 Task: Add a timeline in the project AgileBazaar for the epic 'Event Management Process Improvement' from 2024/02/11 to 2024/11/04. Add a timeline in the project AgileBazaar for the epic 'Access Management Process Improvement' from 2023/04/05 to 2025/09/16. Add a timeline in the project AgileBazaar for the epic 'Continual Service Improvement (CSI) Implementation' from 2023/05/26 to 2024/09/19
Action: Mouse moved to (233, 67)
Screenshot: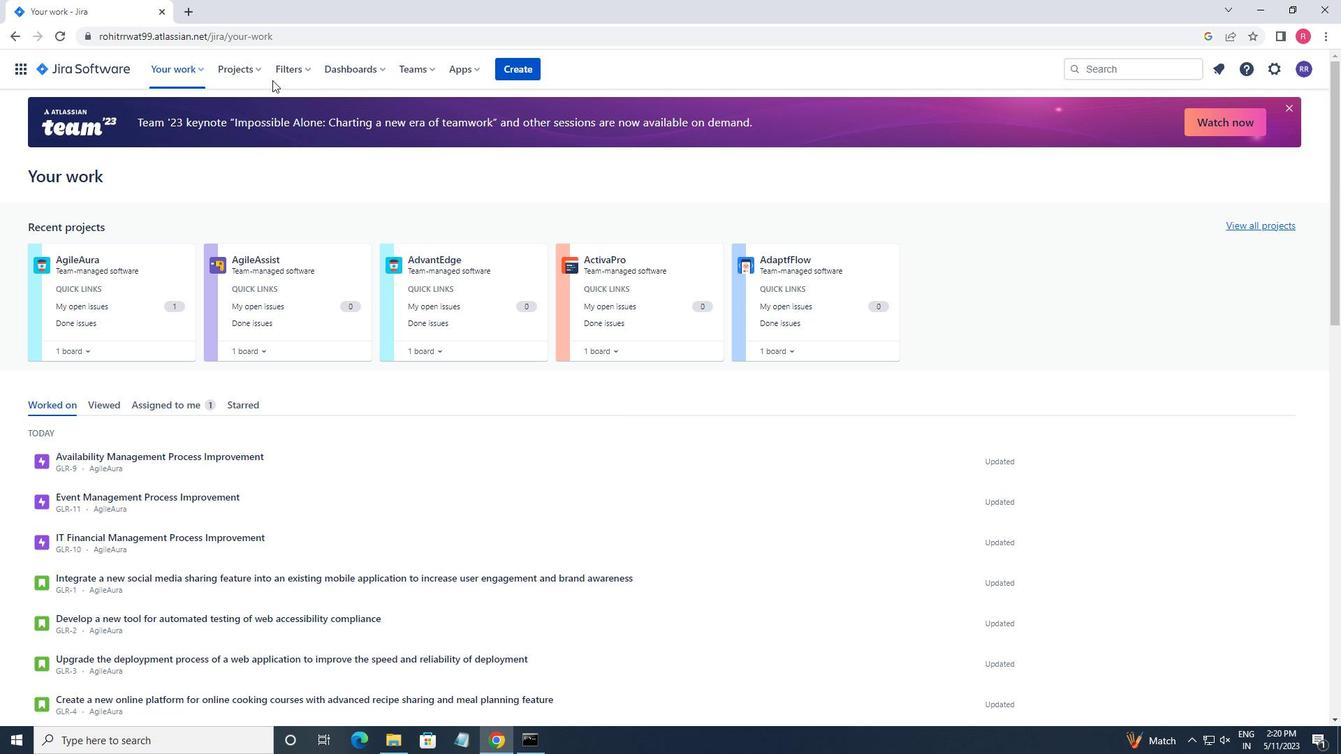 
Action: Mouse pressed left at (233, 67)
Screenshot: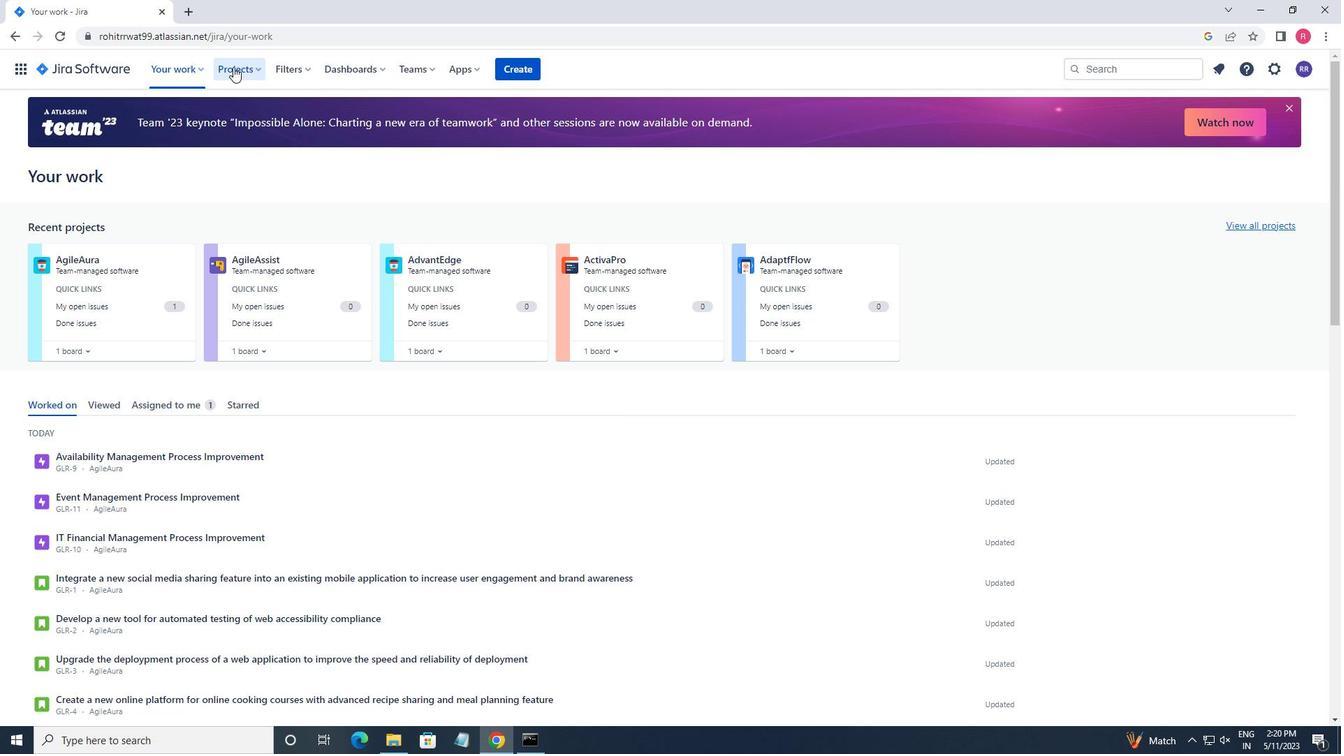
Action: Mouse moved to (271, 141)
Screenshot: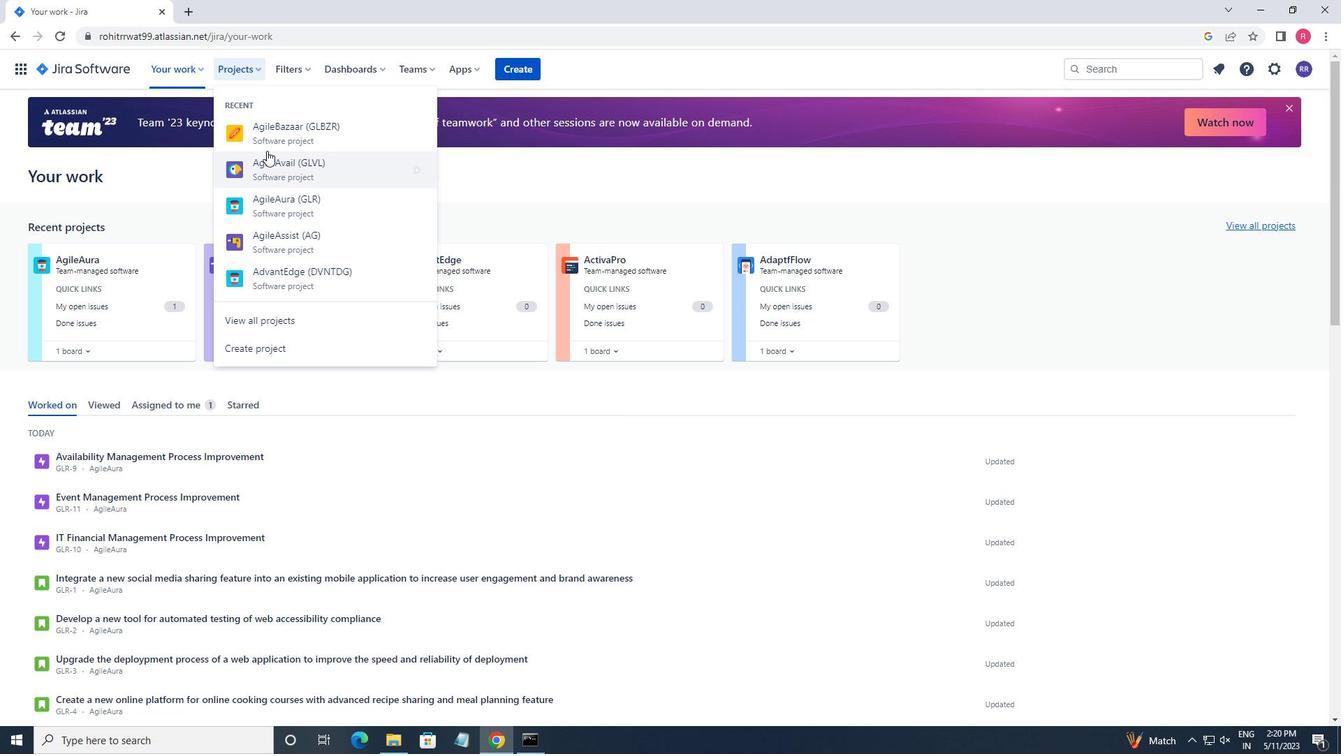 
Action: Mouse pressed left at (271, 141)
Screenshot: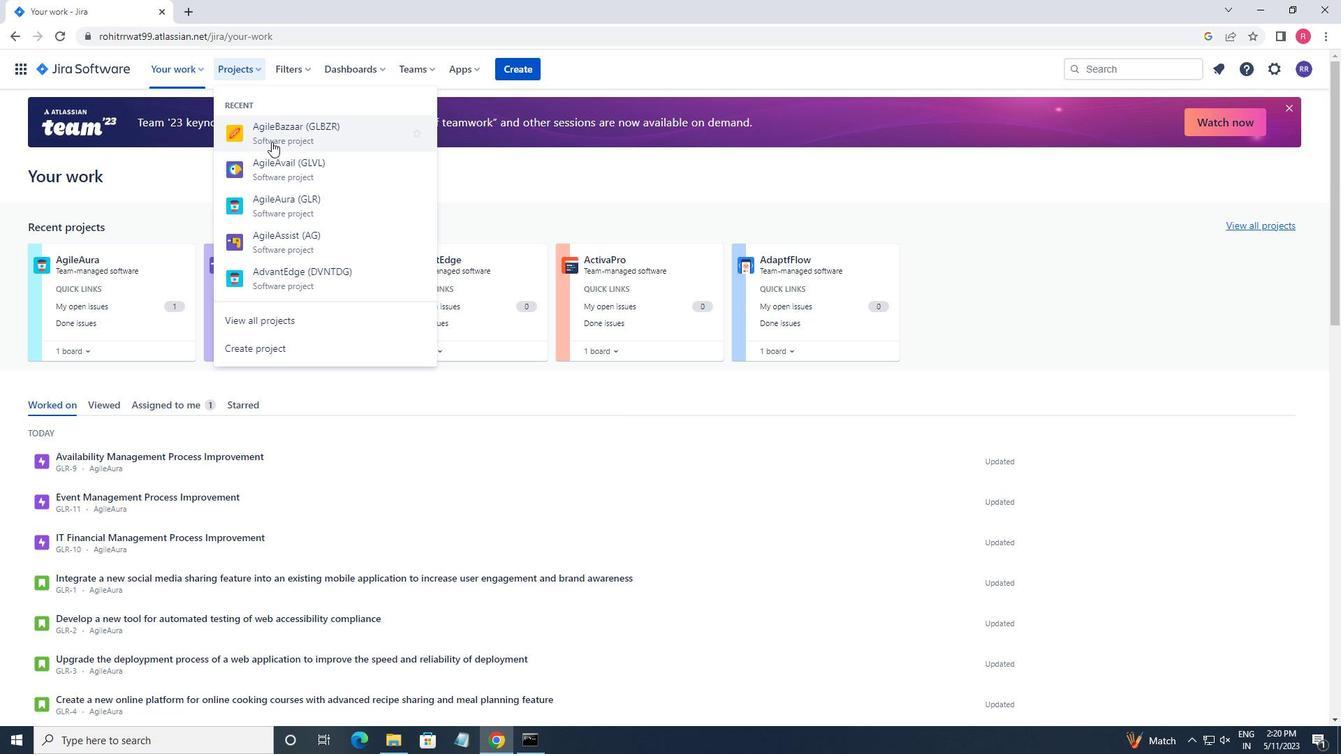 
Action: Mouse moved to (96, 210)
Screenshot: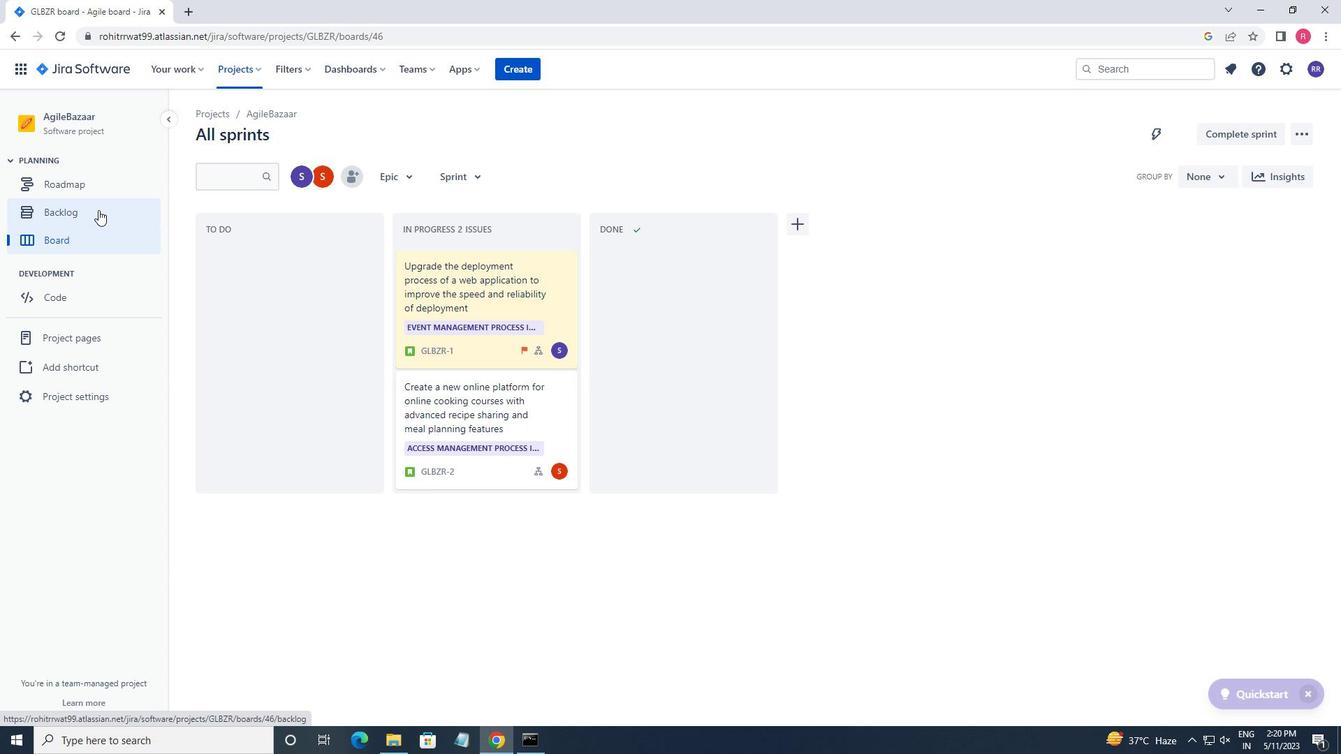 
Action: Mouse pressed left at (96, 210)
Screenshot: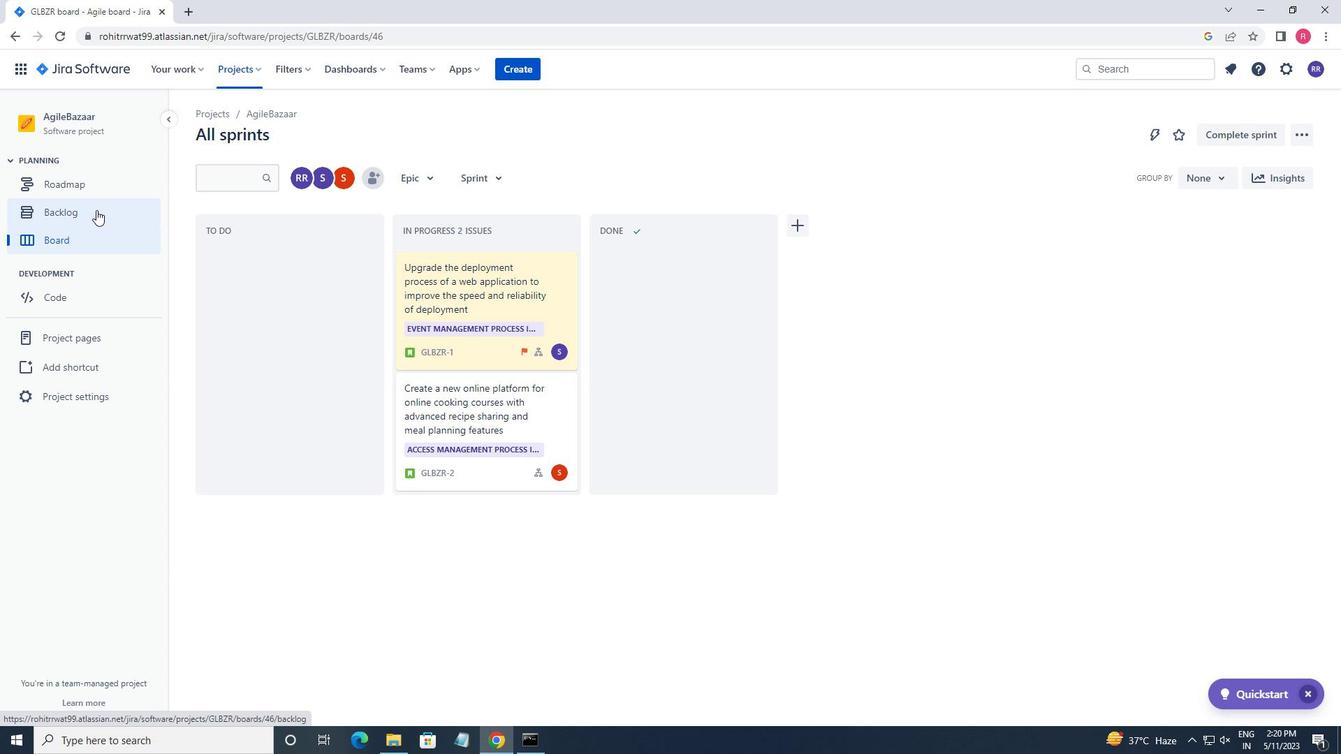 
Action: Mouse moved to (203, 280)
Screenshot: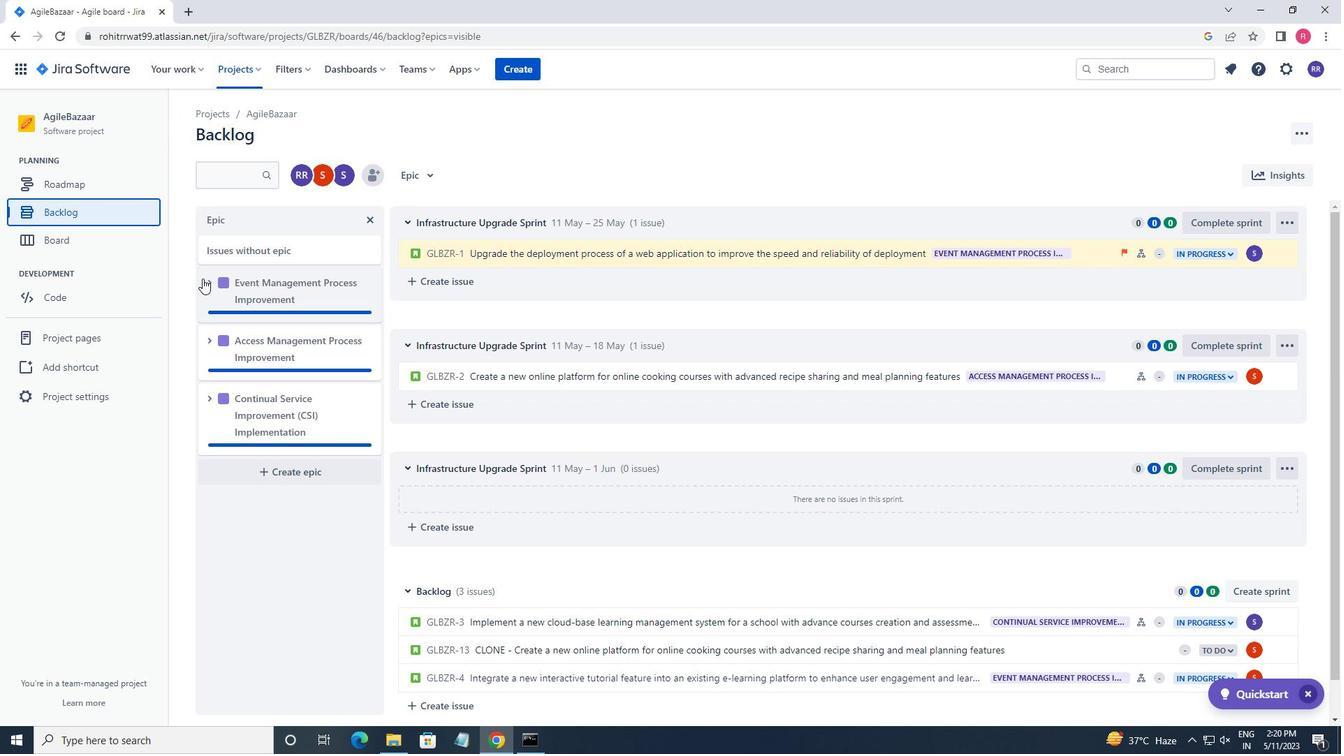 
Action: Mouse pressed left at (203, 280)
Screenshot: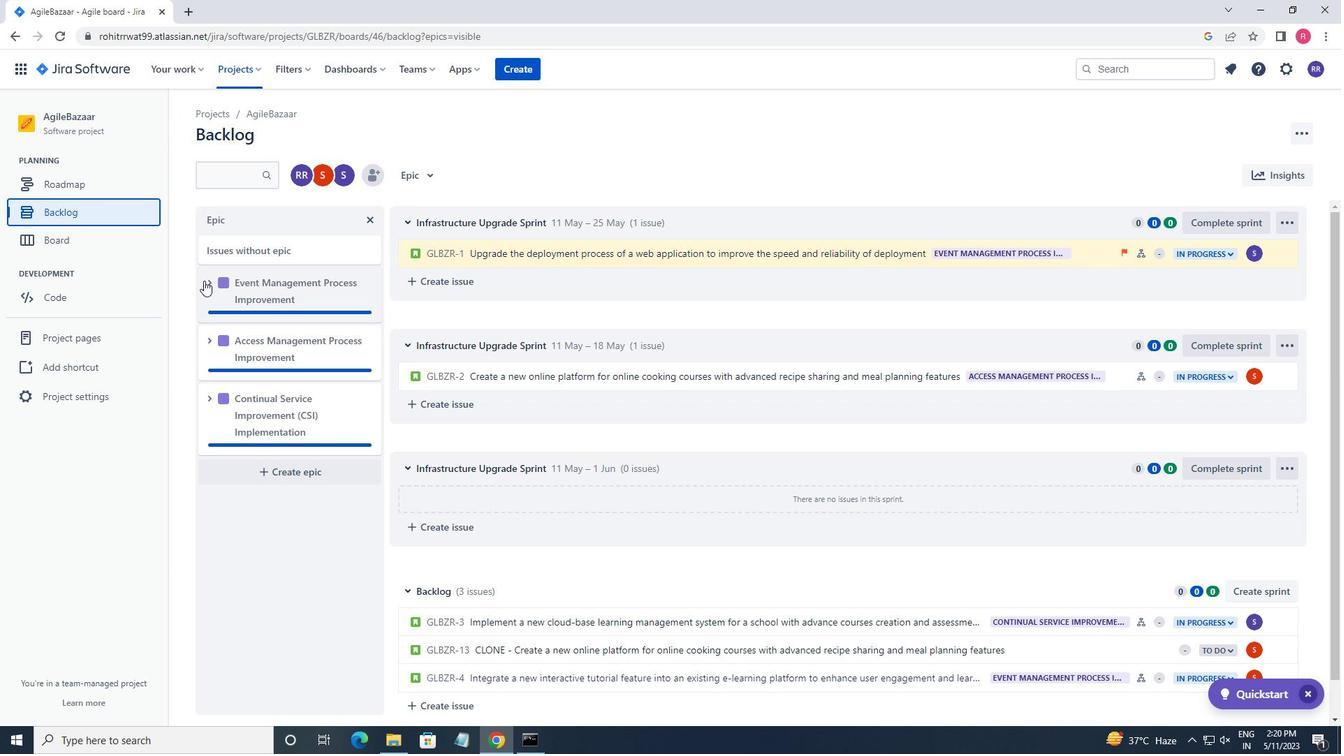 
Action: Mouse moved to (250, 398)
Screenshot: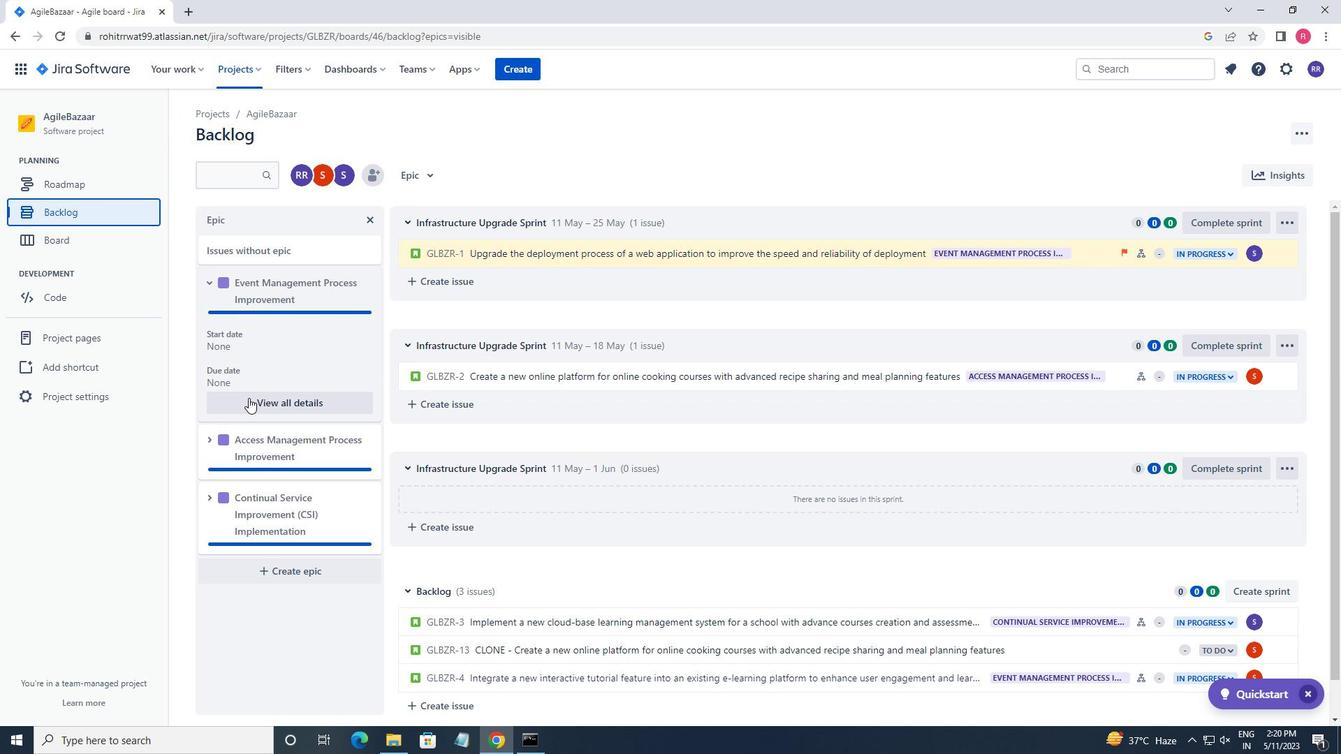 
Action: Mouse pressed left at (250, 398)
Screenshot: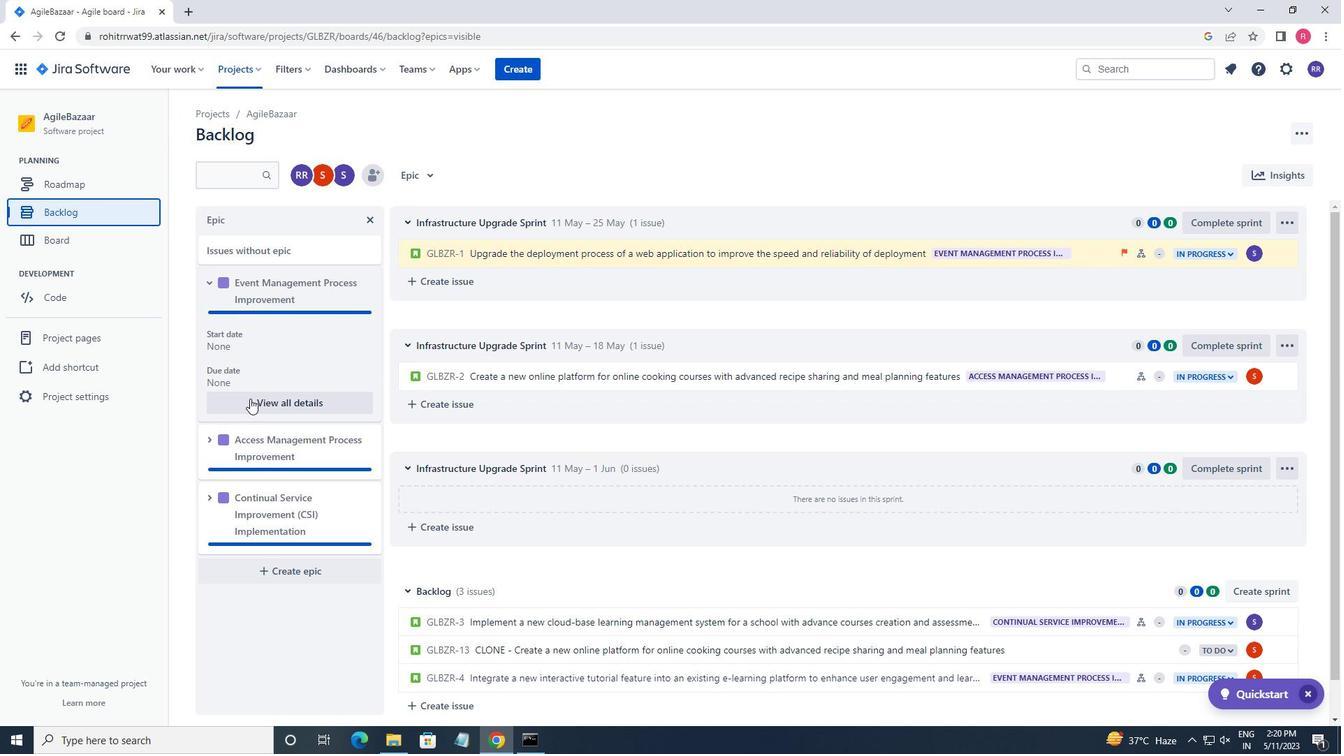 
Action: Mouse moved to (1142, 648)
Screenshot: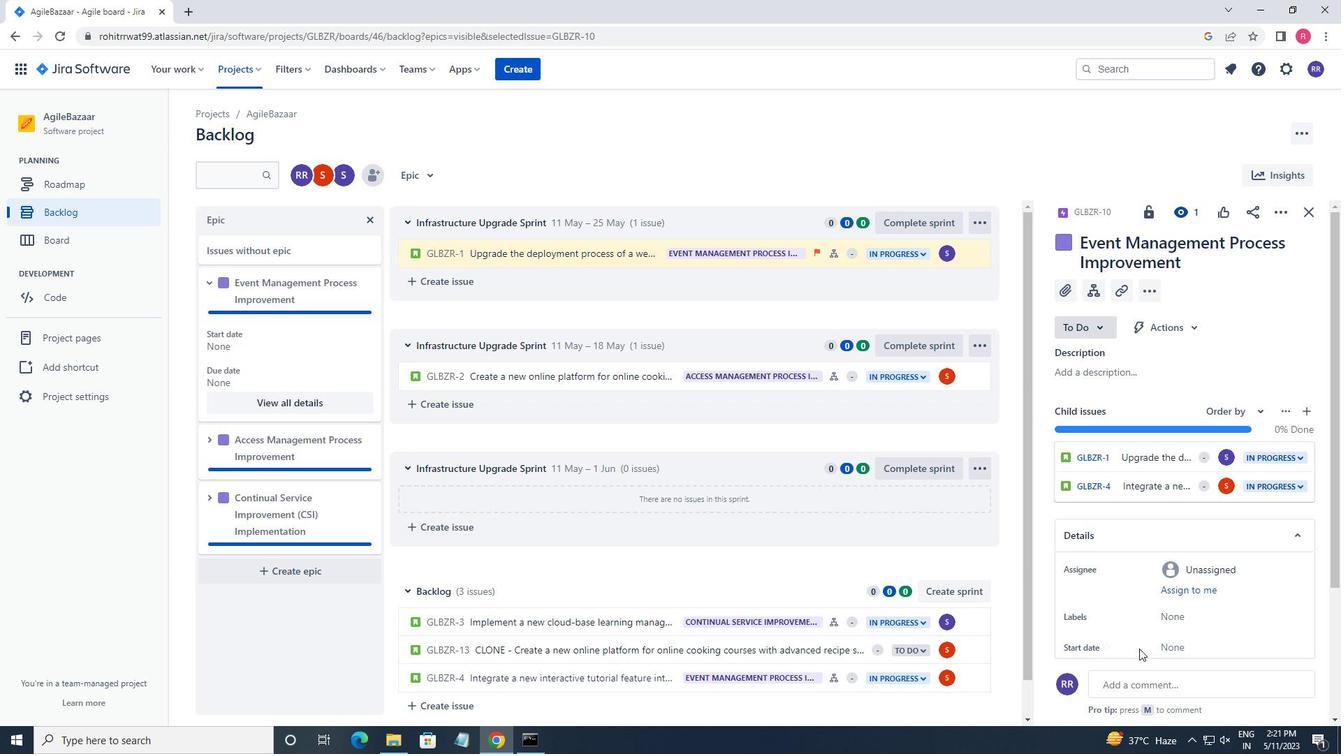 
Action: Mouse scrolled (1142, 648) with delta (0, 0)
Screenshot: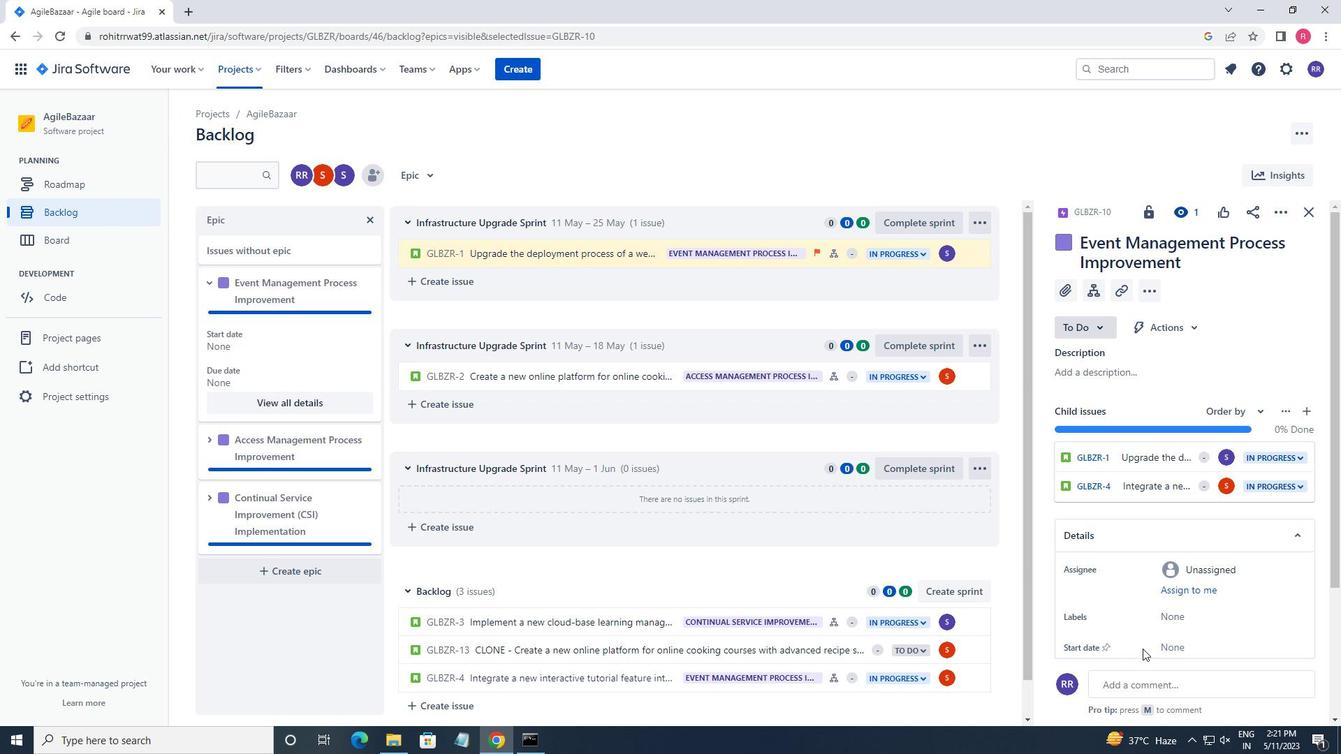 
Action: Mouse moved to (1165, 583)
Screenshot: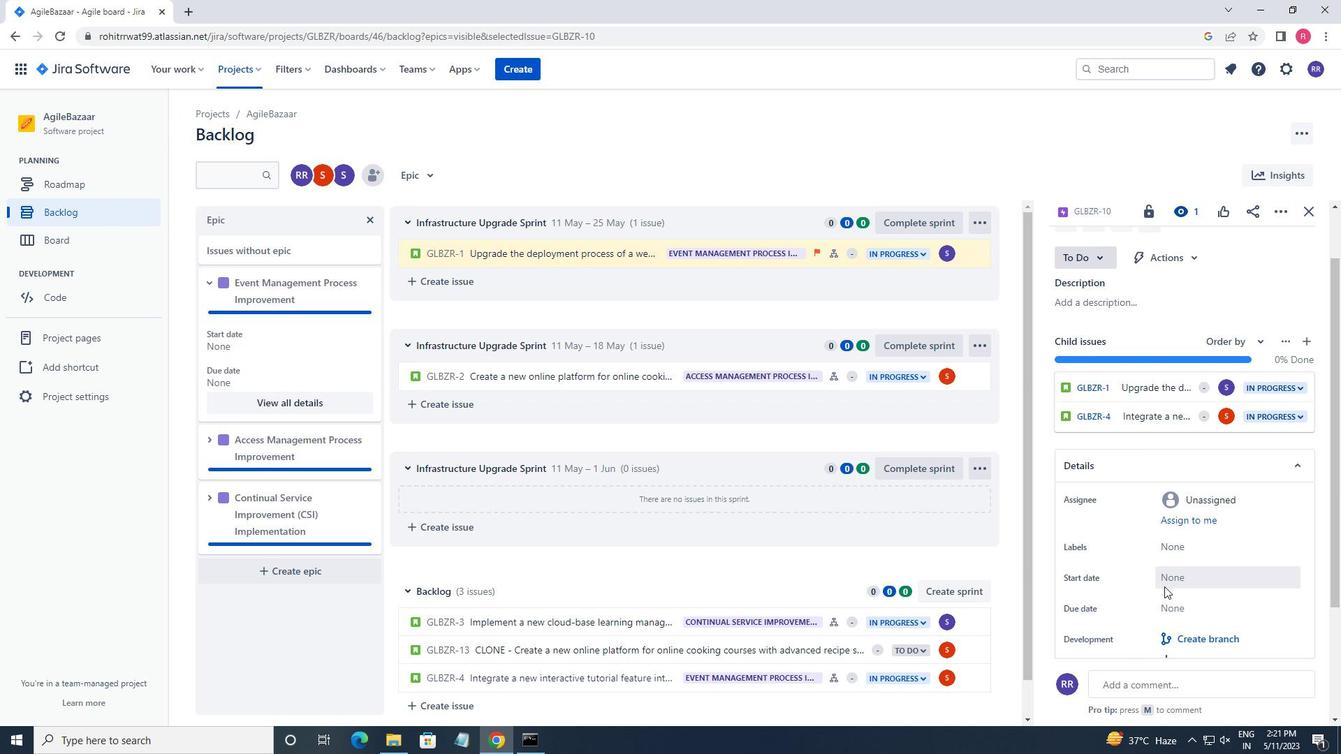 
Action: Mouse pressed left at (1165, 583)
Screenshot: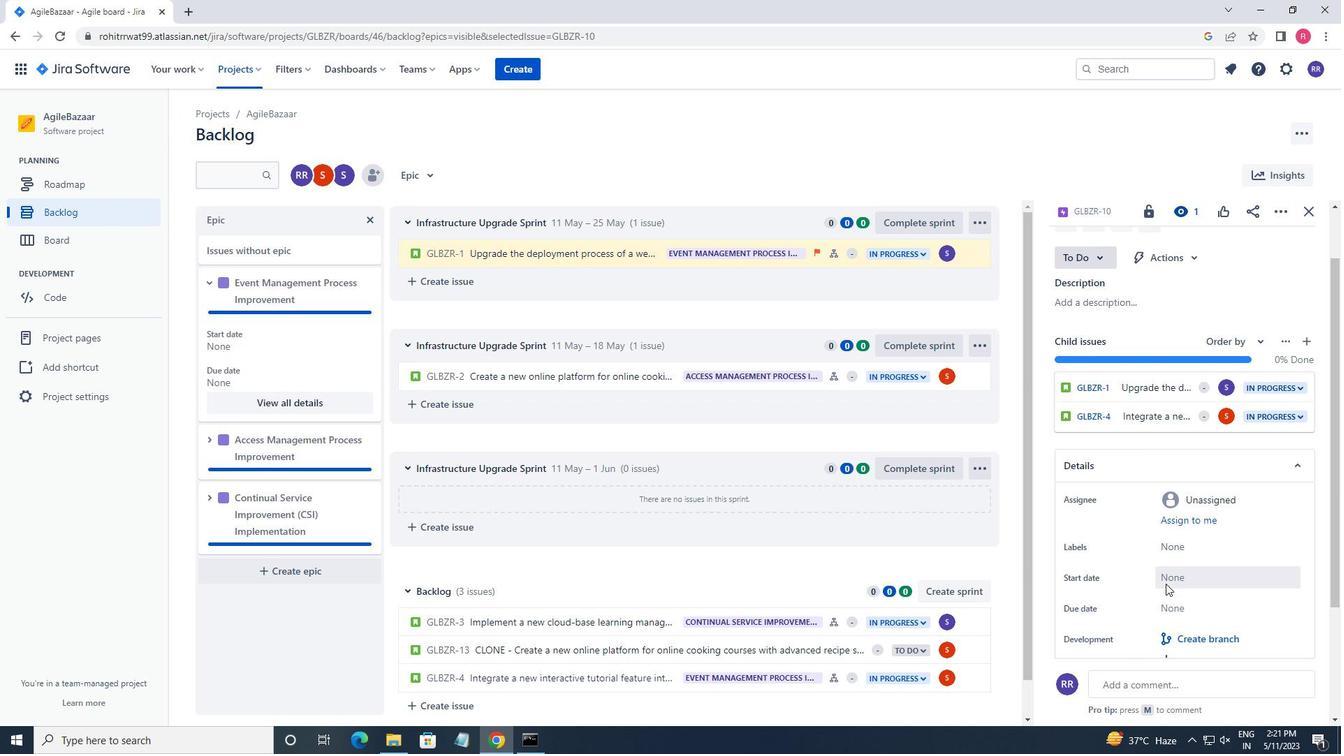 
Action: Mouse moved to (1312, 368)
Screenshot: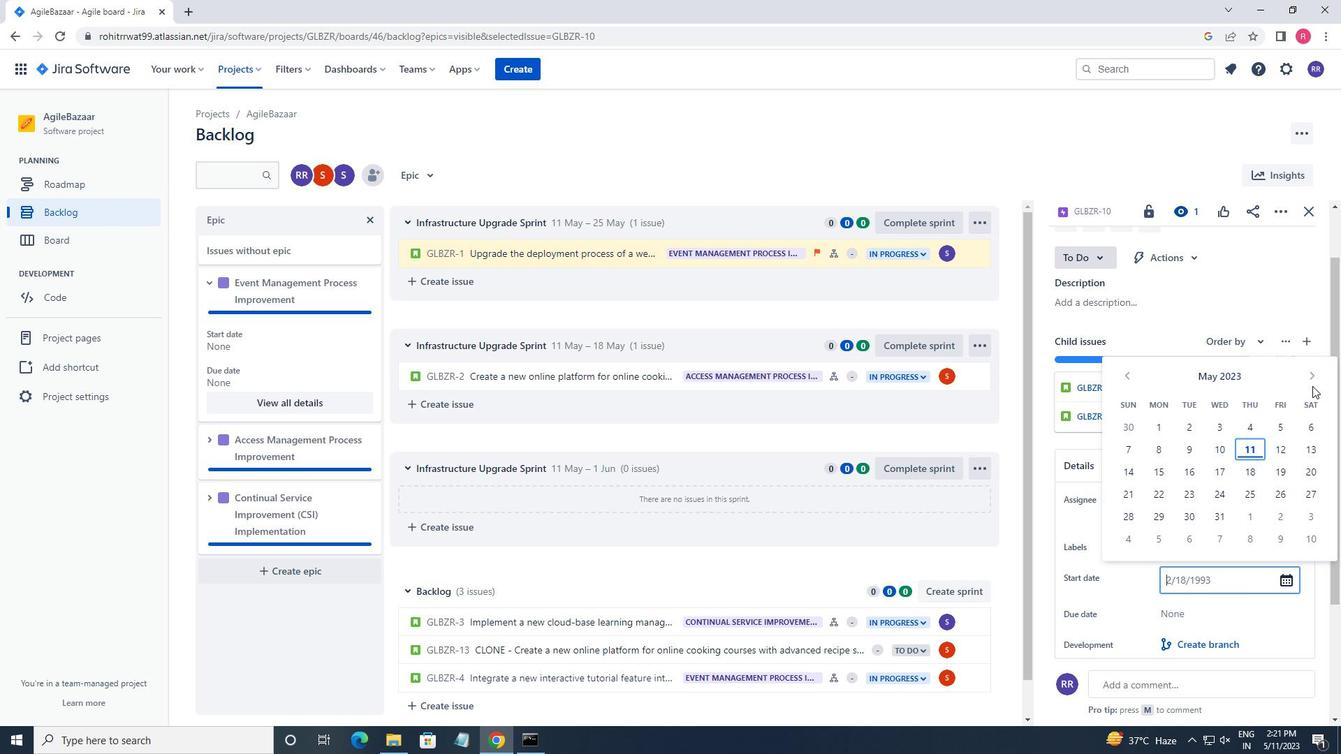 
Action: Mouse pressed left at (1312, 368)
Screenshot: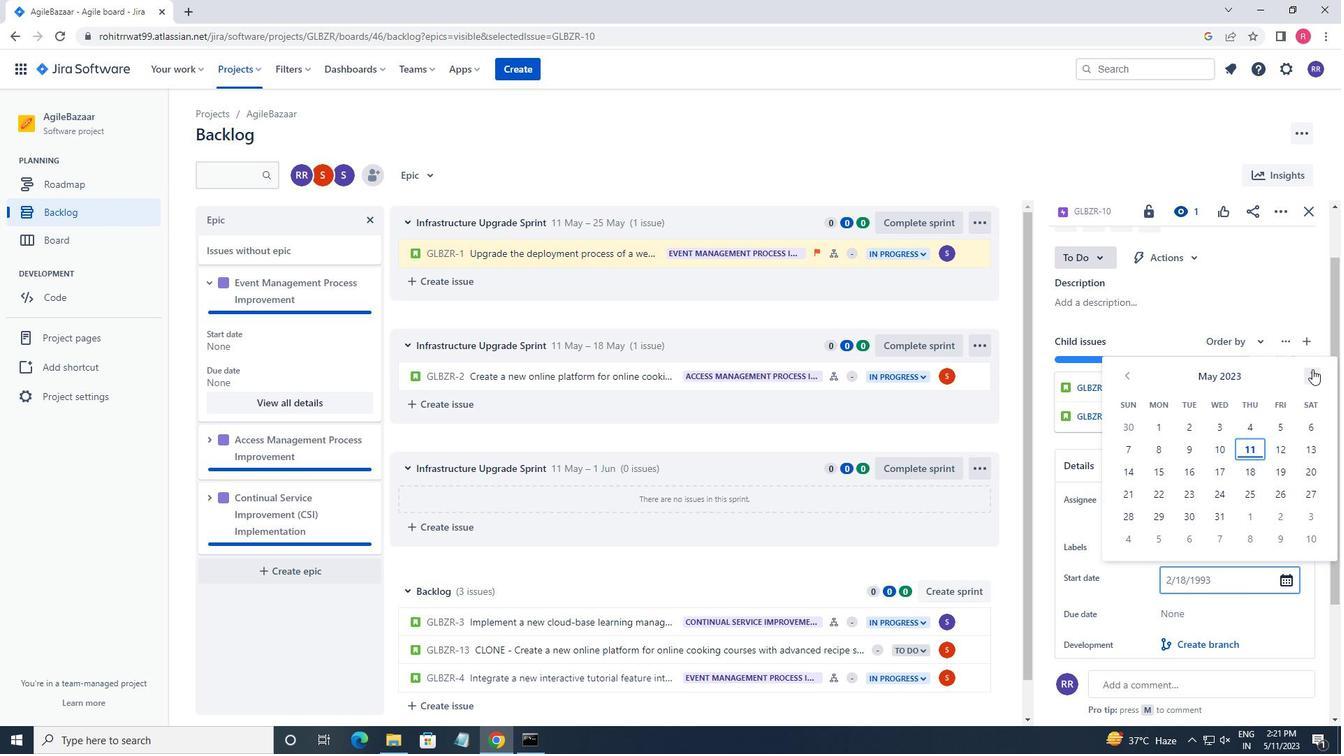 
Action: Mouse pressed left at (1312, 368)
Screenshot: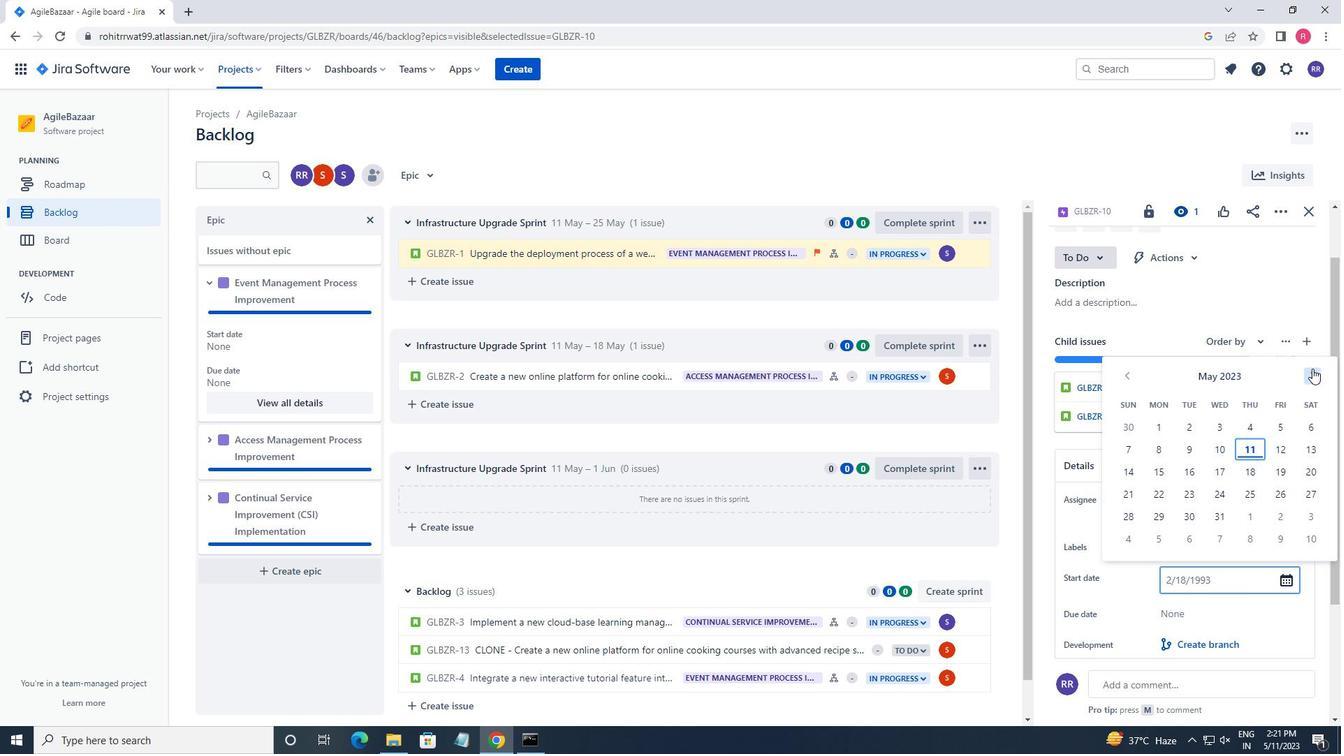 
Action: Mouse pressed left at (1312, 368)
Screenshot: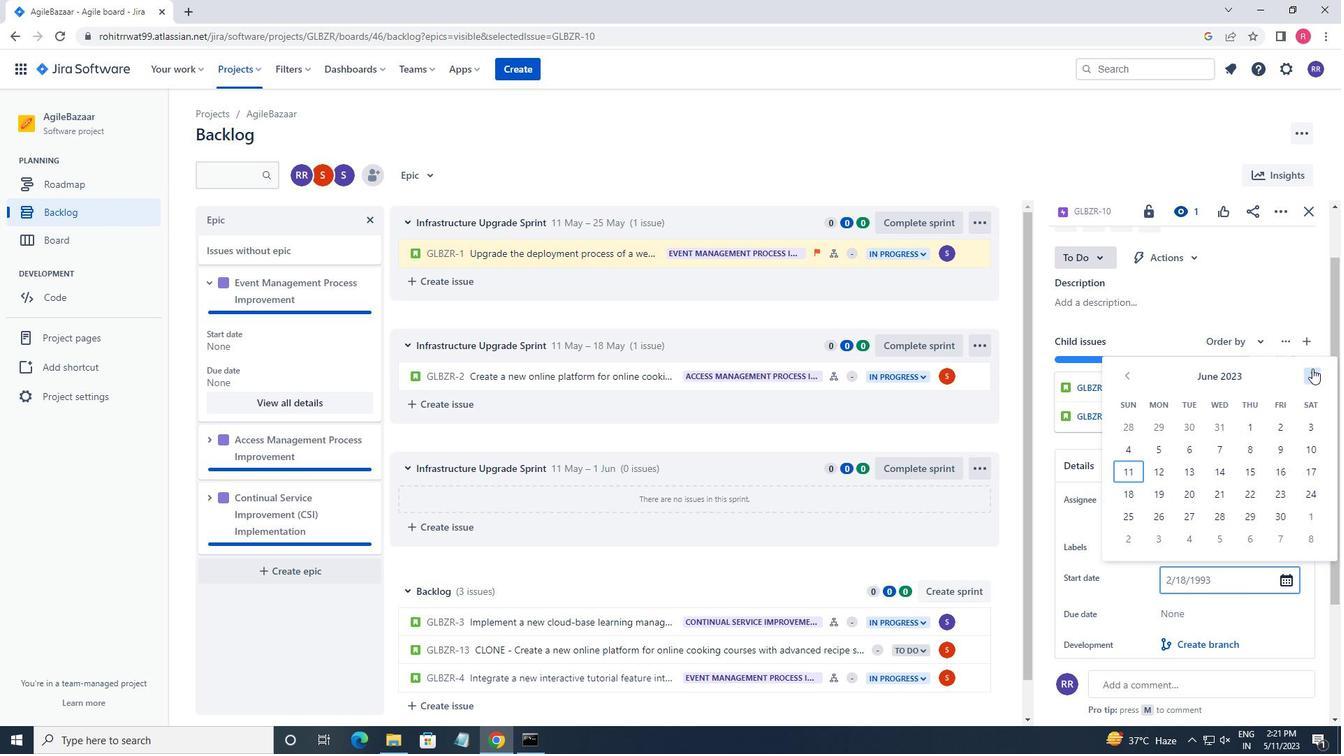 
Action: Mouse pressed left at (1312, 368)
Screenshot: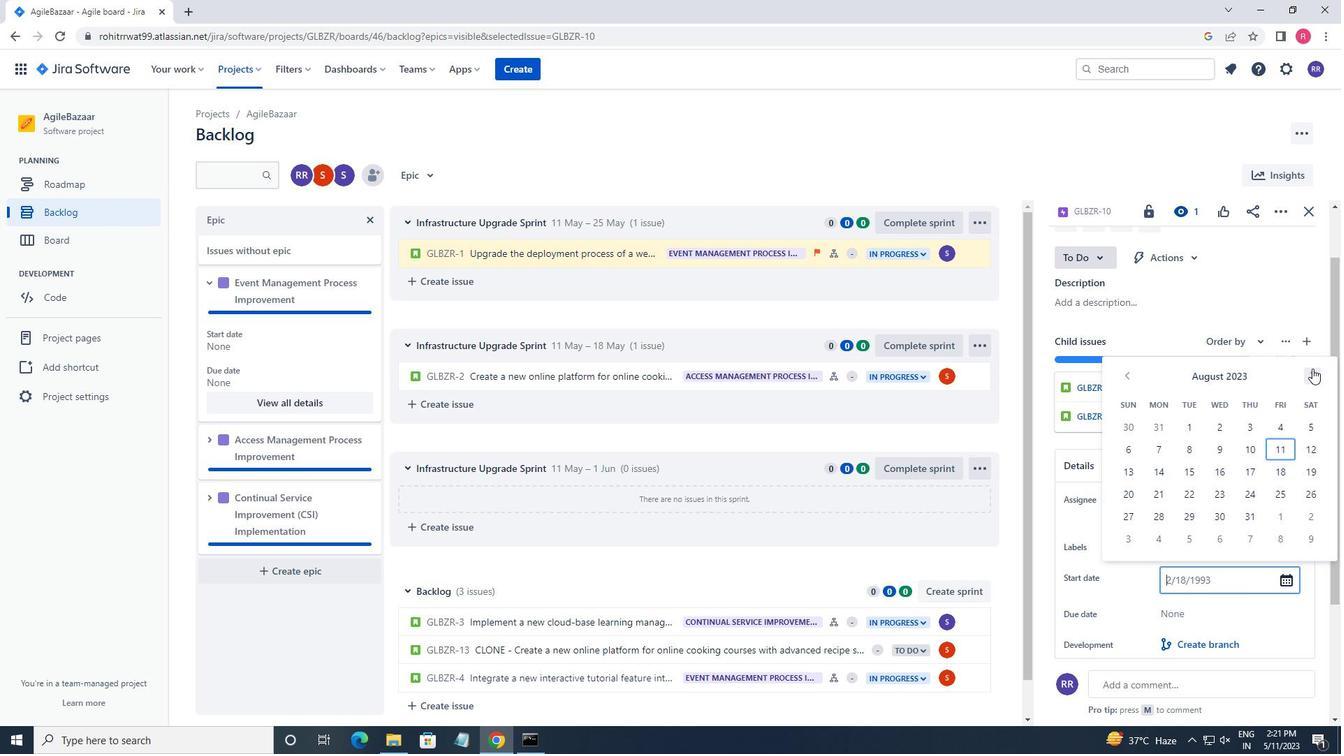 
Action: Mouse pressed left at (1312, 368)
Screenshot: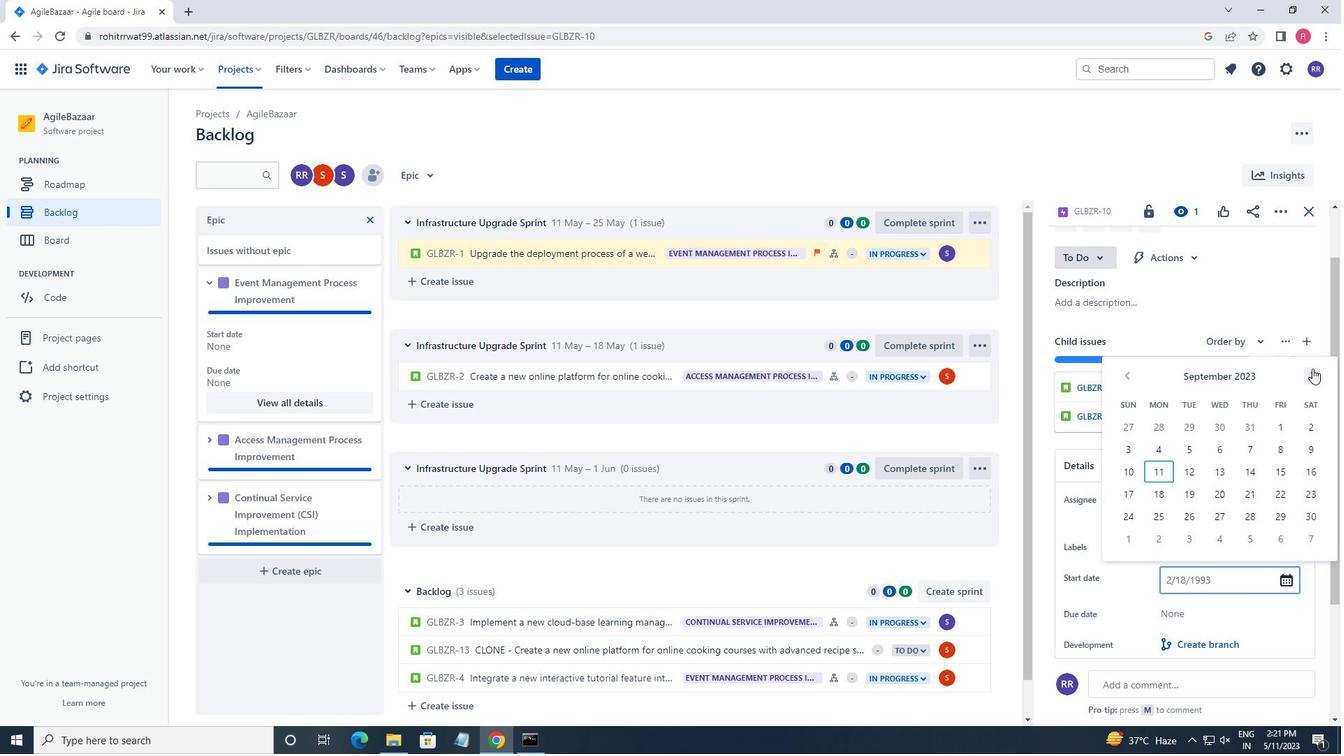 
Action: Mouse pressed left at (1312, 368)
Screenshot: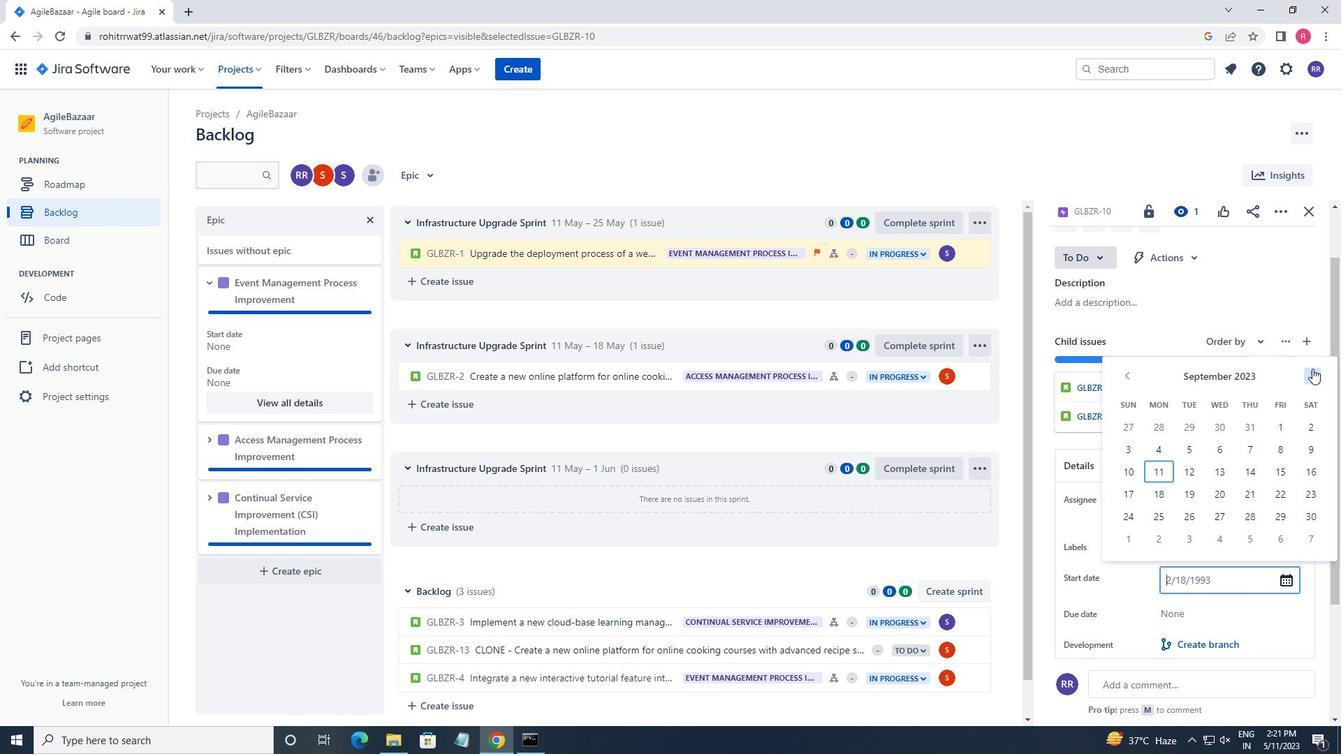 
Action: Mouse pressed left at (1312, 368)
Screenshot: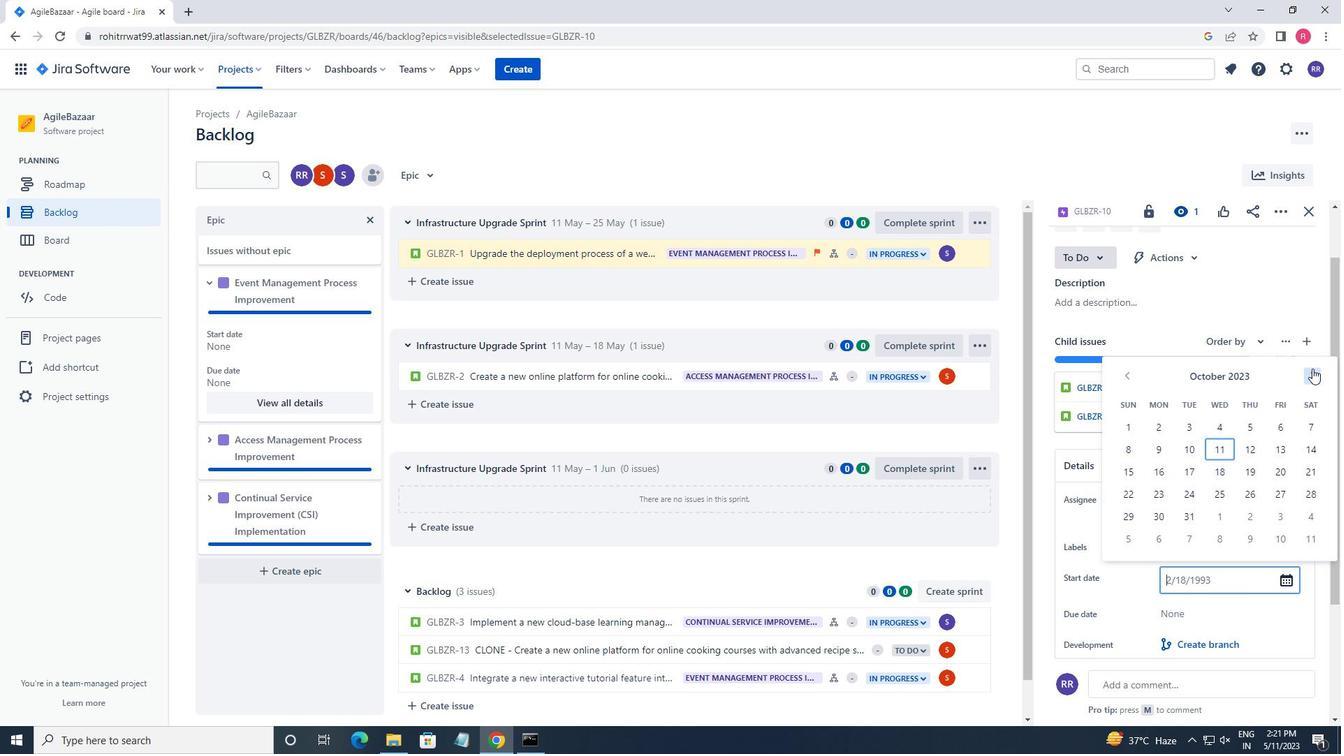 
Action: Mouse pressed left at (1312, 368)
Screenshot: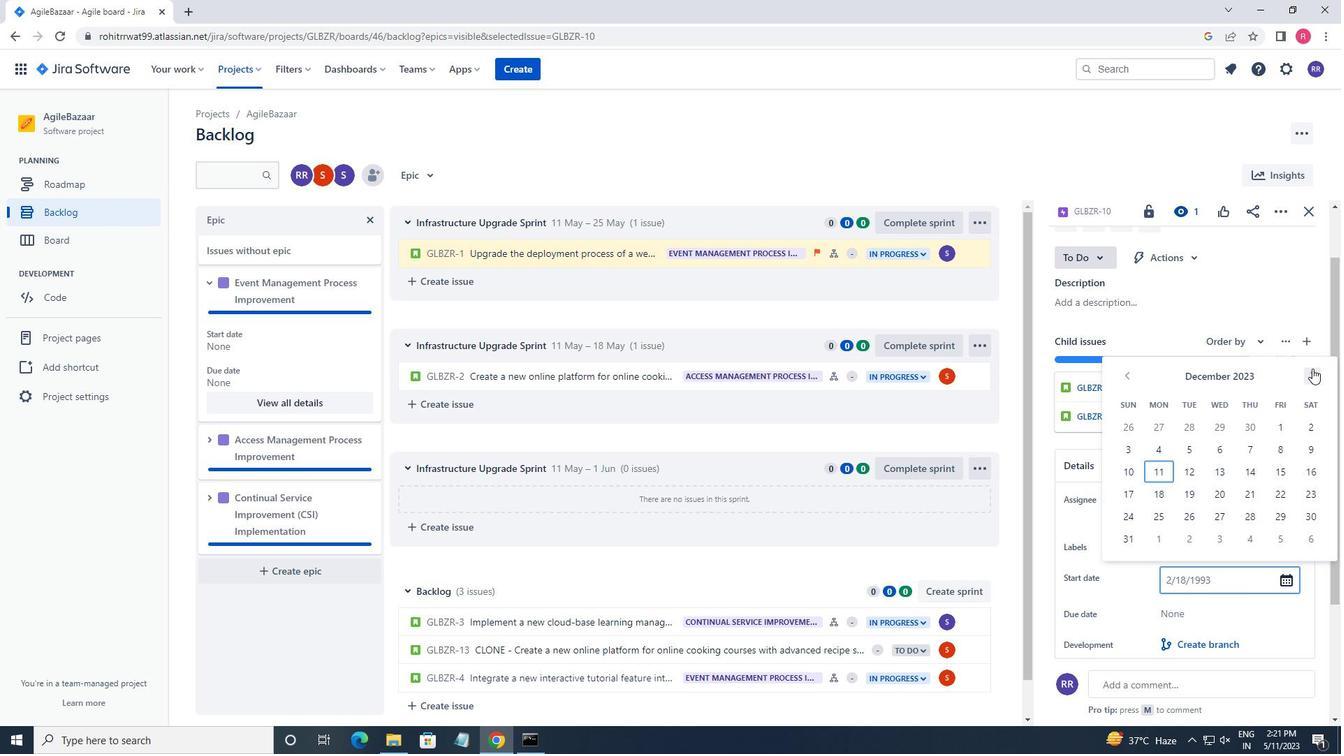 
Action: Mouse pressed left at (1312, 368)
Screenshot: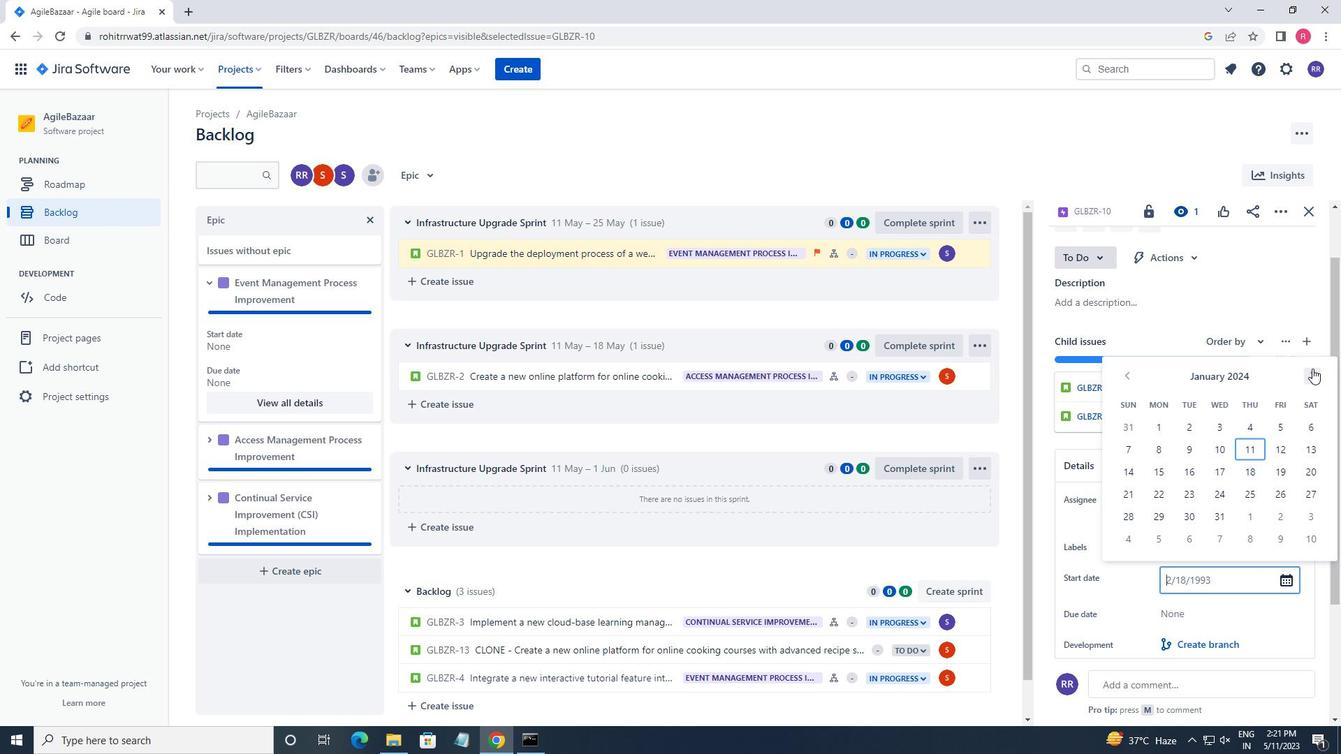 
Action: Mouse moved to (1128, 472)
Screenshot: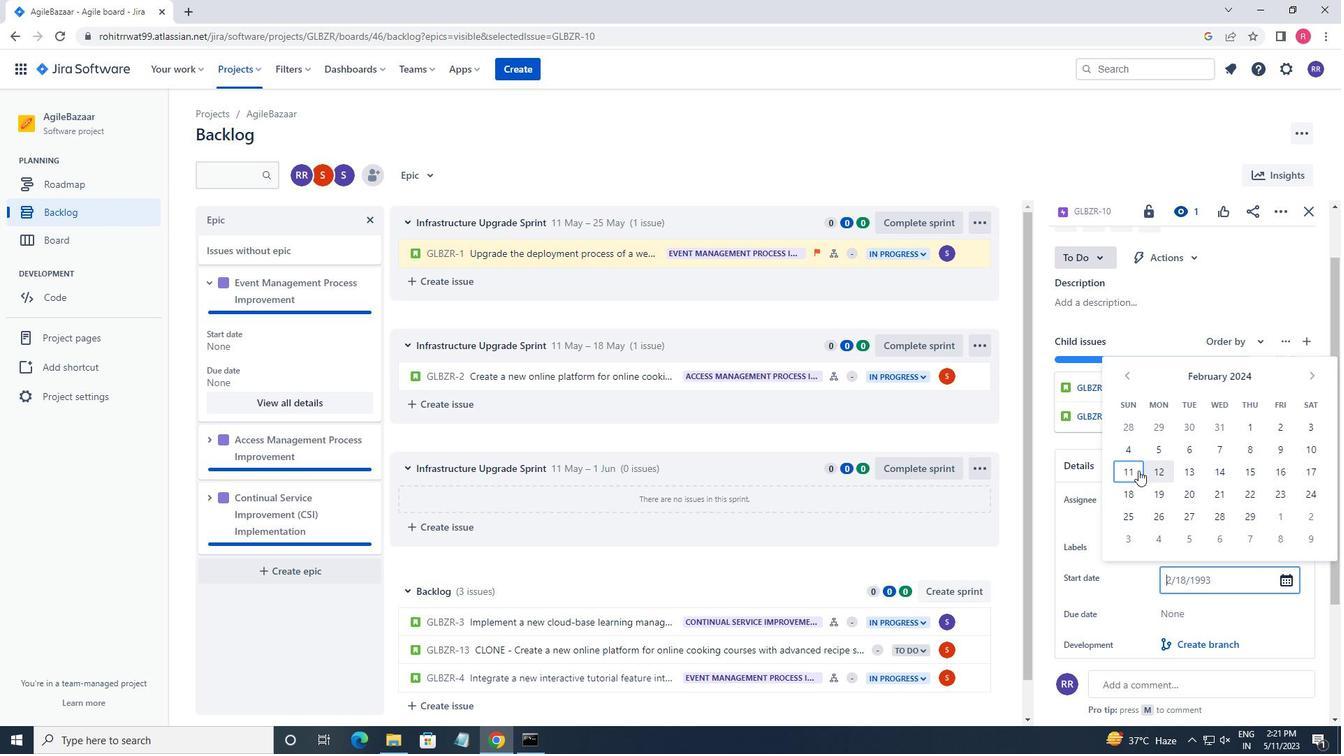 
Action: Mouse pressed left at (1128, 472)
Screenshot: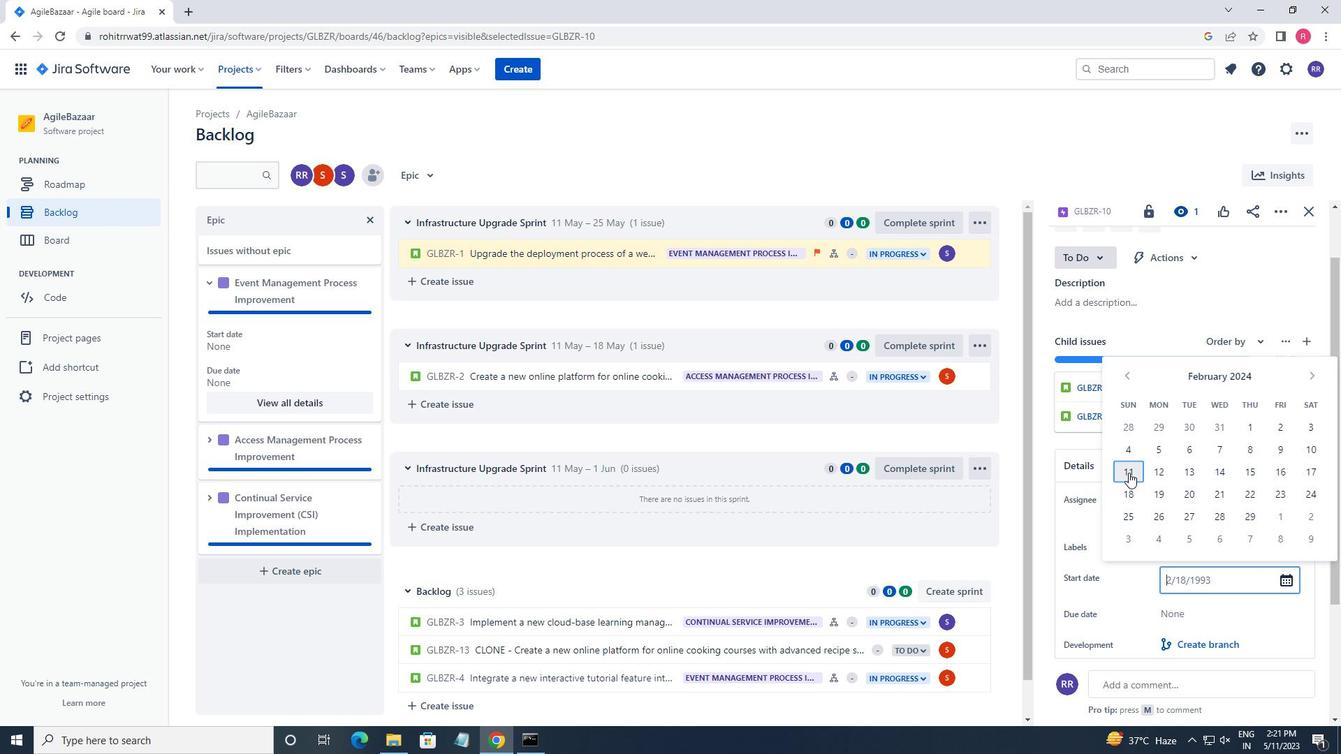 
Action: Mouse moved to (1205, 618)
Screenshot: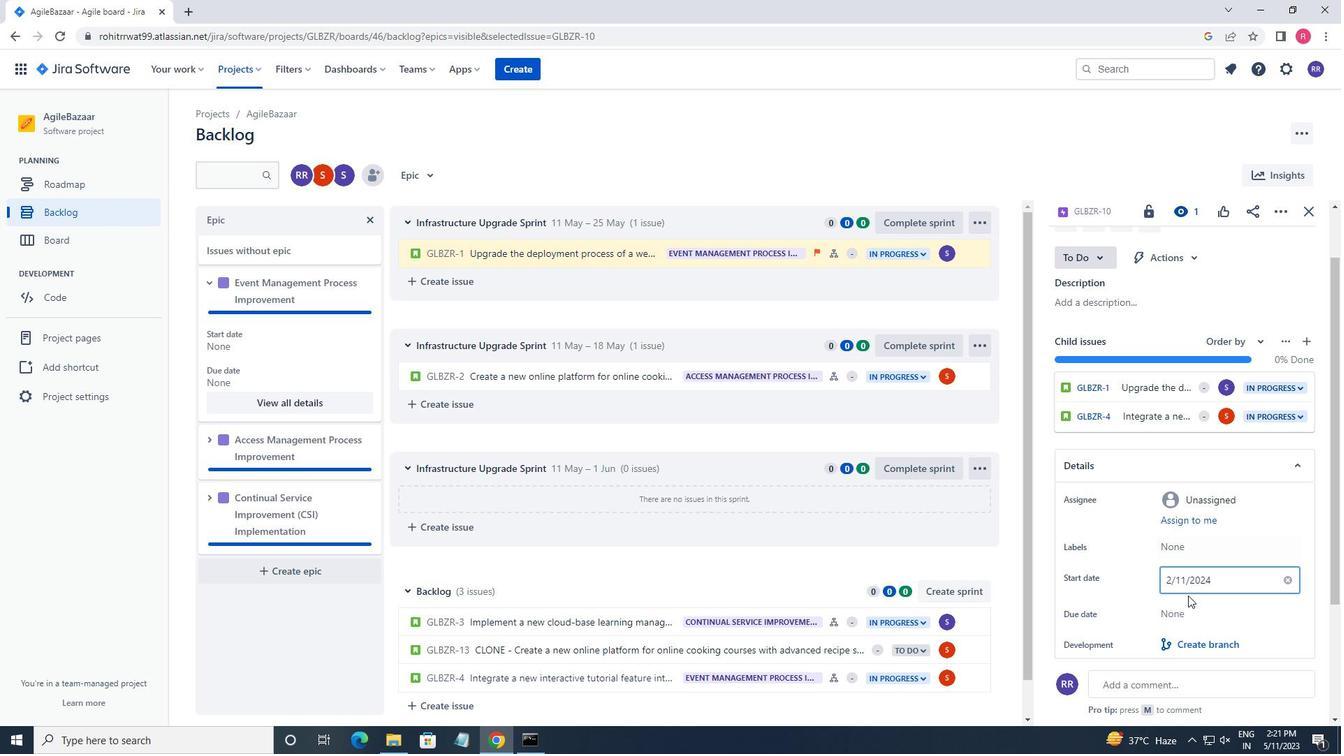 
Action: Mouse pressed left at (1205, 618)
Screenshot: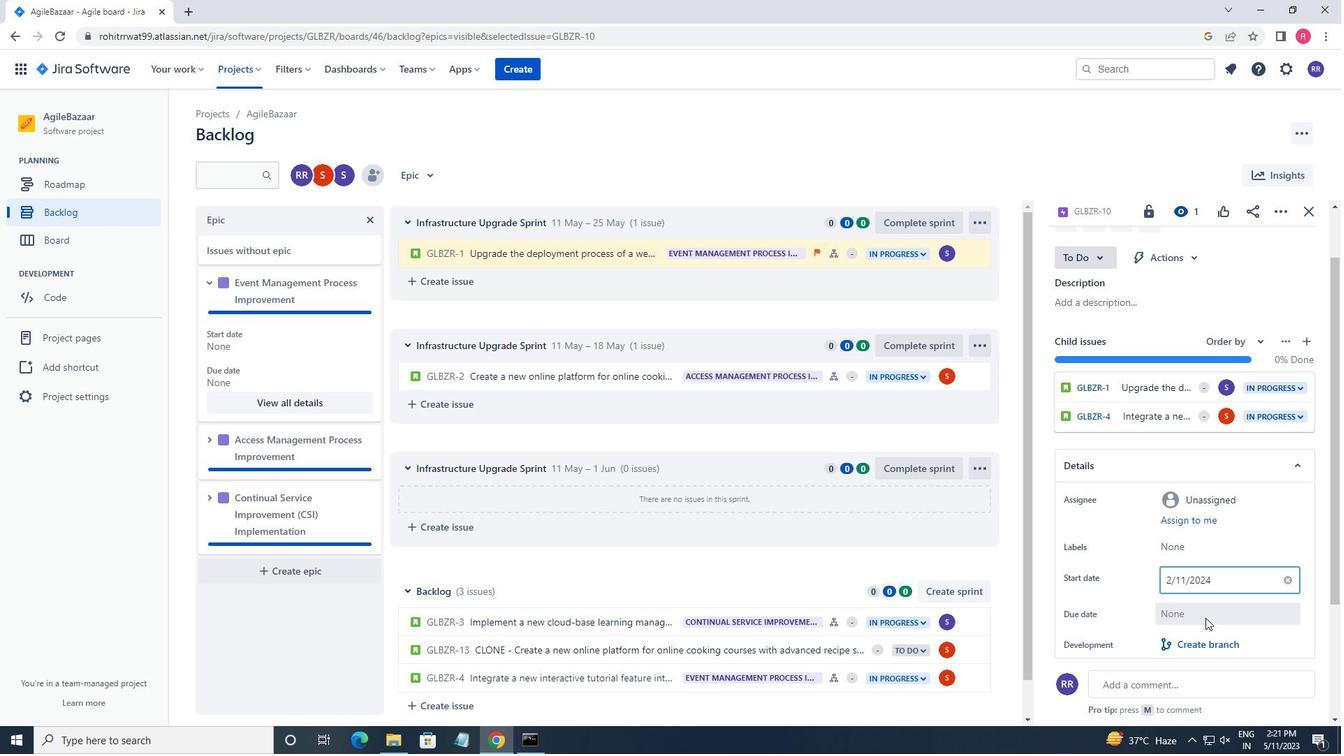 
Action: Mouse moved to (1309, 410)
Screenshot: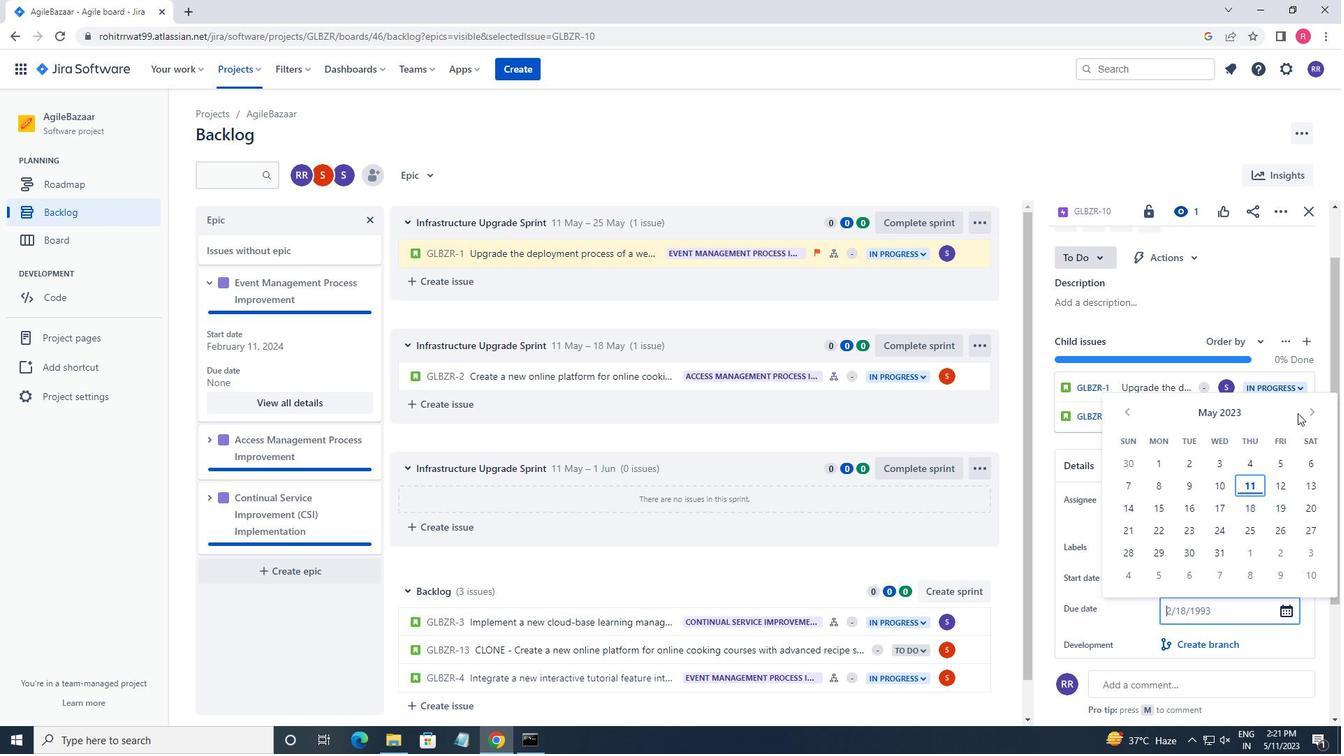 
Action: Mouse pressed left at (1309, 410)
Screenshot: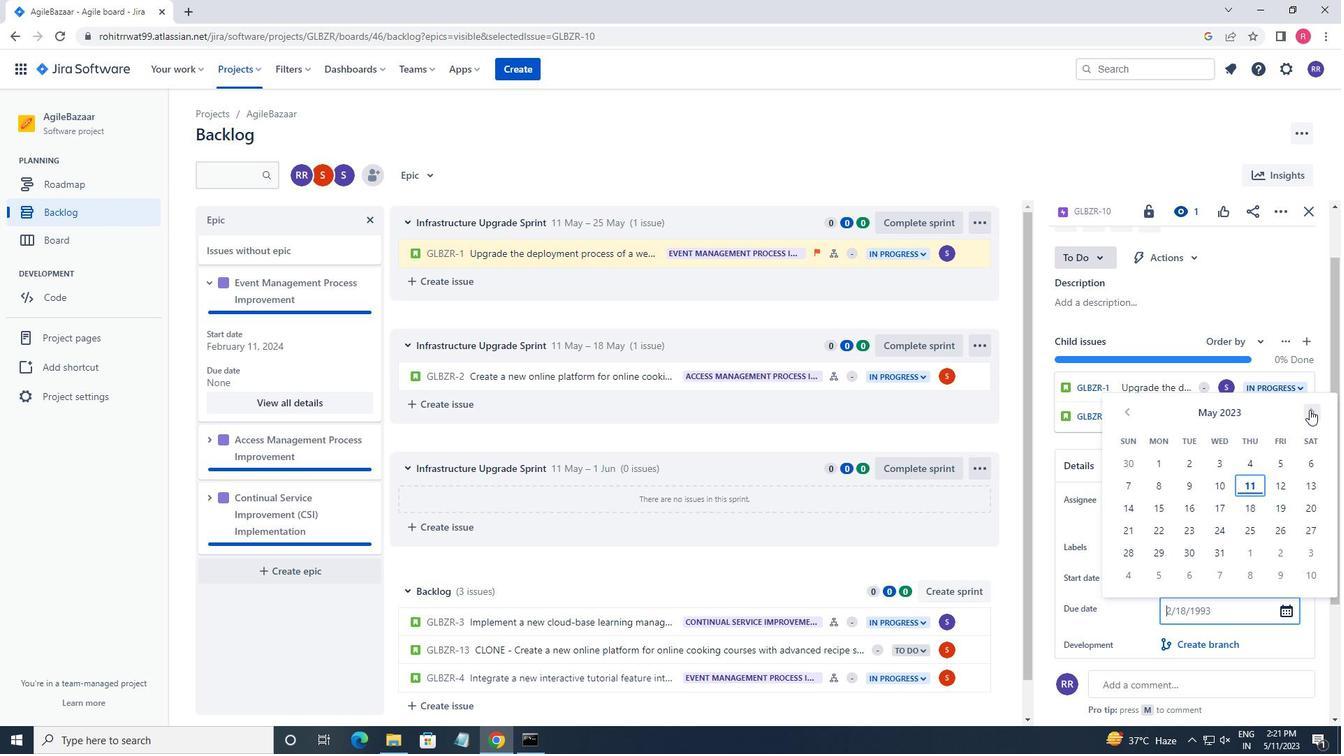 
Action: Mouse pressed left at (1309, 410)
Screenshot: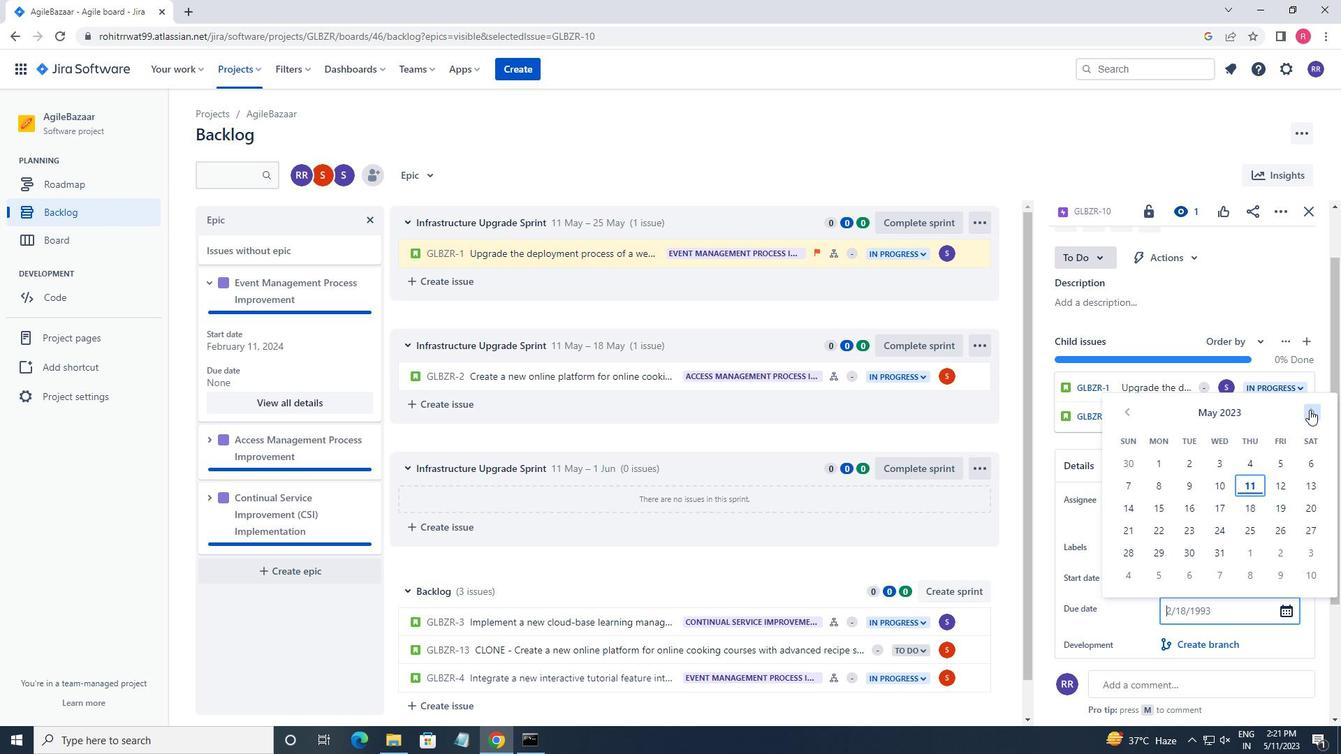
Action: Mouse pressed left at (1309, 410)
Screenshot: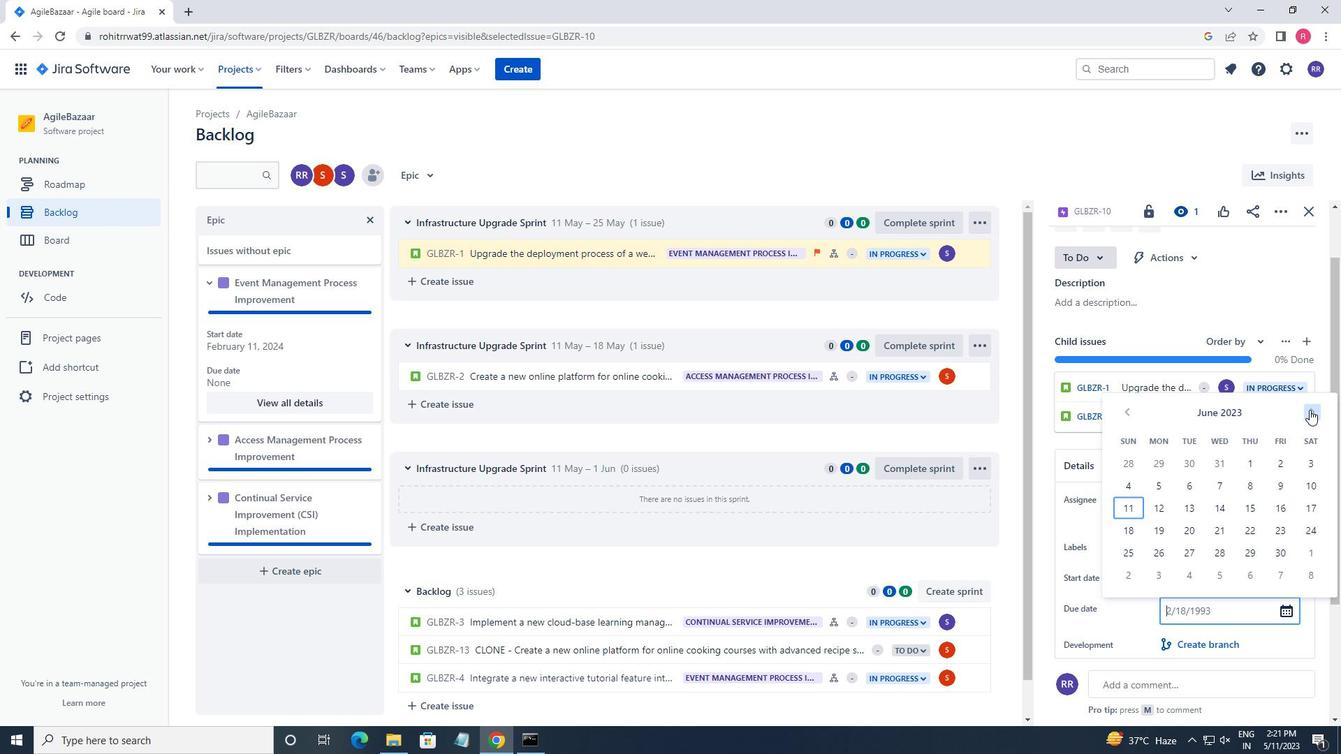 
Action: Mouse pressed left at (1309, 410)
Screenshot: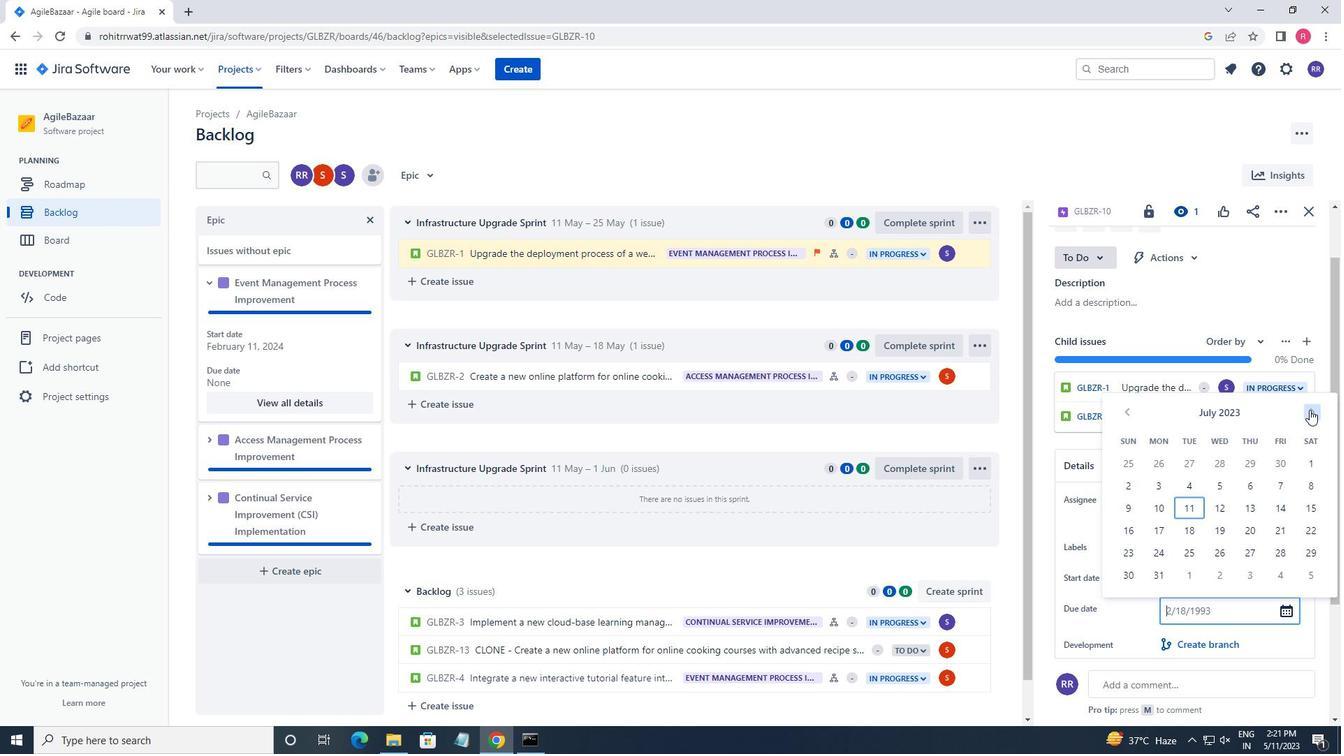 
Action: Mouse pressed left at (1309, 410)
Screenshot: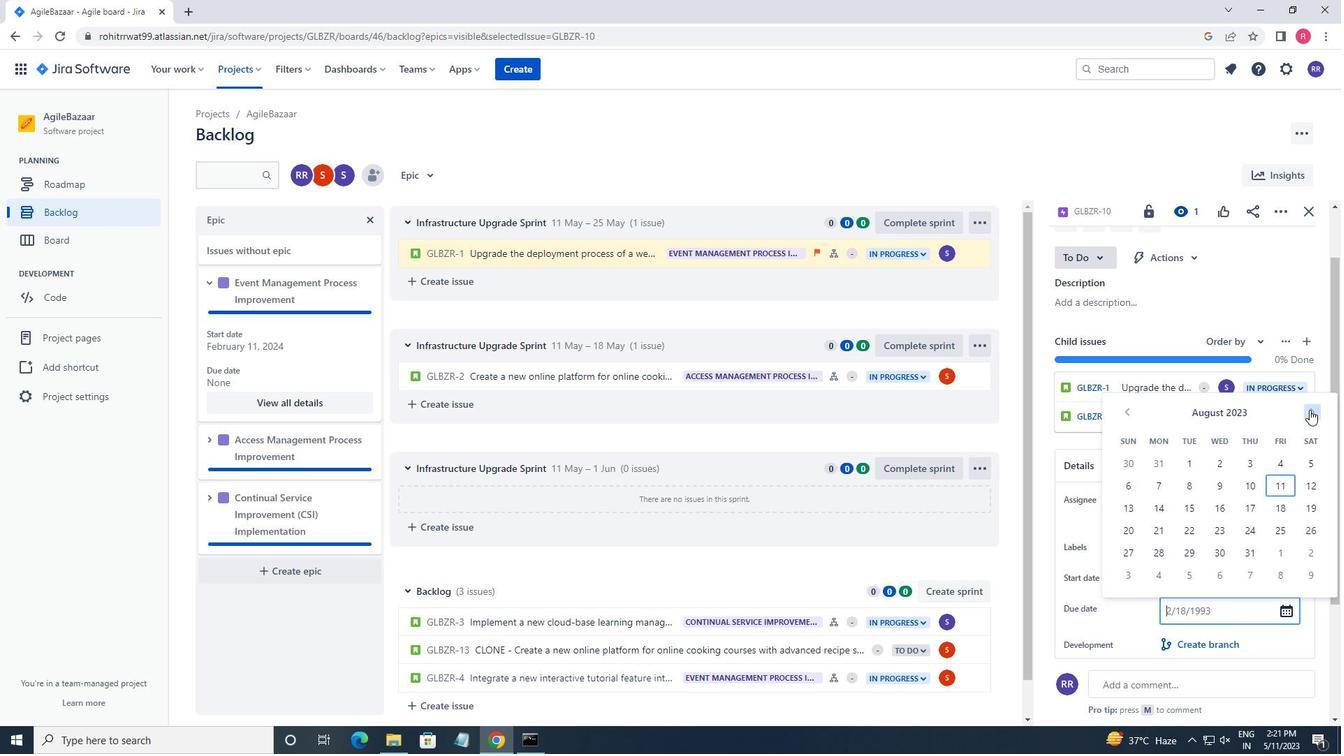 
Action: Mouse pressed left at (1309, 410)
Screenshot: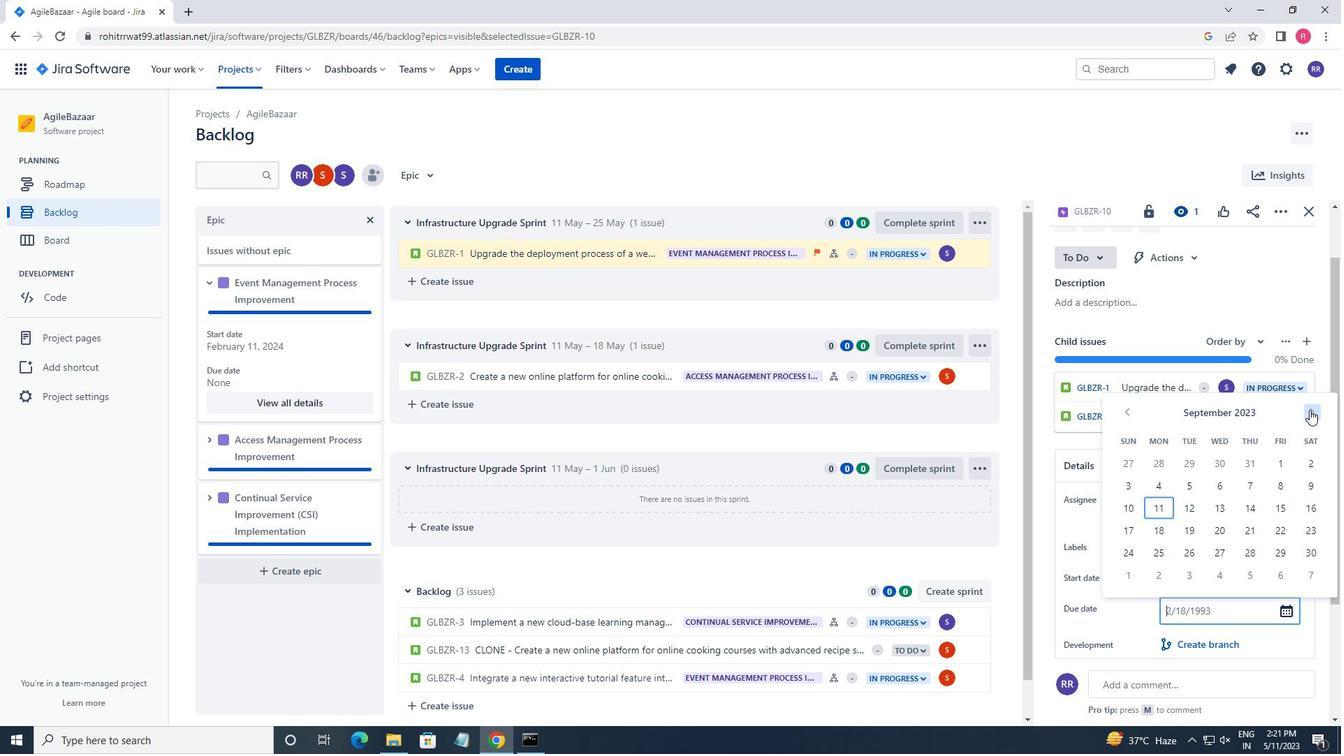 
Action: Mouse pressed left at (1309, 410)
Screenshot: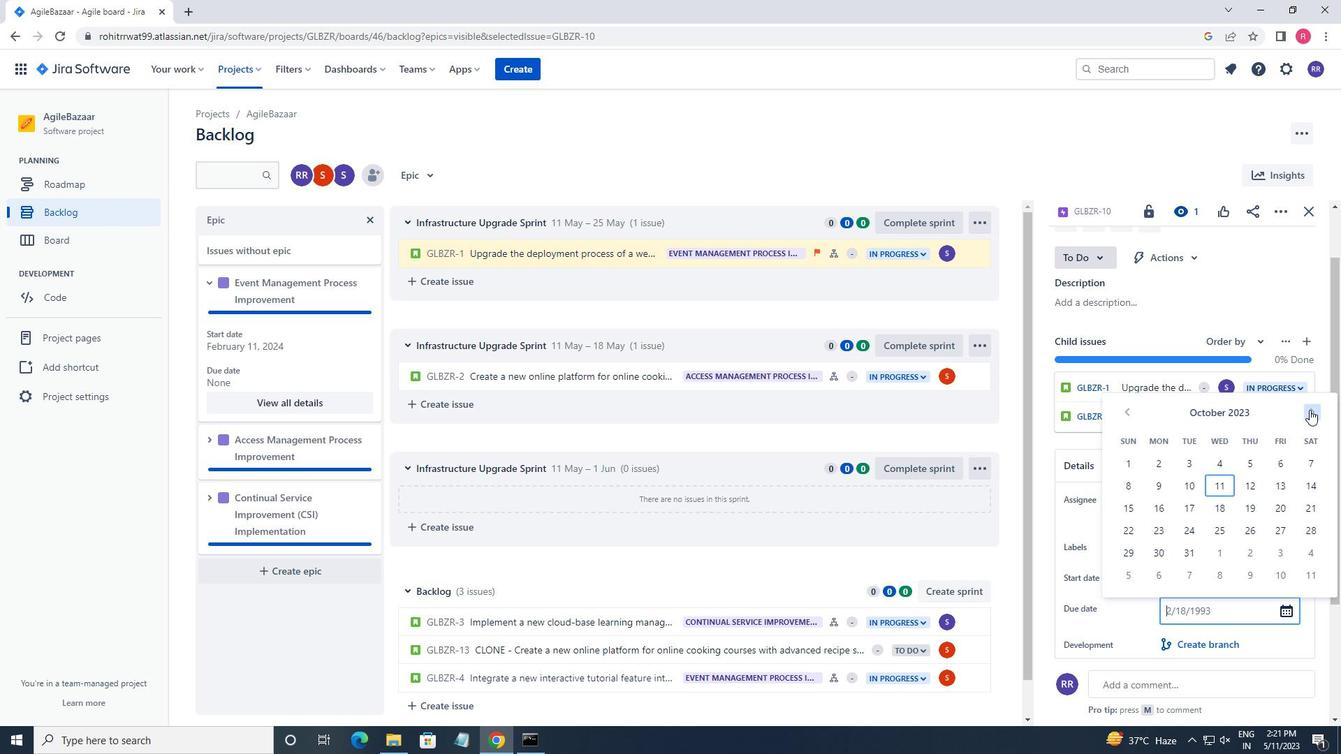 
Action: Mouse pressed left at (1309, 410)
Screenshot: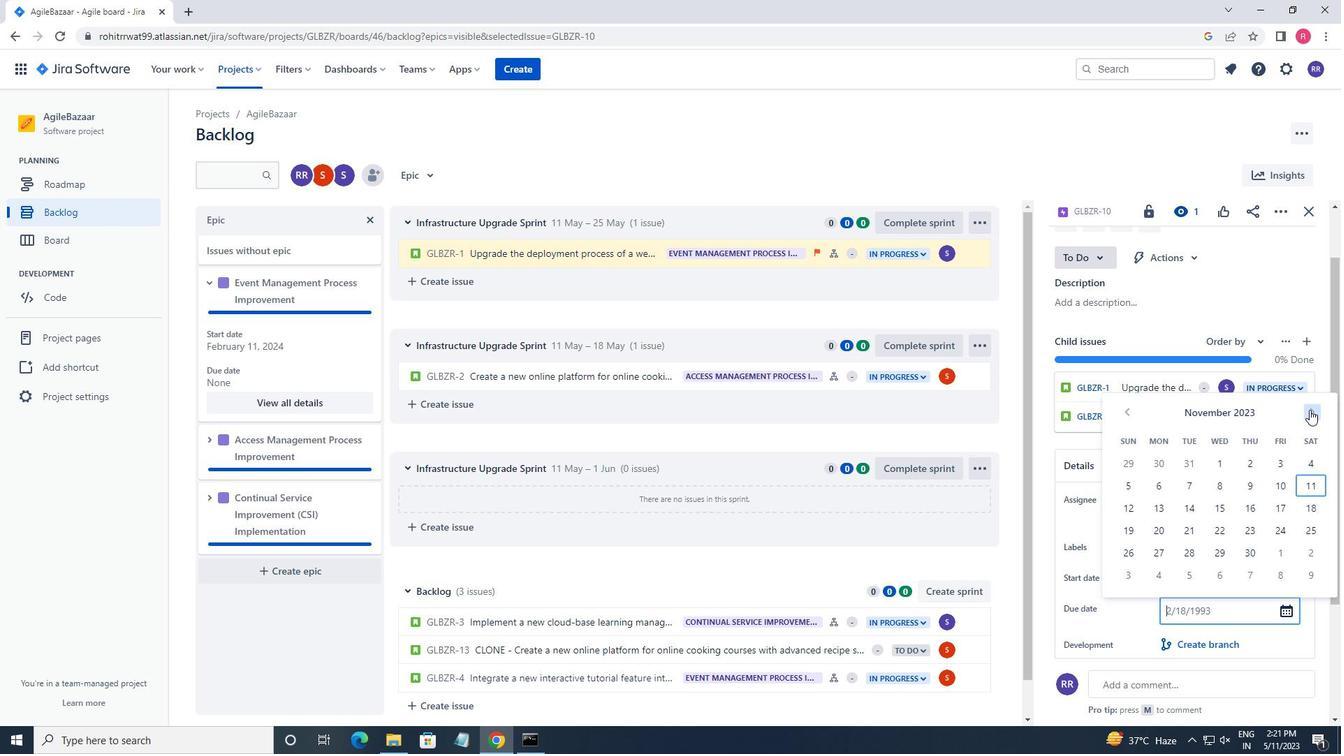
Action: Mouse pressed left at (1309, 410)
Screenshot: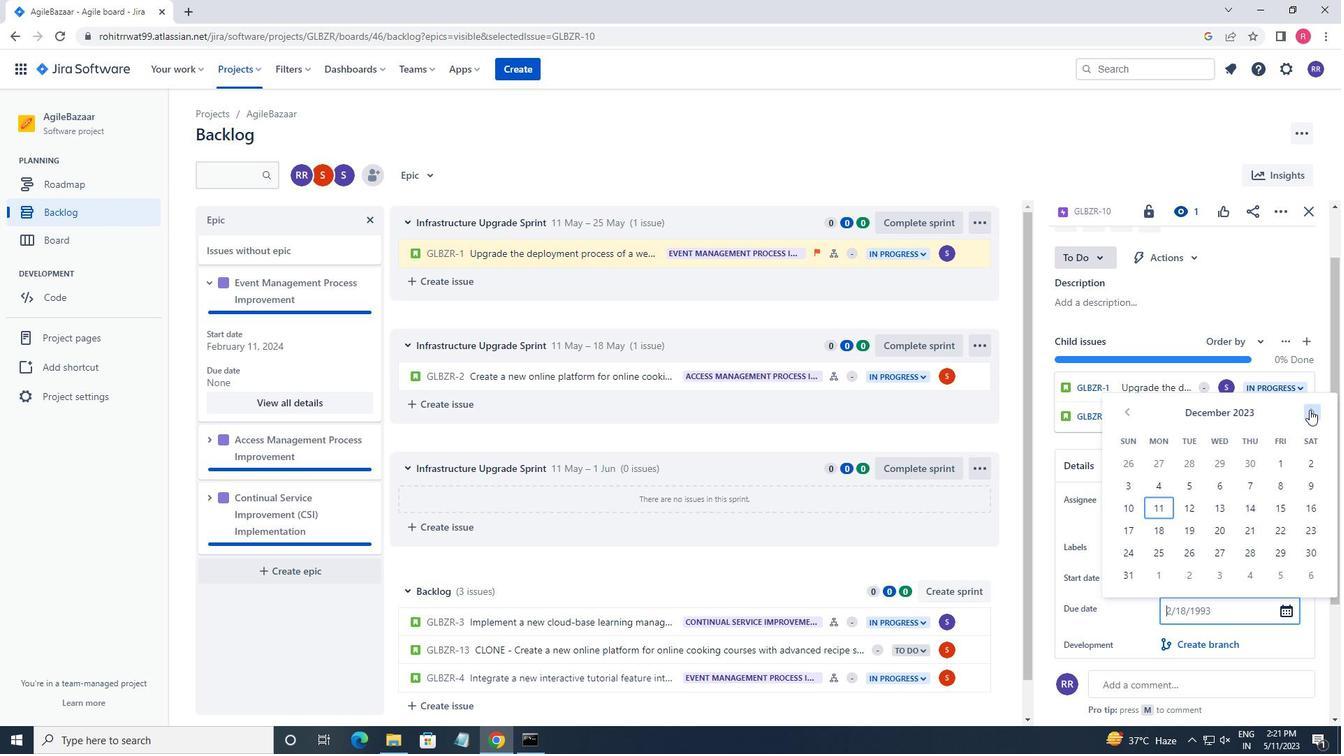 
Action: Mouse pressed left at (1309, 410)
Screenshot: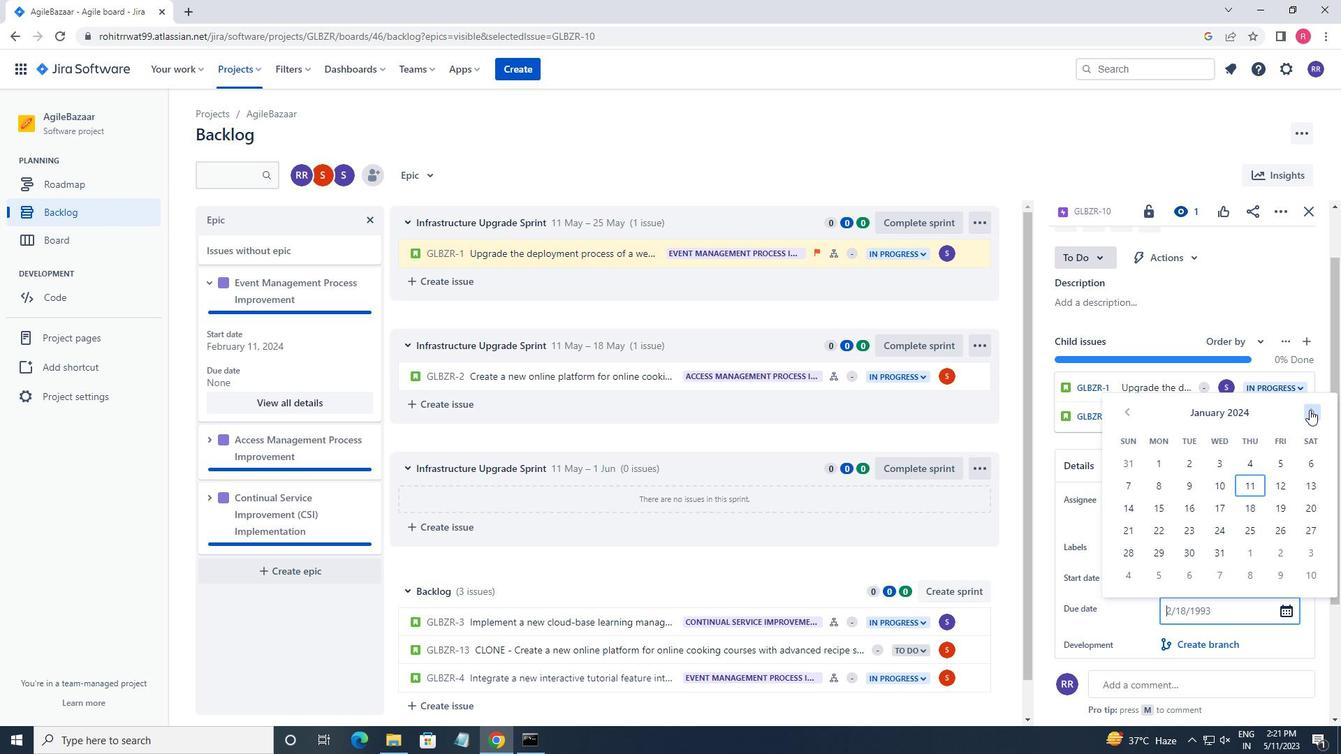 
Action: Mouse pressed left at (1309, 410)
Screenshot: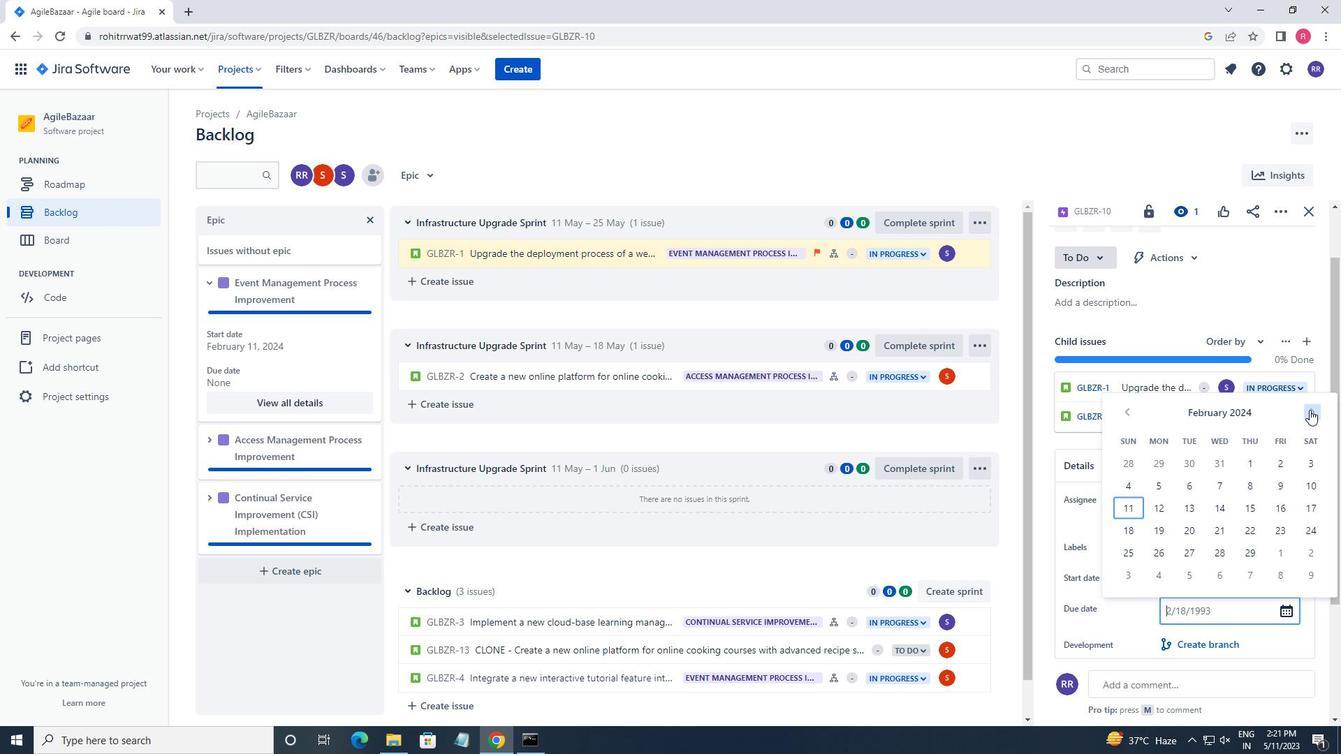 
Action: Mouse pressed left at (1309, 410)
Screenshot: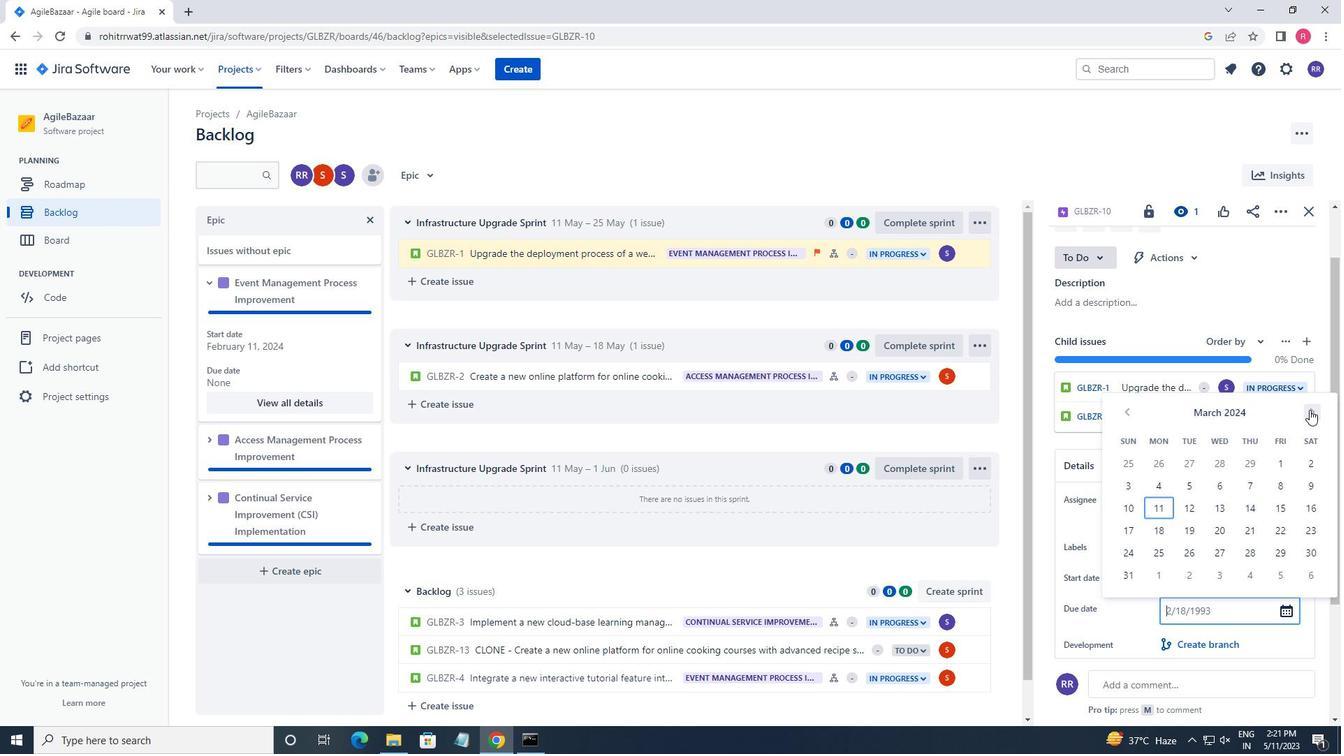 
Action: Mouse pressed left at (1309, 410)
Screenshot: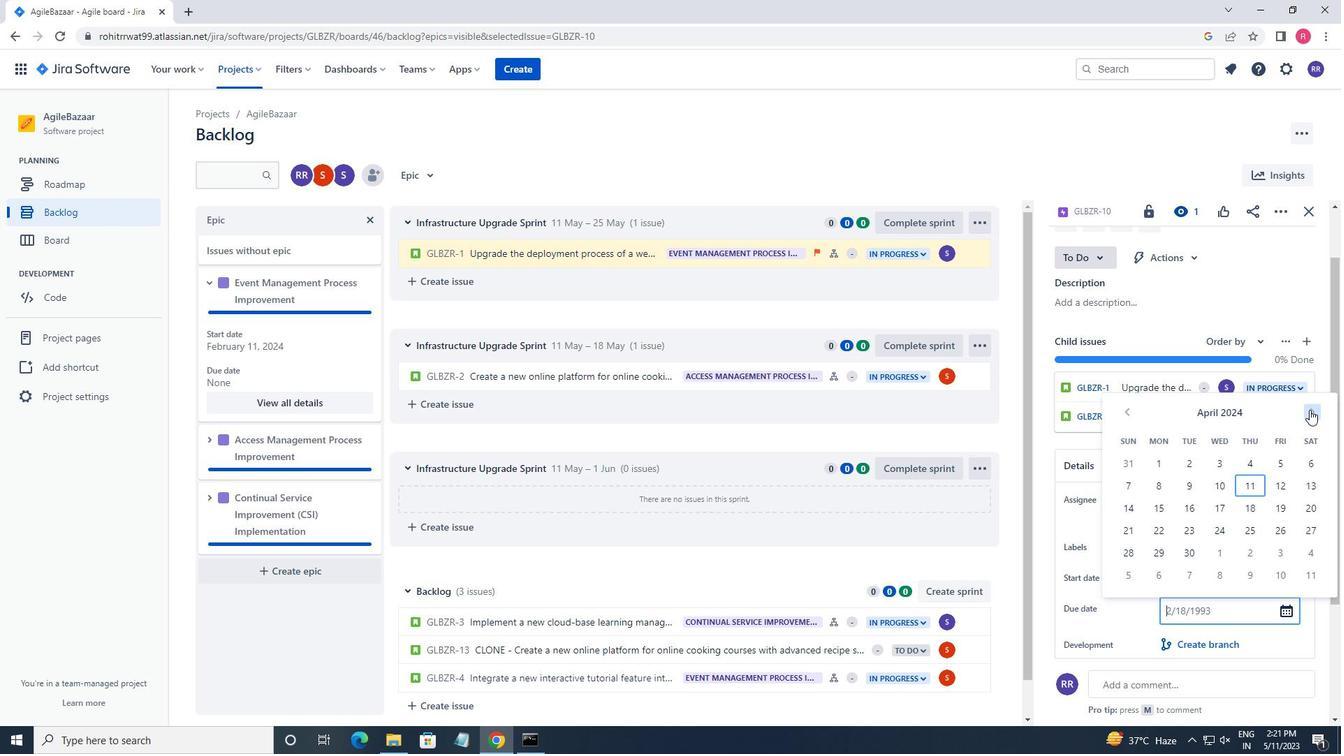 
Action: Mouse pressed left at (1309, 410)
Screenshot: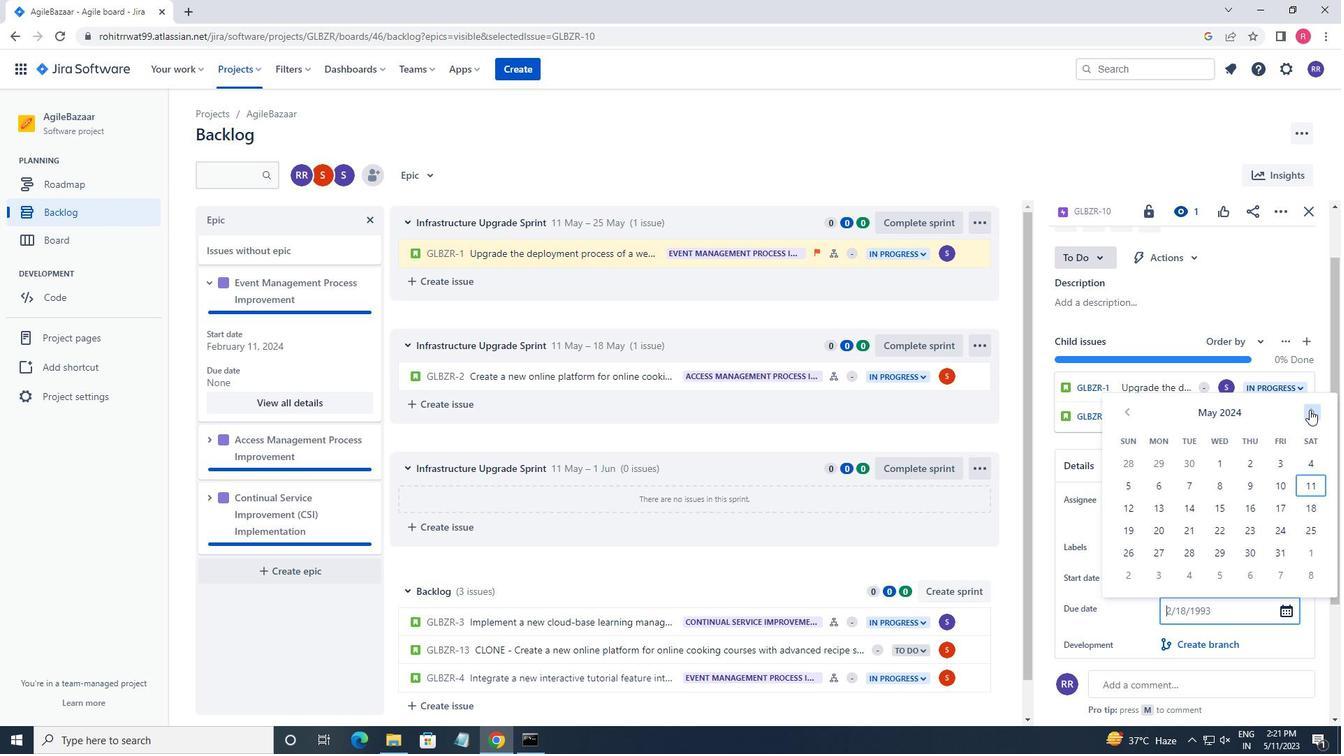 
Action: Mouse pressed left at (1309, 410)
Screenshot: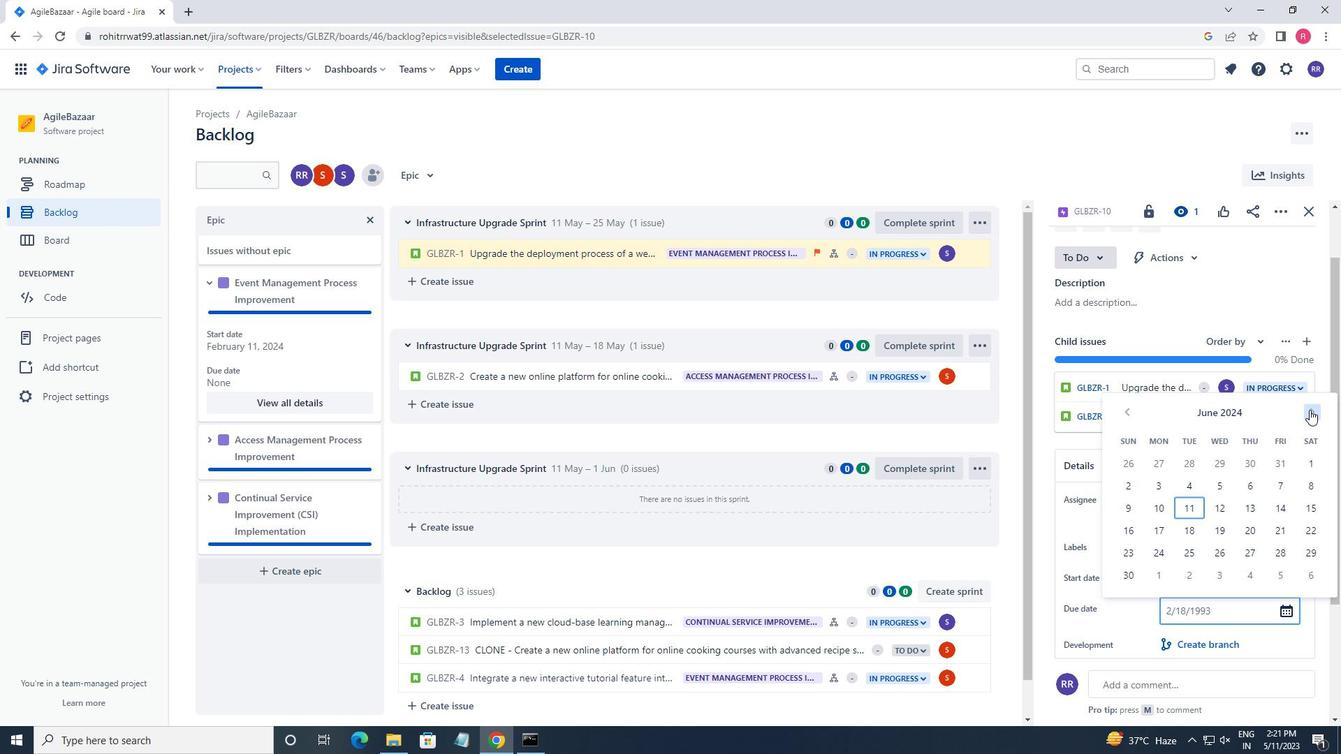 
Action: Mouse pressed left at (1309, 410)
Screenshot: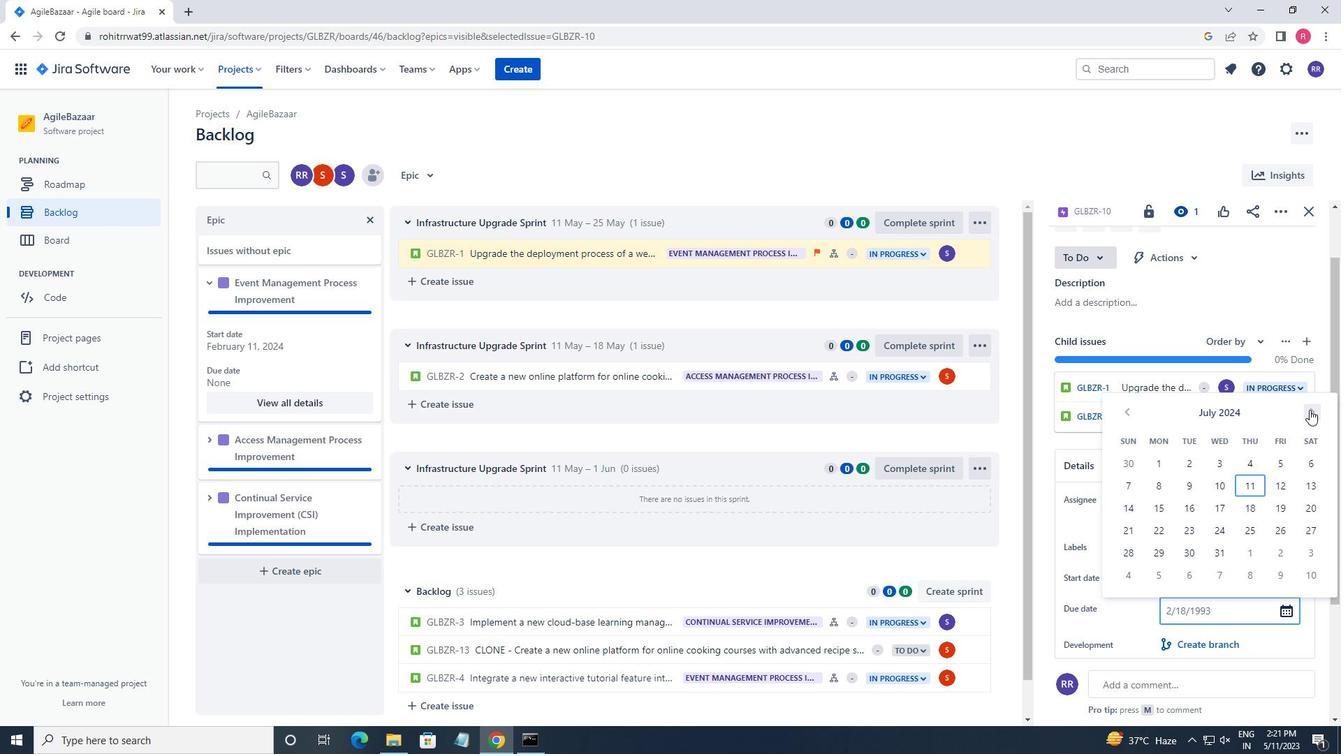 
Action: Mouse pressed left at (1309, 410)
Screenshot: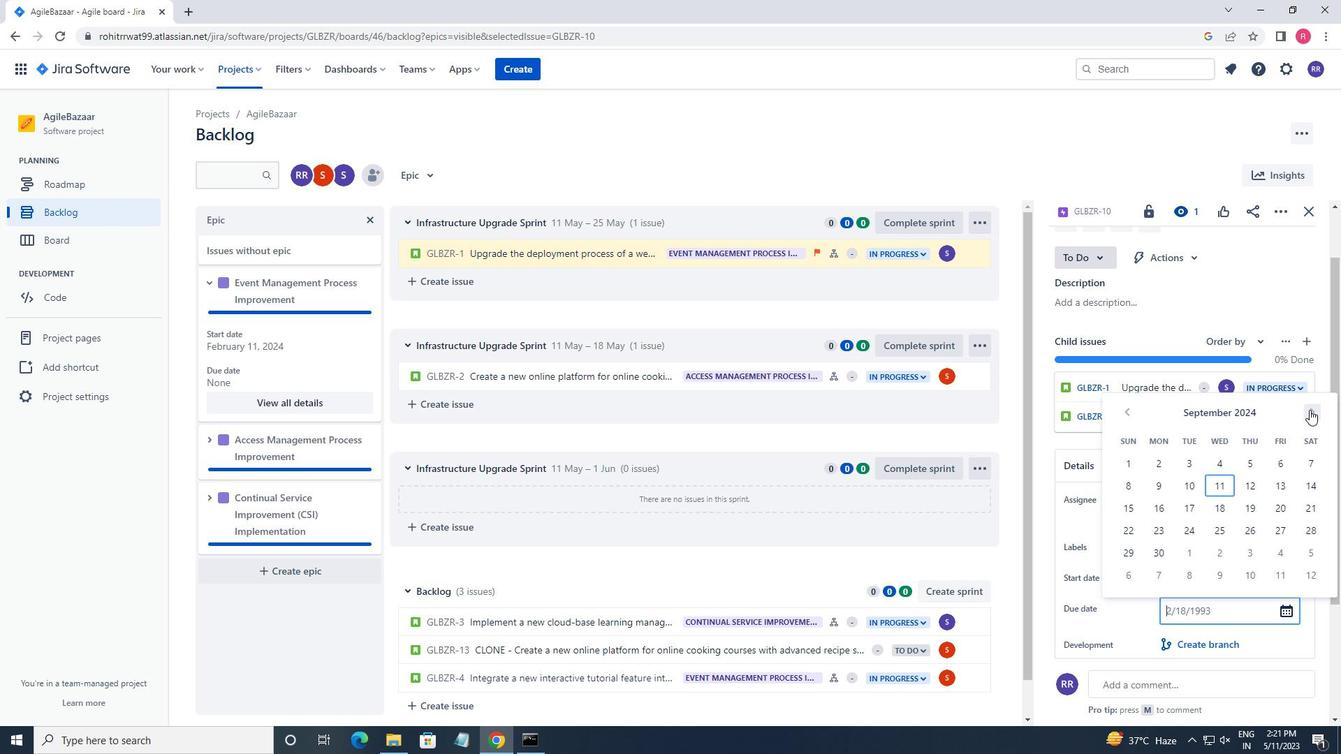 
Action: Mouse pressed left at (1309, 410)
Screenshot: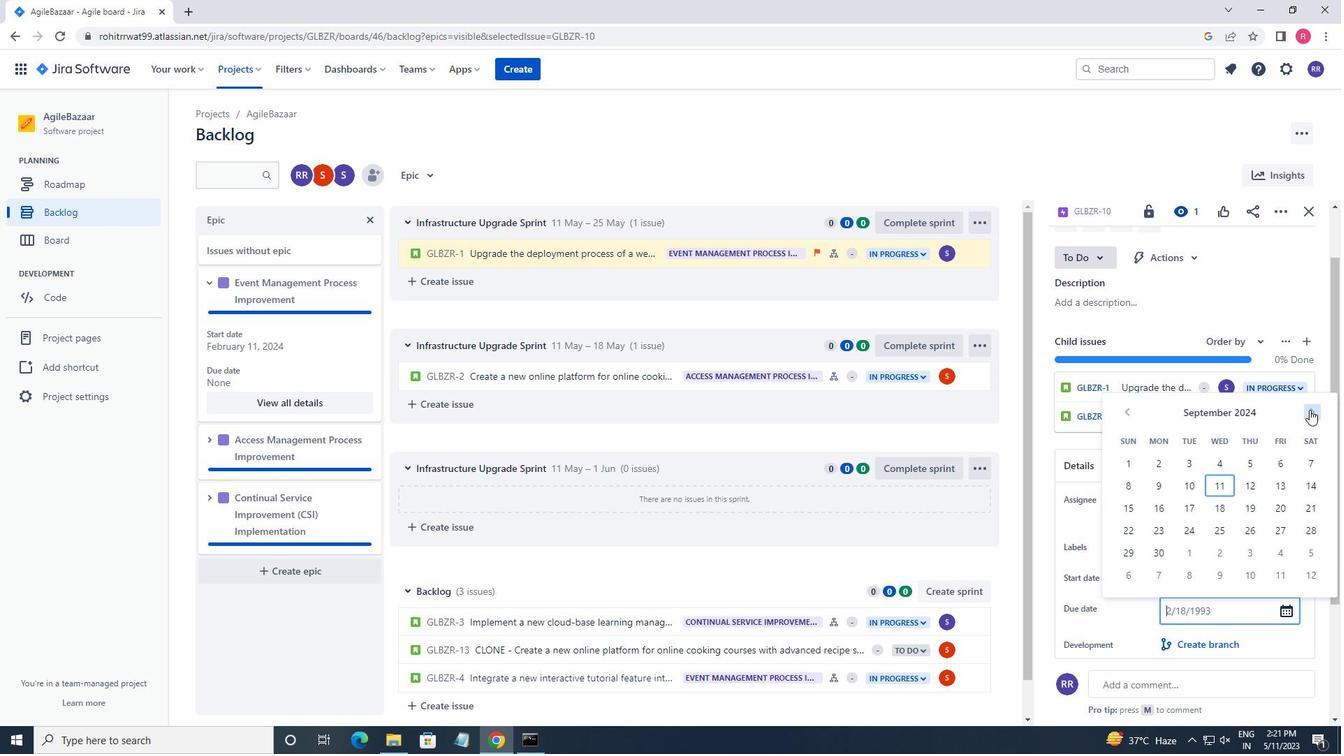 
Action: Mouse pressed left at (1309, 410)
Screenshot: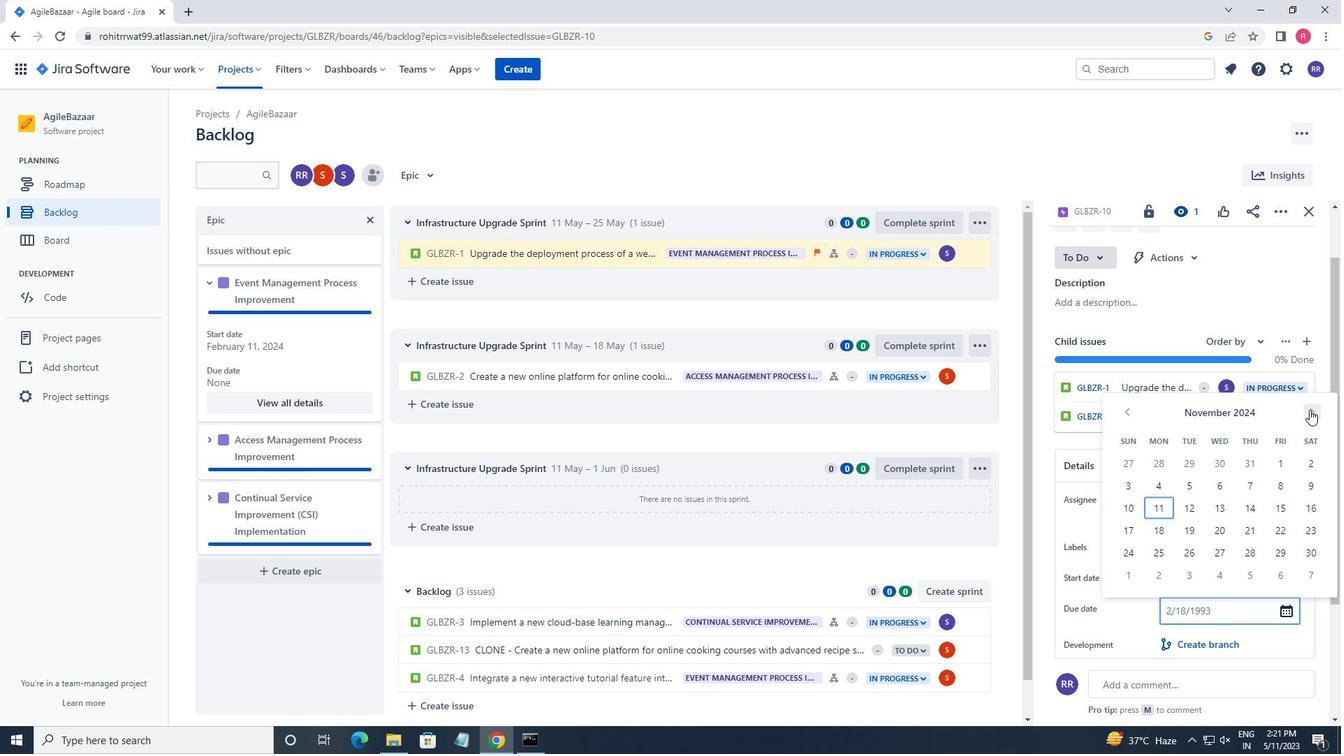 
Action: Mouse moved to (1124, 415)
Screenshot: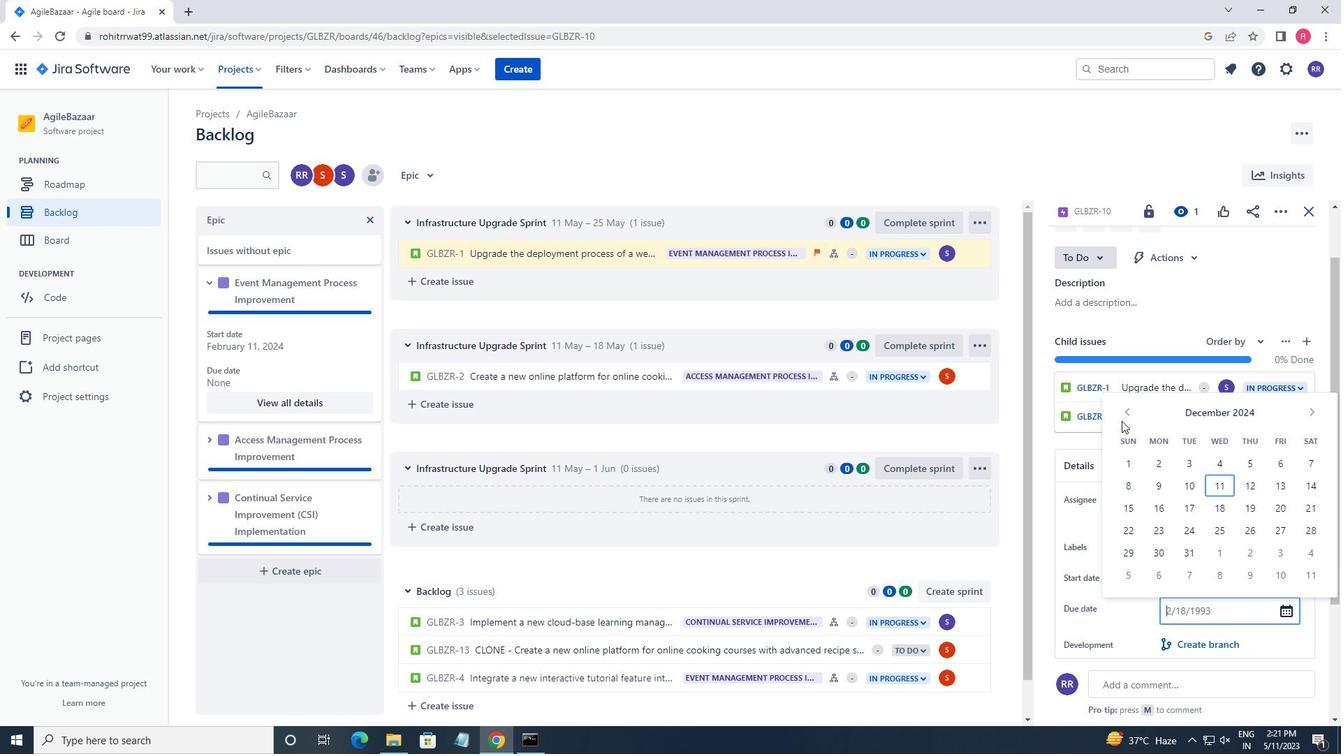 
Action: Mouse pressed left at (1124, 415)
Screenshot: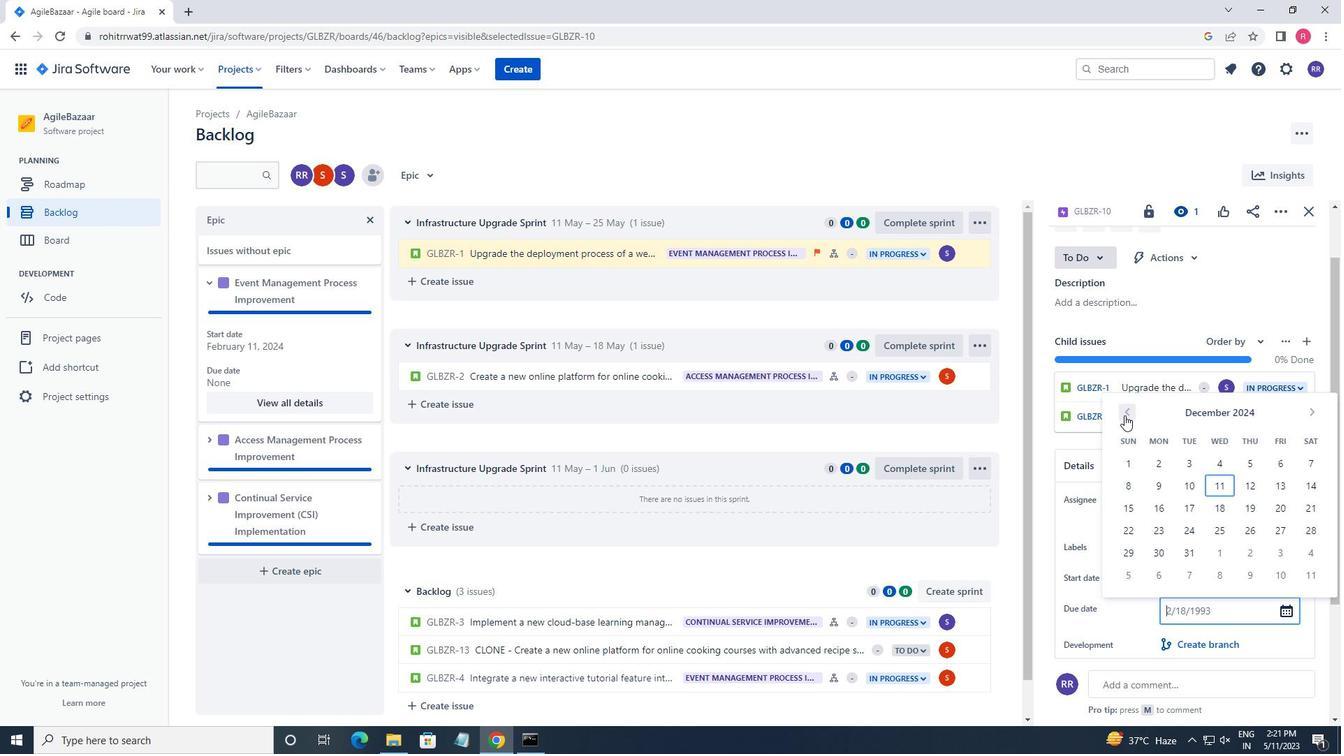
Action: Mouse moved to (1172, 493)
Screenshot: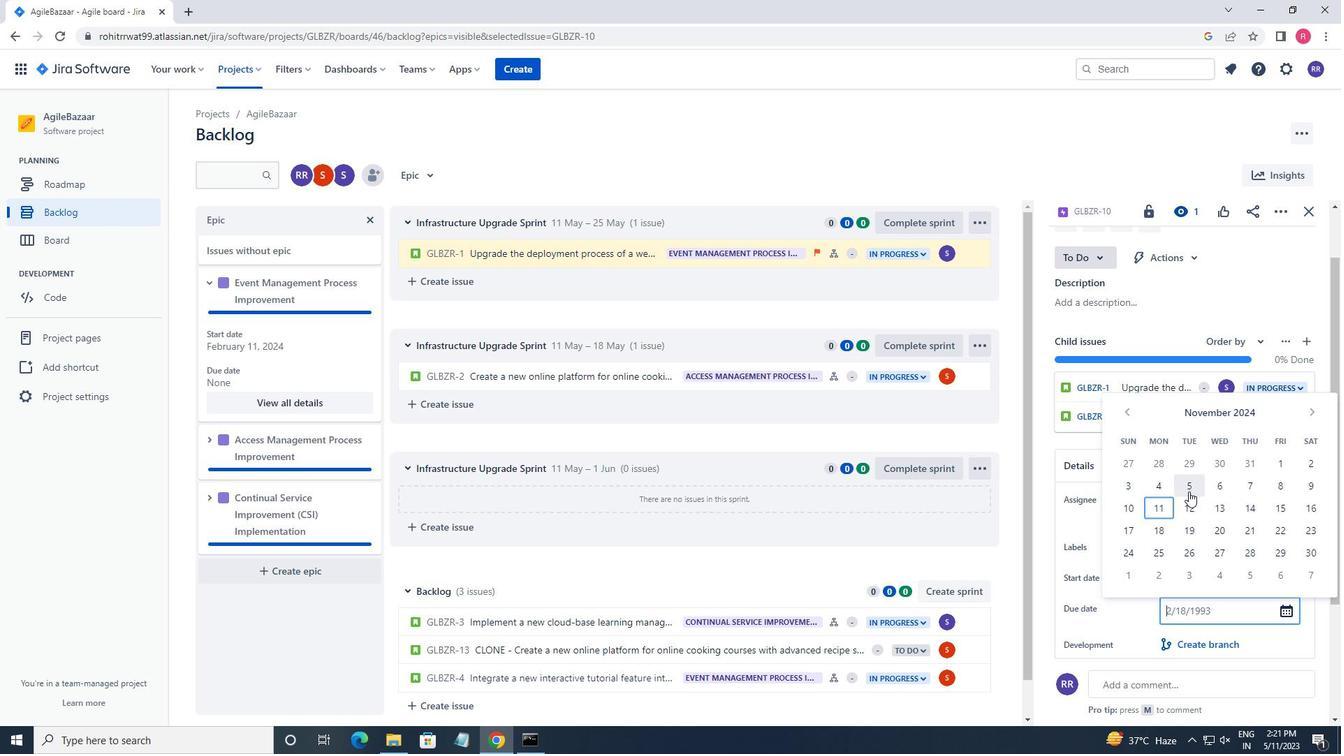 
Action: Mouse pressed left at (1172, 493)
Screenshot: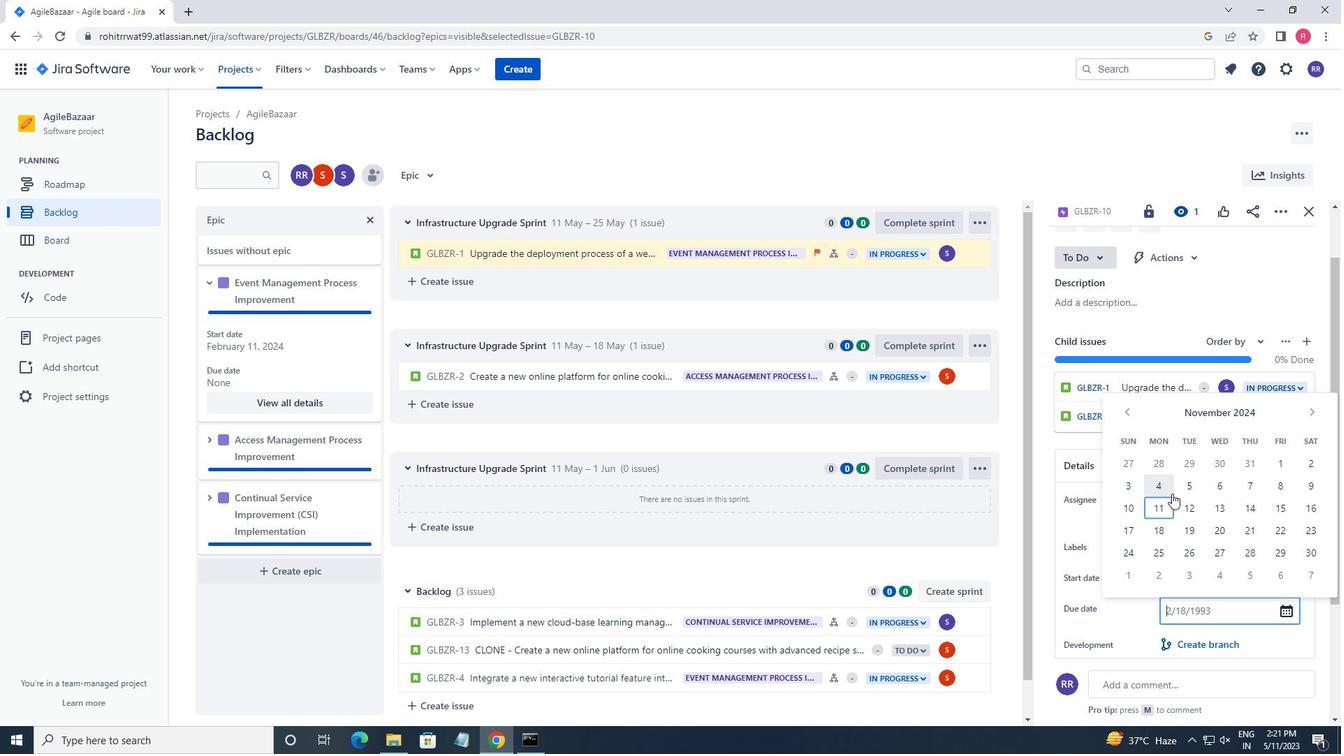 
Action: Mouse moved to (1294, 516)
Screenshot: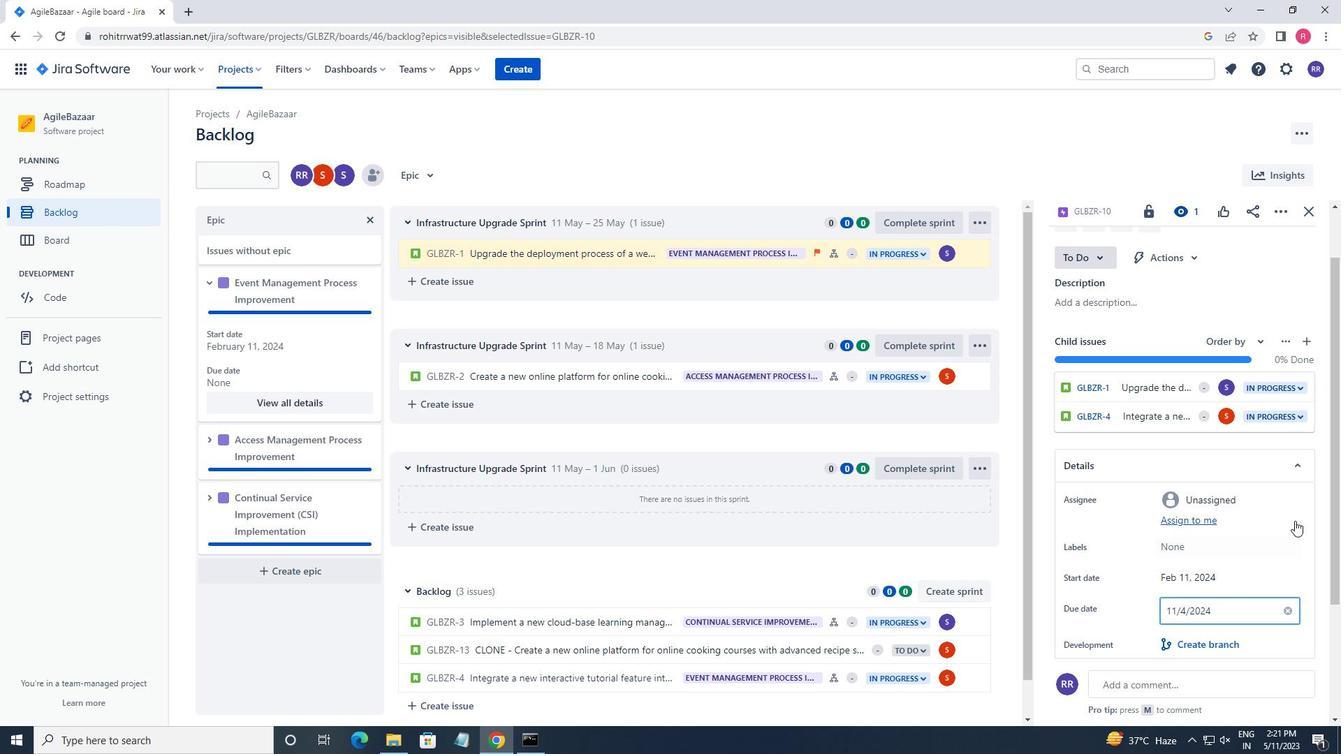 
Action: Mouse pressed left at (1294, 516)
Screenshot: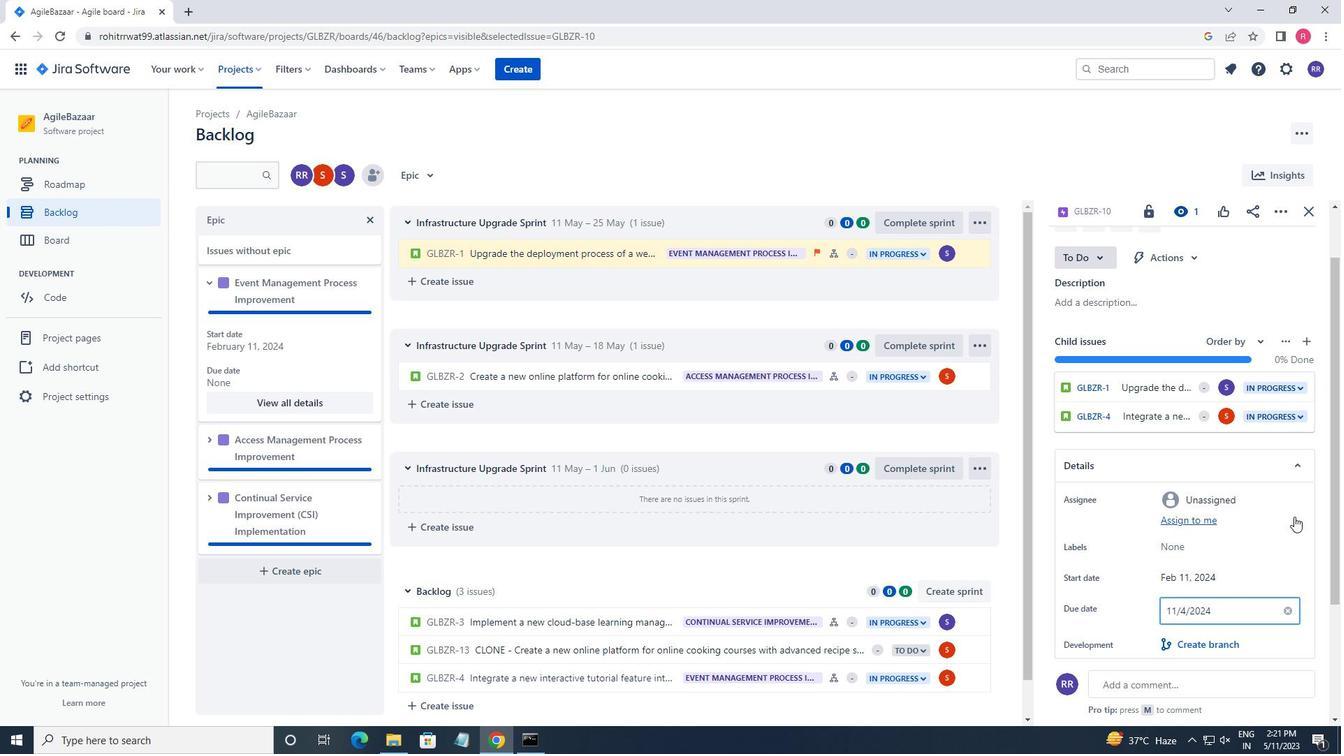 
Action: Mouse moved to (213, 447)
Screenshot: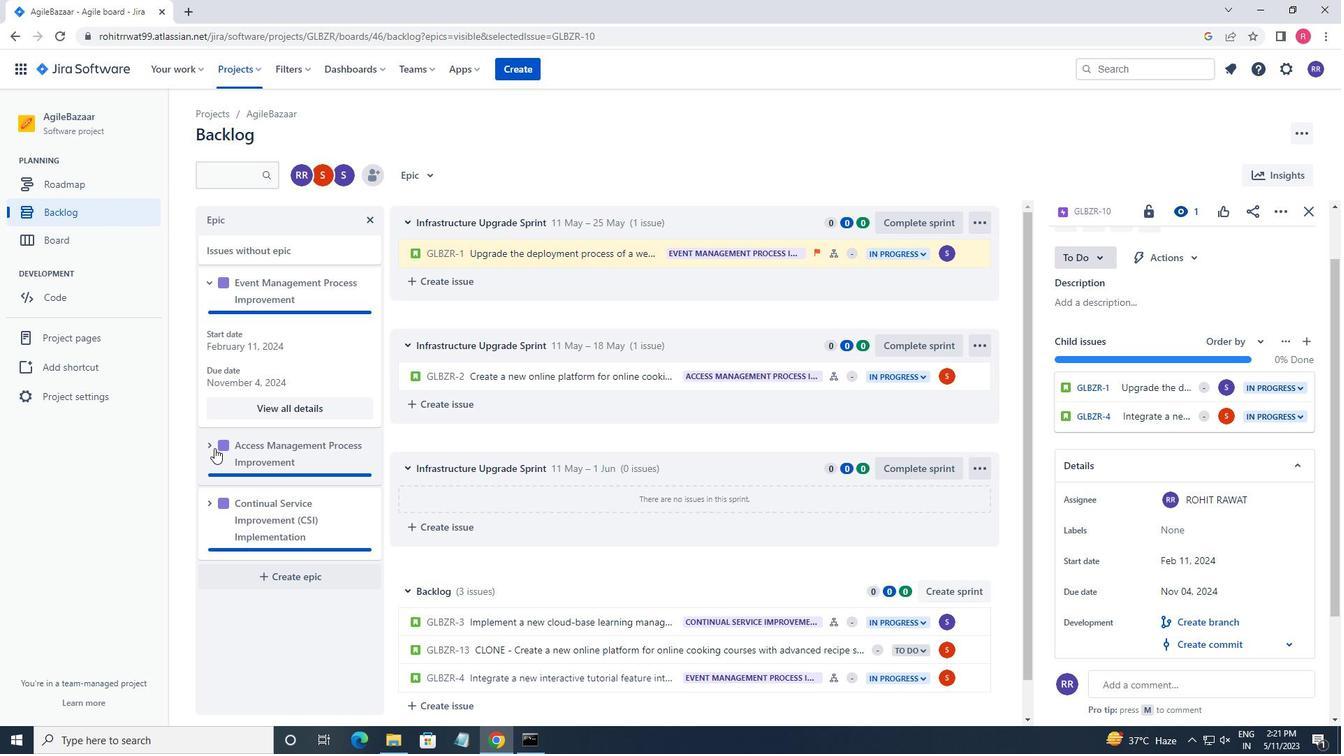 
Action: Mouse pressed left at (213, 447)
Screenshot: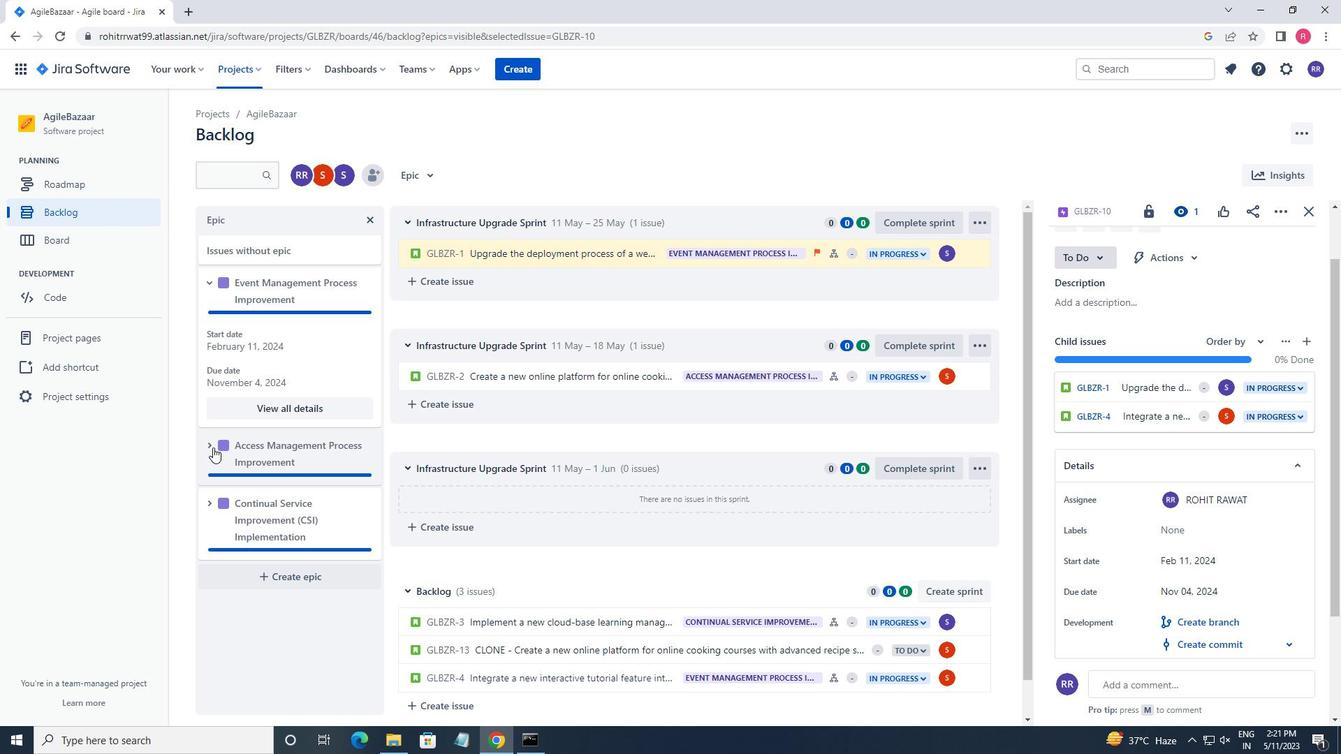 
Action: Mouse moved to (250, 567)
Screenshot: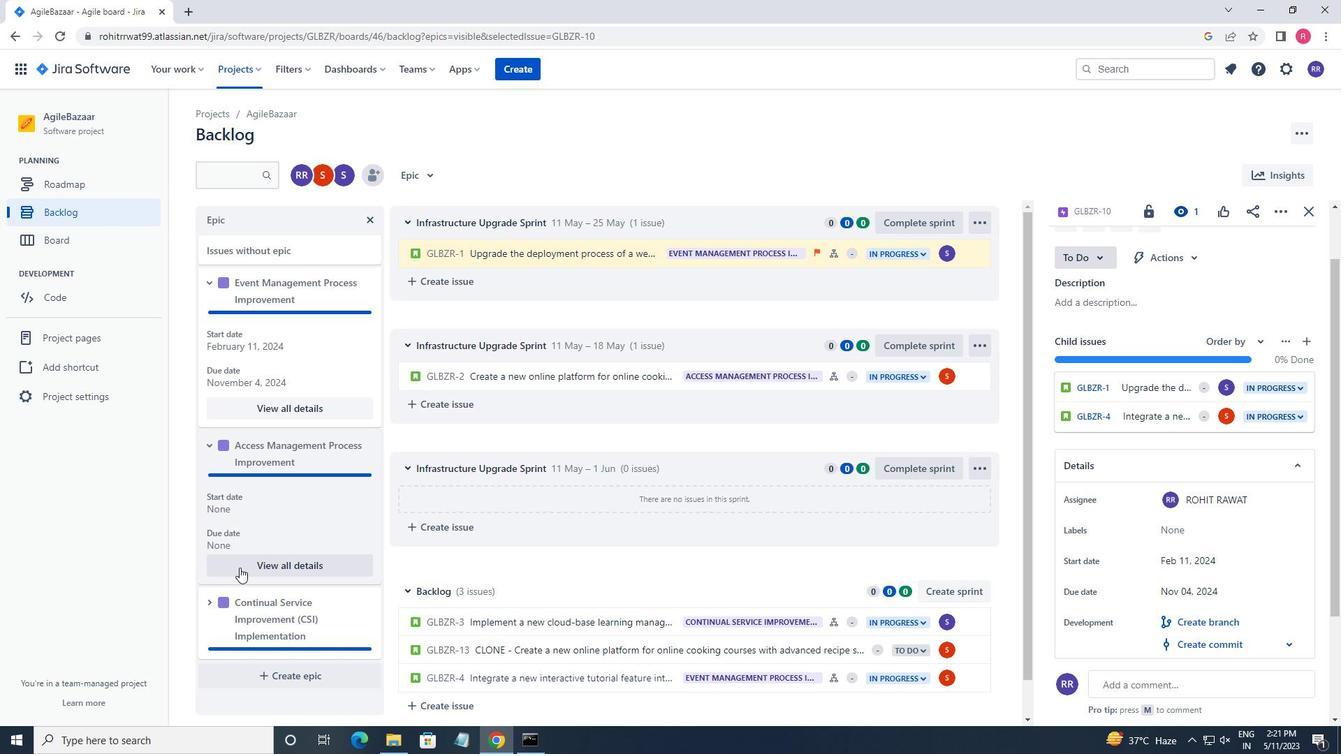 
Action: Mouse pressed left at (250, 567)
Screenshot: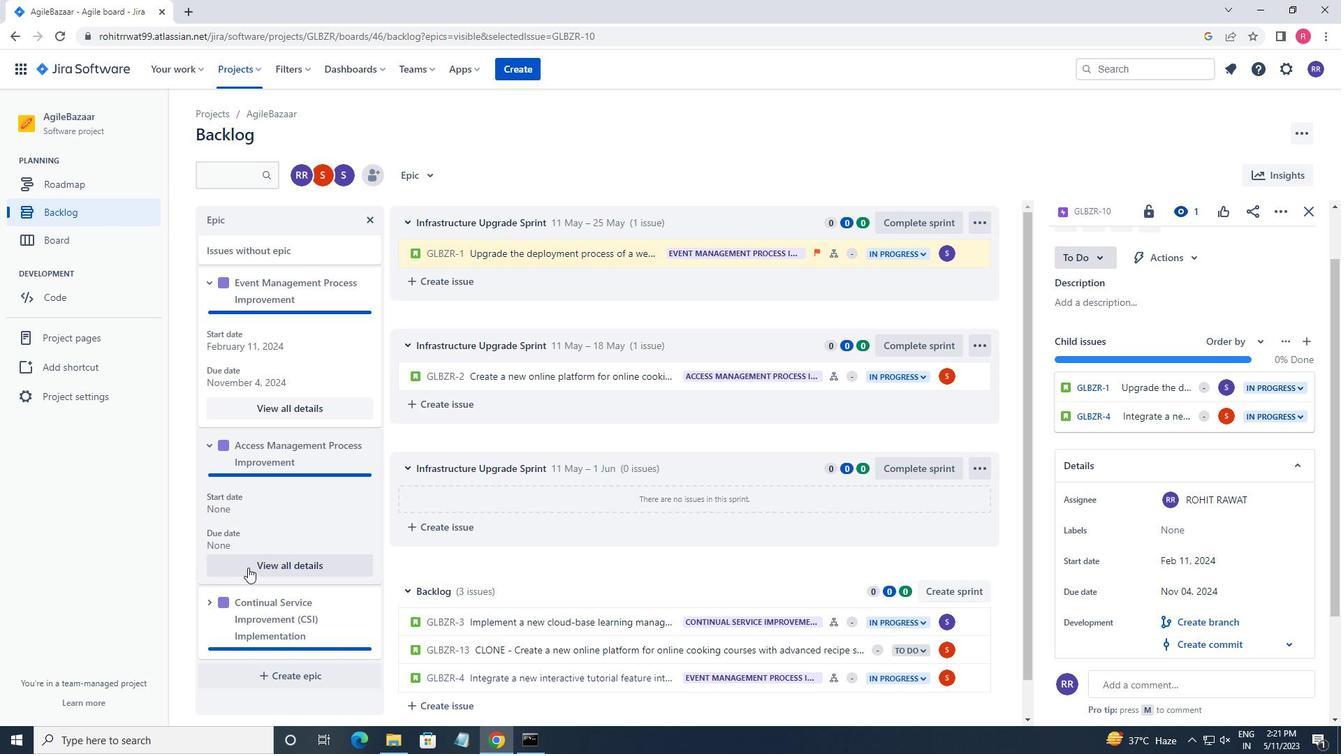 
Action: Mouse moved to (1193, 609)
Screenshot: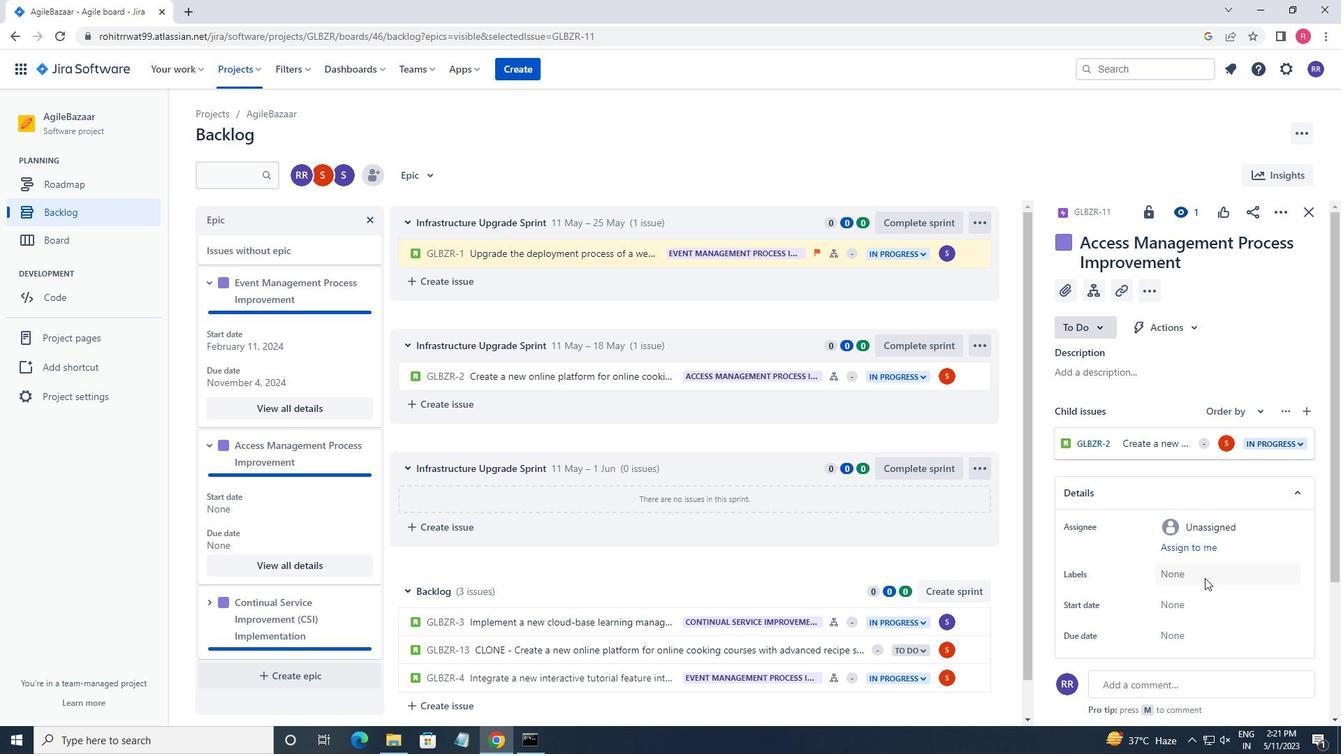 
Action: Mouse pressed left at (1193, 609)
Screenshot: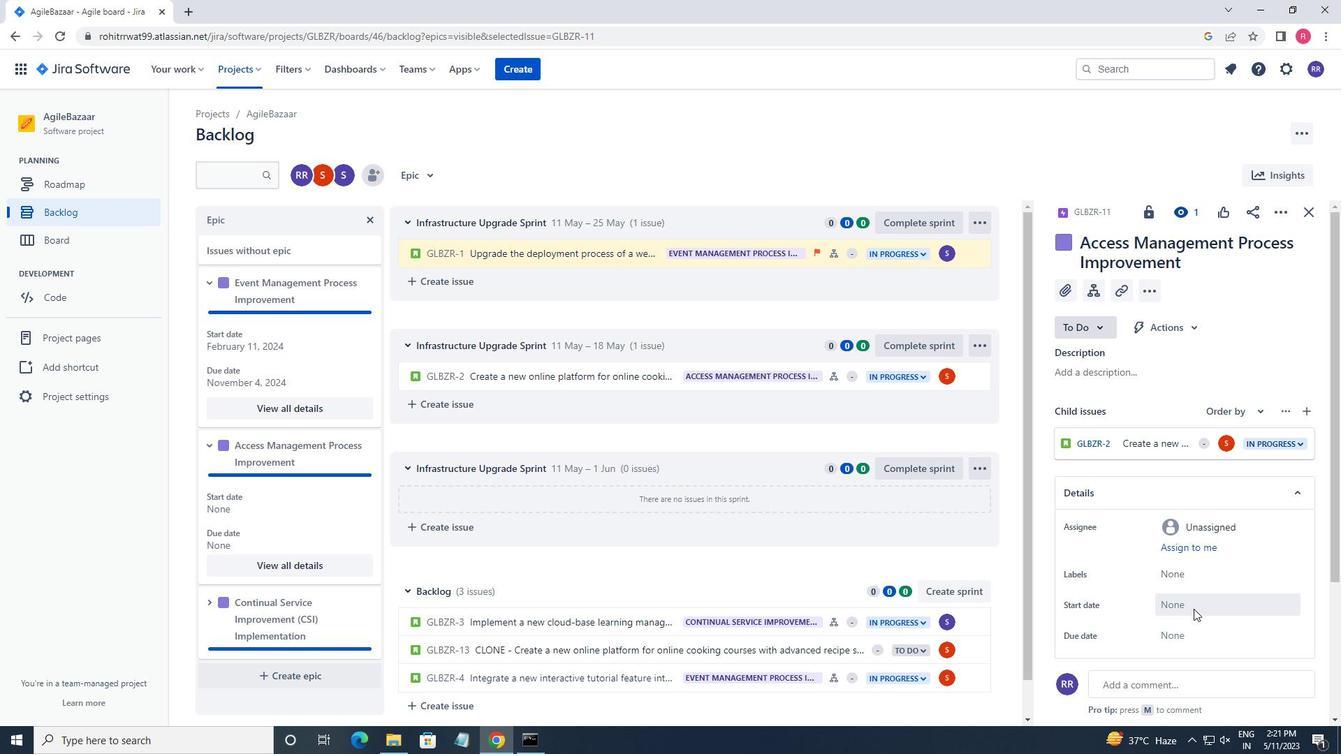 
Action: Mouse moved to (1125, 407)
Screenshot: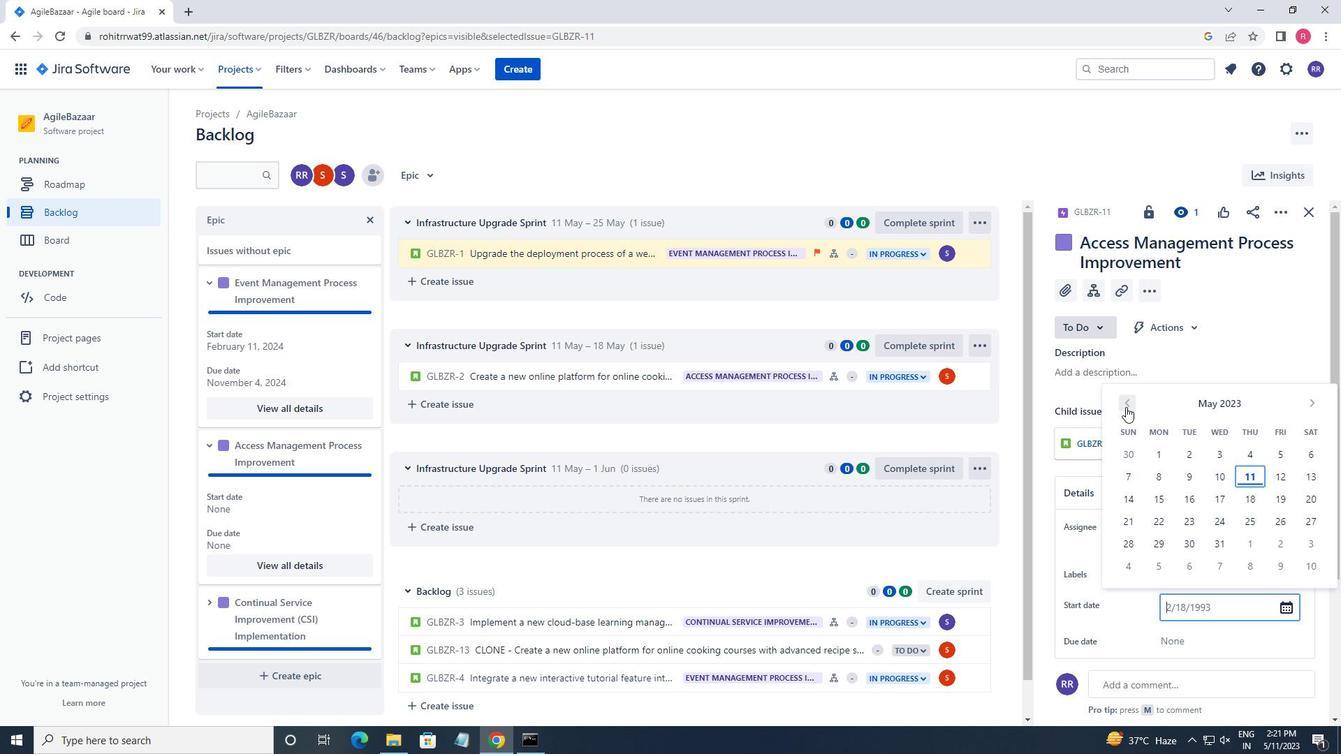 
Action: Mouse pressed left at (1125, 407)
Screenshot: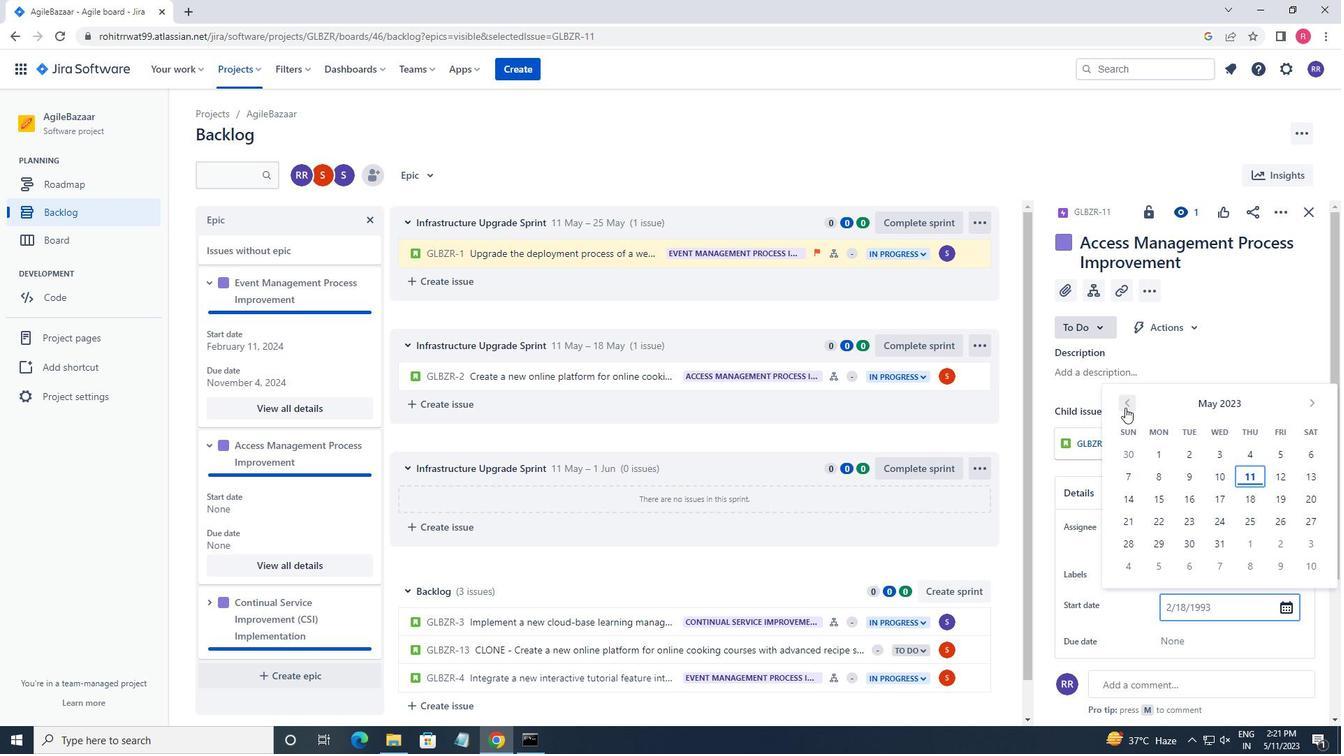
Action: Mouse moved to (1221, 477)
Screenshot: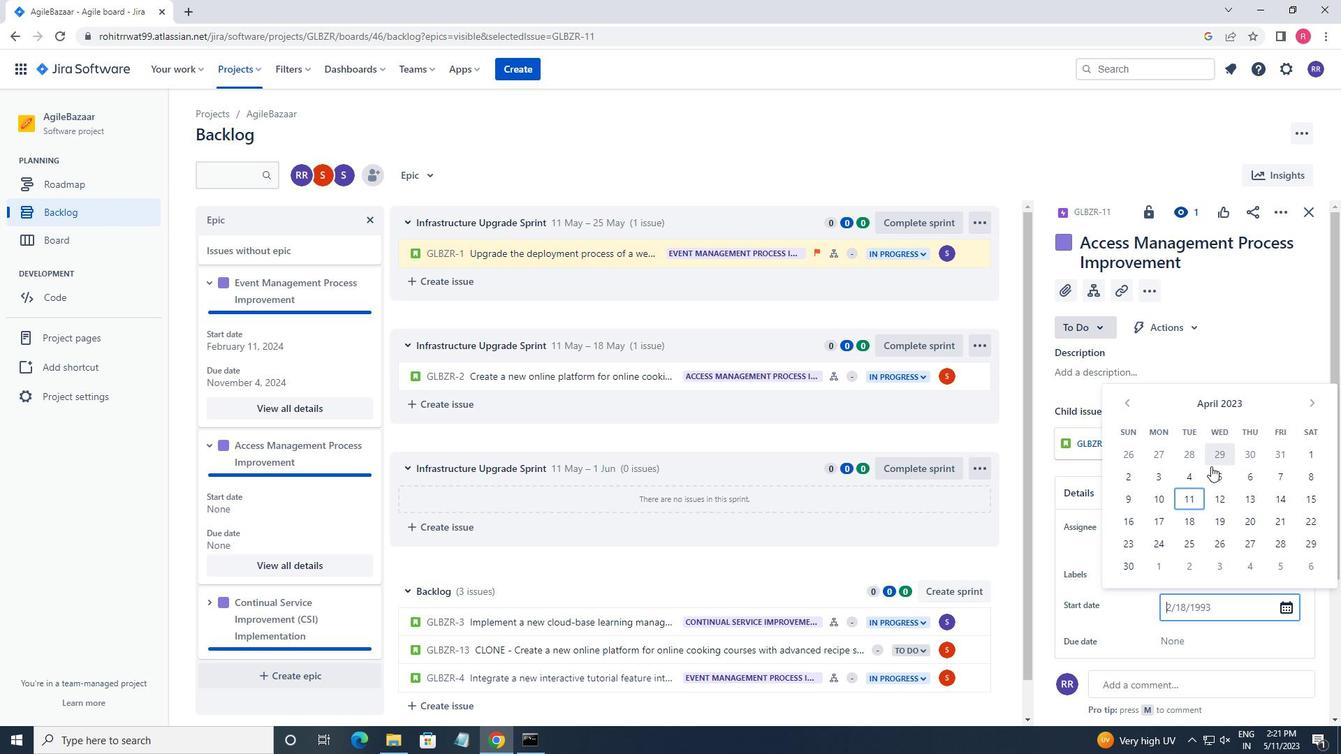 
Action: Mouse pressed left at (1221, 477)
Screenshot: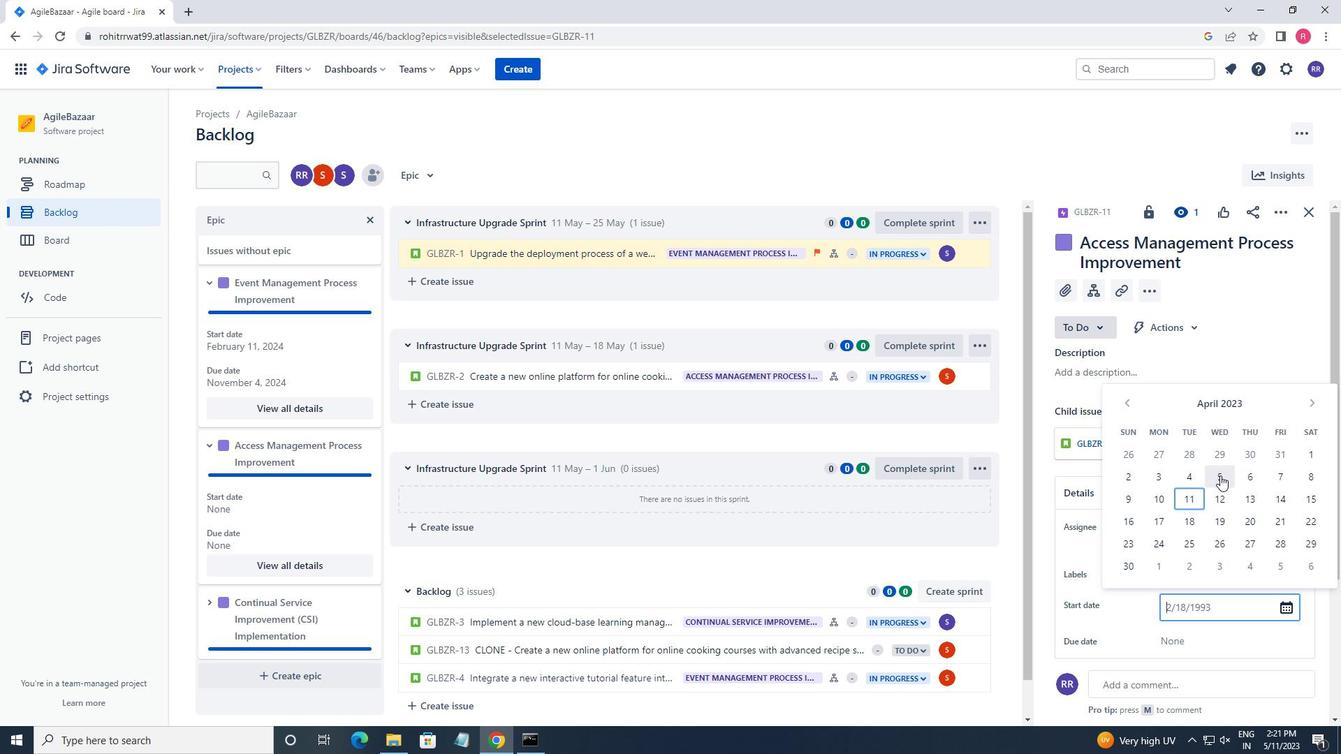 
Action: Mouse moved to (1189, 647)
Screenshot: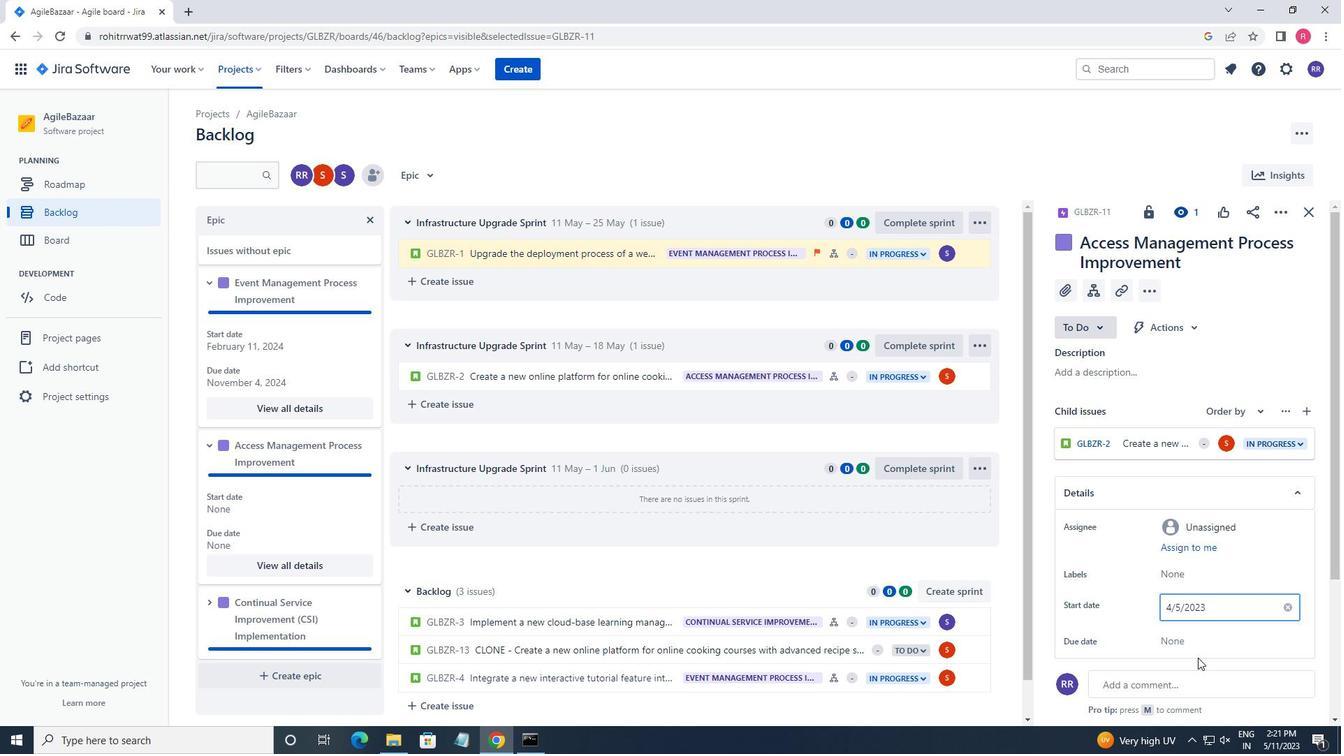 
Action: Mouse pressed left at (1189, 647)
Screenshot: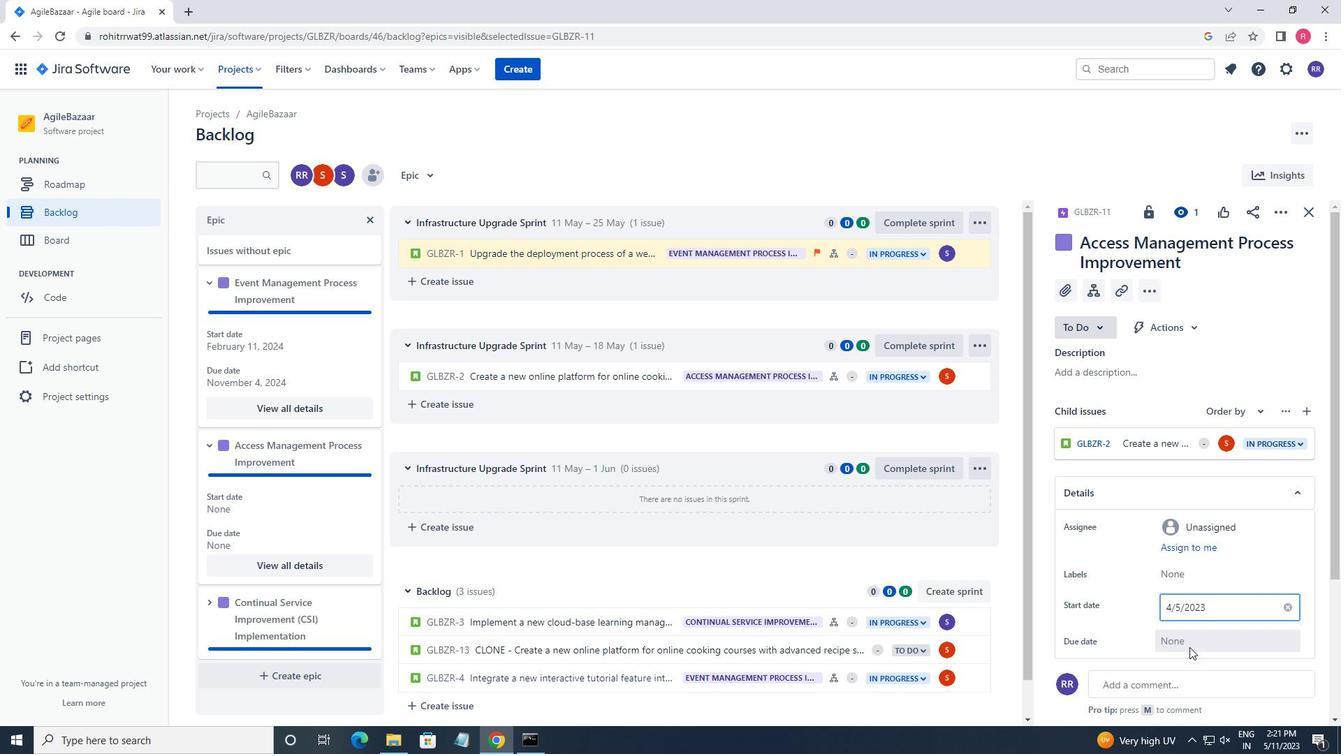 
Action: Mouse moved to (1311, 437)
Screenshot: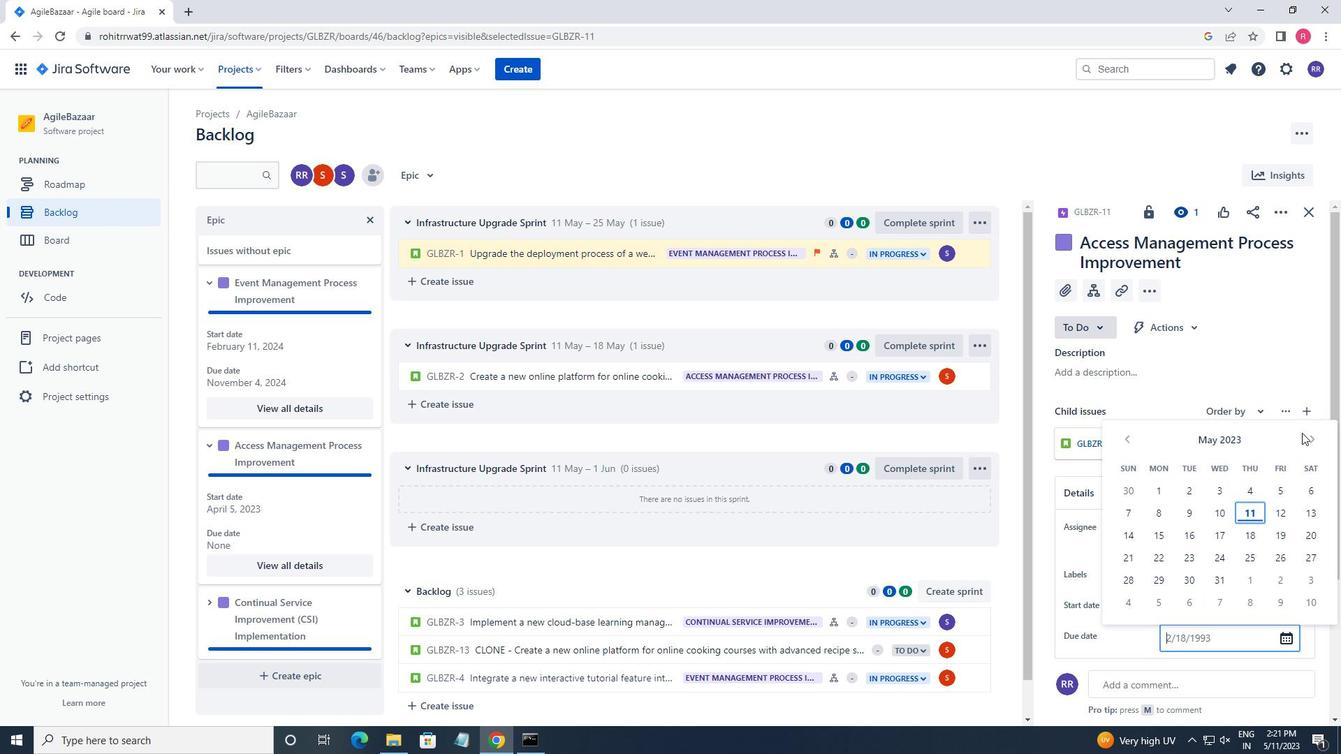 
Action: Mouse pressed left at (1311, 437)
Screenshot: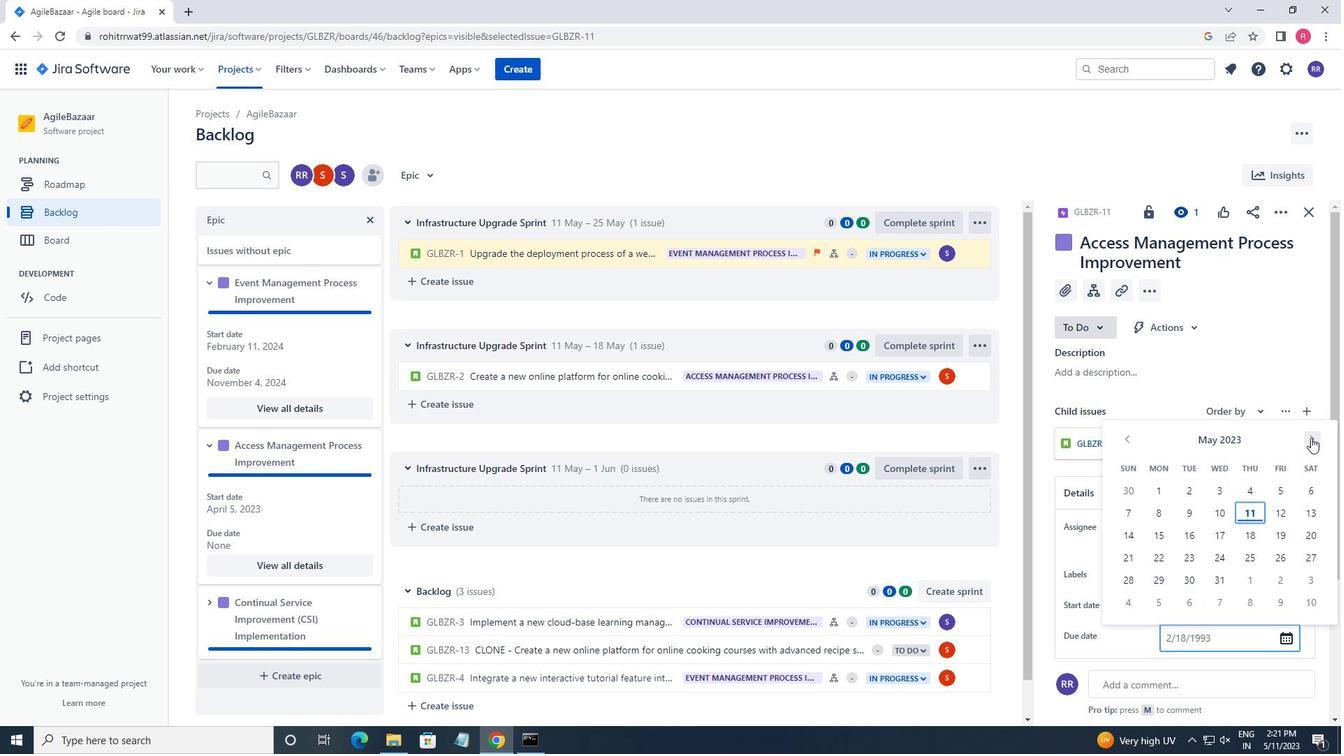 
Action: Mouse pressed left at (1311, 437)
Screenshot: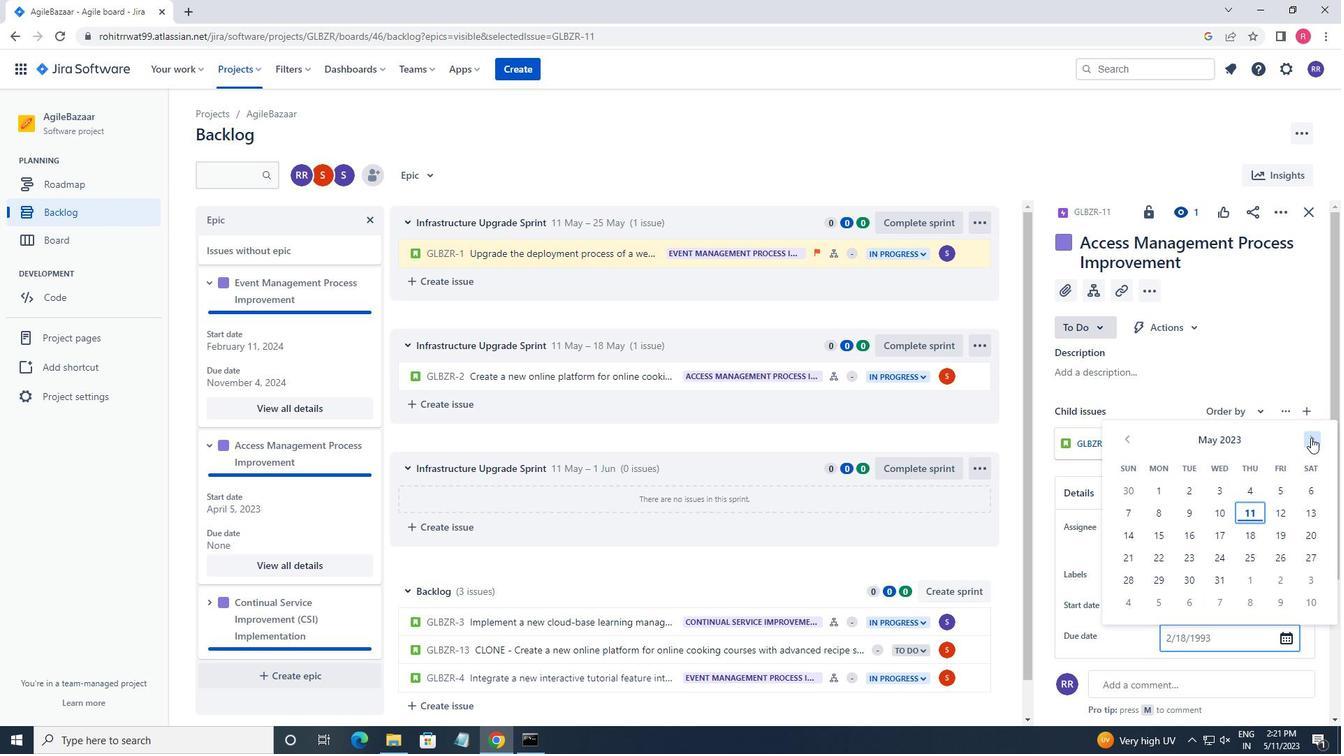
Action: Mouse pressed left at (1311, 437)
Screenshot: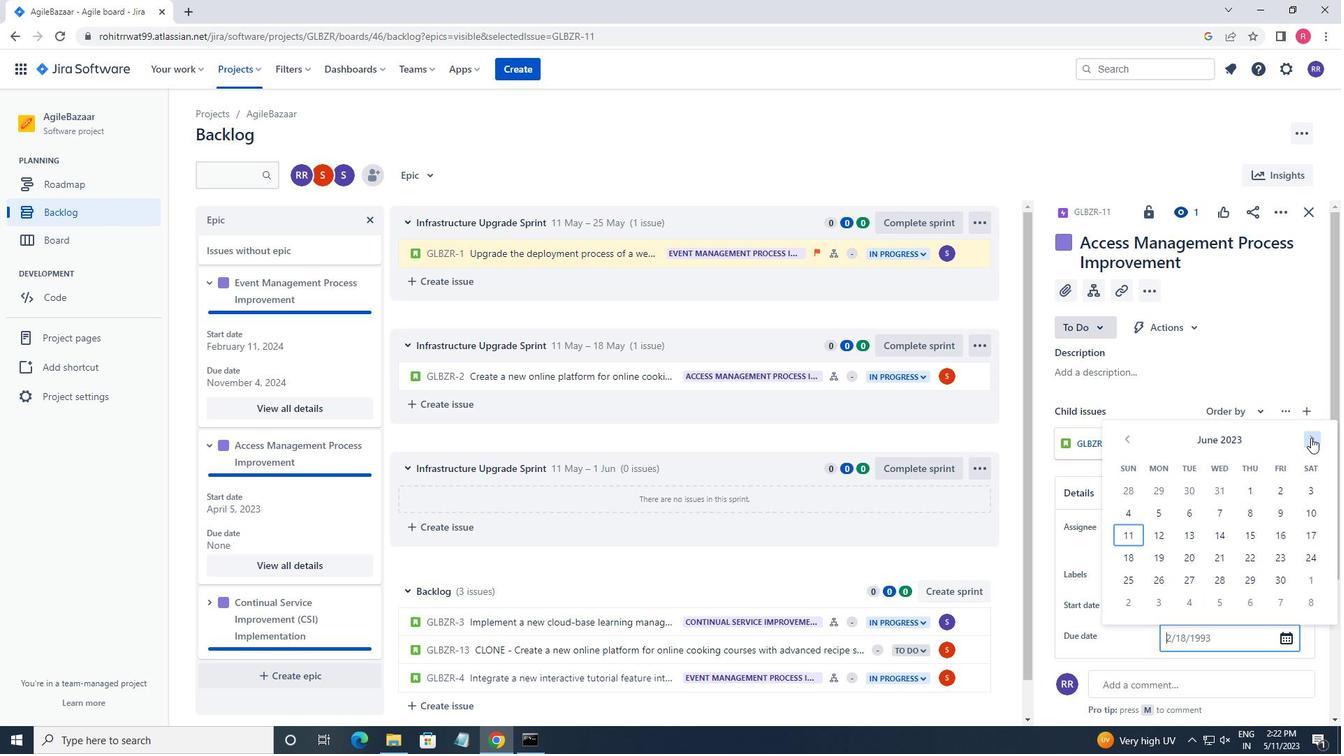 
Action: Mouse pressed left at (1311, 437)
Screenshot: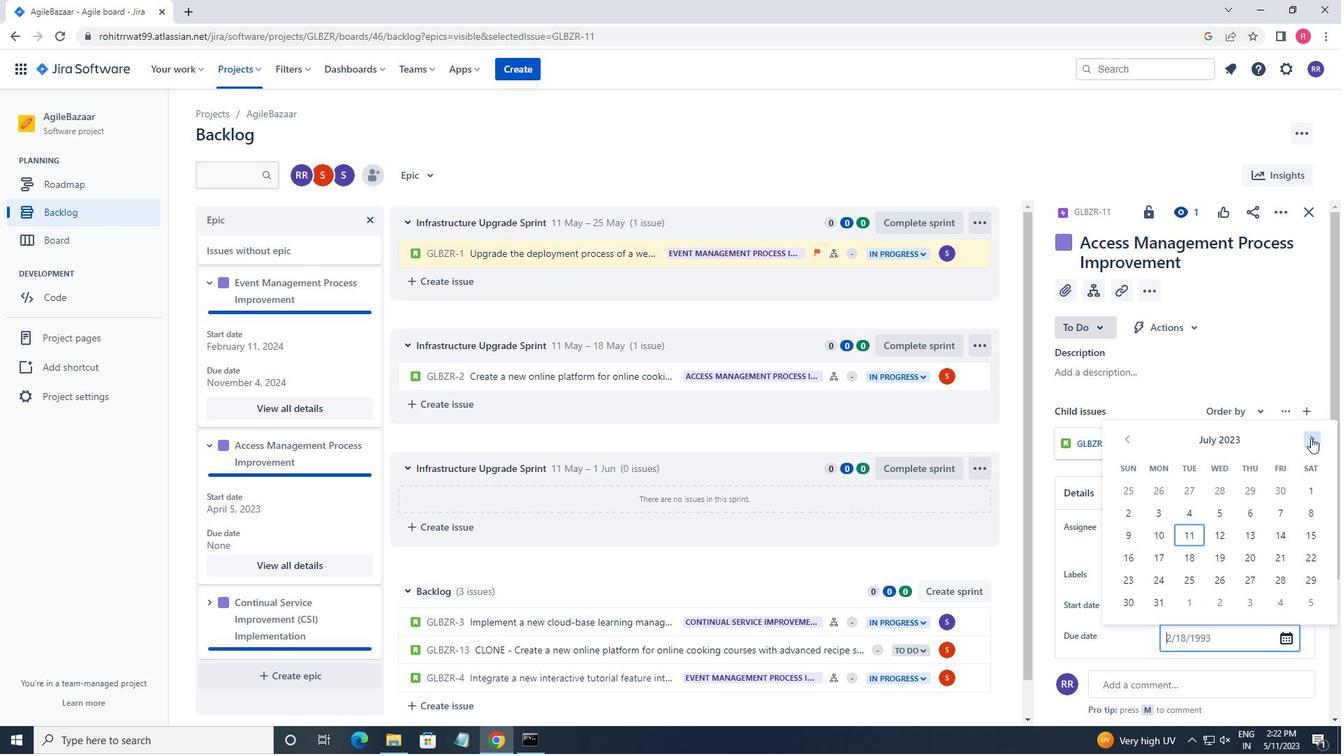 
Action: Mouse pressed left at (1311, 437)
Screenshot: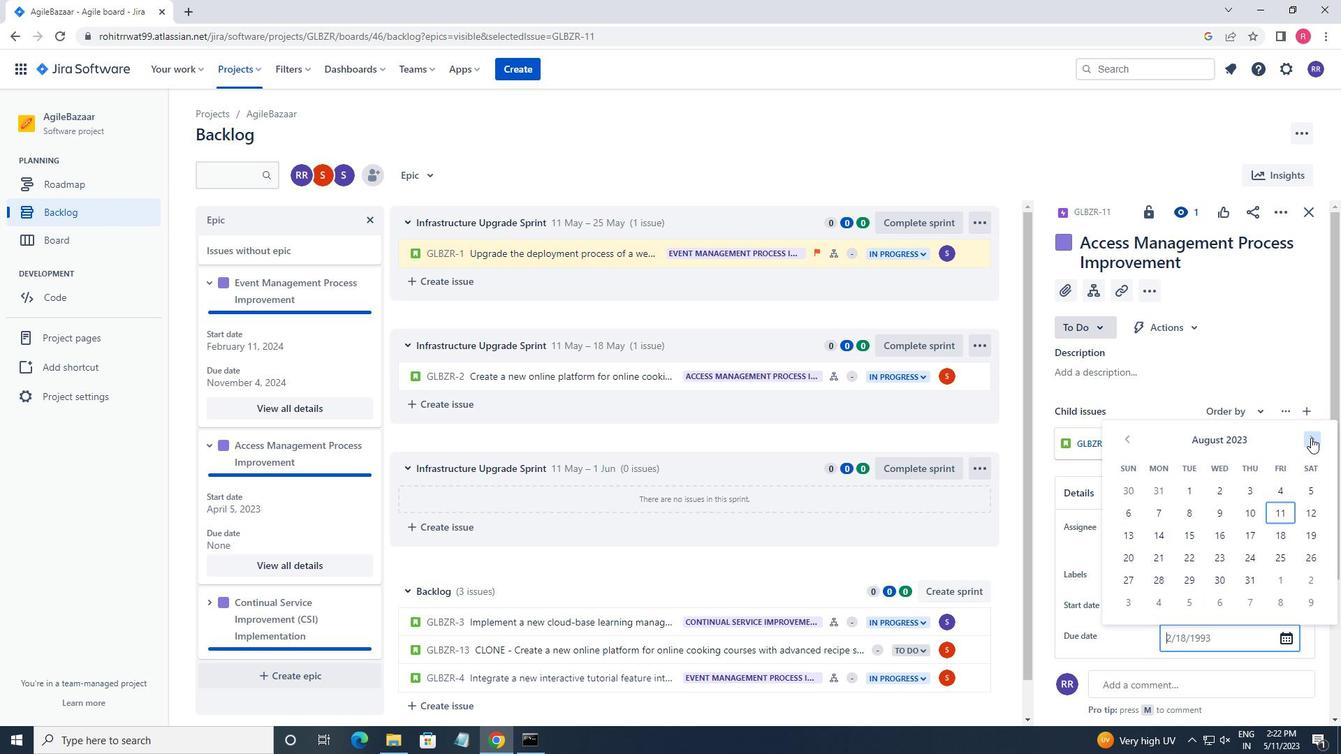 
Action: Mouse pressed left at (1311, 437)
Screenshot: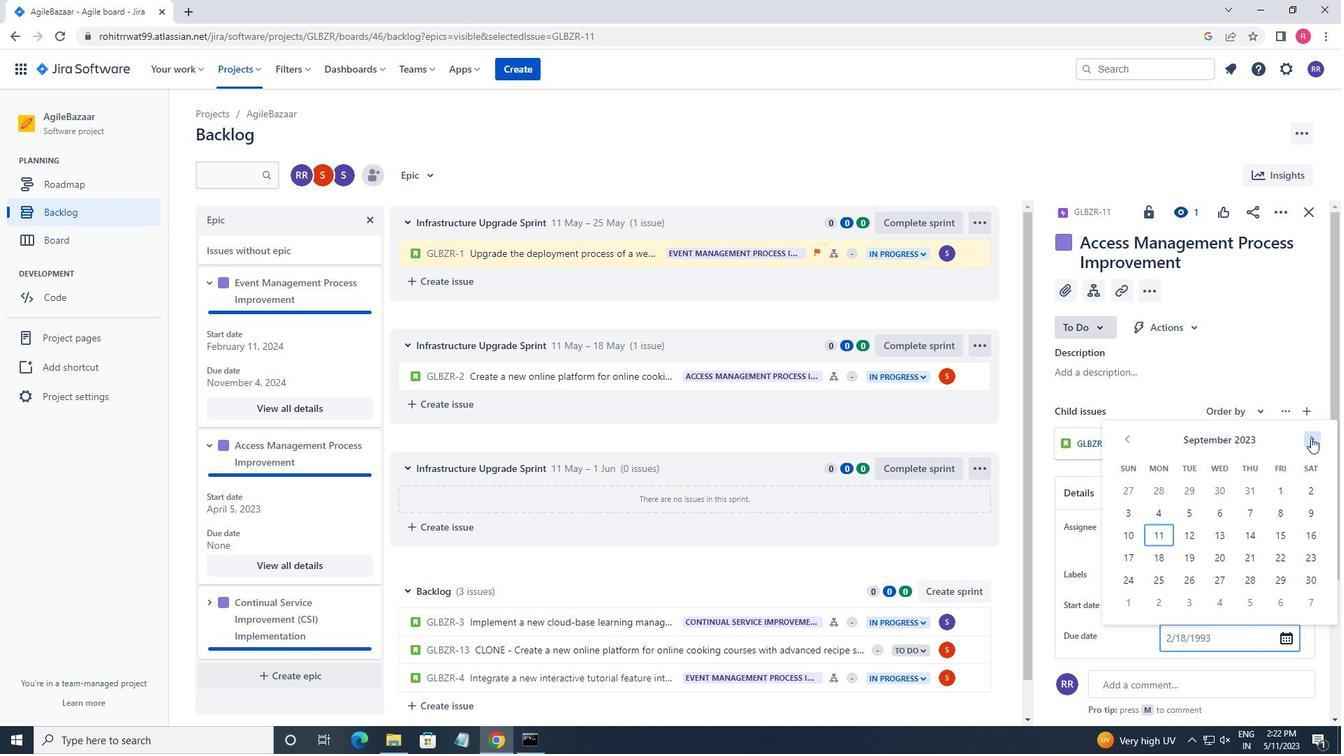 
Action: Mouse pressed left at (1311, 437)
Screenshot: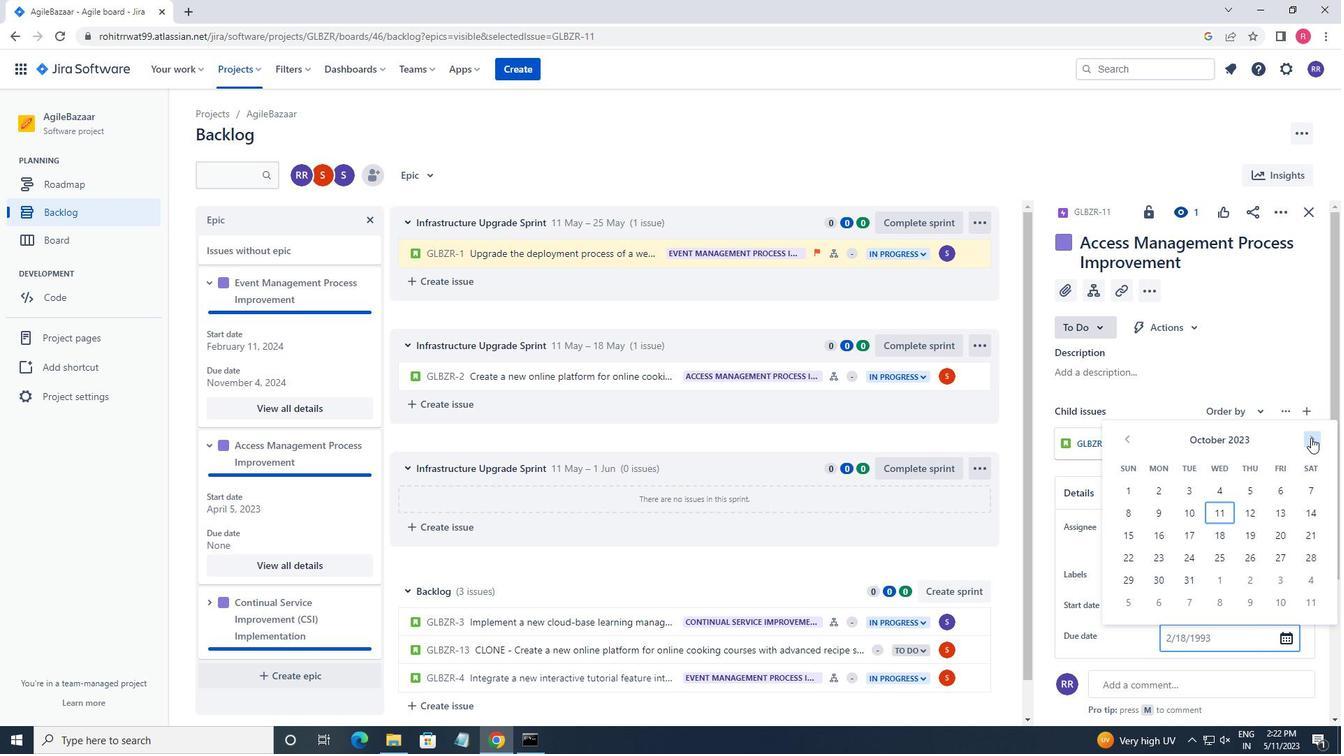 
Action: Mouse pressed left at (1311, 437)
Screenshot: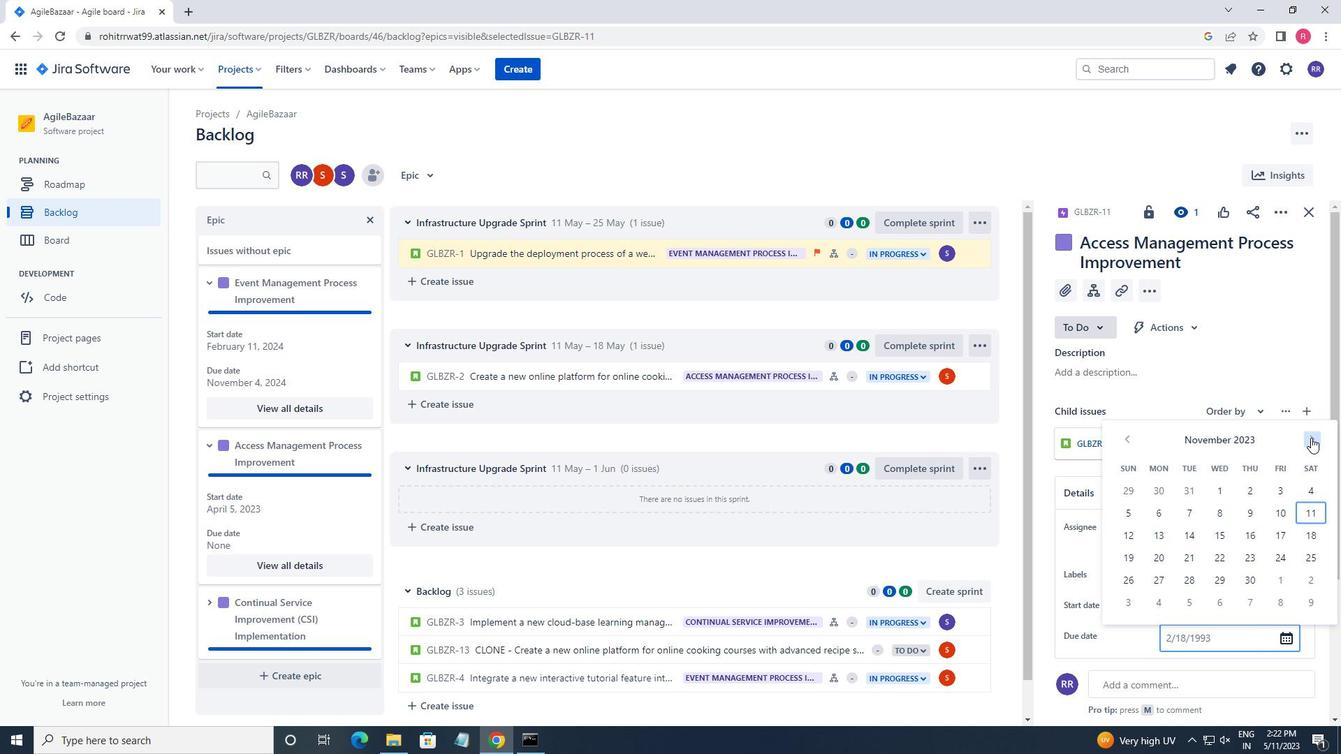 
Action: Mouse pressed left at (1311, 437)
Screenshot: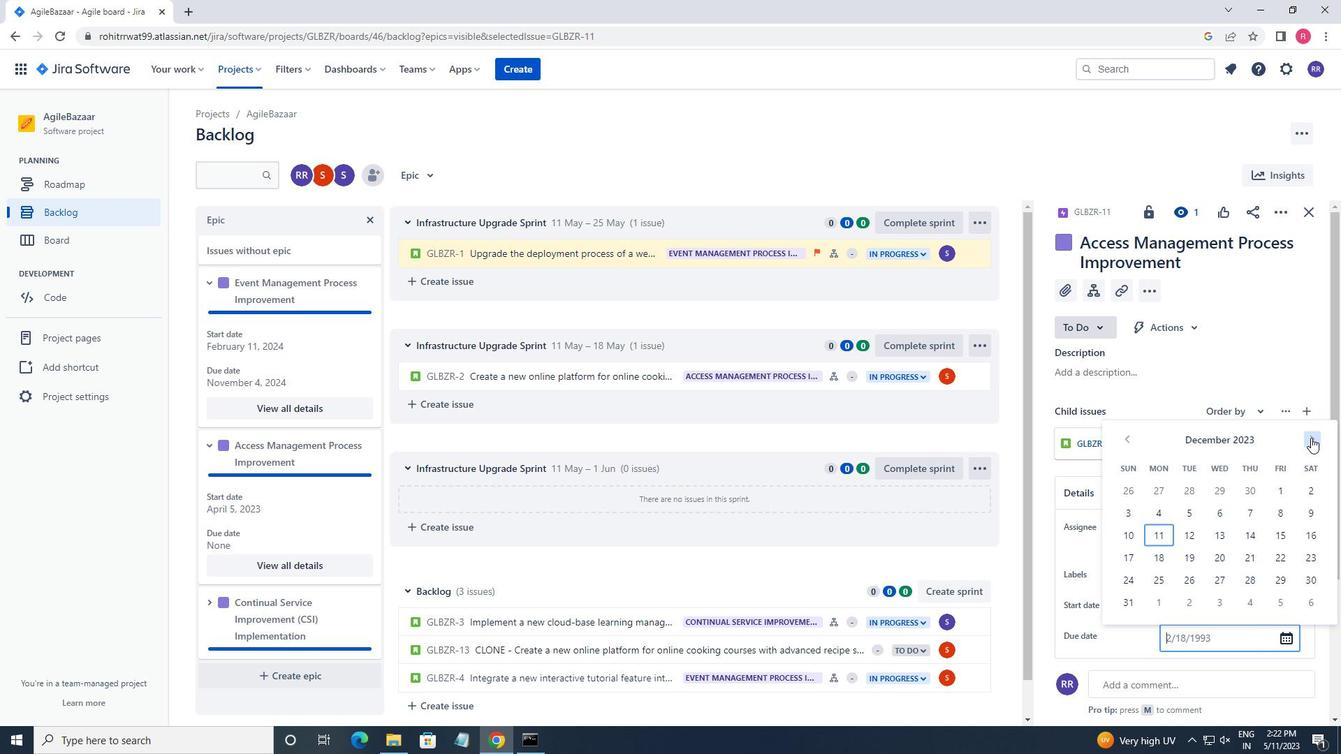 
Action: Mouse pressed left at (1311, 437)
Screenshot: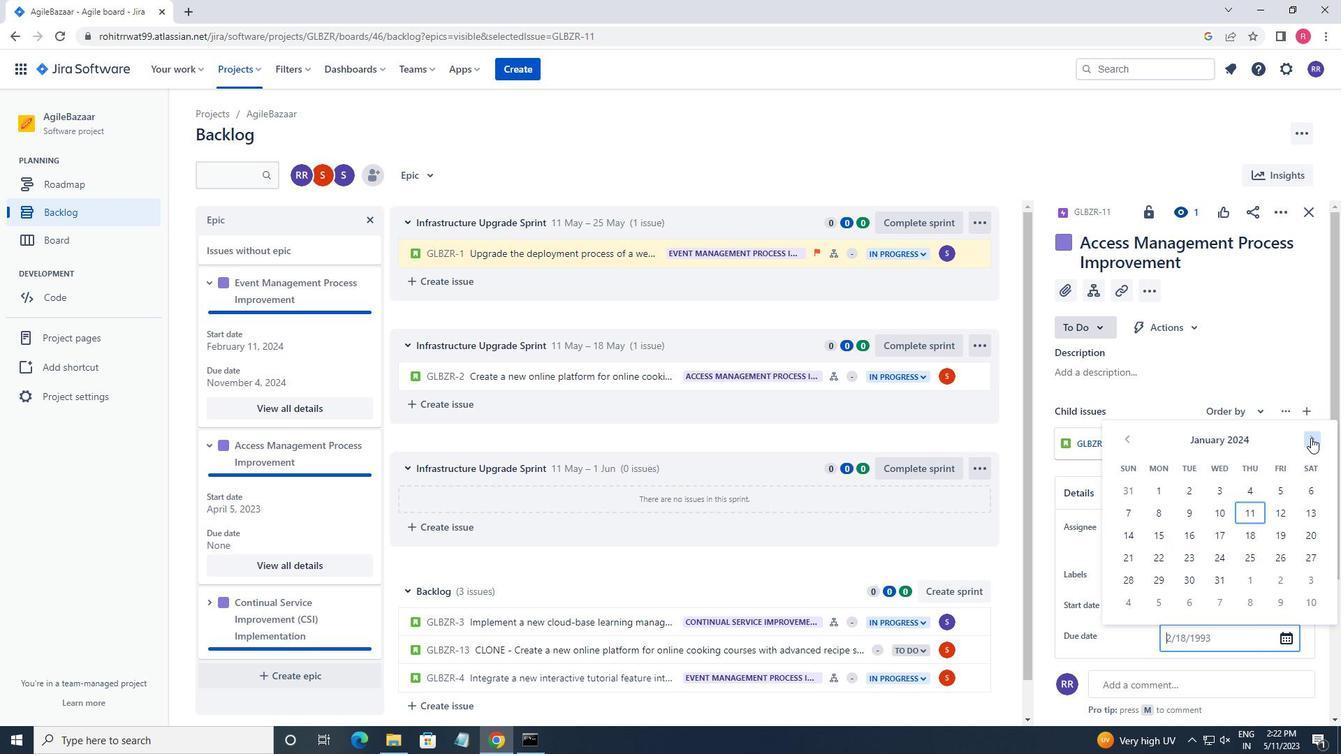 
Action: Mouse pressed left at (1311, 437)
Screenshot: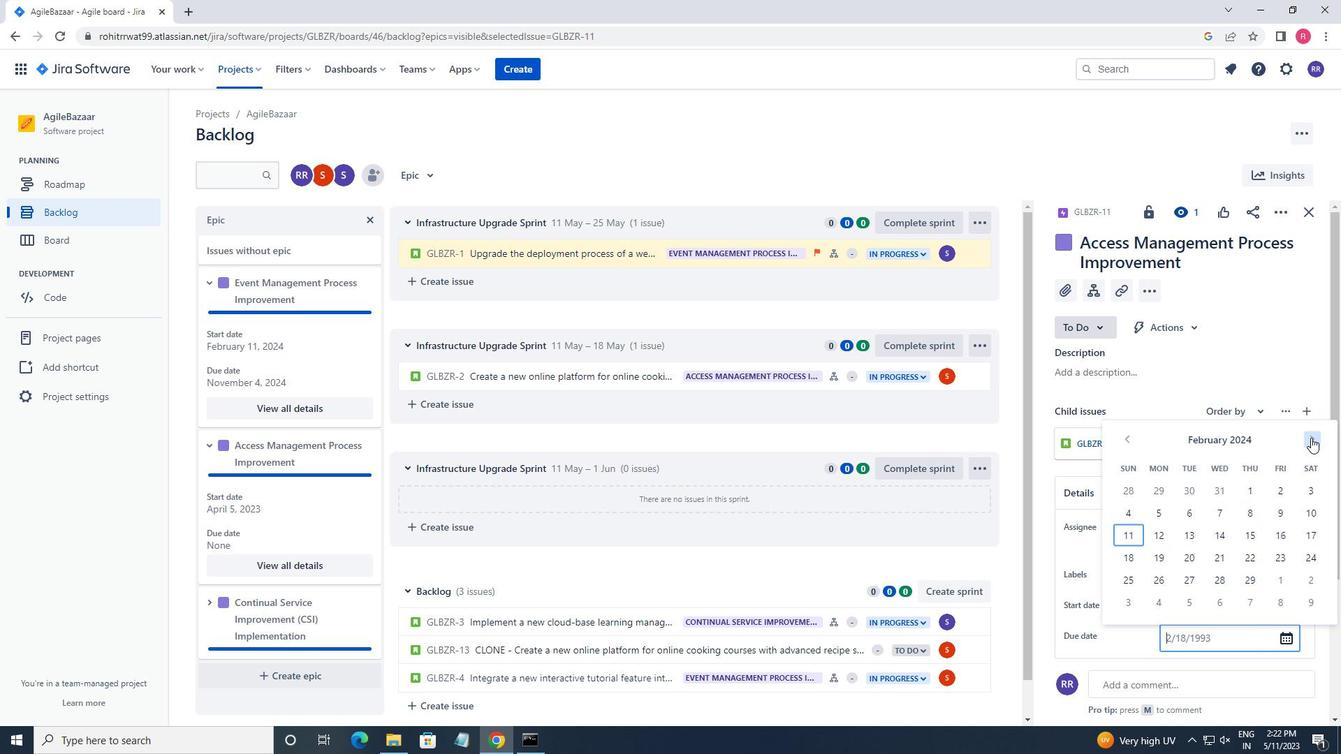 
Action: Mouse pressed left at (1311, 437)
Screenshot: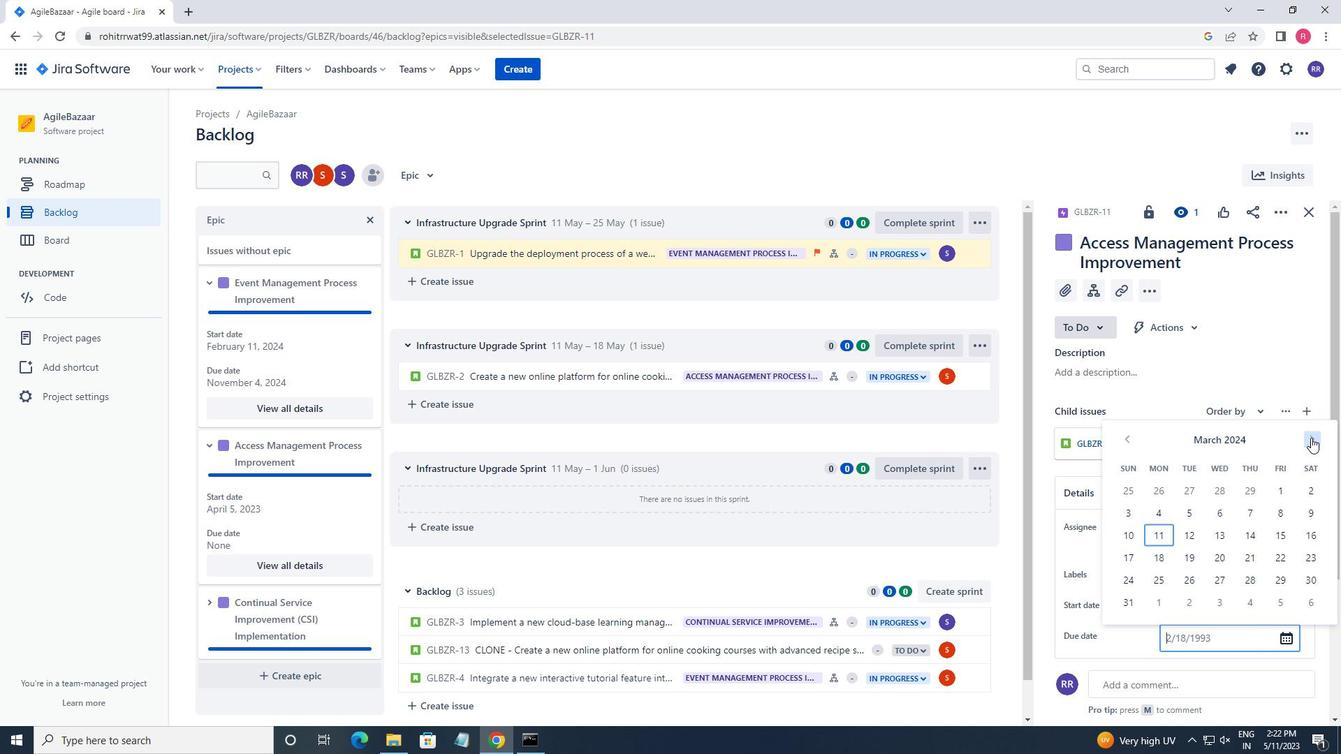 
Action: Mouse pressed left at (1311, 437)
Screenshot: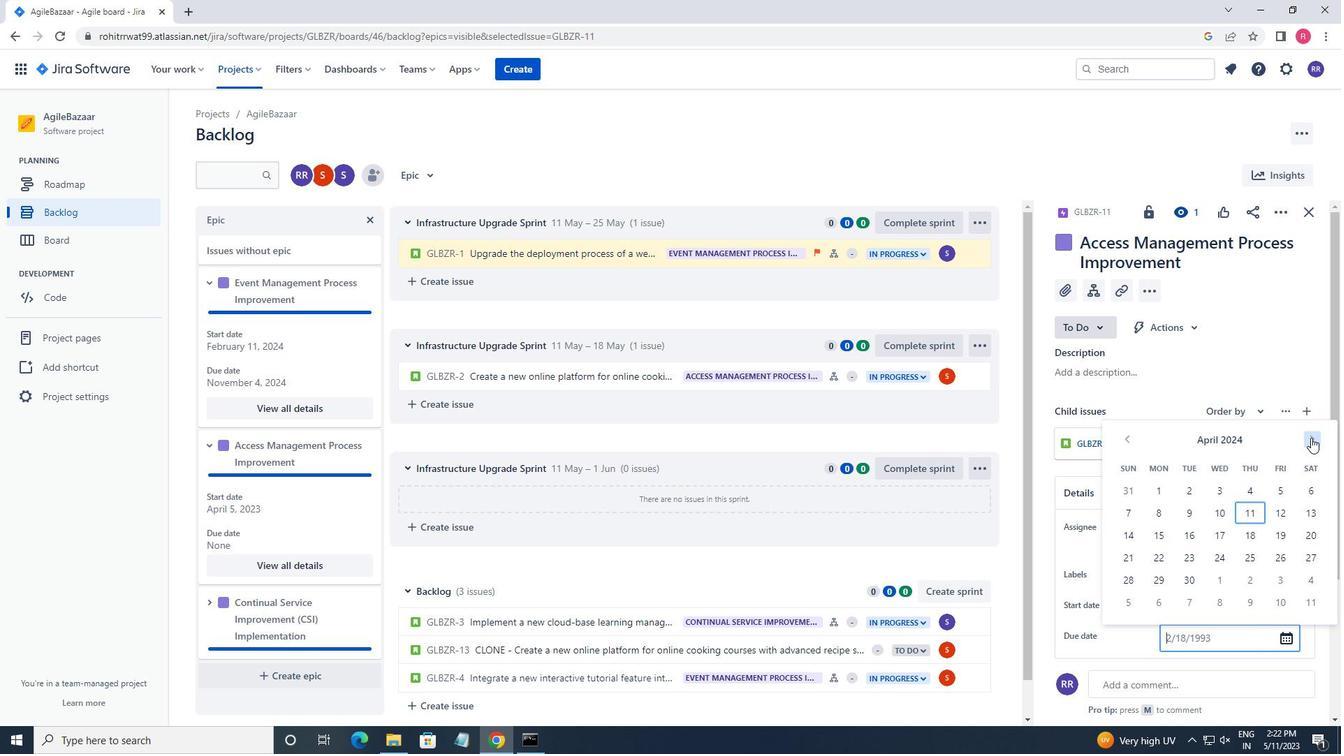 
Action: Mouse pressed left at (1311, 437)
Screenshot: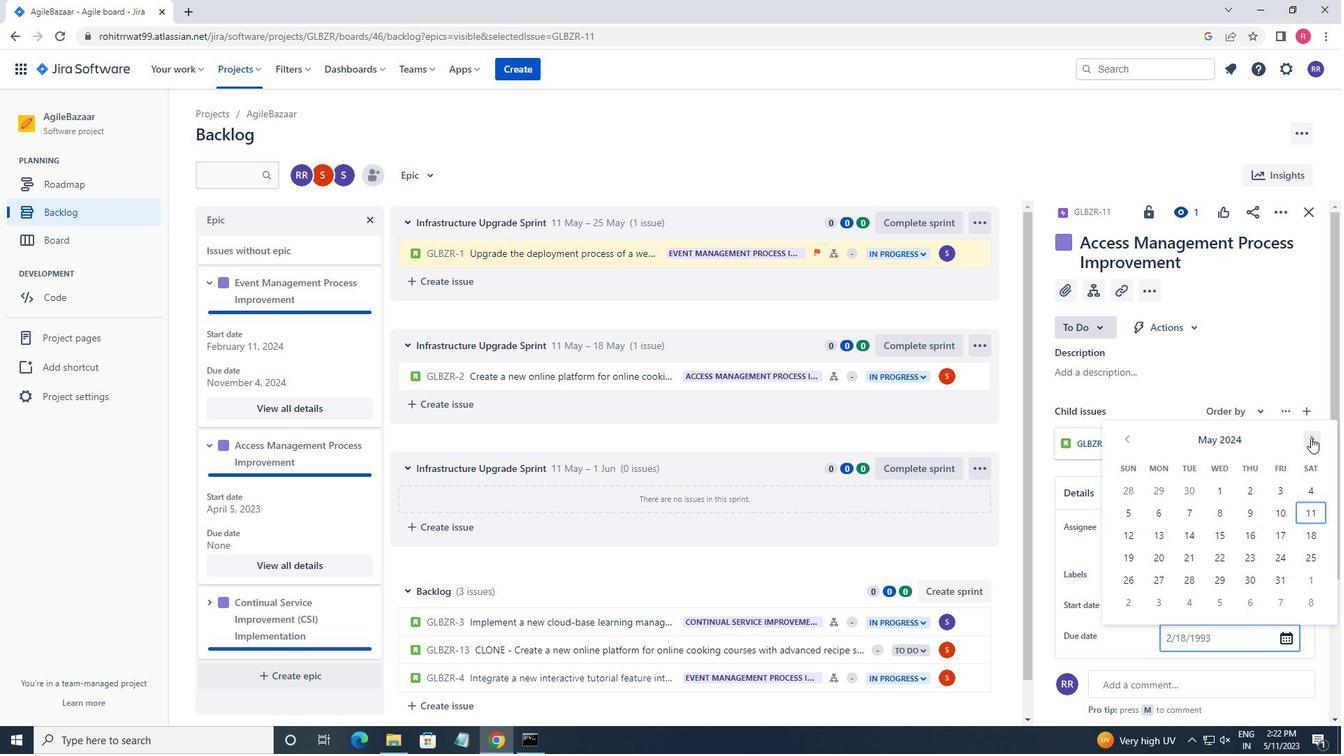 
Action: Mouse pressed left at (1311, 437)
Screenshot: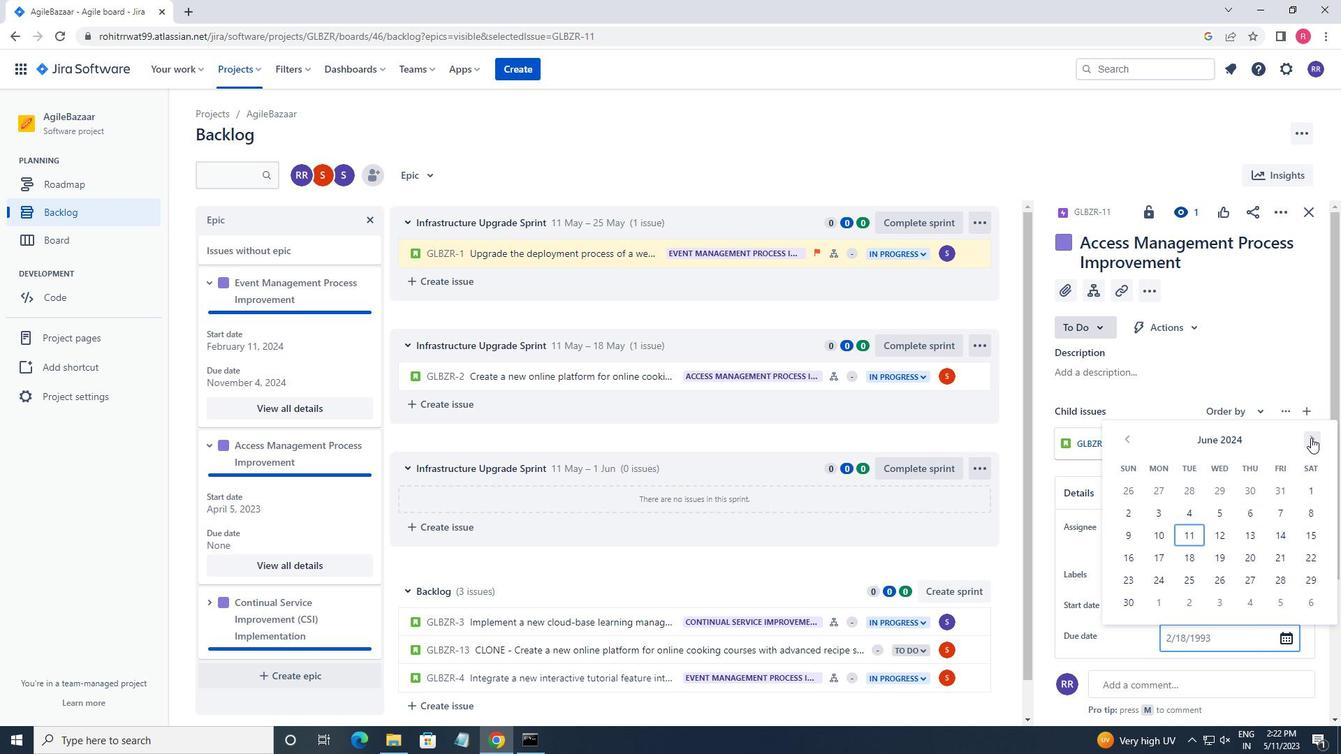 
Action: Mouse pressed left at (1311, 437)
Screenshot: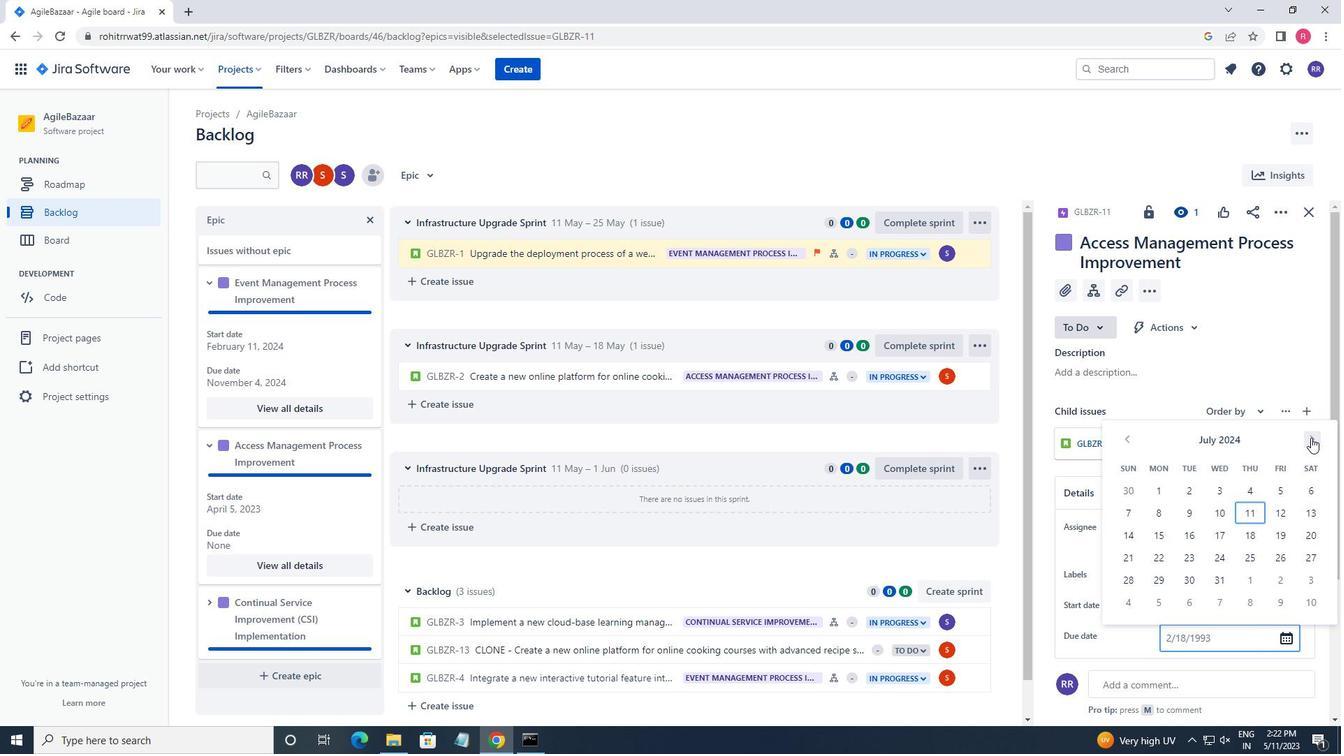 
Action: Mouse pressed left at (1311, 437)
Screenshot: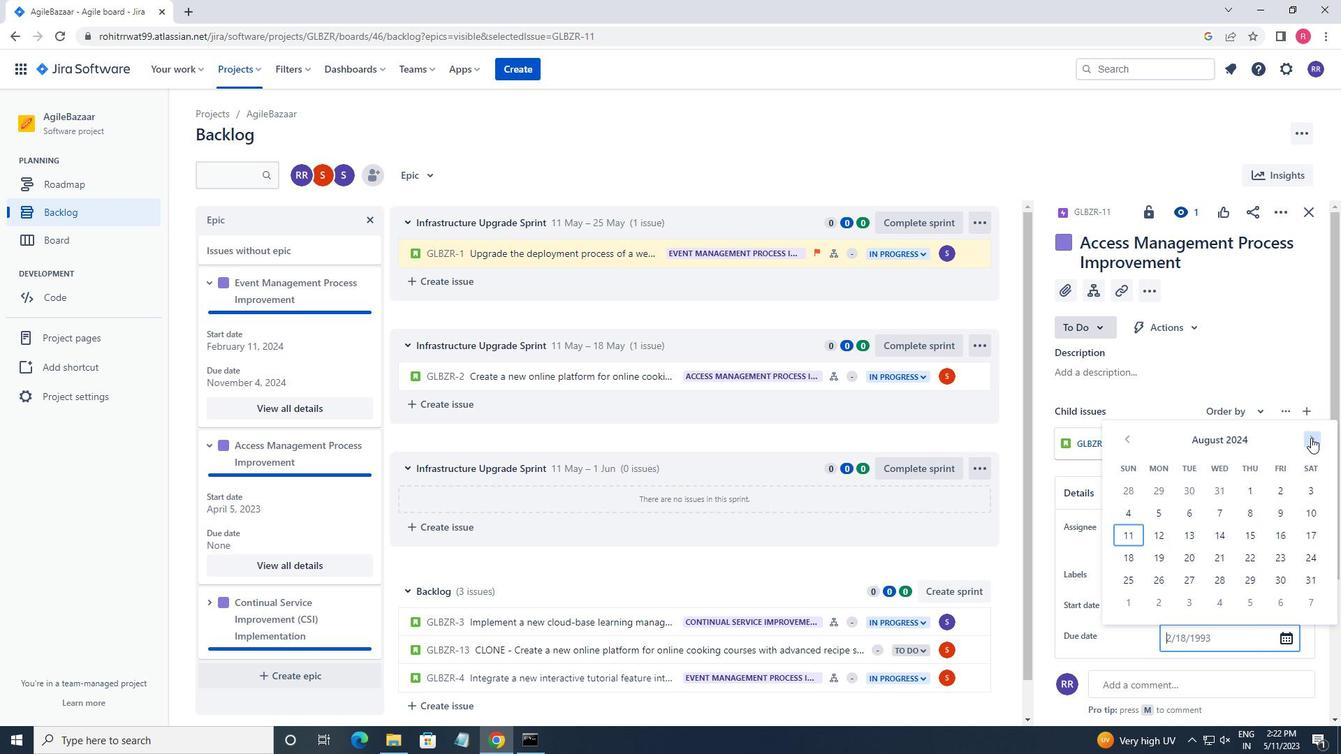
Action: Mouse pressed left at (1311, 437)
Screenshot: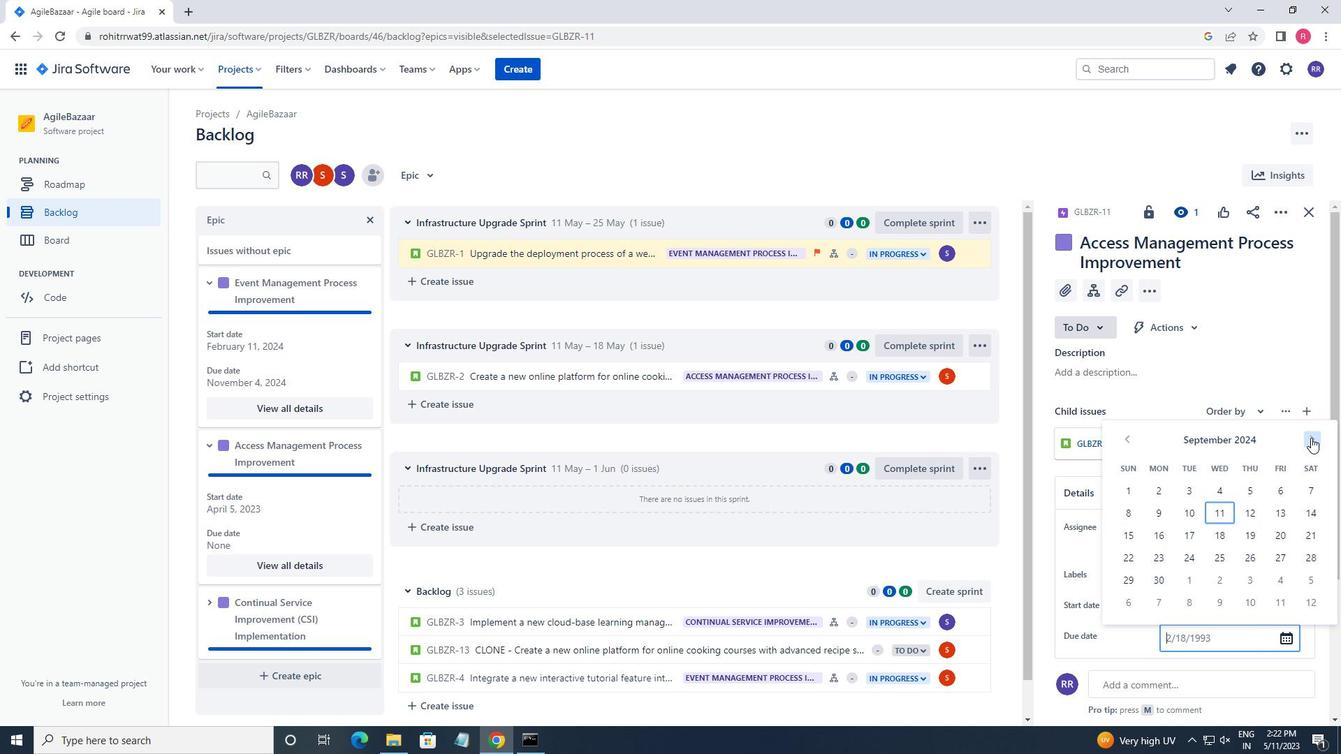 
Action: Mouse pressed left at (1311, 437)
Screenshot: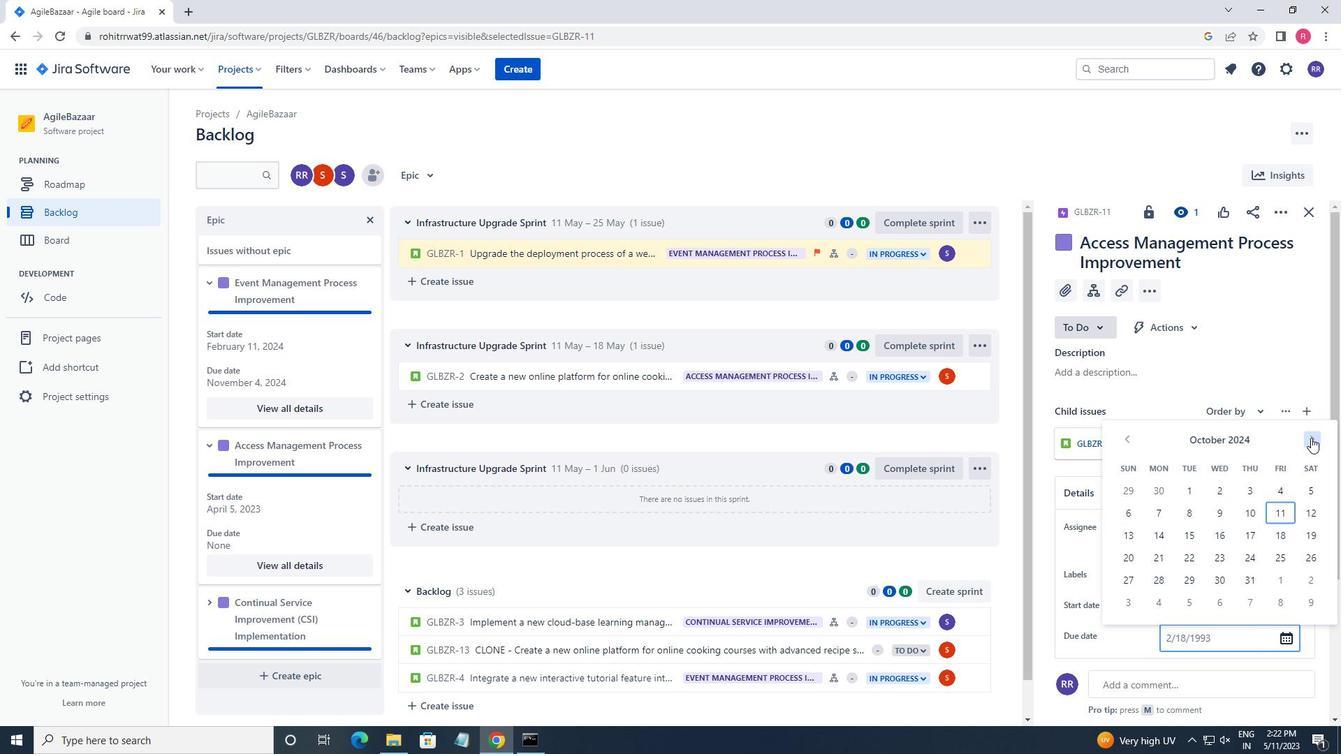 
Action: Mouse pressed left at (1311, 437)
Screenshot: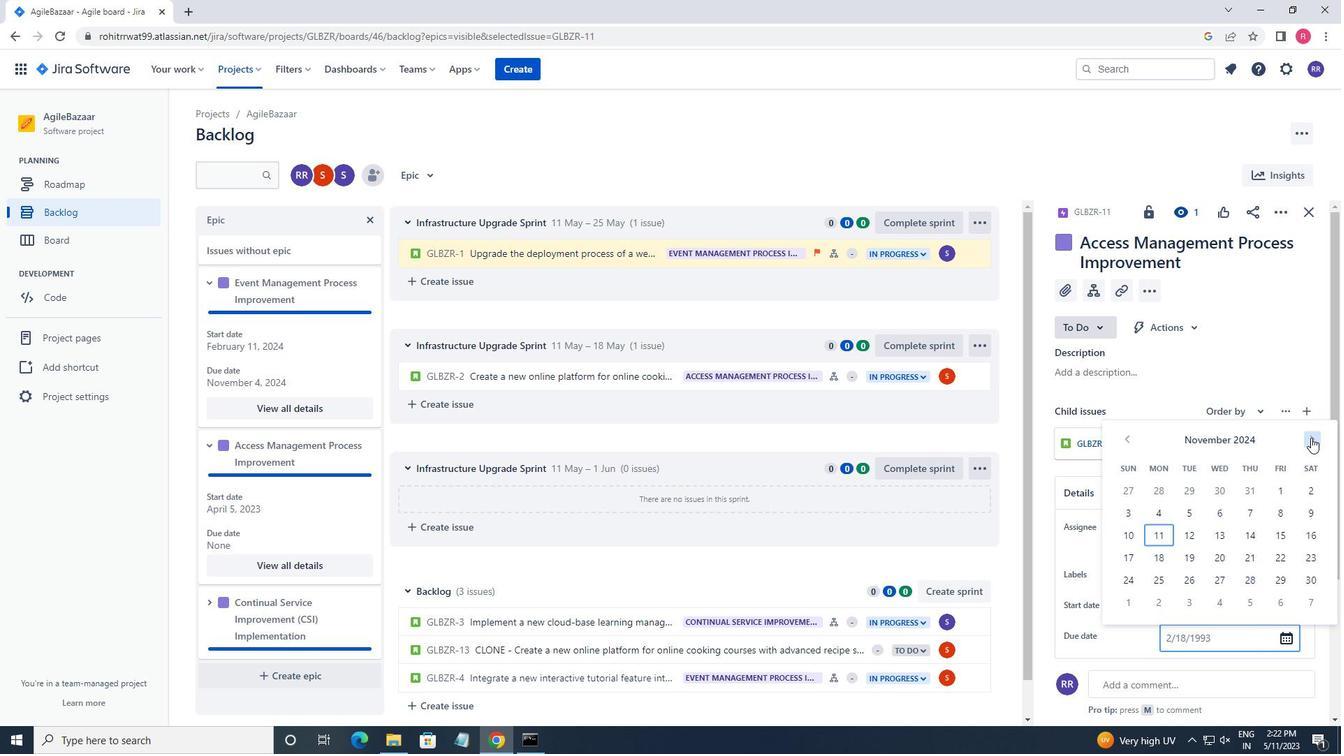 
Action: Mouse pressed left at (1311, 437)
Screenshot: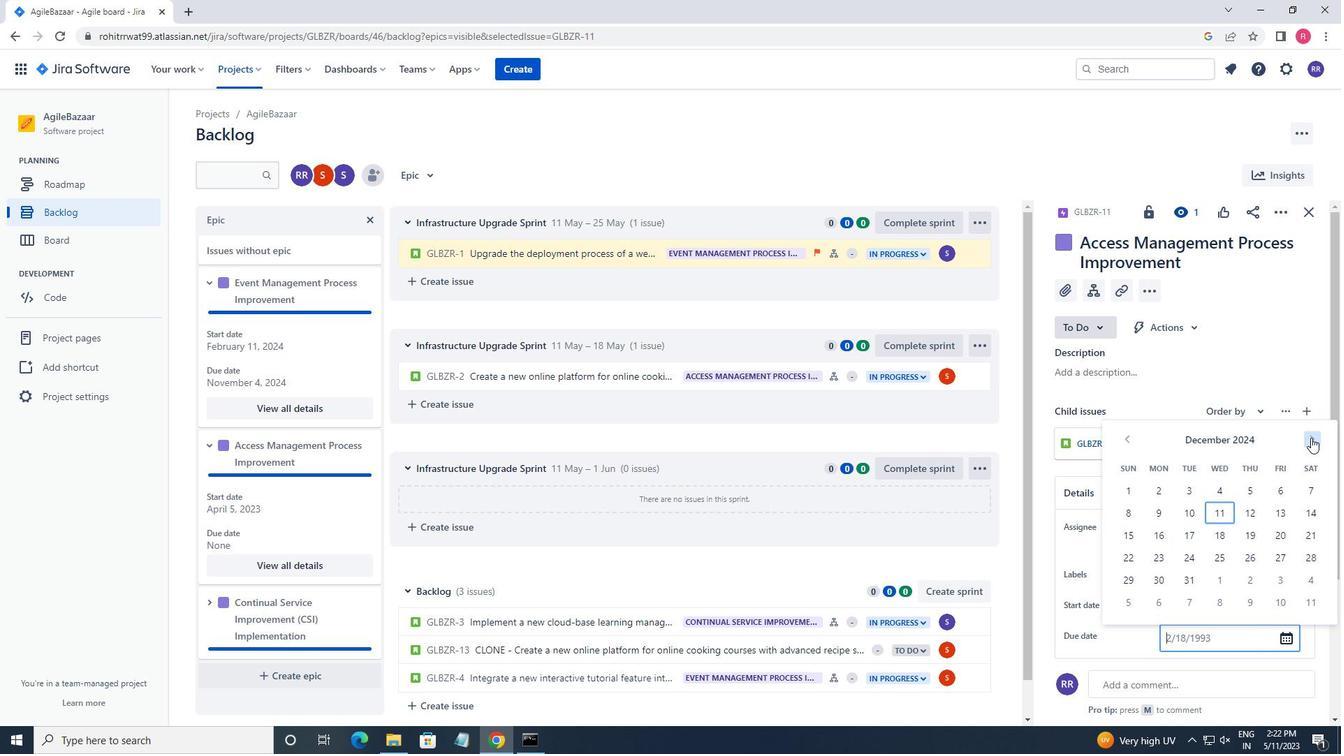 
Action: Mouse pressed left at (1311, 437)
Screenshot: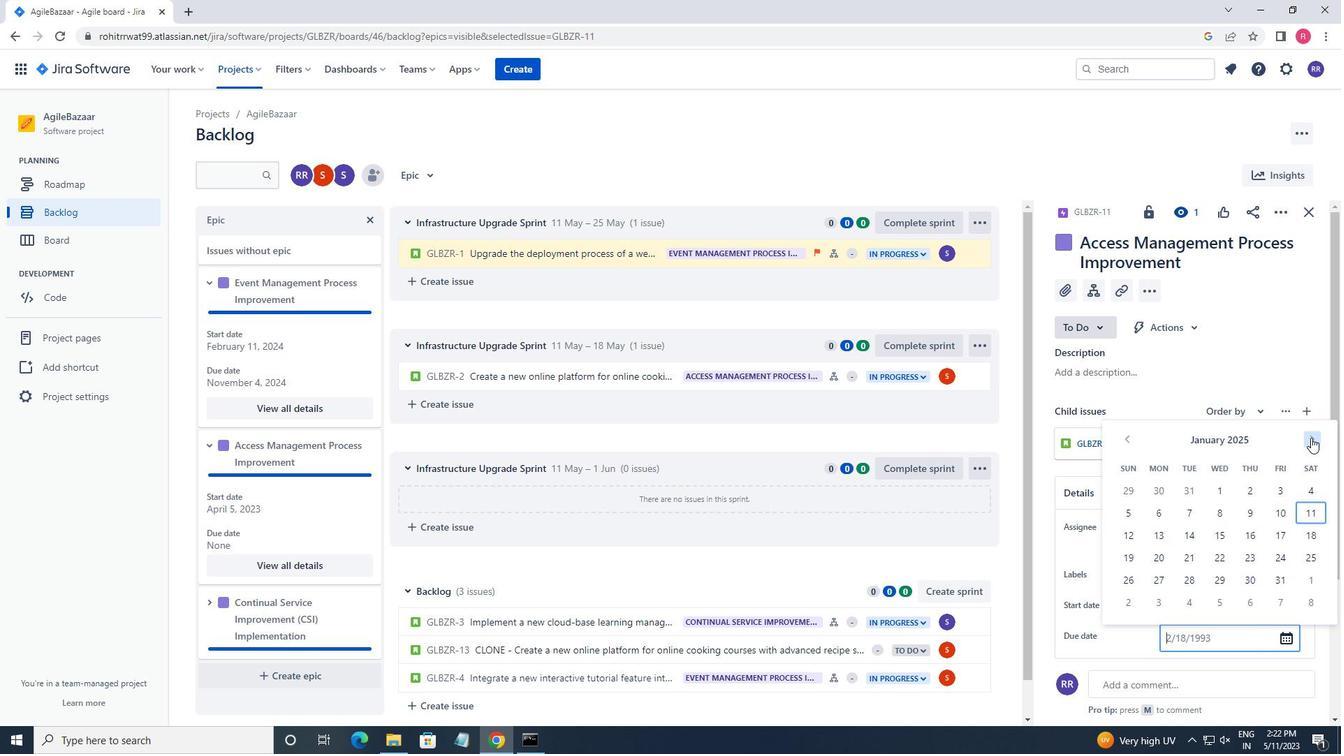 
Action: Mouse pressed left at (1311, 437)
Screenshot: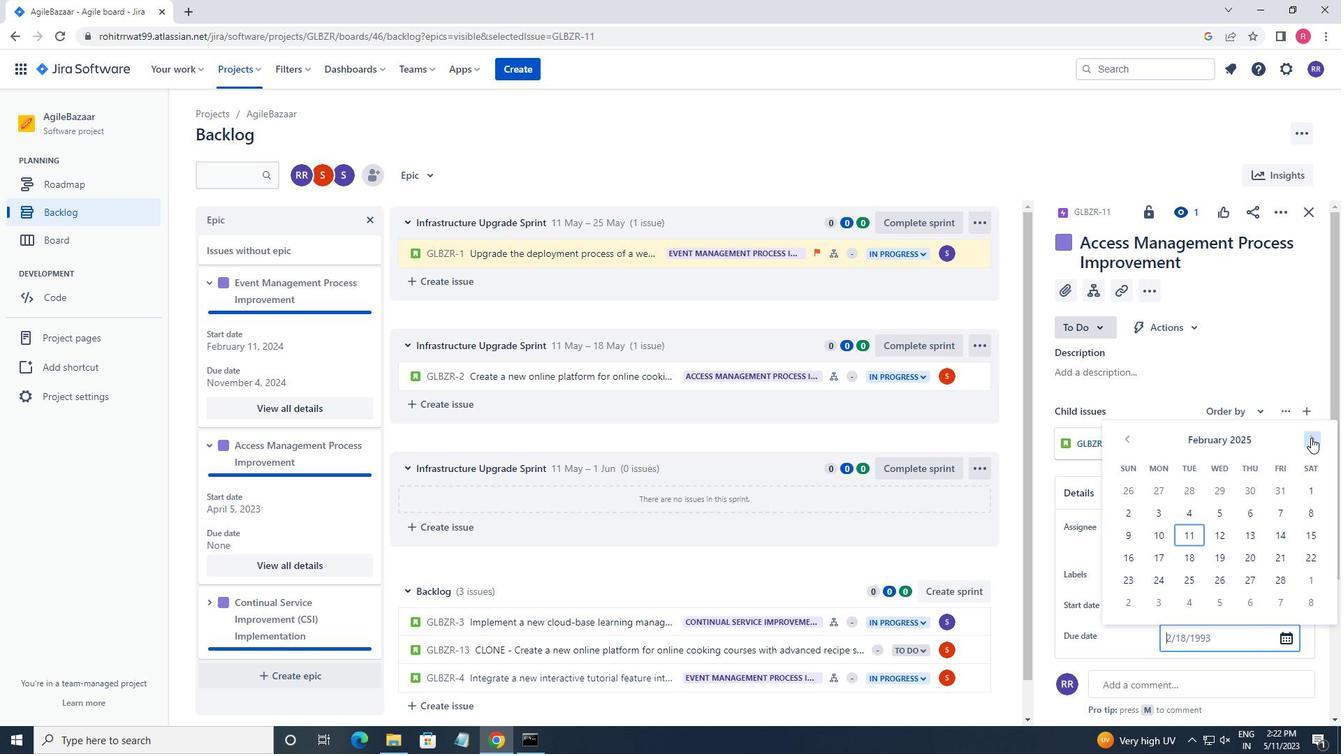 
Action: Mouse pressed left at (1311, 437)
Screenshot: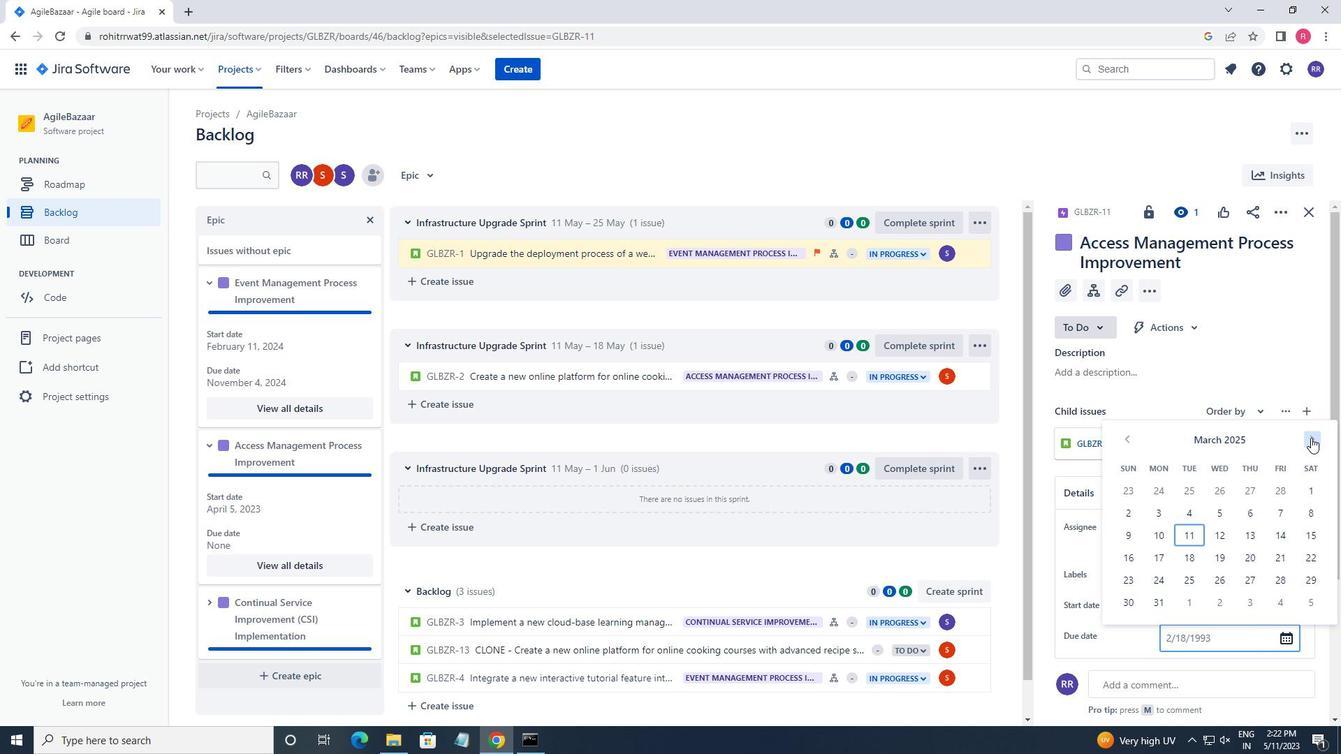 
Action: Mouse pressed left at (1311, 437)
Screenshot: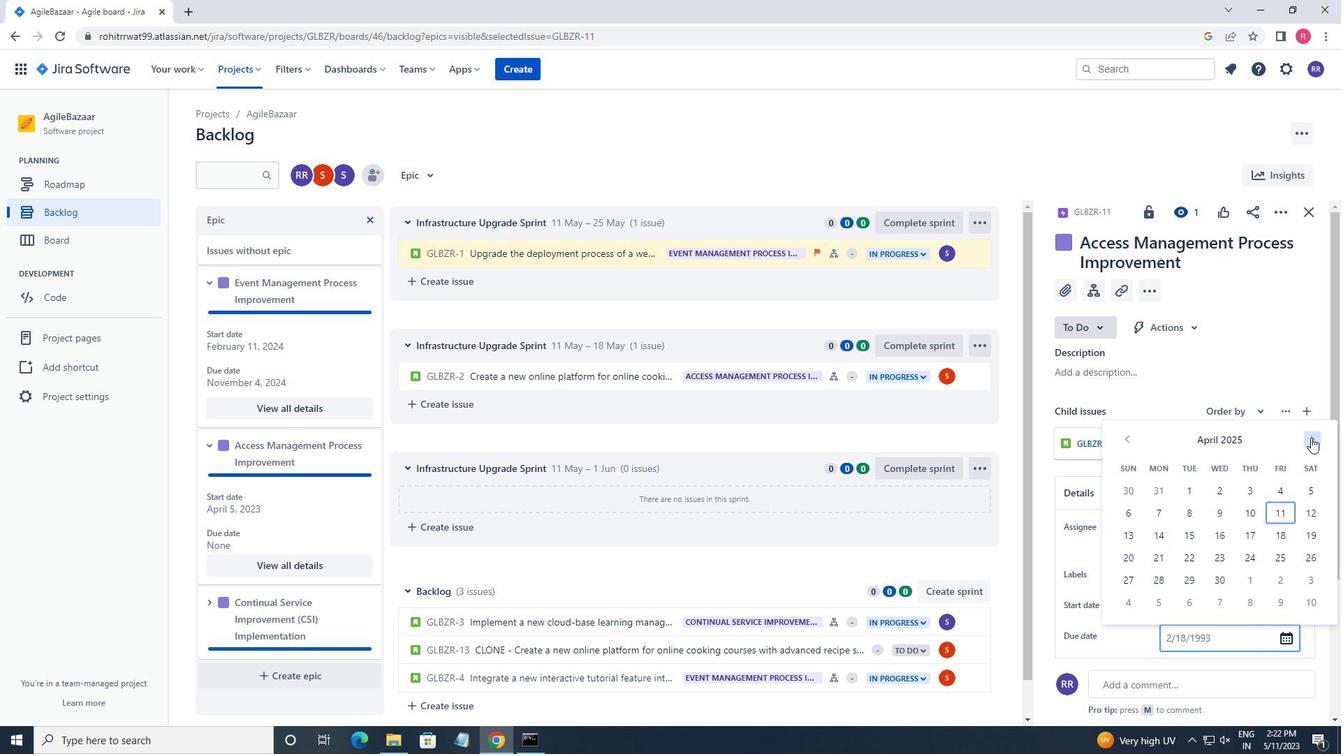 
Action: Mouse pressed left at (1311, 437)
Screenshot: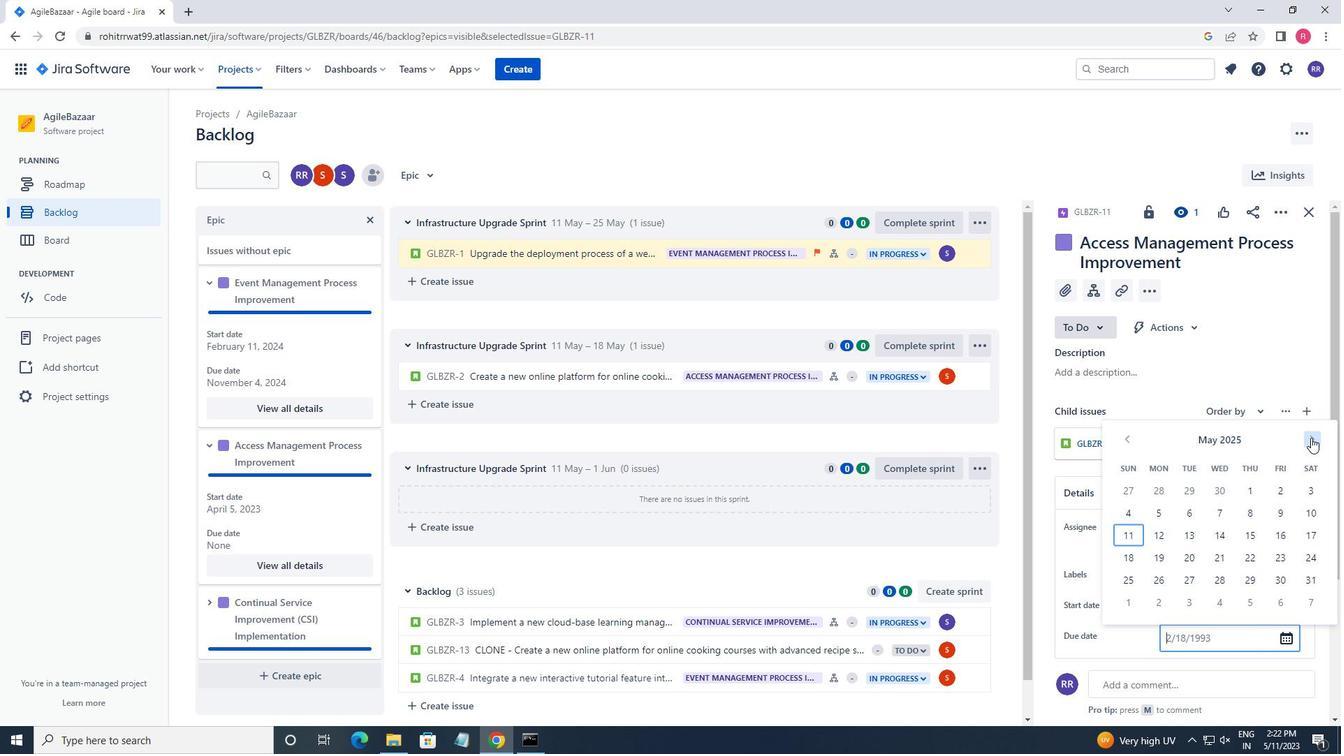 
Action: Mouse pressed left at (1311, 437)
Screenshot: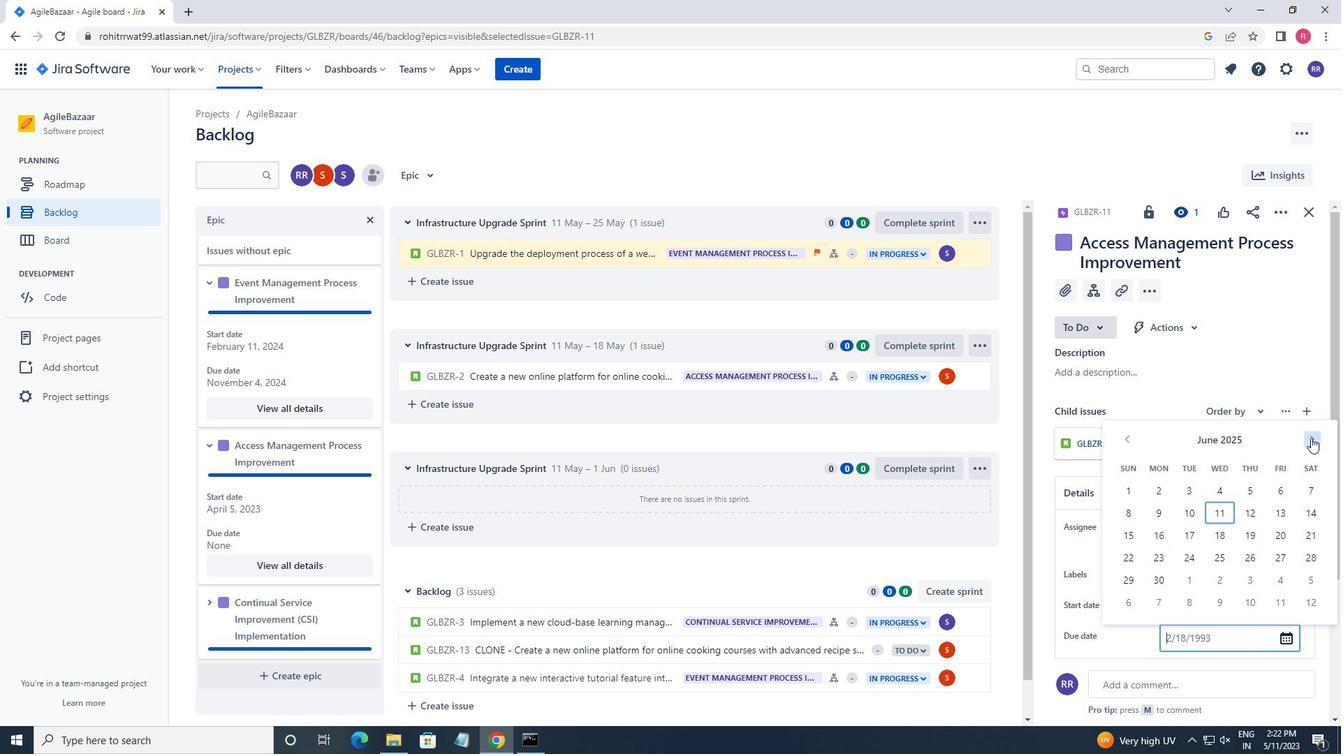 
Action: Mouse pressed left at (1311, 437)
Screenshot: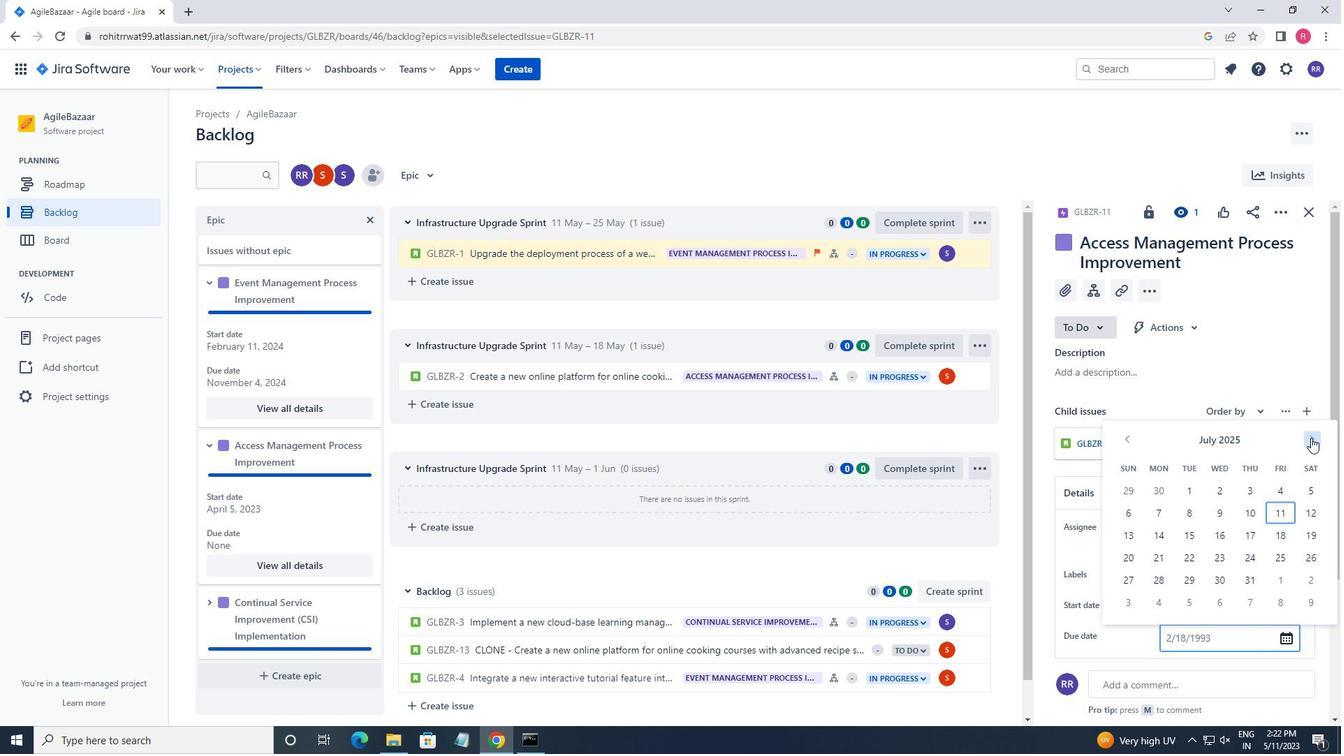 
Action: Mouse pressed left at (1311, 437)
Screenshot: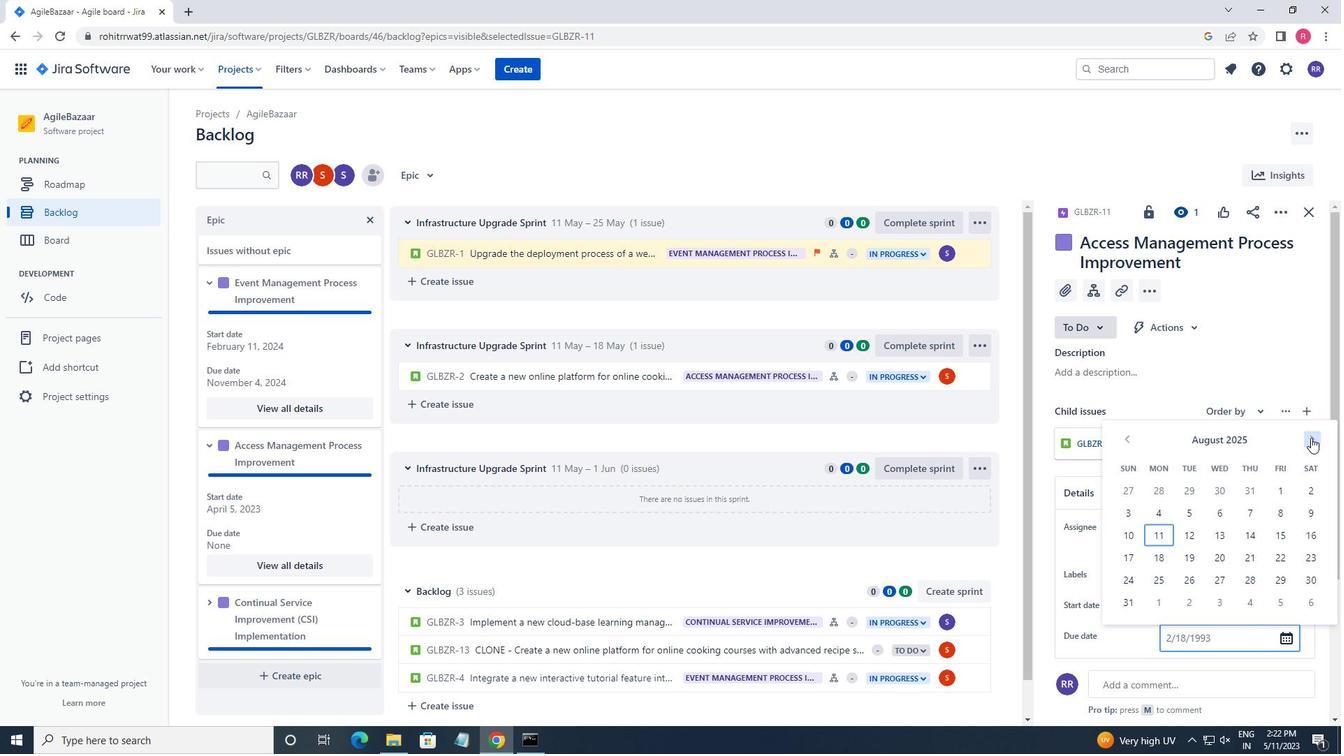 
Action: Mouse pressed left at (1311, 437)
Screenshot: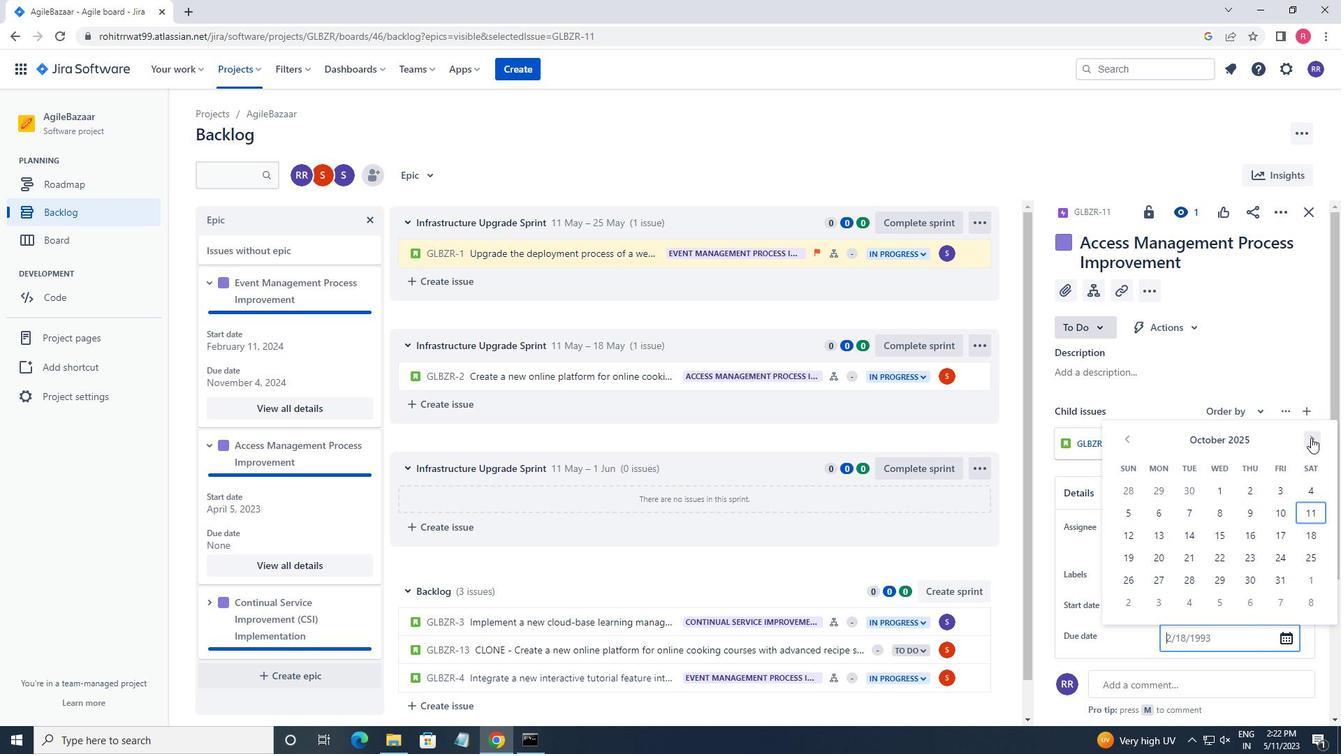 
Action: Mouse moved to (1120, 437)
Screenshot: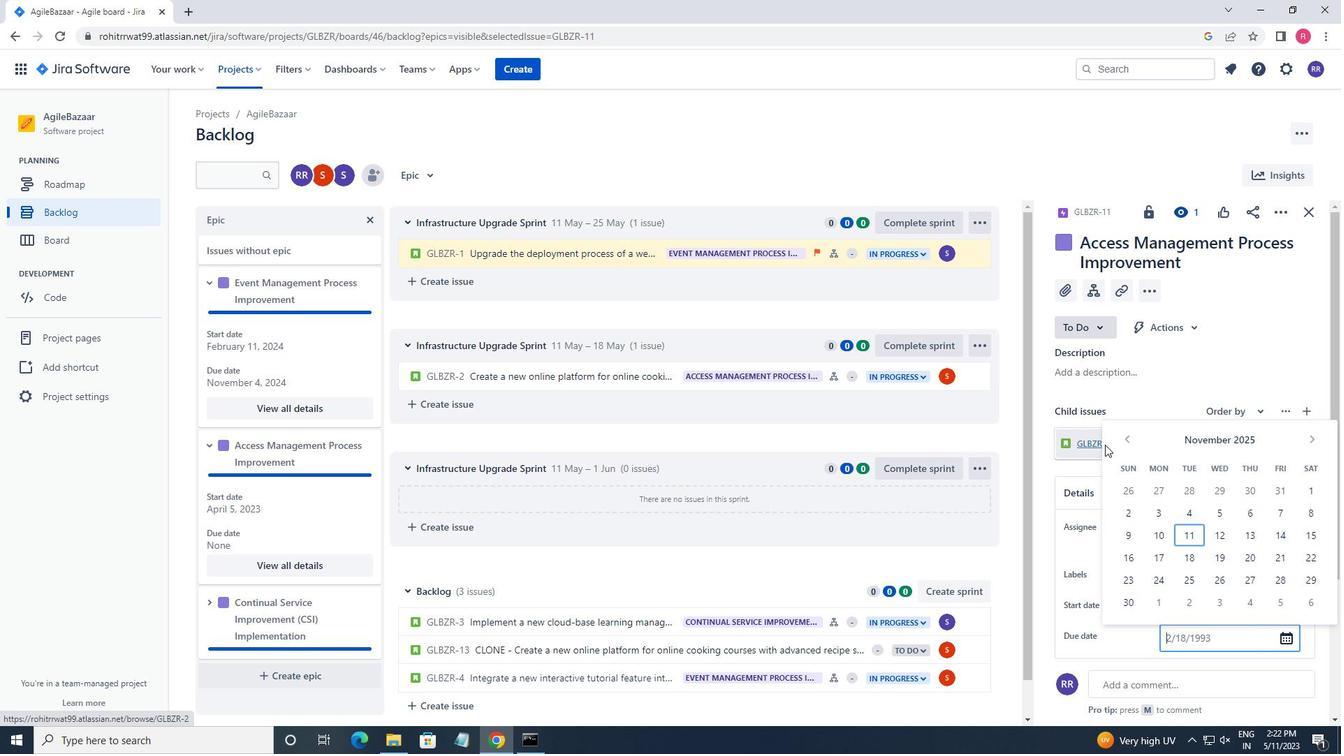 
Action: Mouse pressed left at (1120, 437)
Screenshot: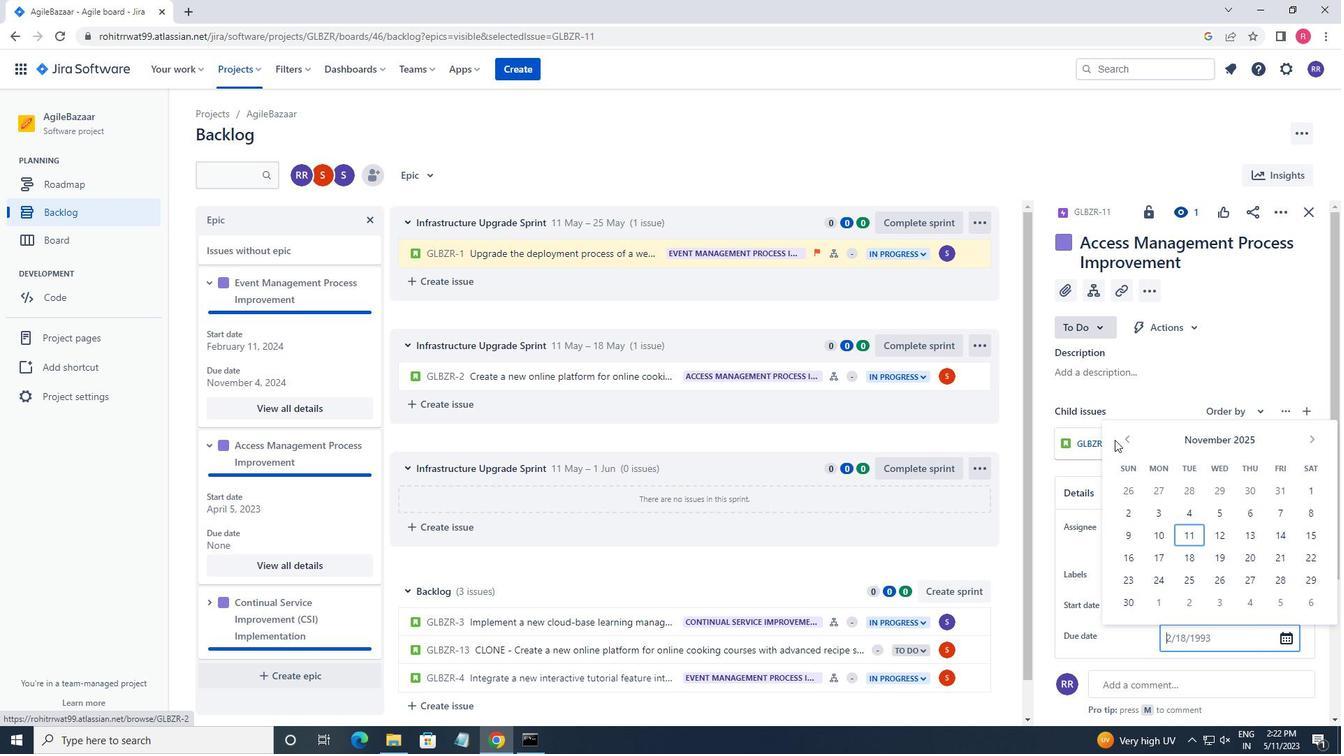 
Action: Mouse pressed left at (1120, 437)
Screenshot: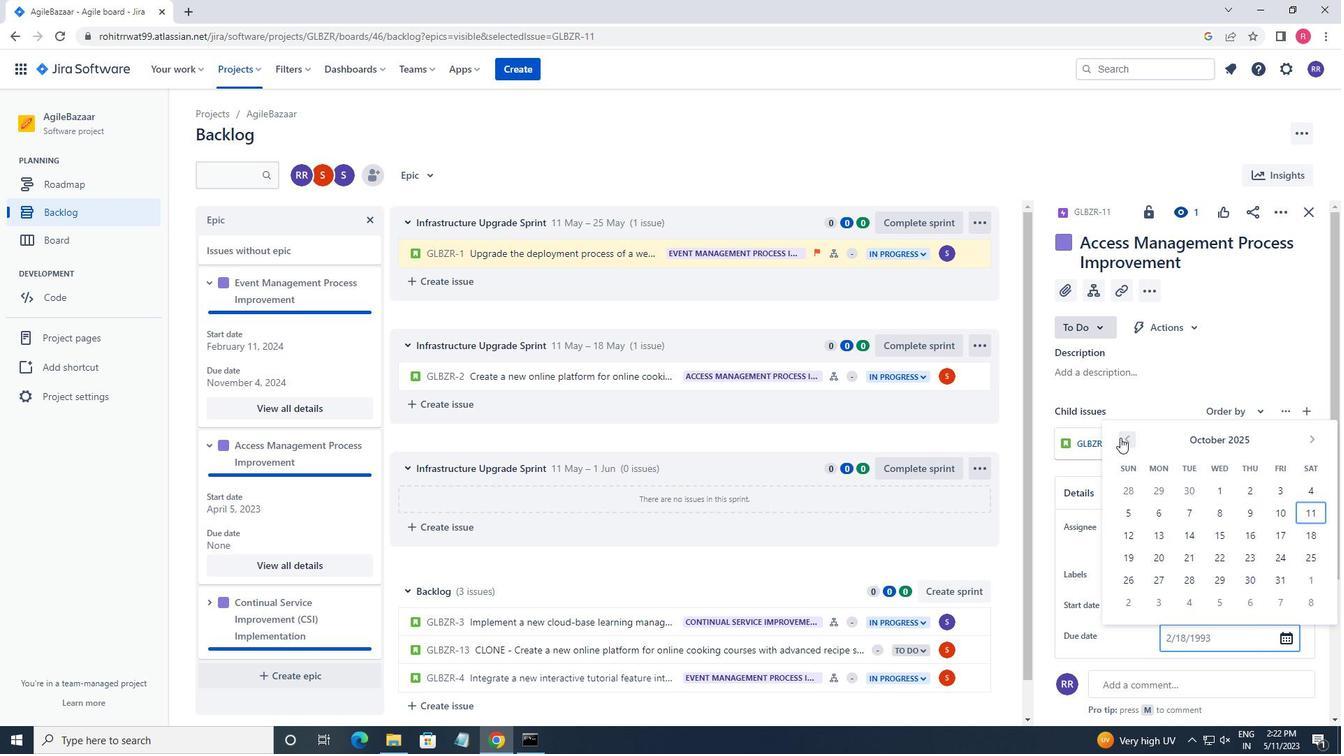 
Action: Mouse moved to (1199, 537)
Screenshot: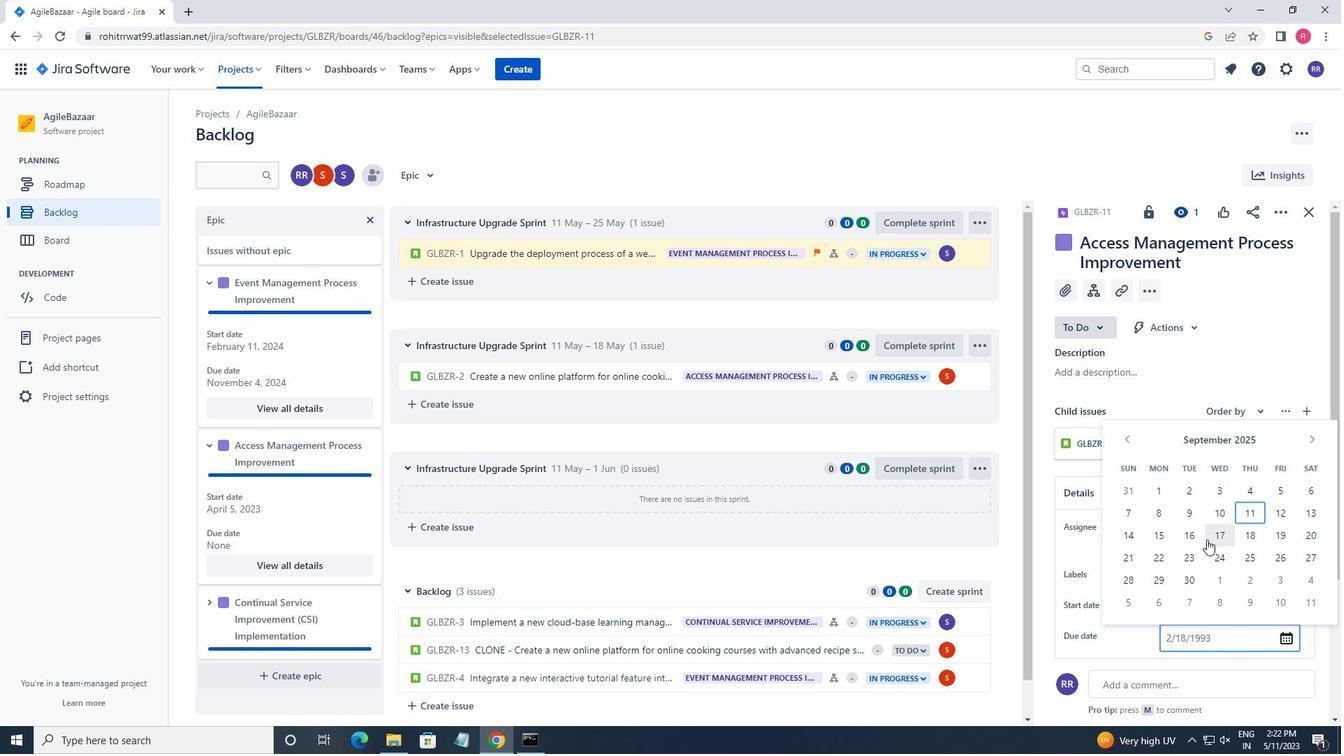 
Action: Mouse pressed left at (1199, 537)
Screenshot: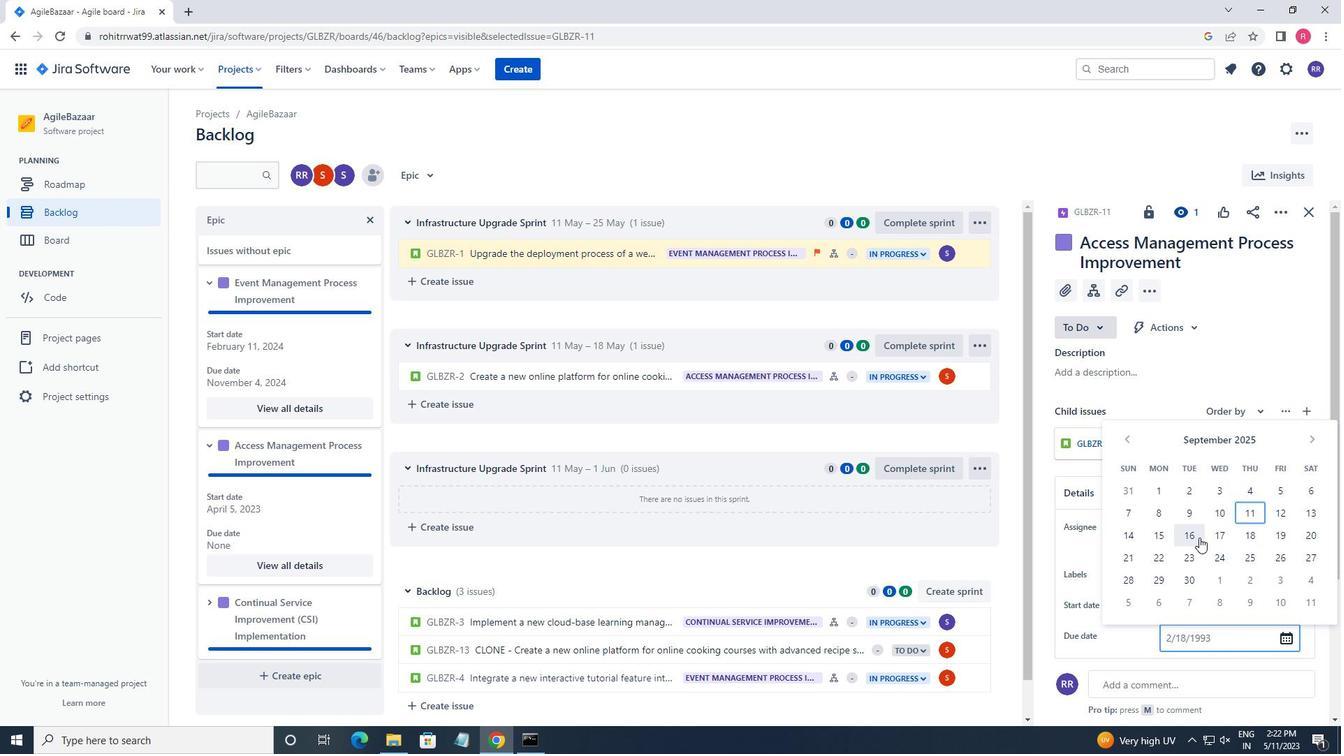 
Action: Mouse scrolled (1199, 537) with delta (0, 0)
Screenshot: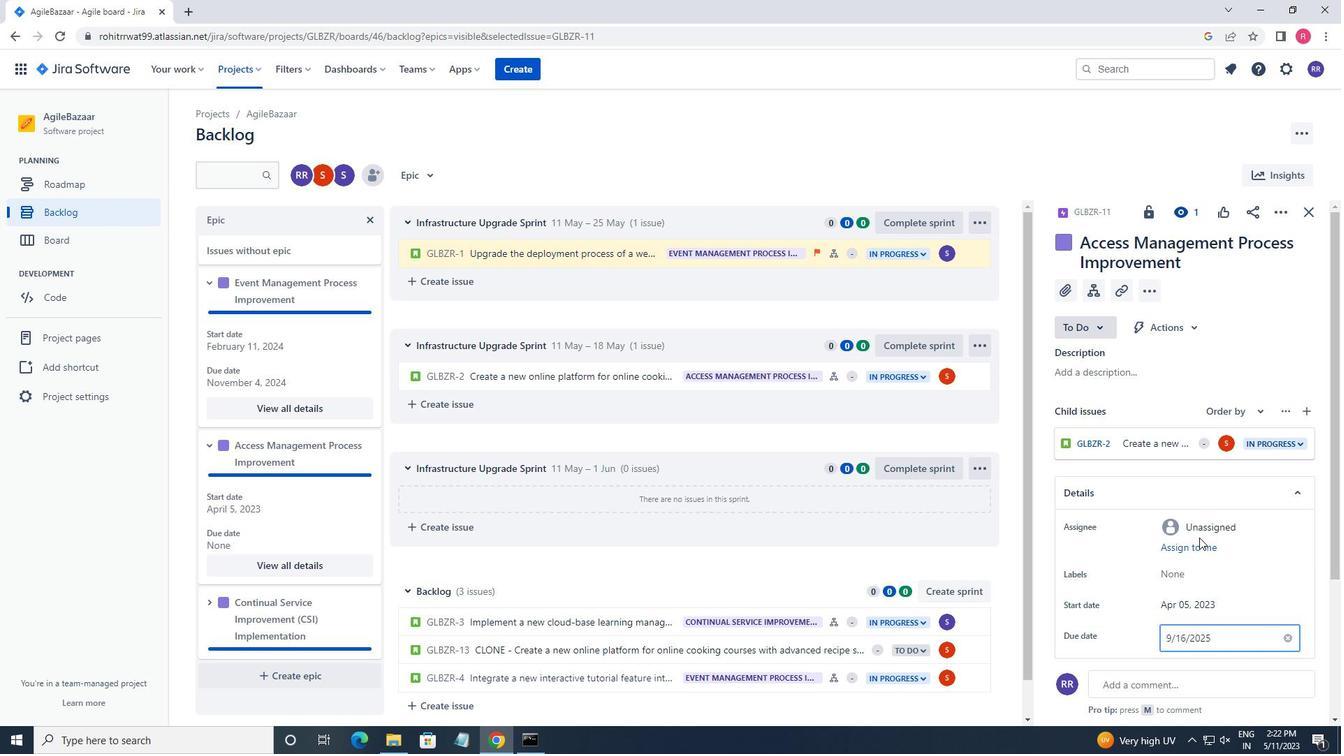 
Action: Mouse moved to (1298, 487)
Screenshot: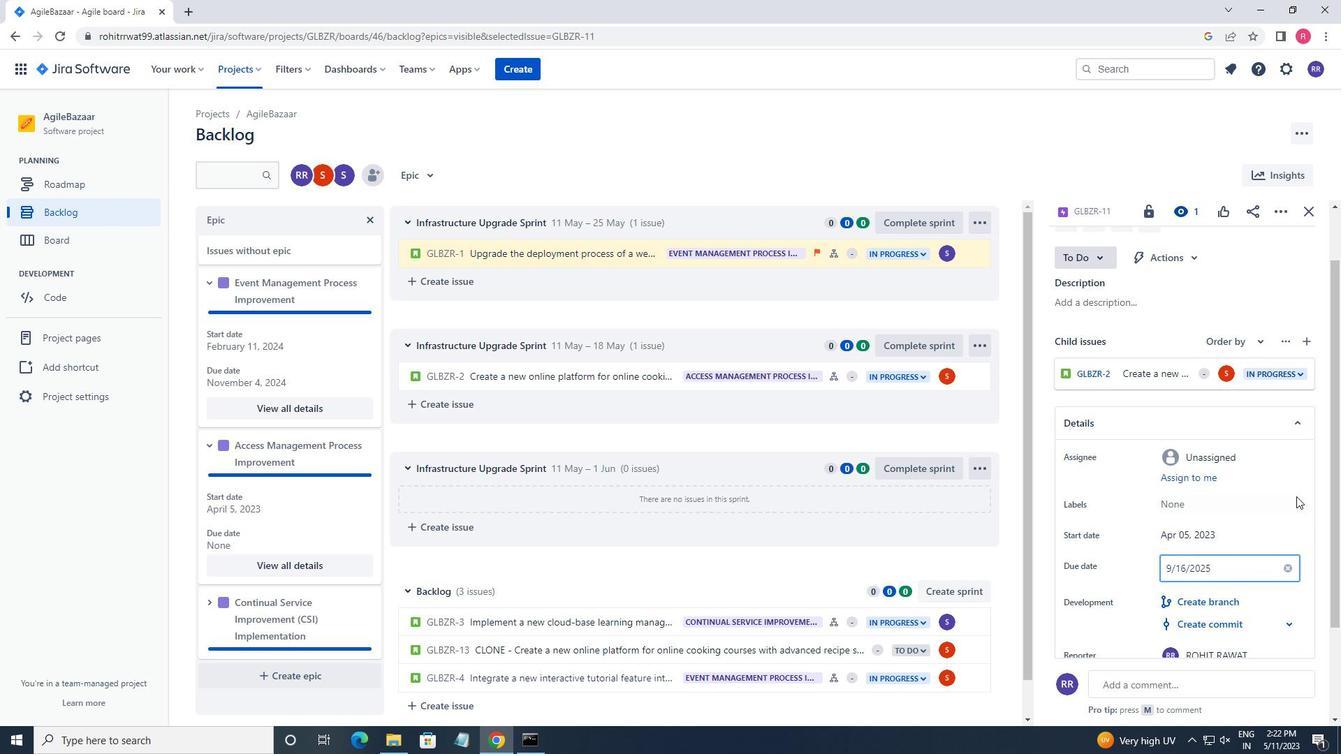 
Action: Mouse pressed left at (1298, 487)
Screenshot: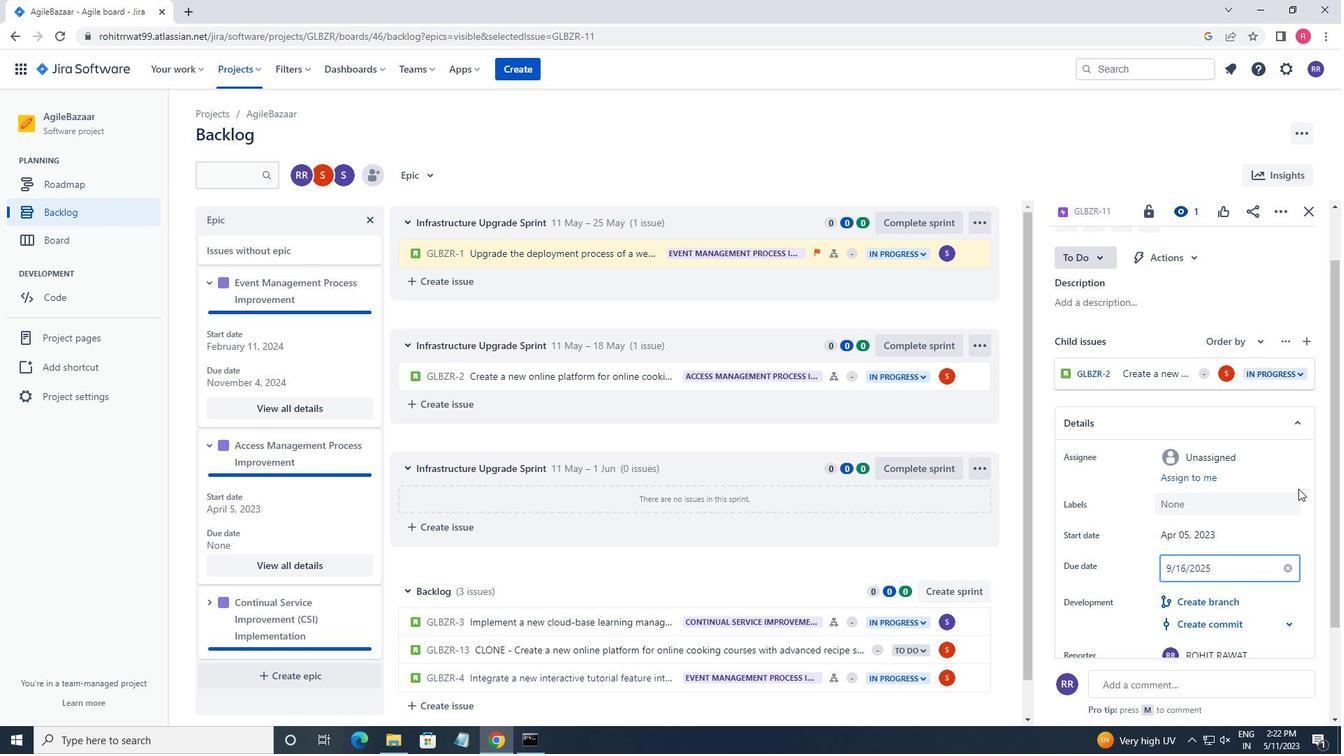 
Action: Mouse moved to (213, 608)
Screenshot: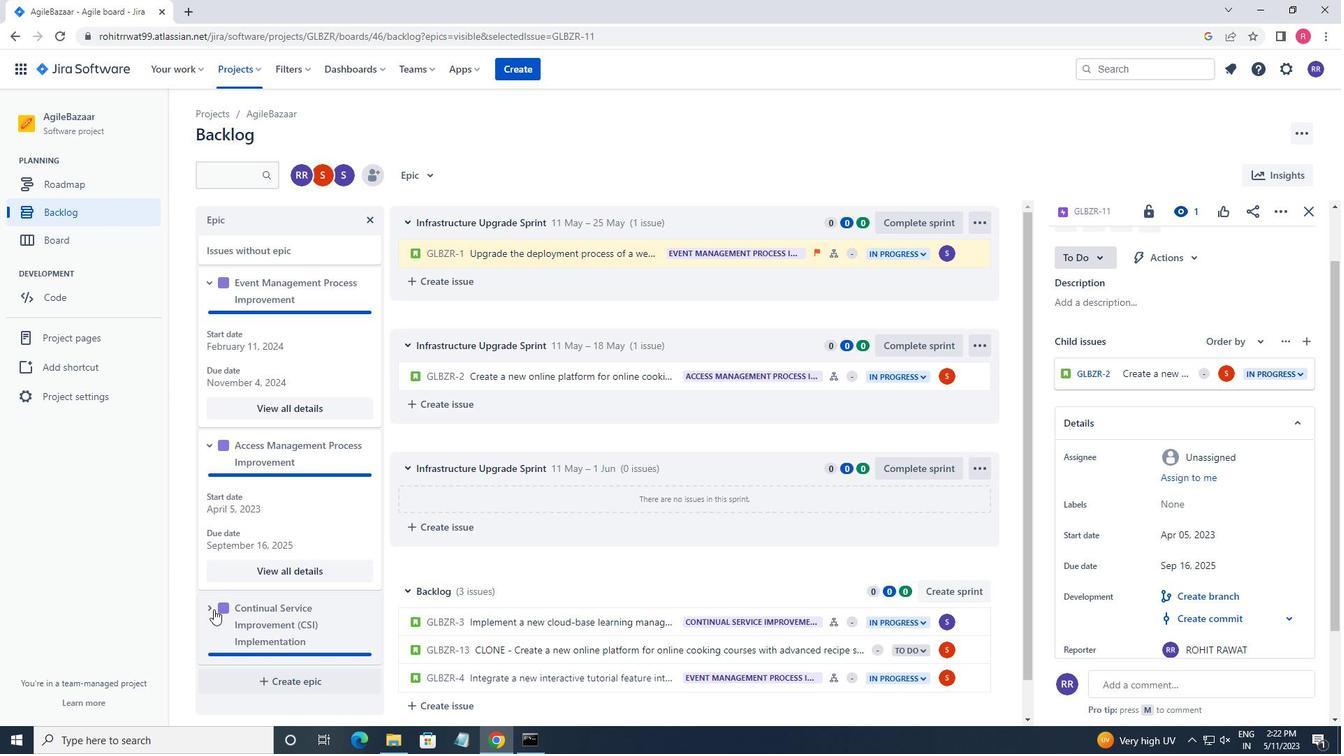 
Action: Mouse pressed left at (213, 608)
Screenshot: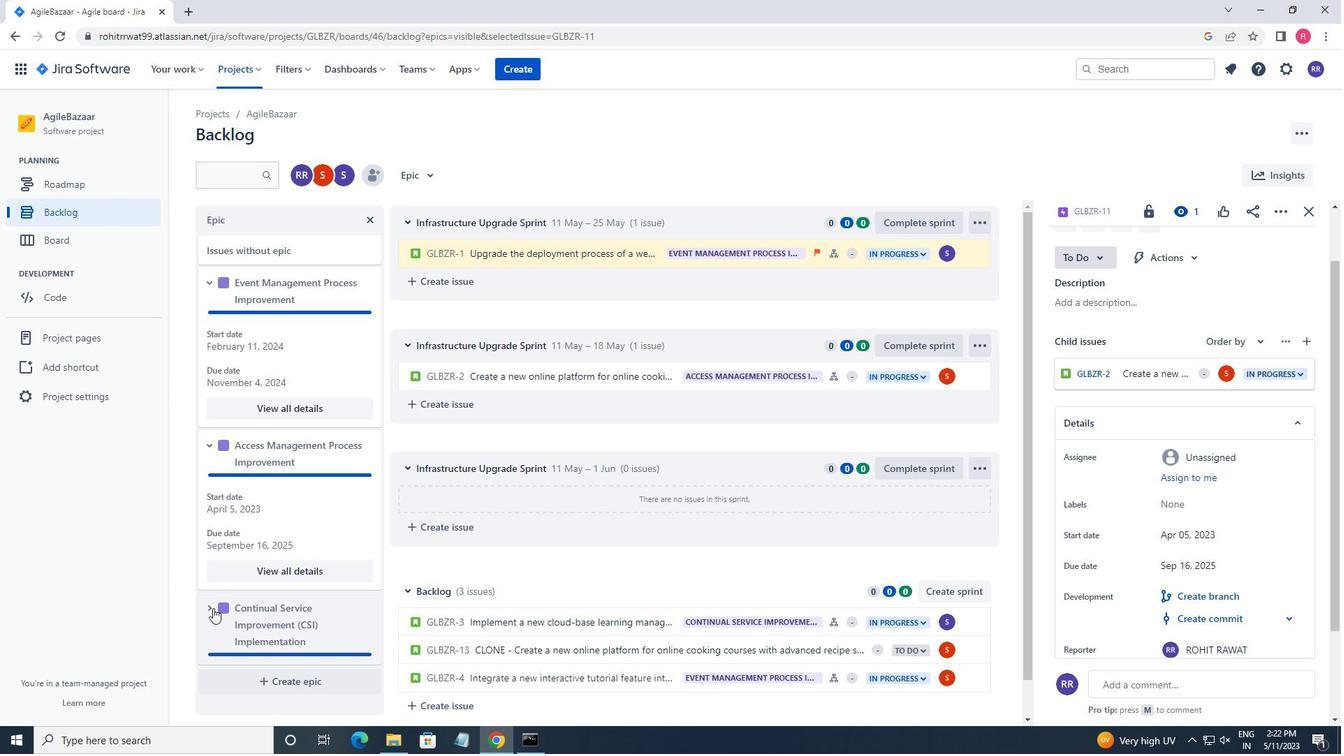 
Action: Mouse moved to (266, 629)
Screenshot: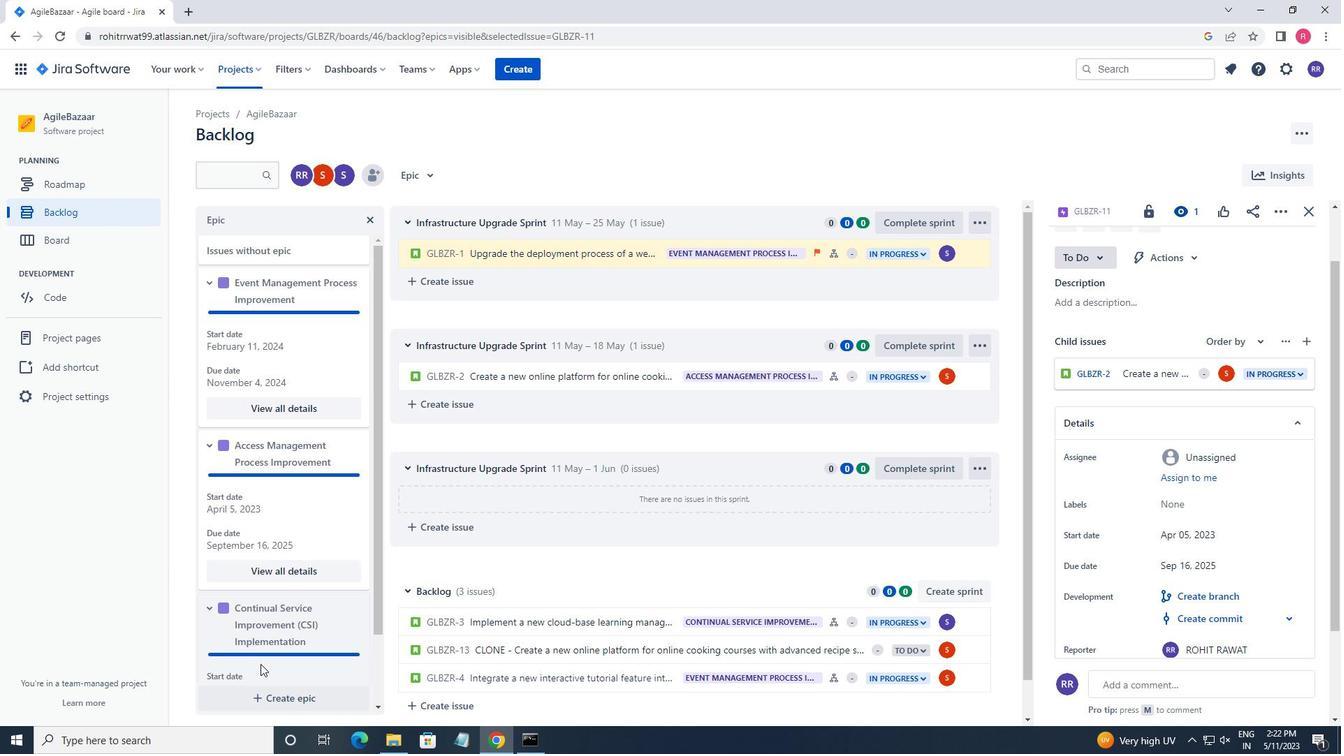 
Action: Mouse scrolled (266, 628) with delta (0, 0)
Screenshot: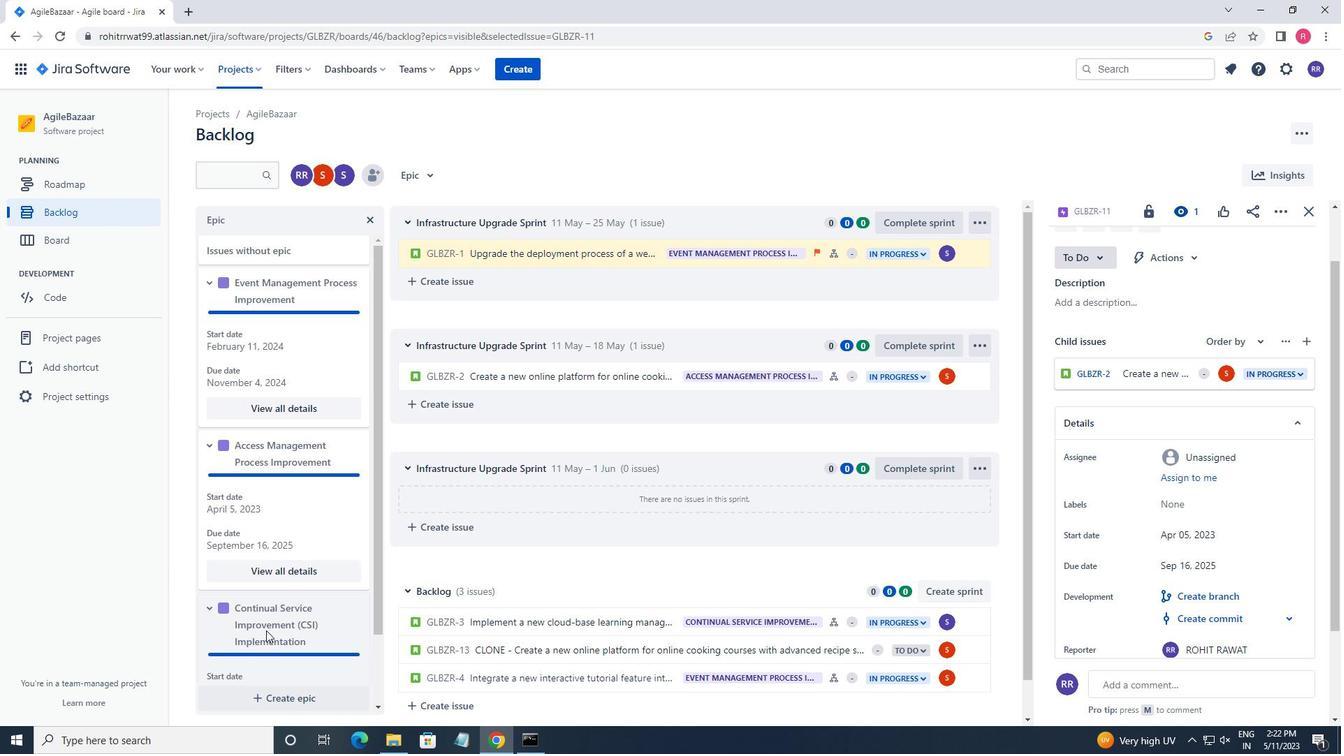 
Action: Mouse scrolled (266, 628) with delta (0, 0)
Screenshot: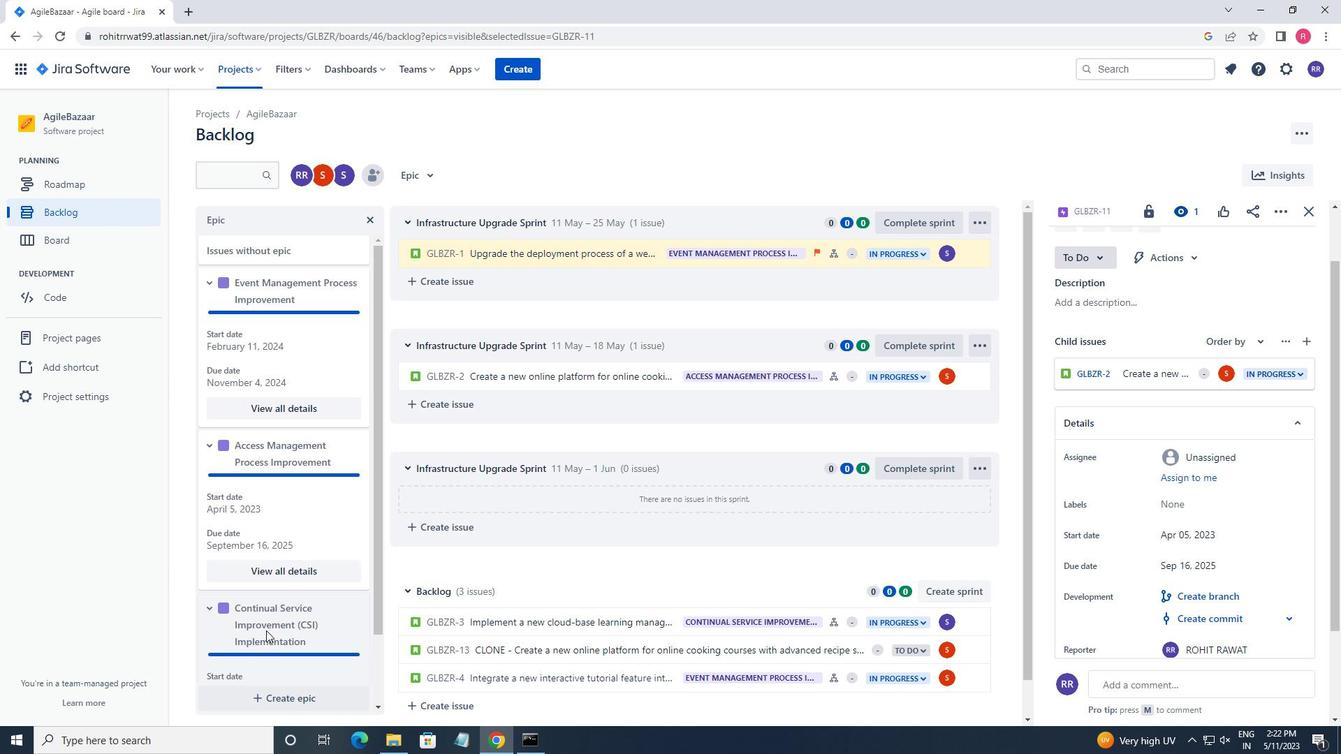 
Action: Mouse scrolled (266, 628) with delta (0, 0)
Screenshot: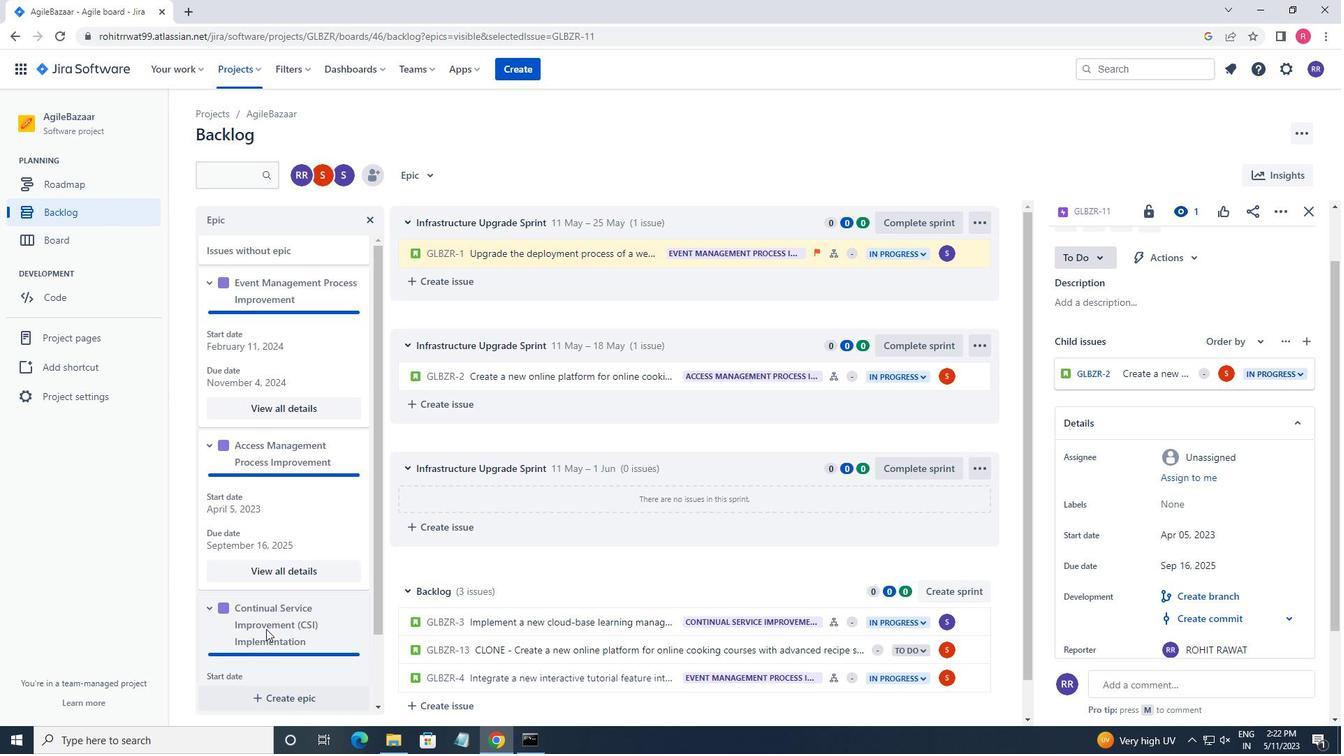 
Action: Mouse moved to (266, 661)
Screenshot: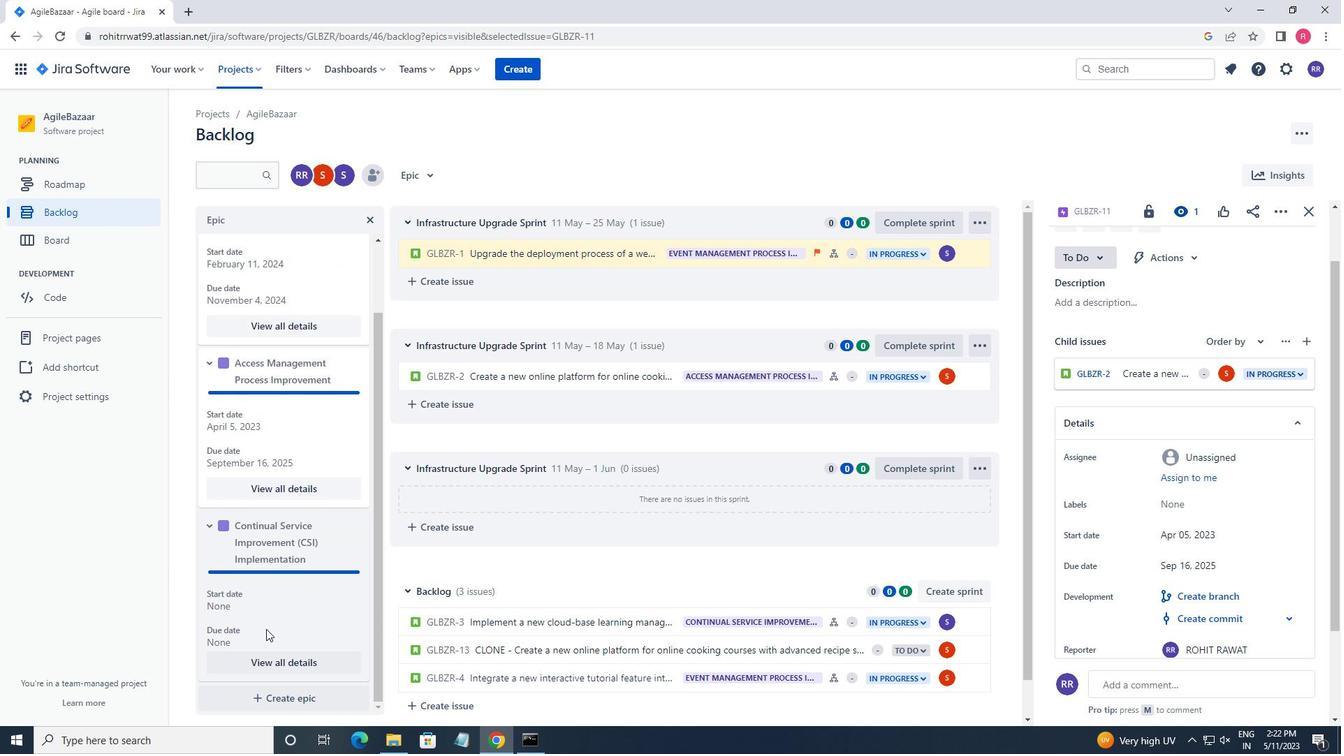 
Action: Mouse pressed left at (266, 661)
Screenshot: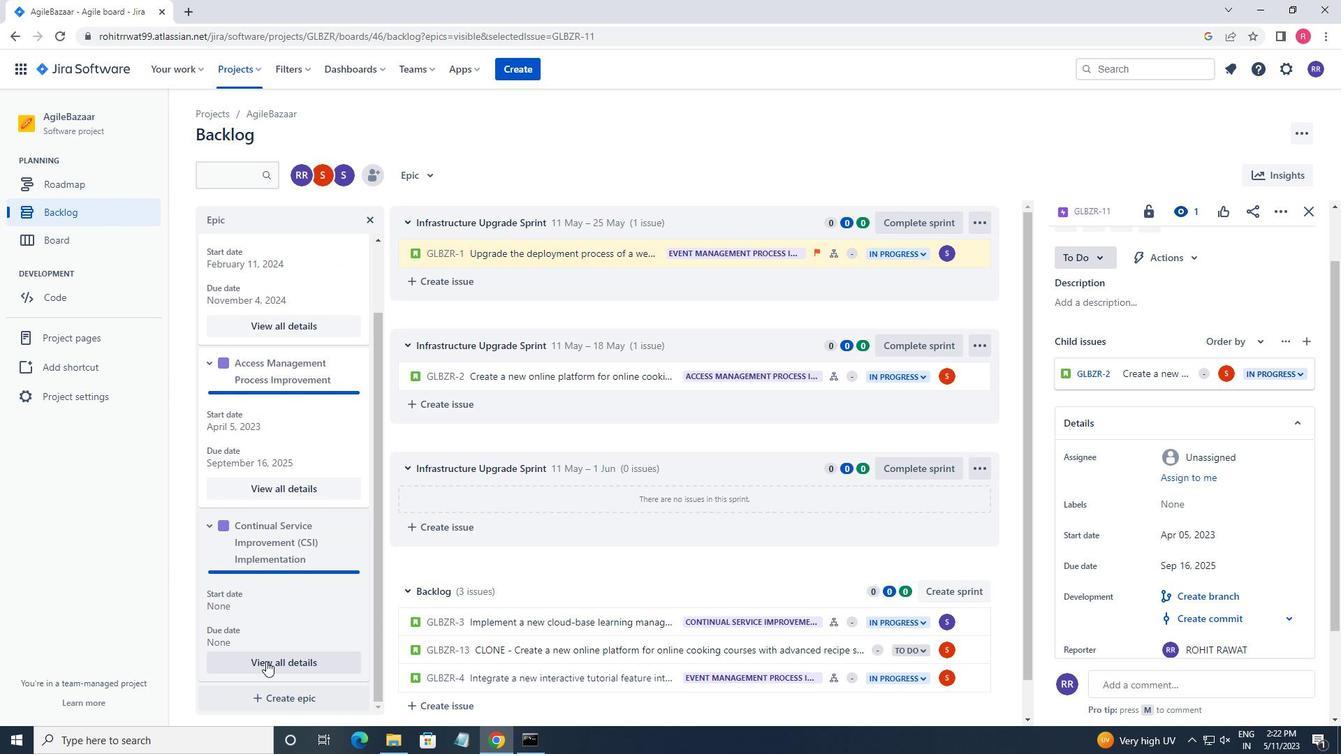 
Action: Mouse moved to (1172, 605)
Screenshot: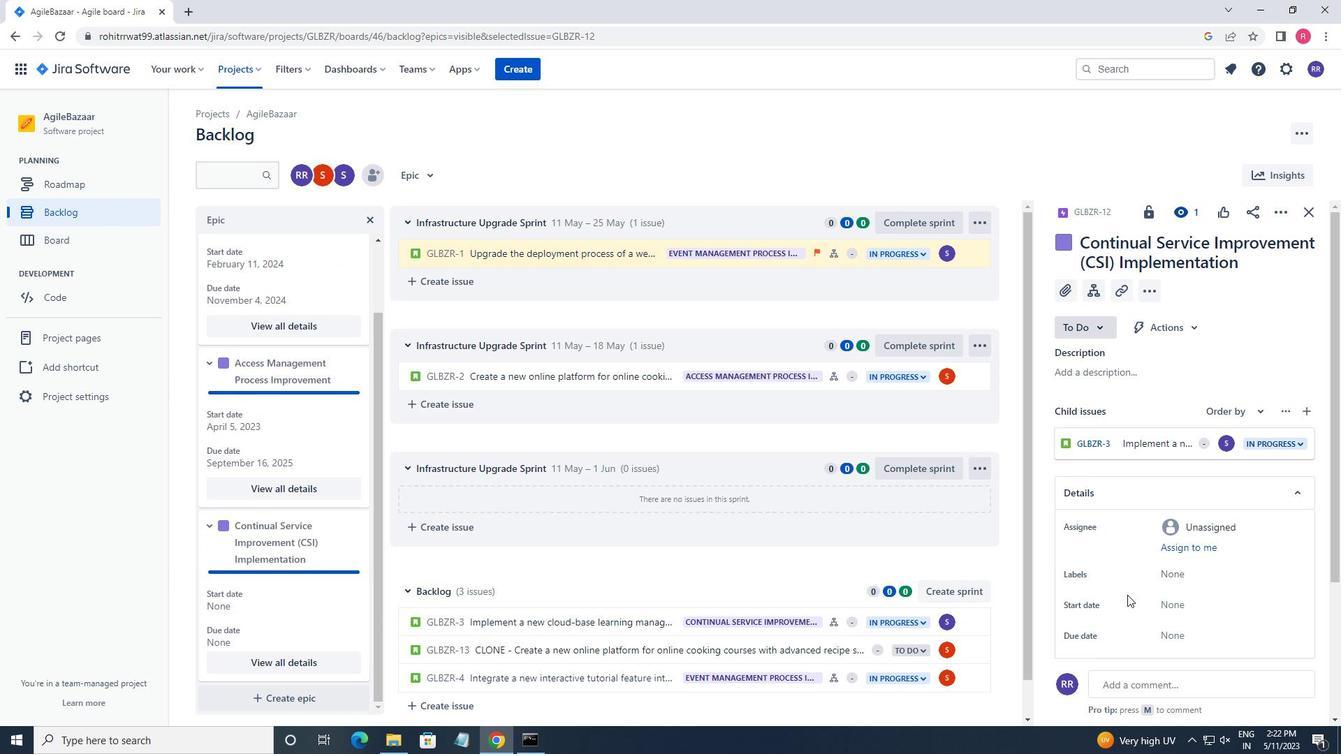 
Action: Mouse pressed left at (1172, 605)
Screenshot: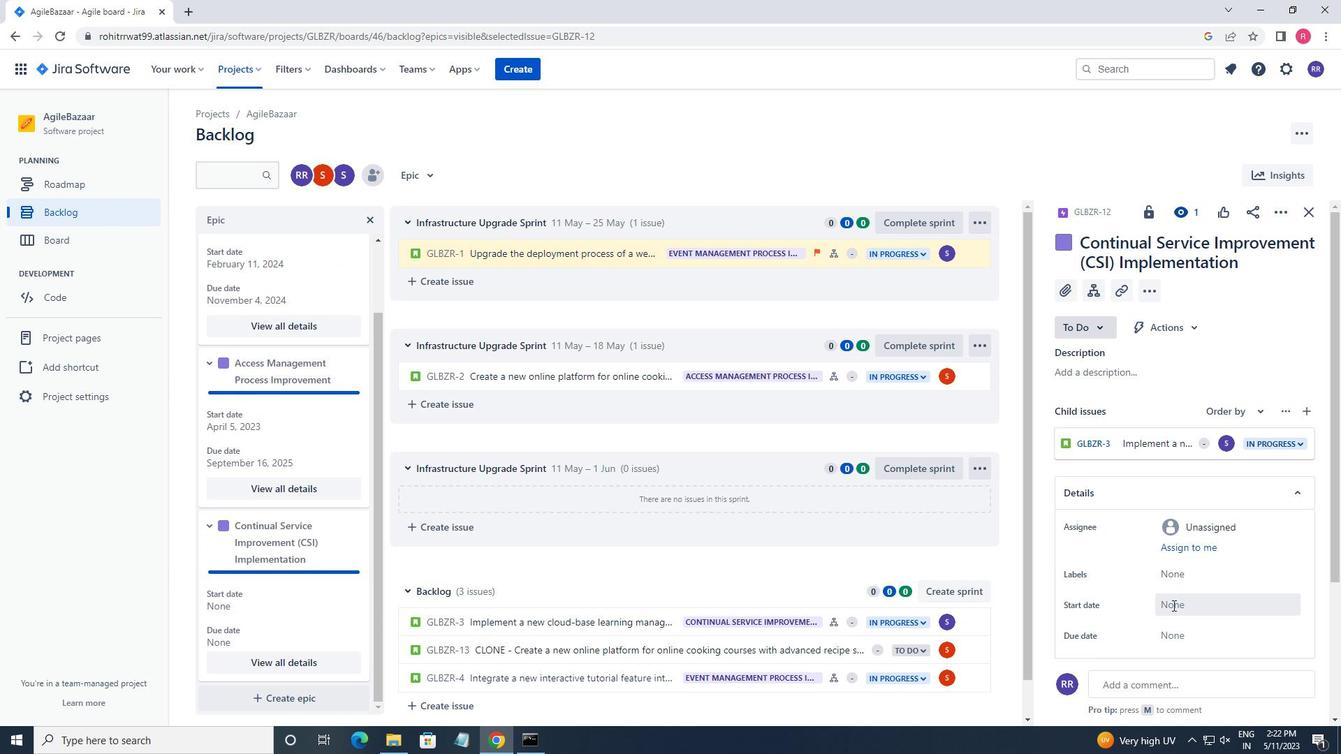 
Action: Mouse moved to (1315, 412)
Screenshot: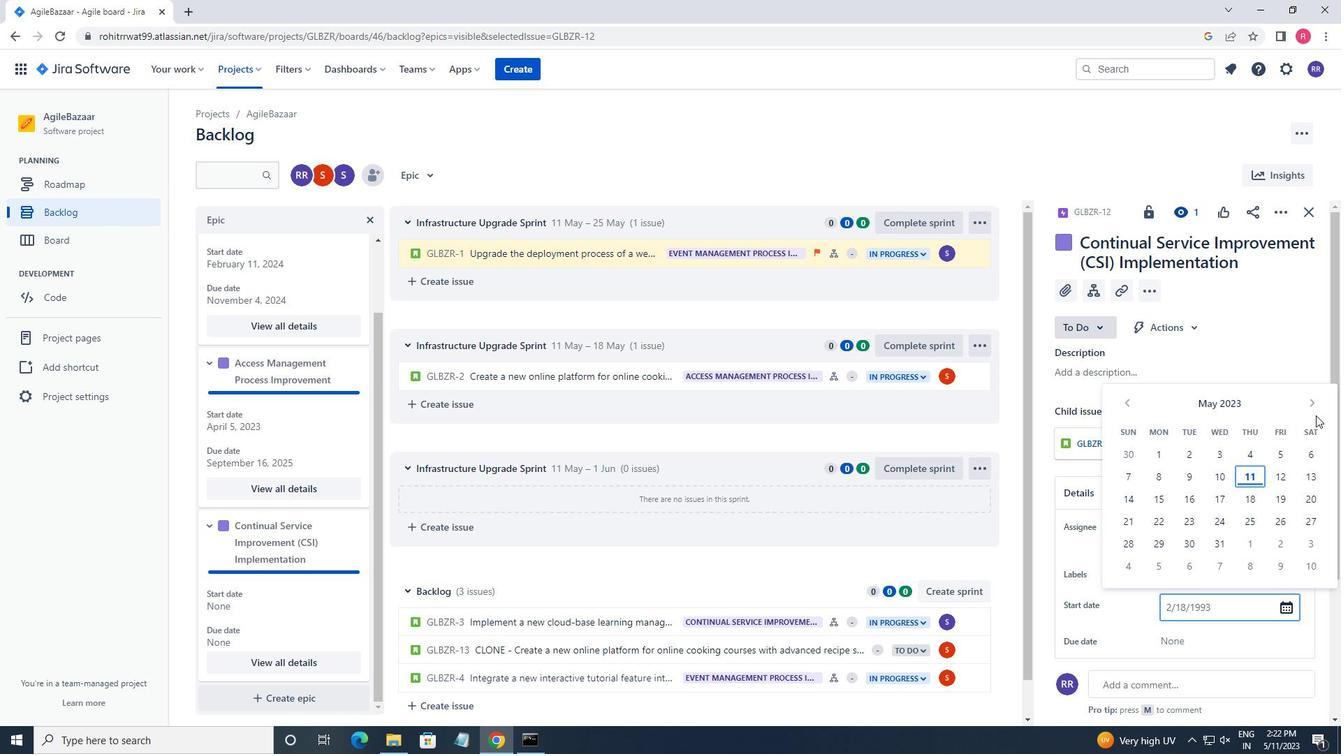 
Action: Mouse pressed left at (1315, 412)
Screenshot: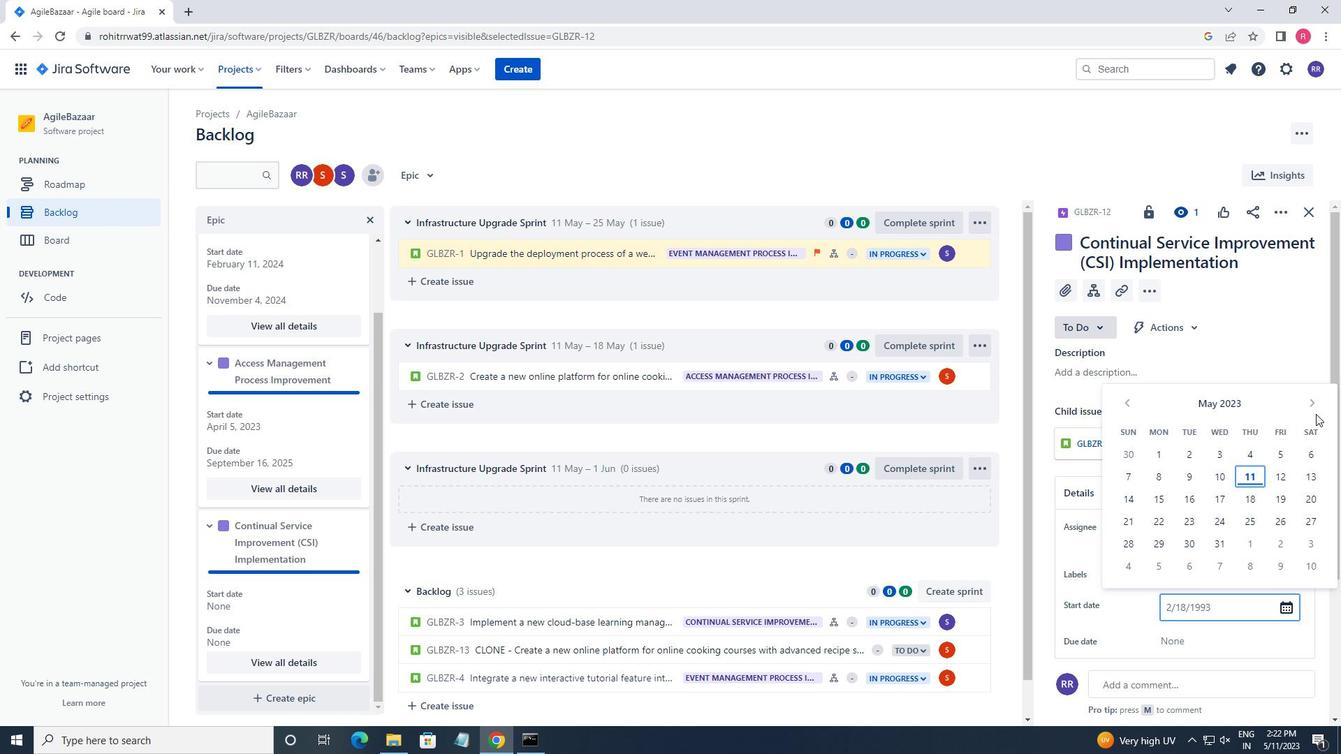 
Action: Mouse moved to (1315, 410)
Screenshot: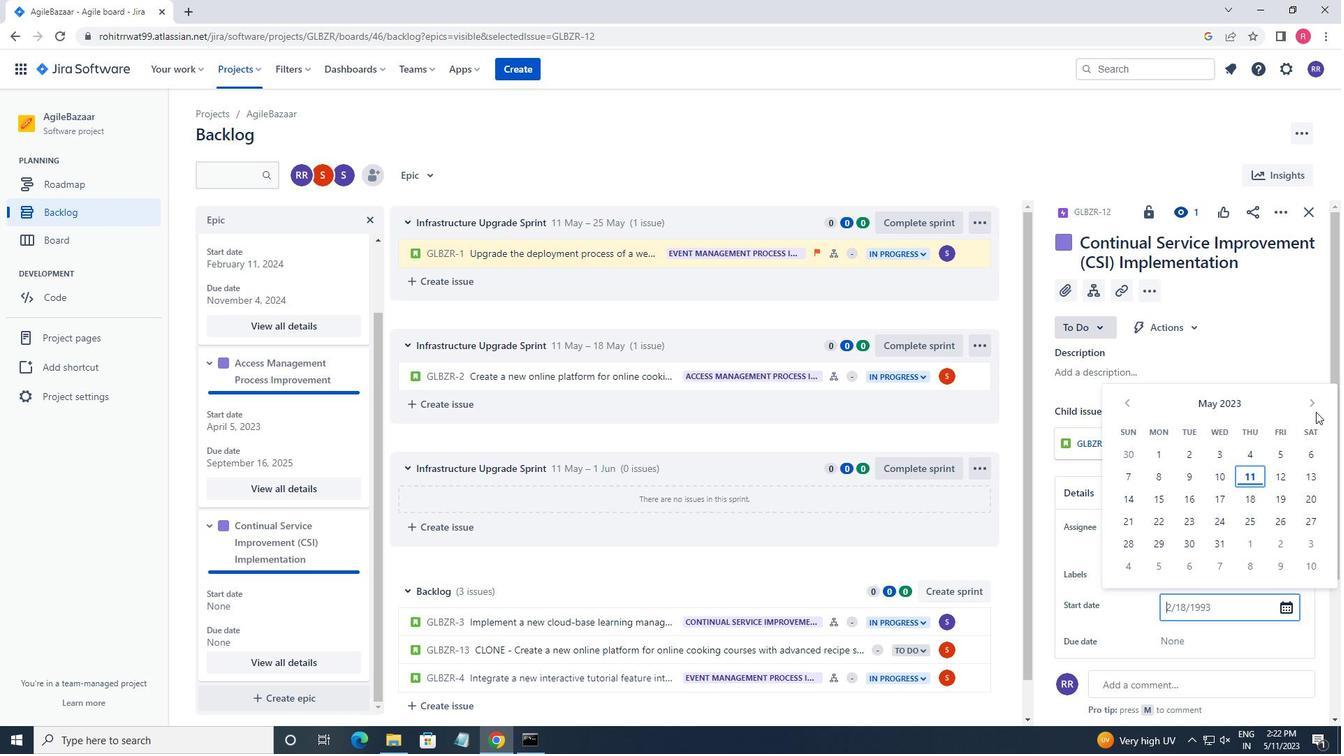 
Action: Mouse pressed left at (1315, 410)
Screenshot: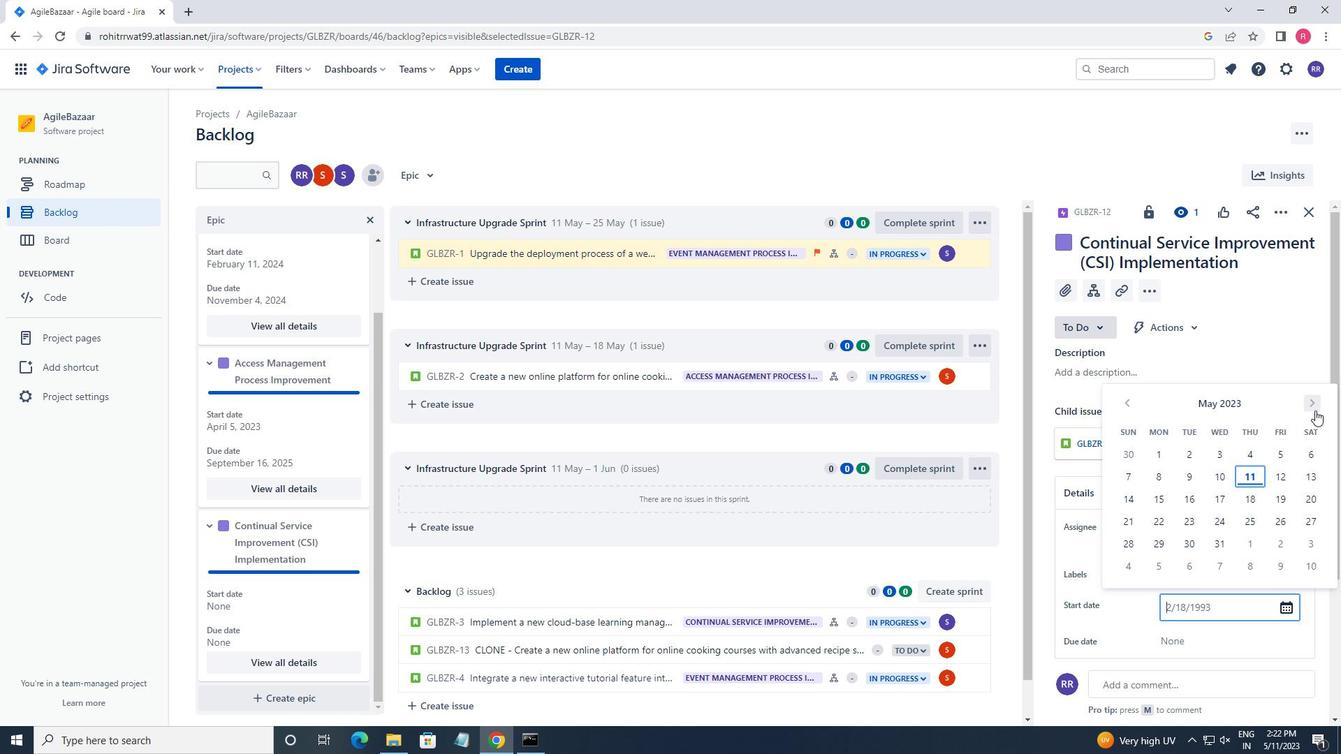 
Action: Mouse pressed left at (1315, 410)
Screenshot: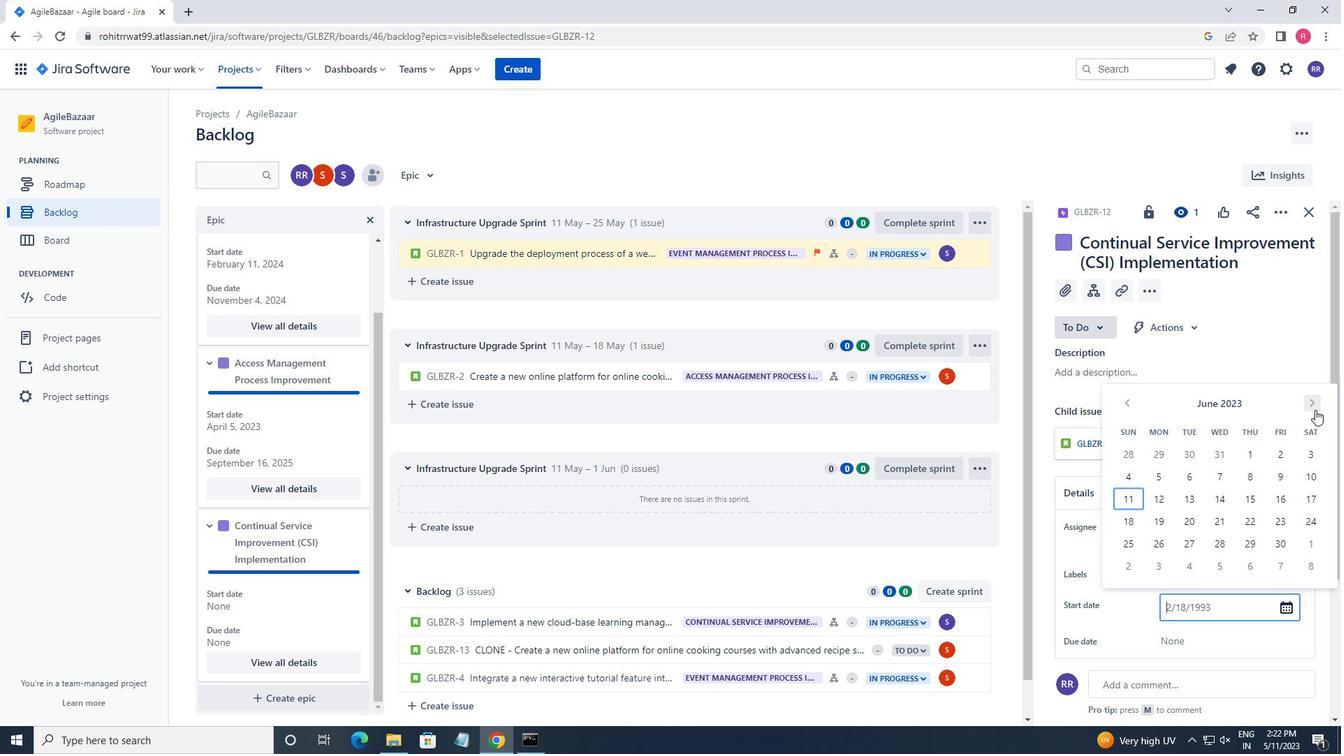 
Action: Mouse pressed left at (1315, 410)
Screenshot: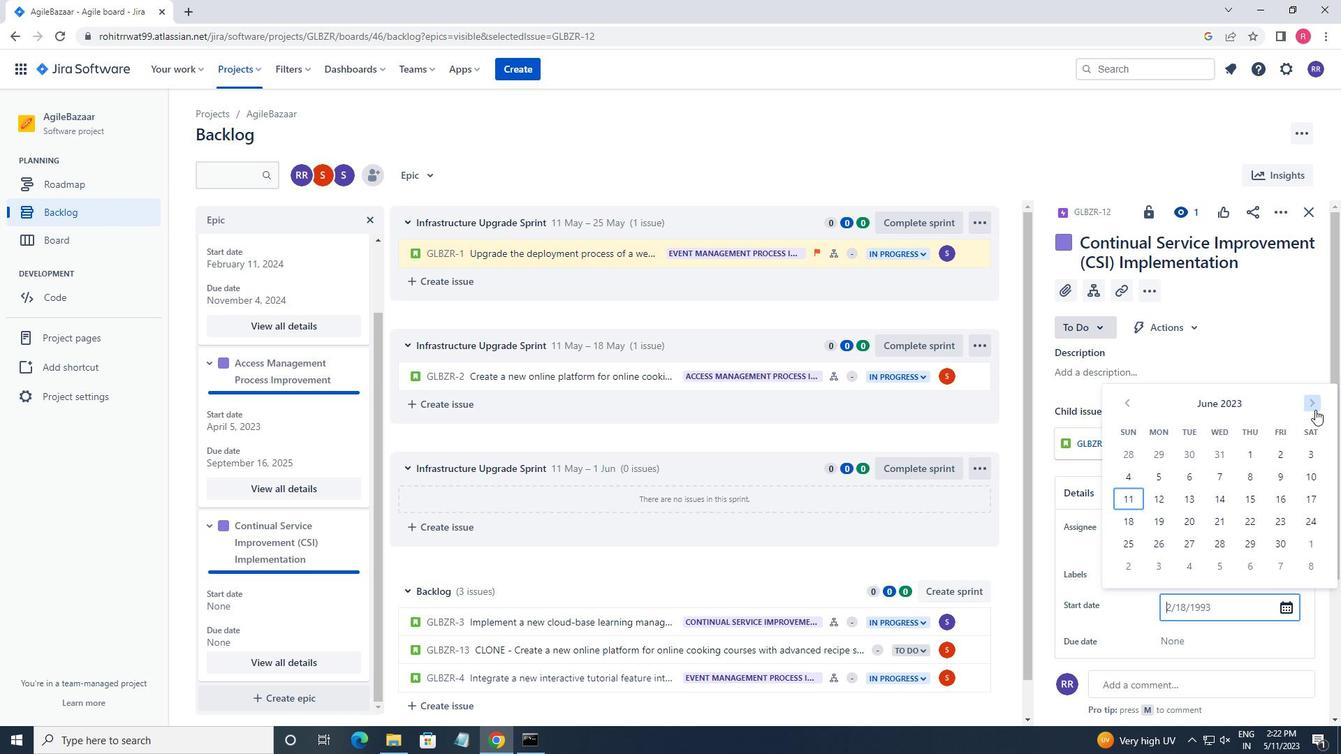 
Action: Mouse pressed left at (1315, 410)
Screenshot: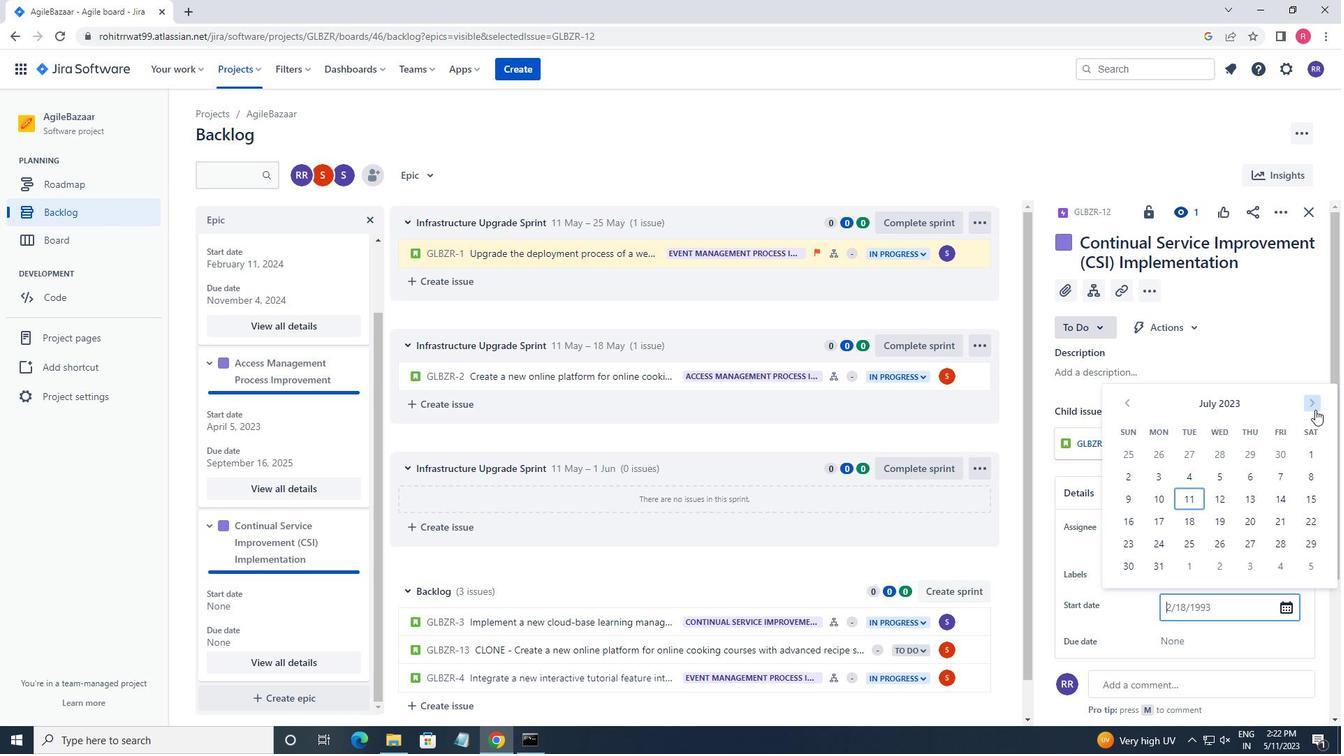 
Action: Mouse pressed left at (1315, 410)
Screenshot: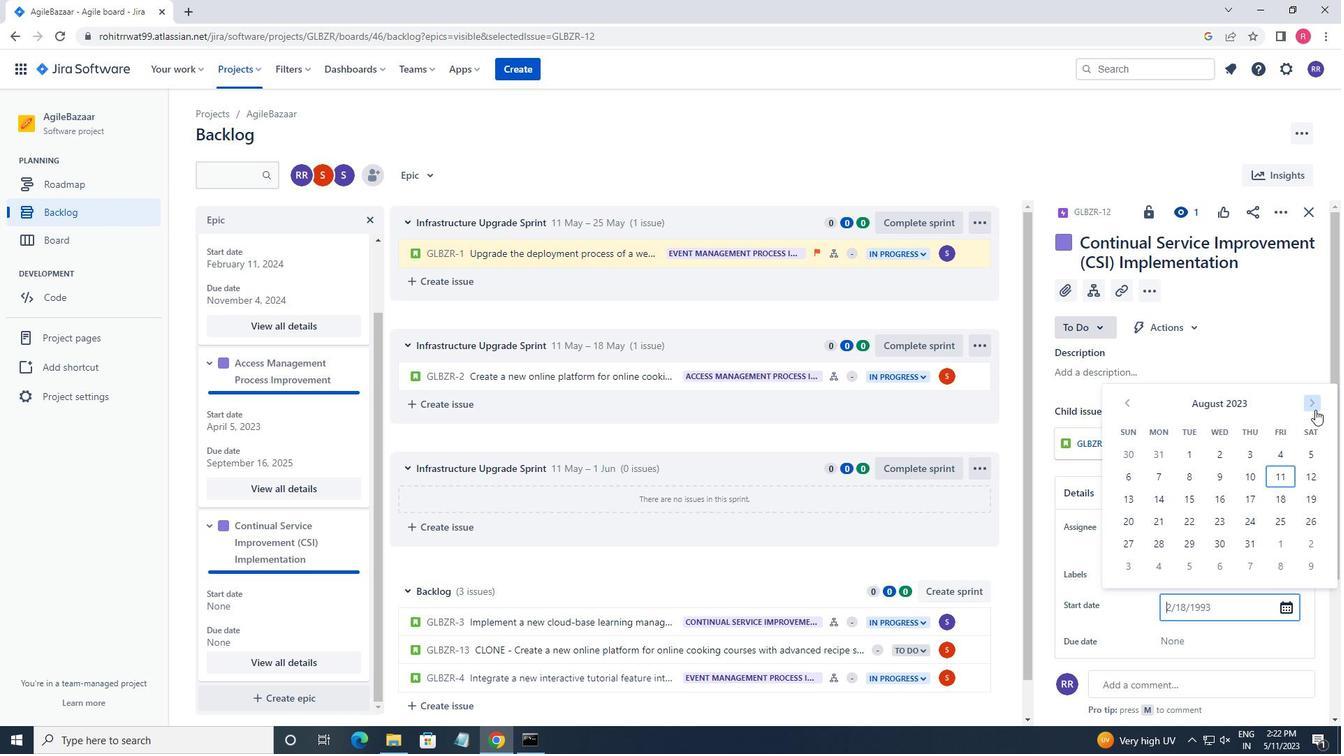 
Action: Mouse pressed left at (1315, 410)
Screenshot: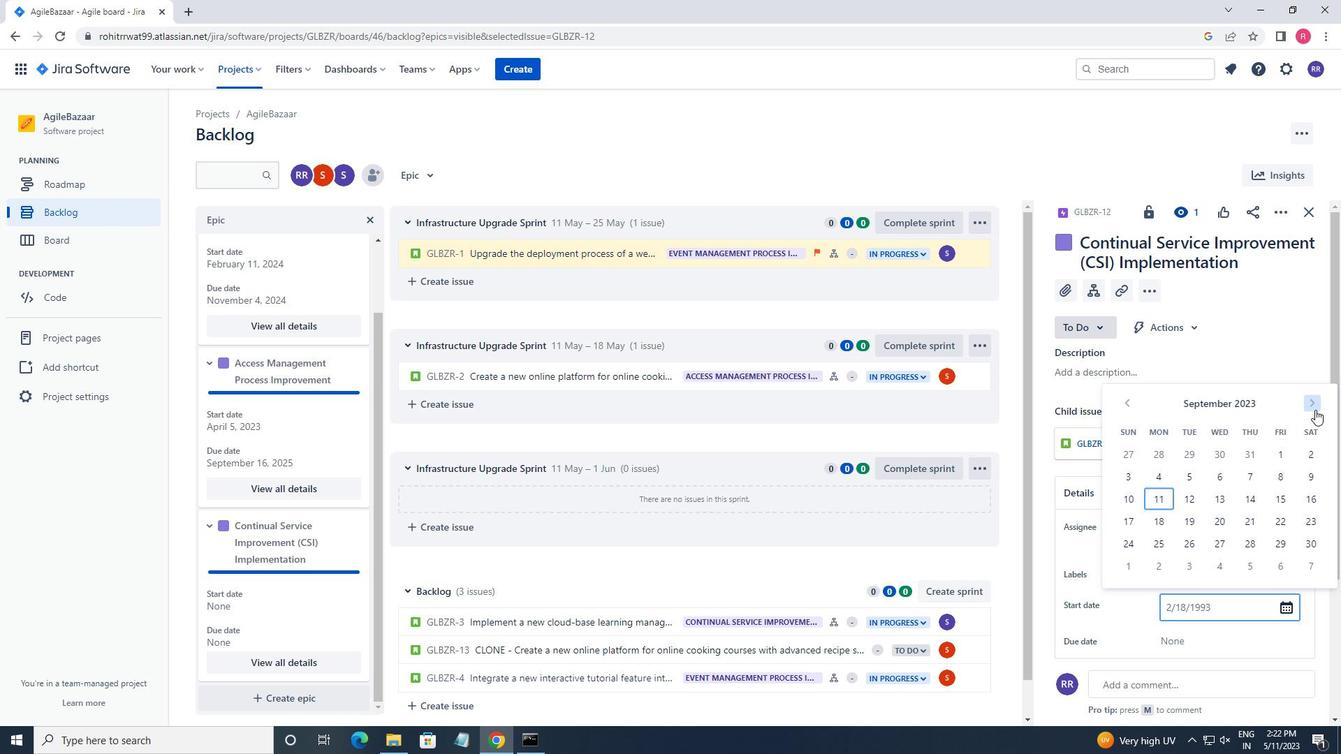 
Action: Mouse pressed left at (1315, 410)
Screenshot: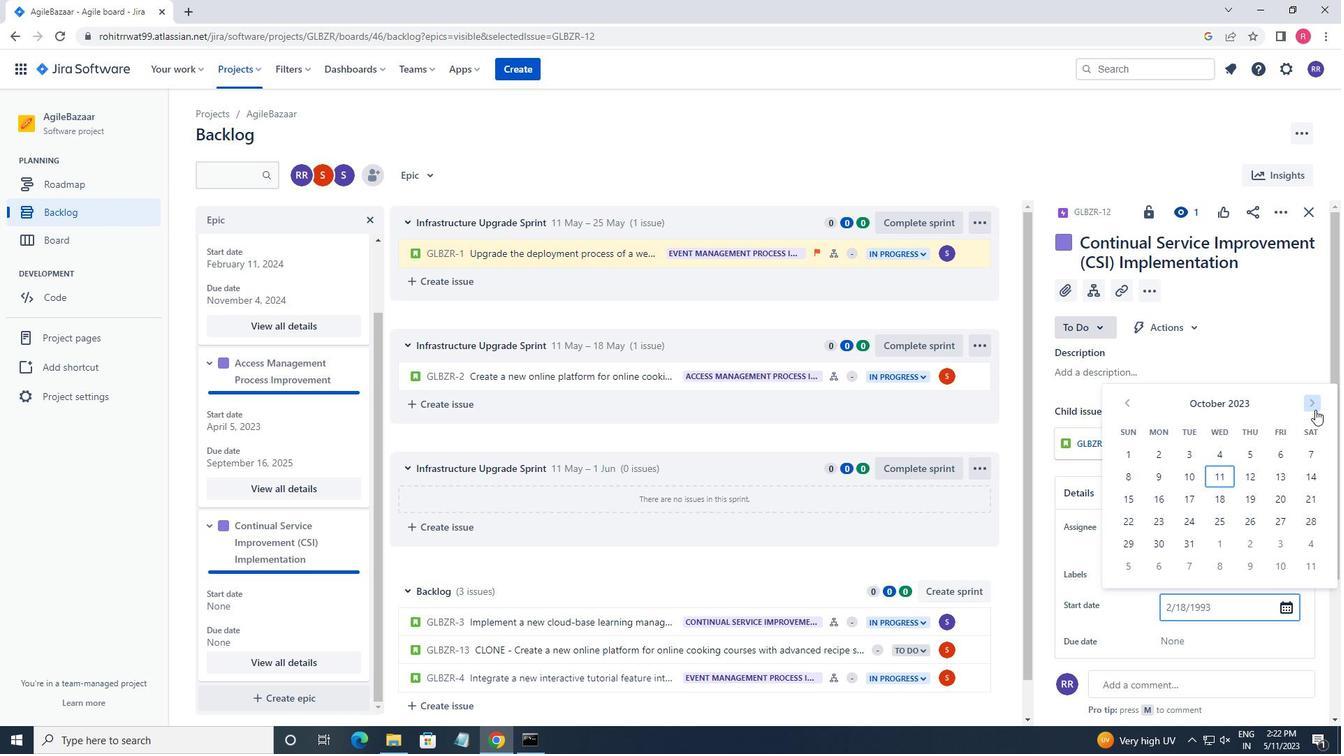 
Action: Mouse pressed left at (1315, 410)
Screenshot: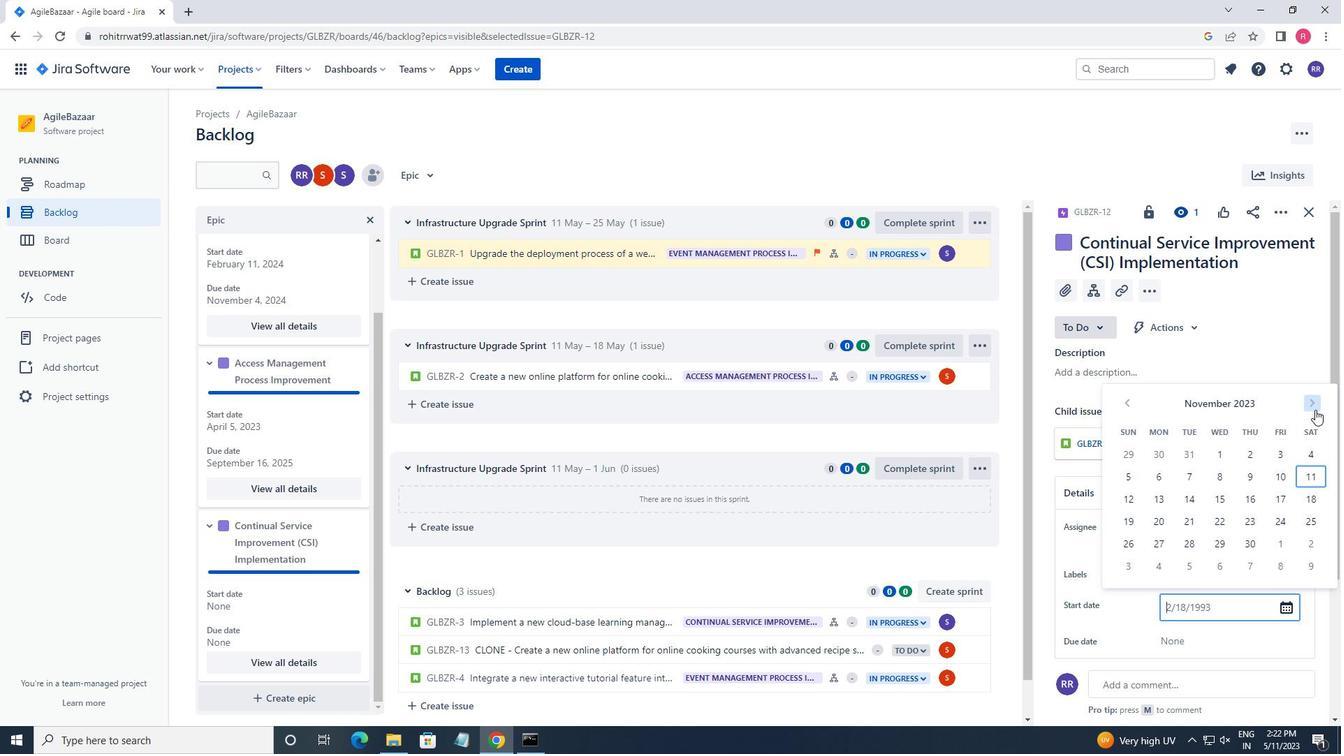 
Action: Mouse moved to (1131, 405)
Screenshot: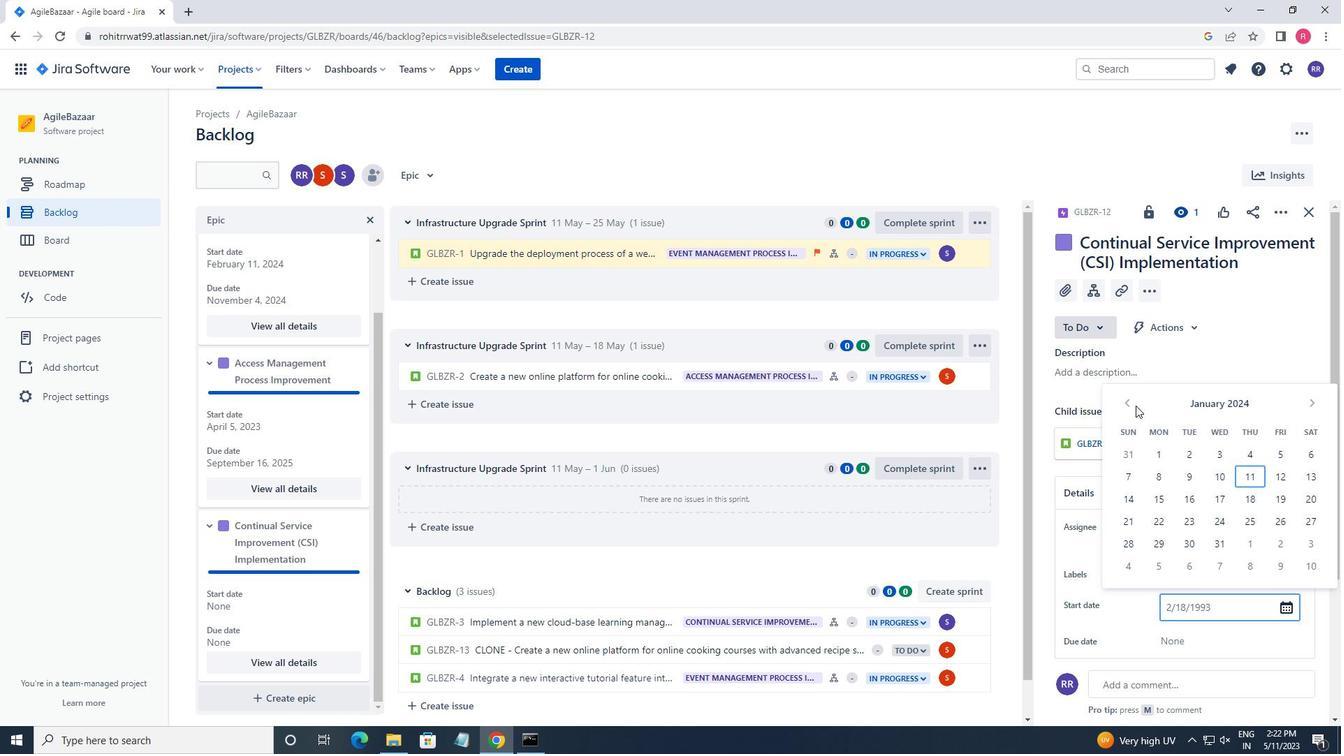 
Action: Mouse pressed left at (1131, 405)
Screenshot: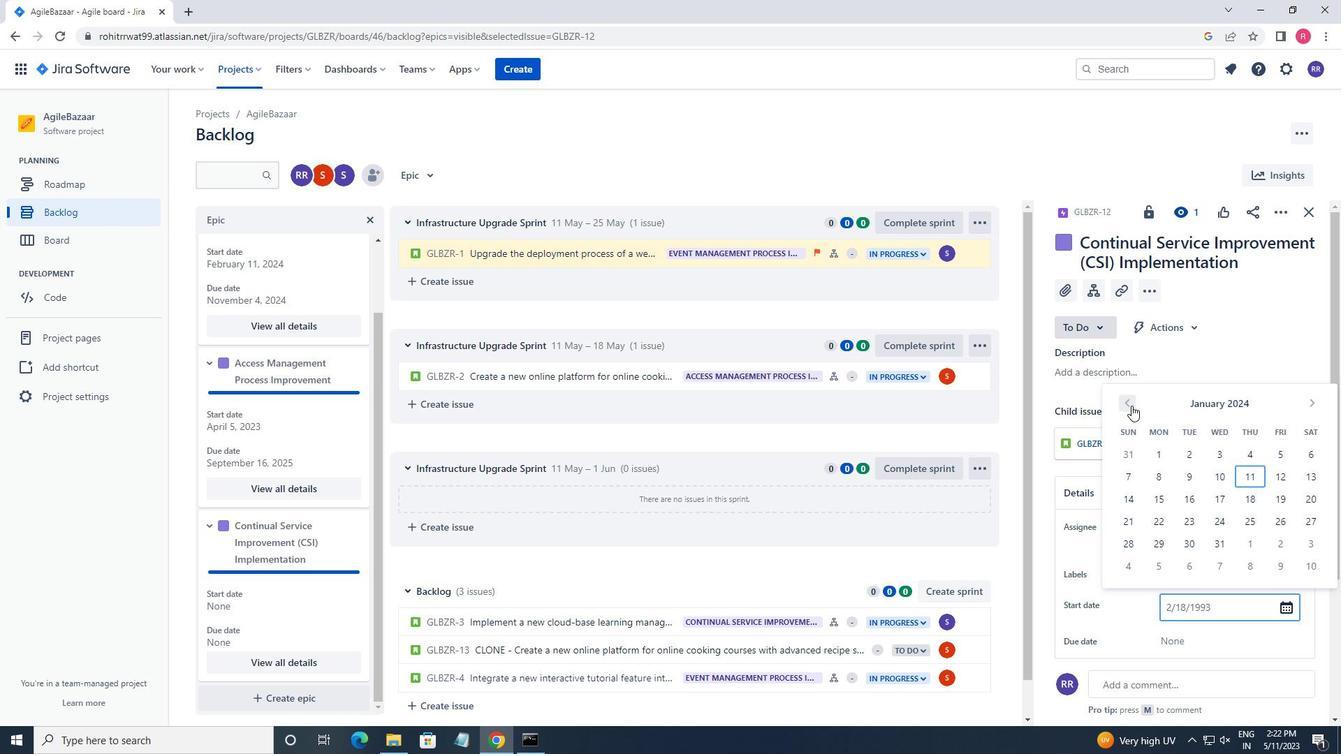 
Action: Mouse pressed left at (1131, 405)
Screenshot: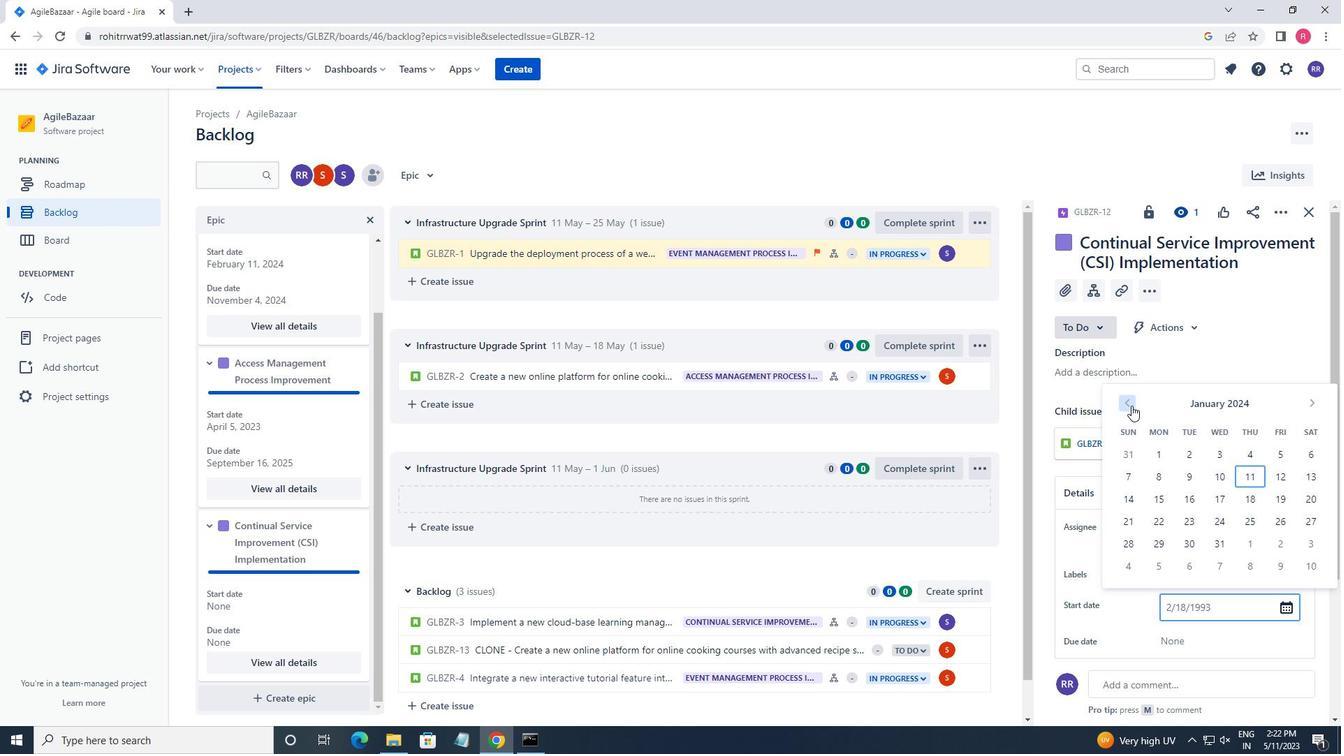 
Action: Mouse pressed left at (1131, 405)
Screenshot: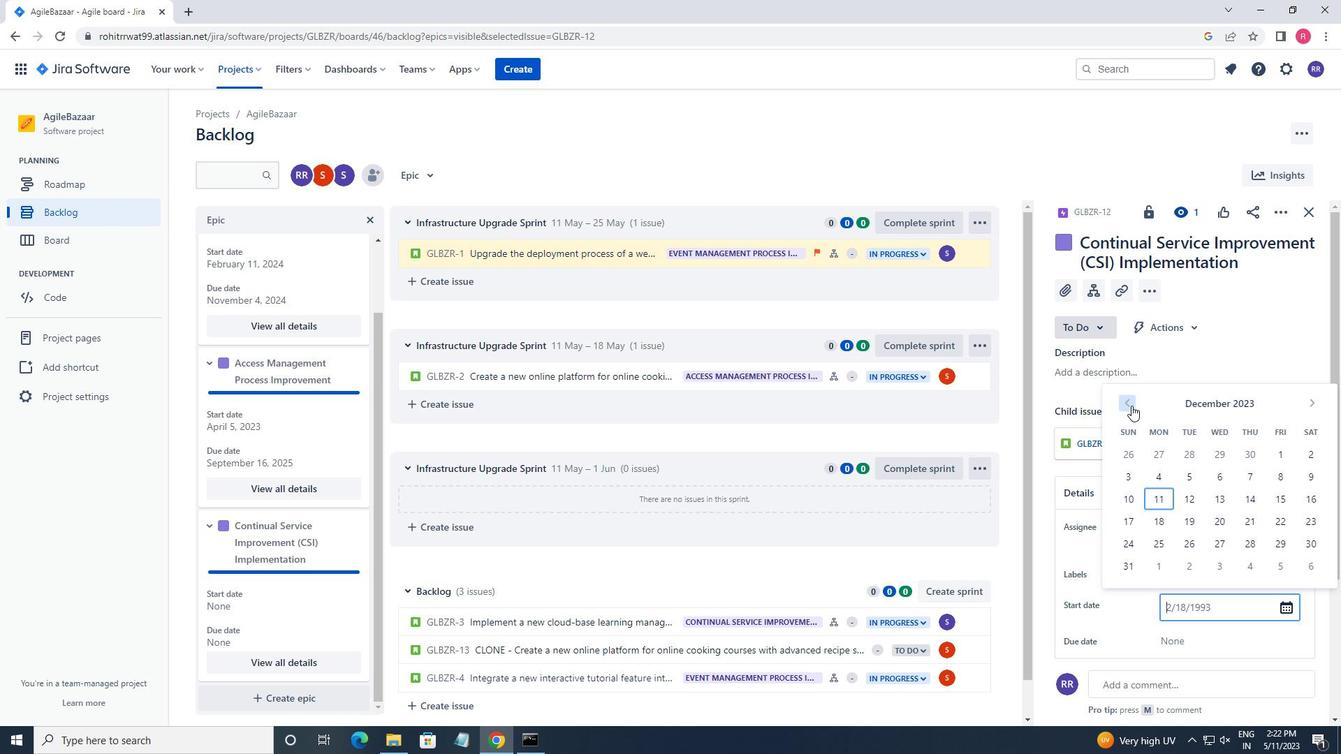
Action: Mouse pressed left at (1131, 405)
Screenshot: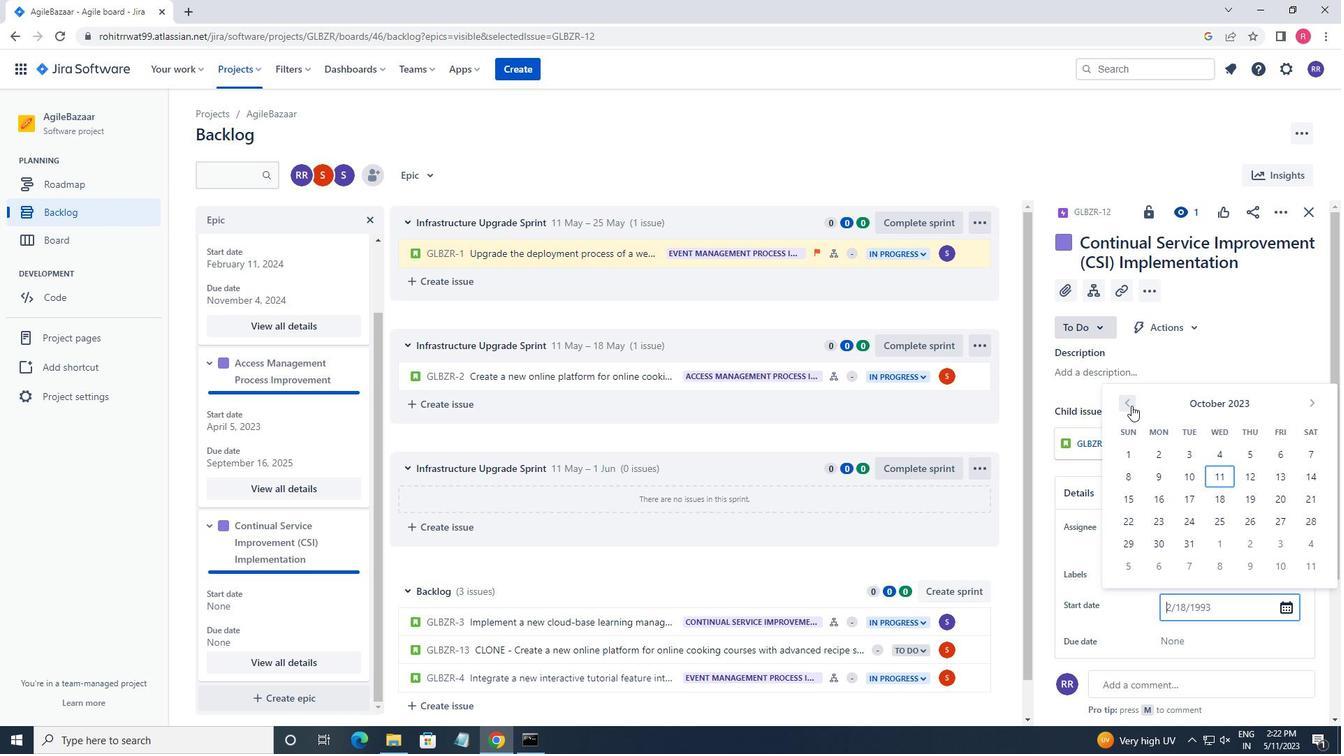 
Action: Mouse pressed left at (1131, 405)
Screenshot: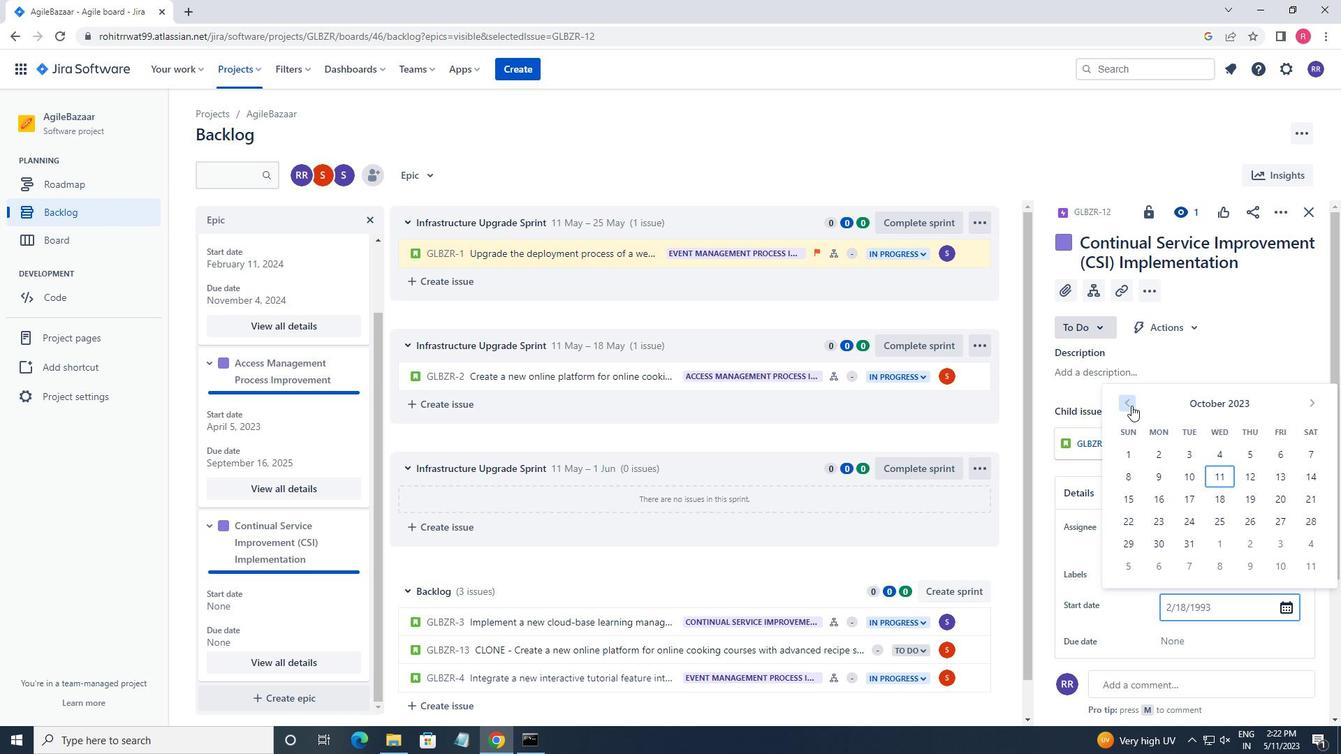
Action: Mouse pressed left at (1131, 405)
Screenshot: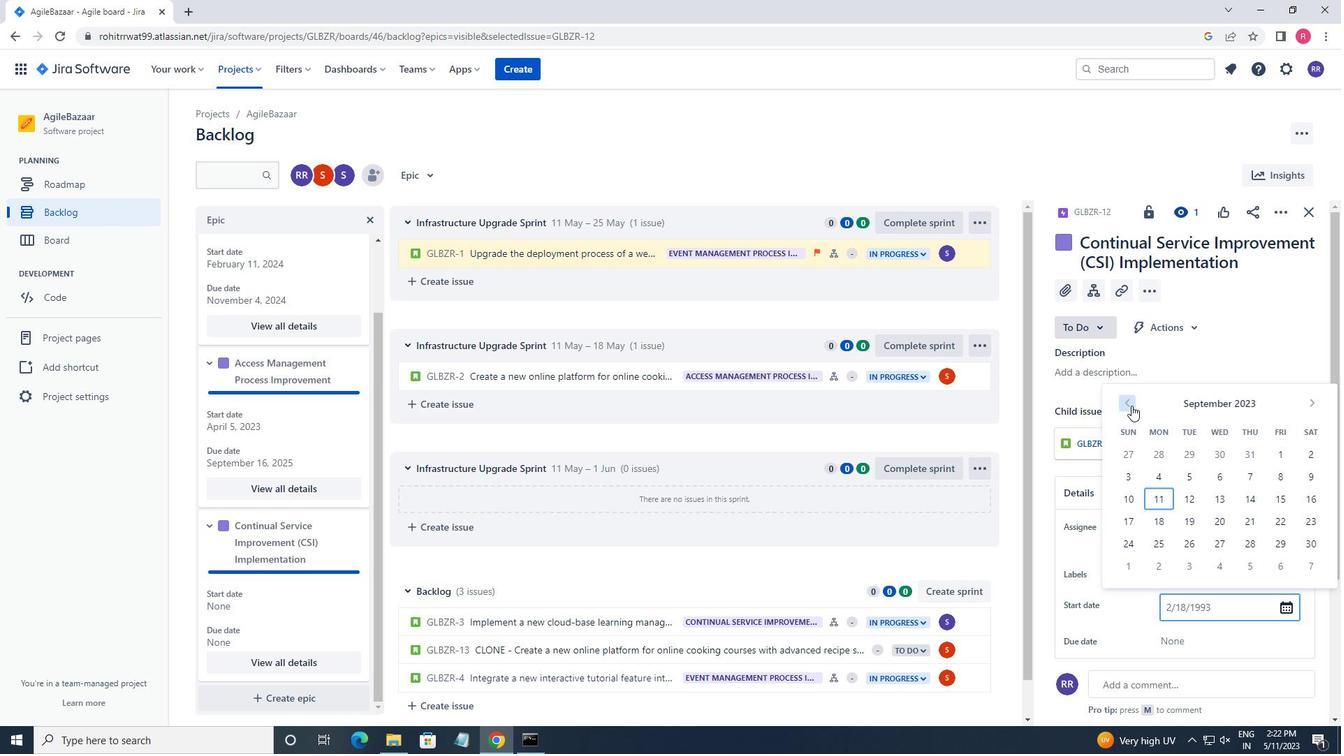 
Action: Mouse pressed left at (1131, 405)
Screenshot: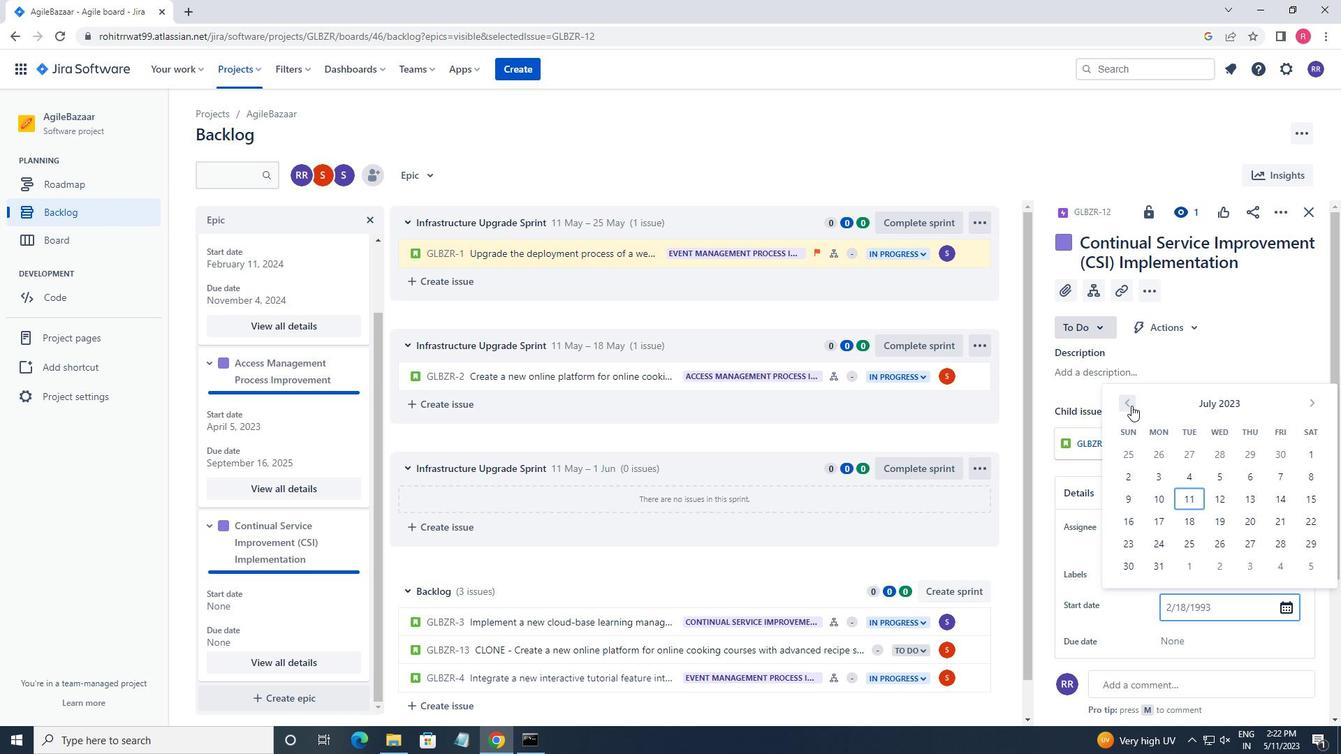 
Action: Mouse pressed left at (1131, 405)
Screenshot: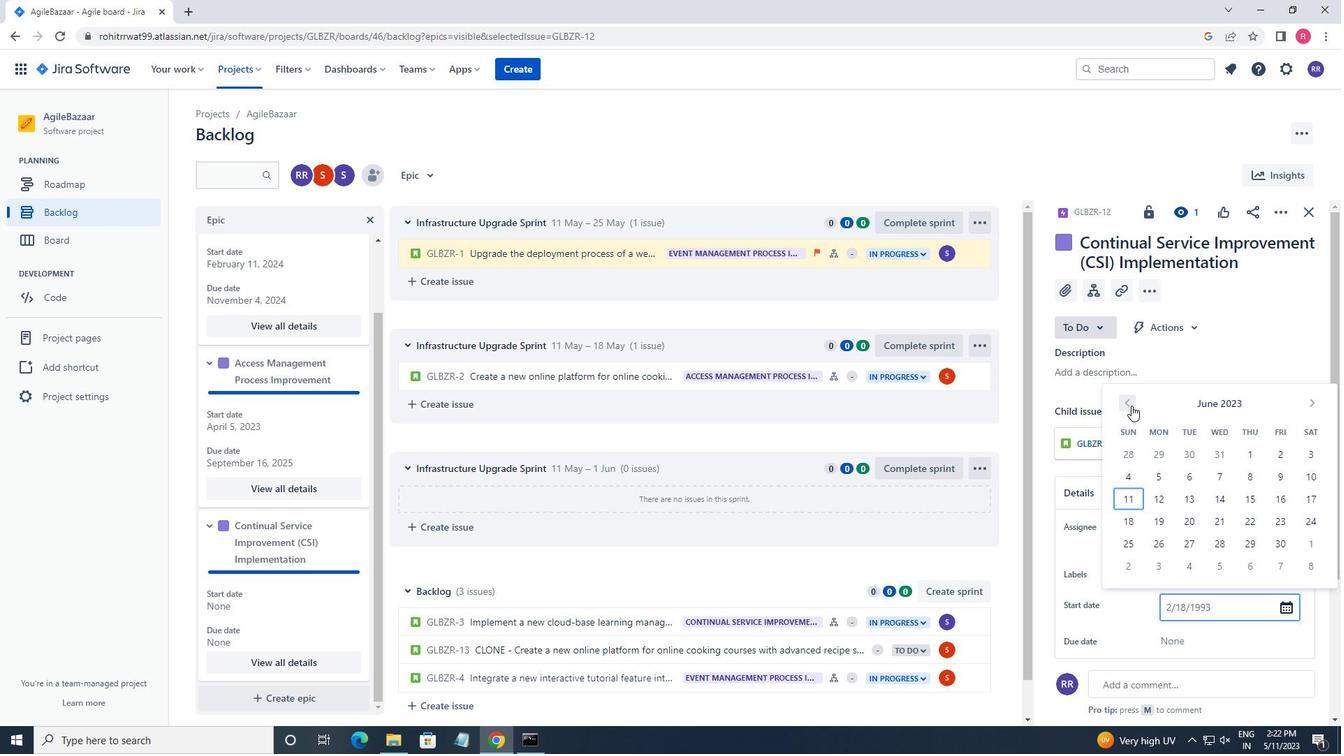 
Action: Mouse moved to (1288, 516)
Screenshot: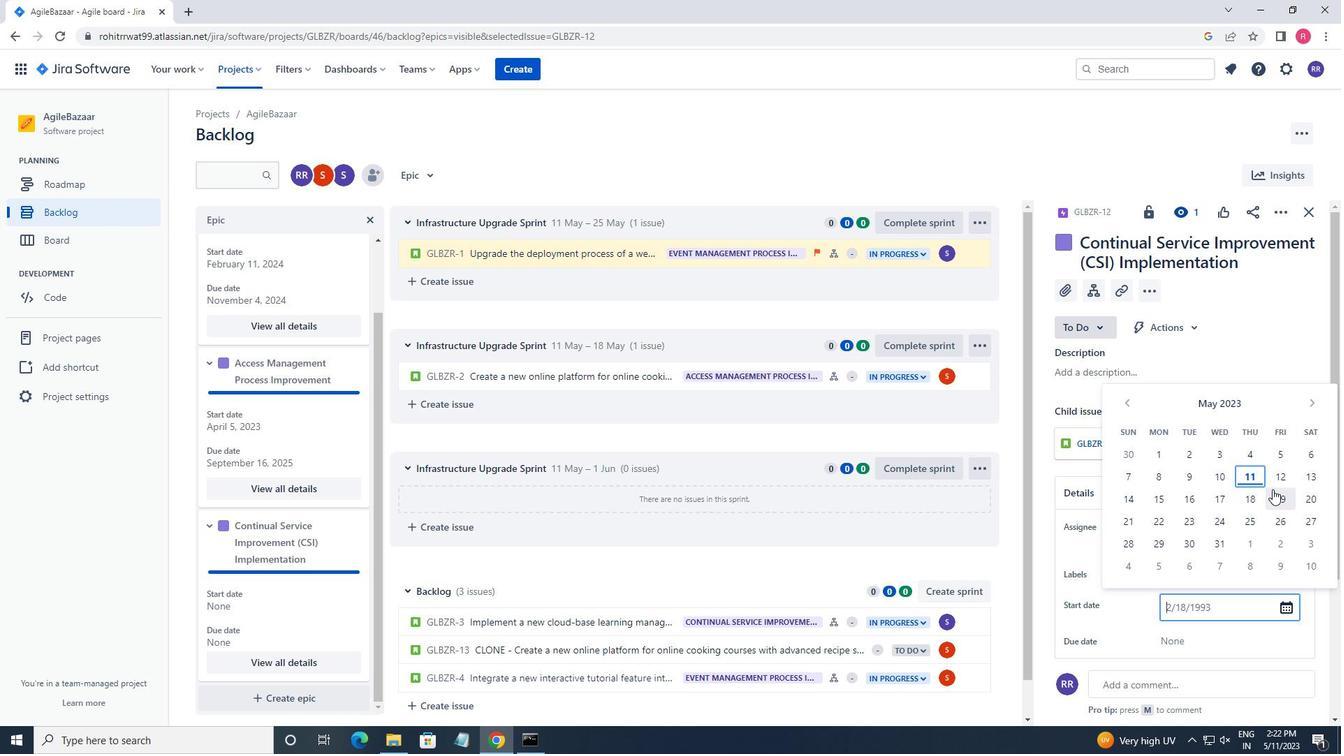
Action: Mouse pressed left at (1288, 516)
Screenshot: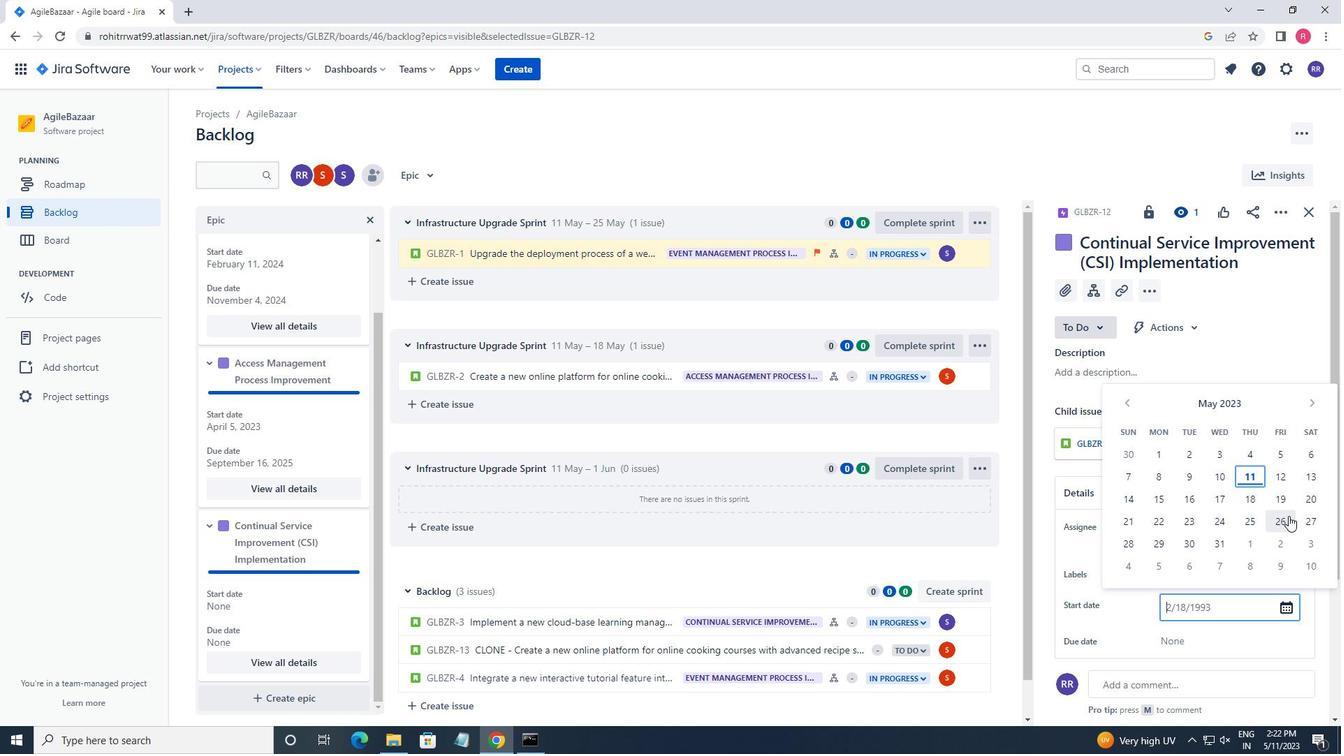 
Action: Mouse moved to (1219, 642)
Screenshot: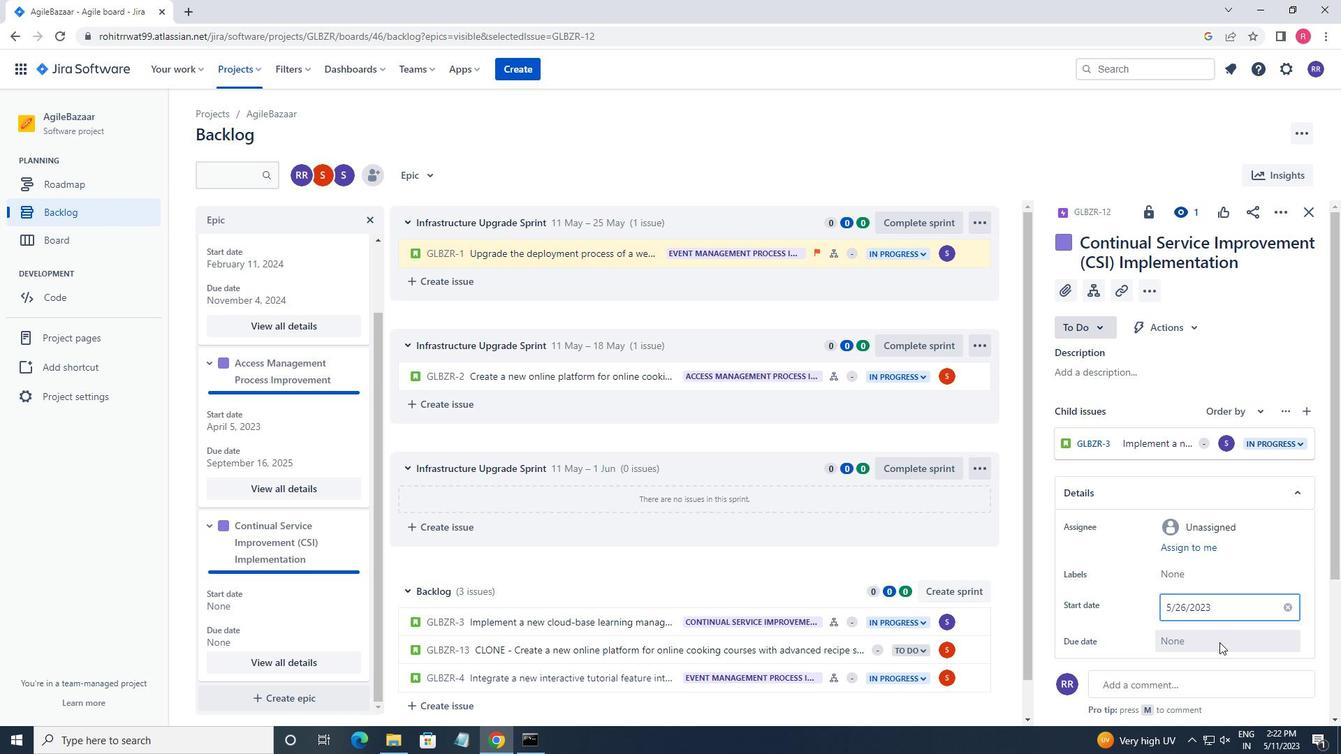 
Action: Mouse pressed left at (1219, 642)
Screenshot: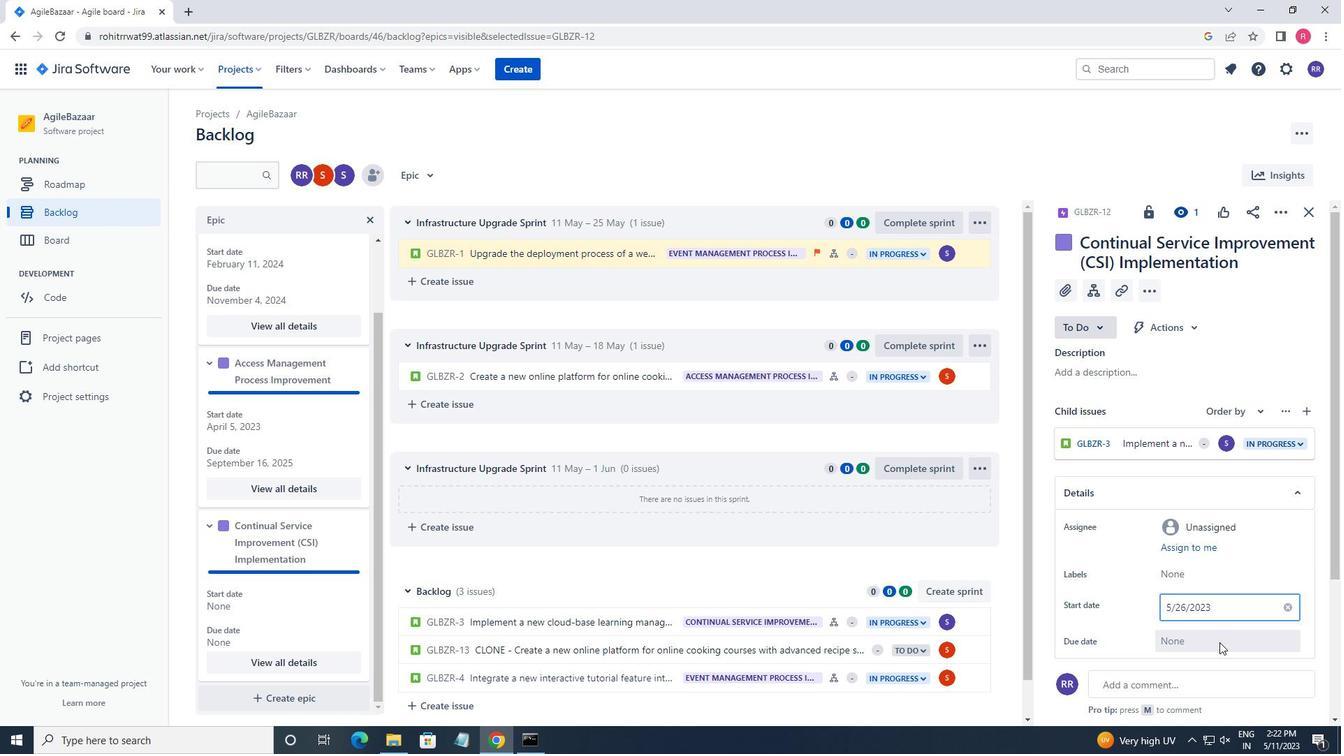 
Action: Mouse moved to (1311, 449)
Screenshot: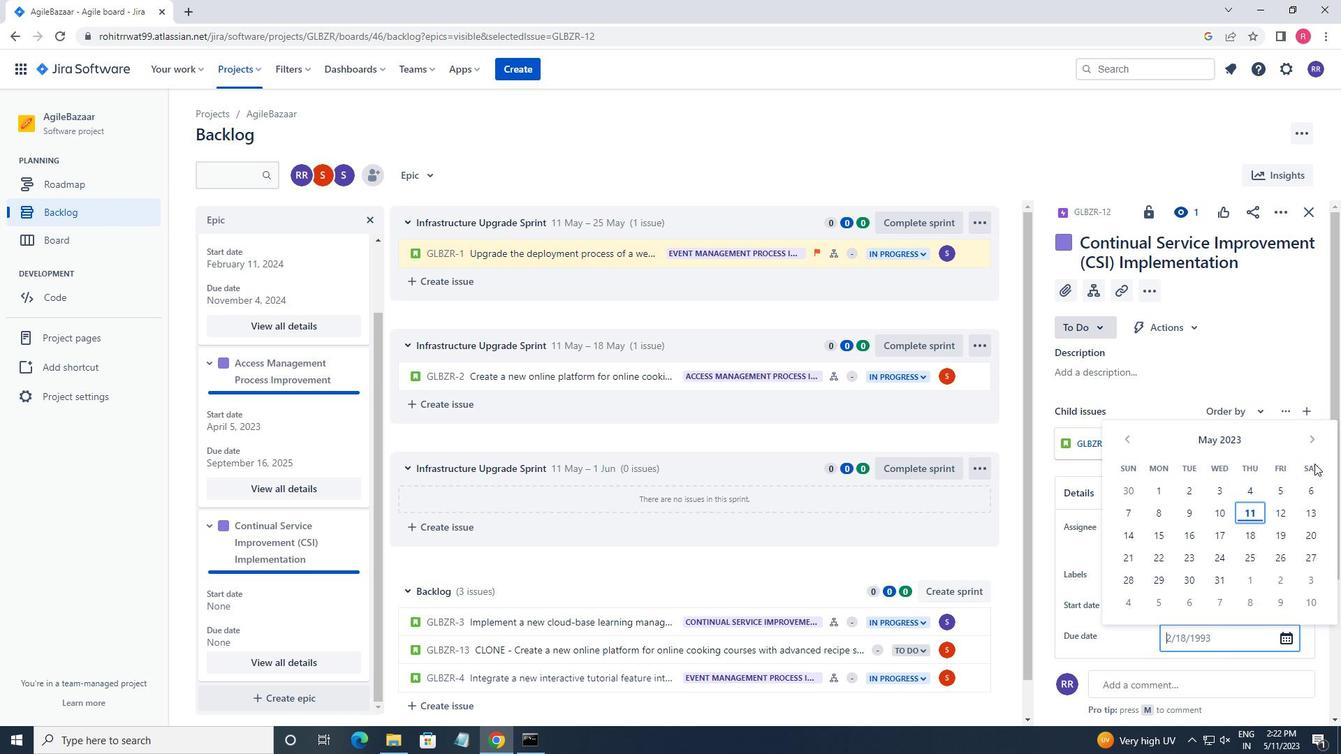 
Action: Mouse pressed left at (1311, 449)
Screenshot: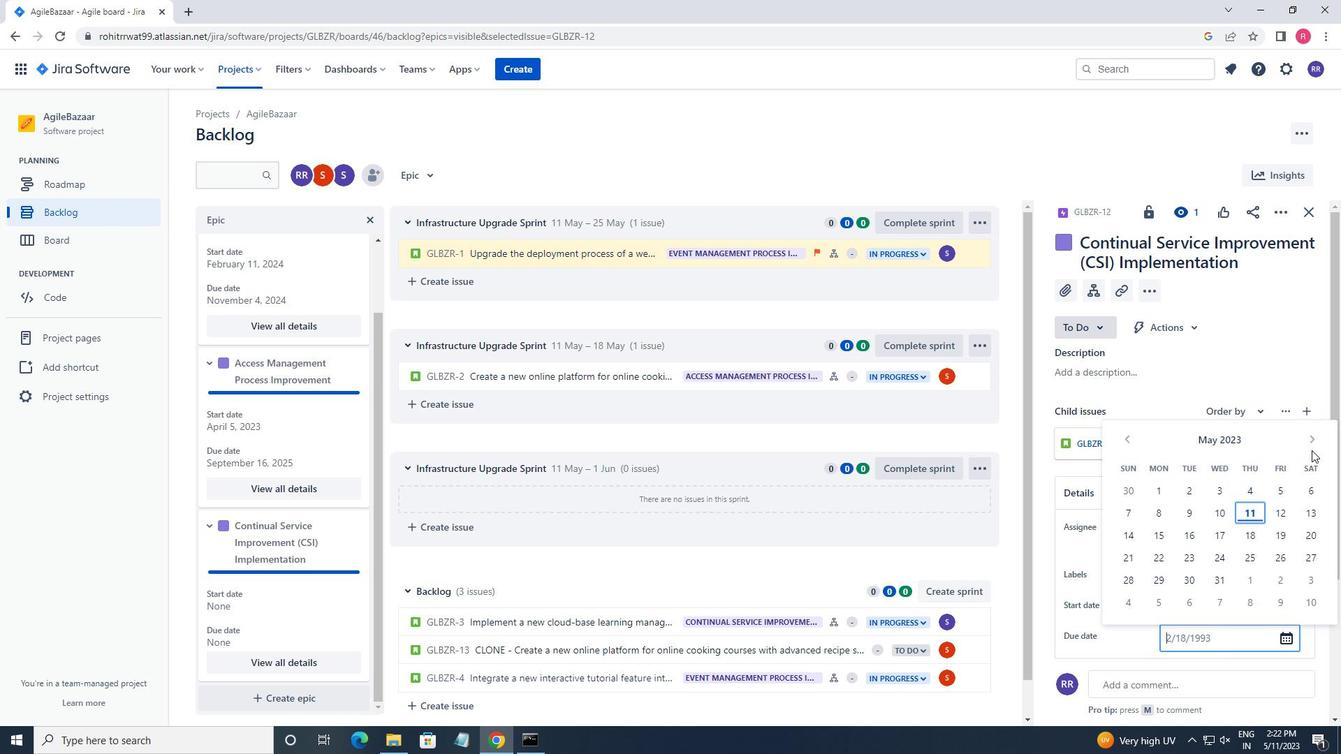 
Action: Mouse pressed left at (1311, 449)
Screenshot: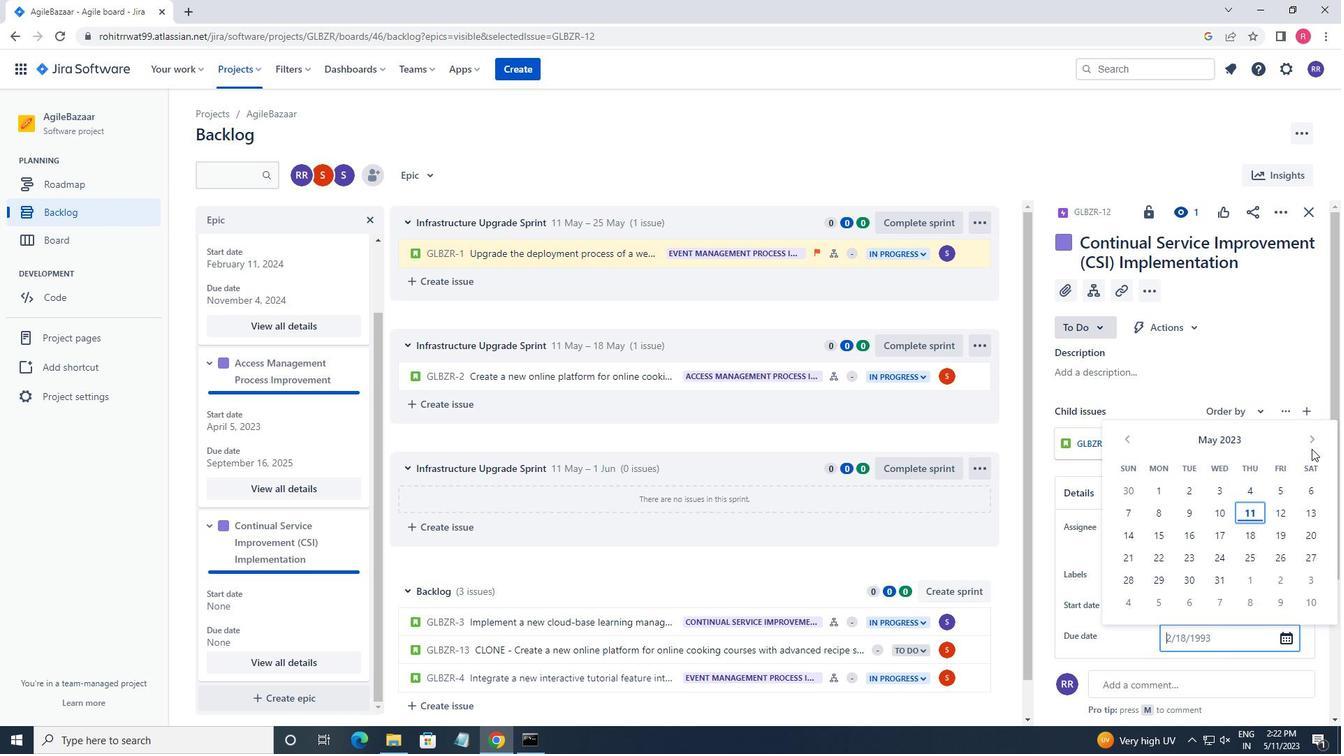 
Action: Mouse pressed left at (1311, 449)
Screenshot: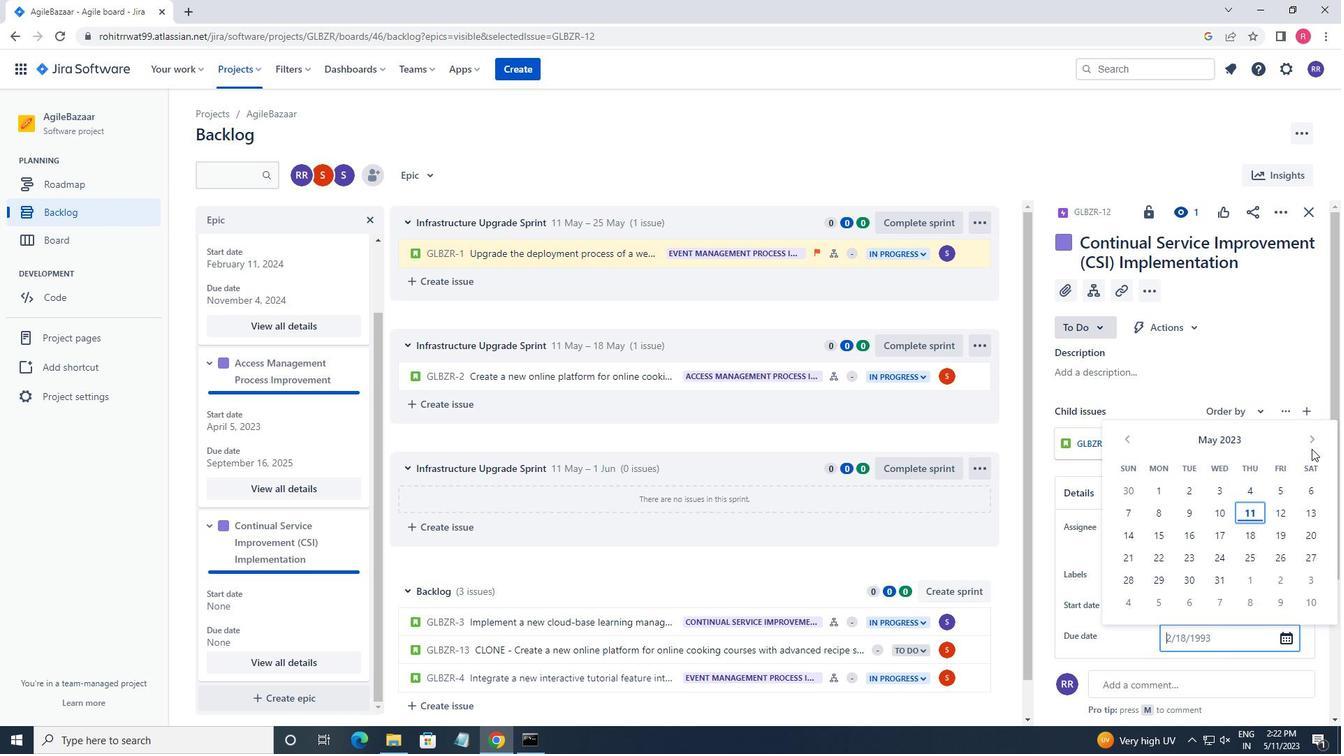 
Action: Mouse pressed left at (1311, 449)
Screenshot: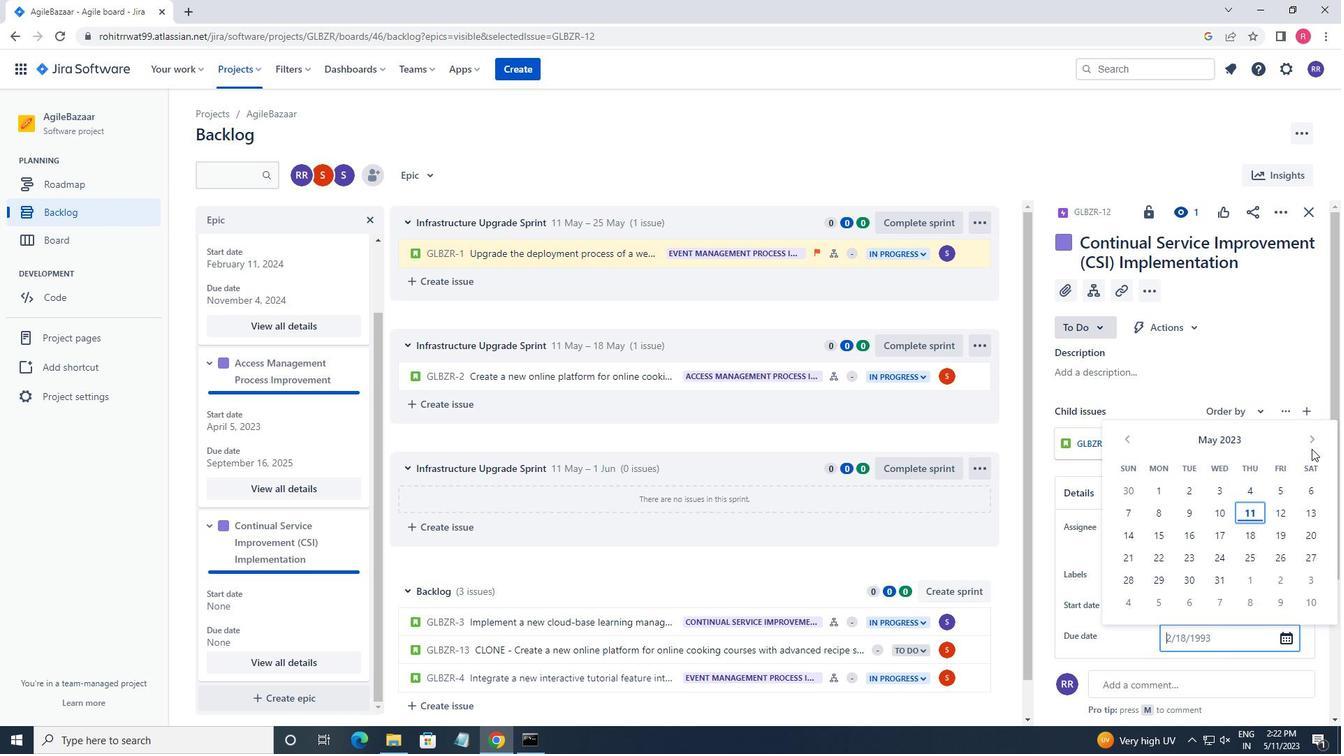 
Action: Mouse pressed left at (1311, 449)
Screenshot: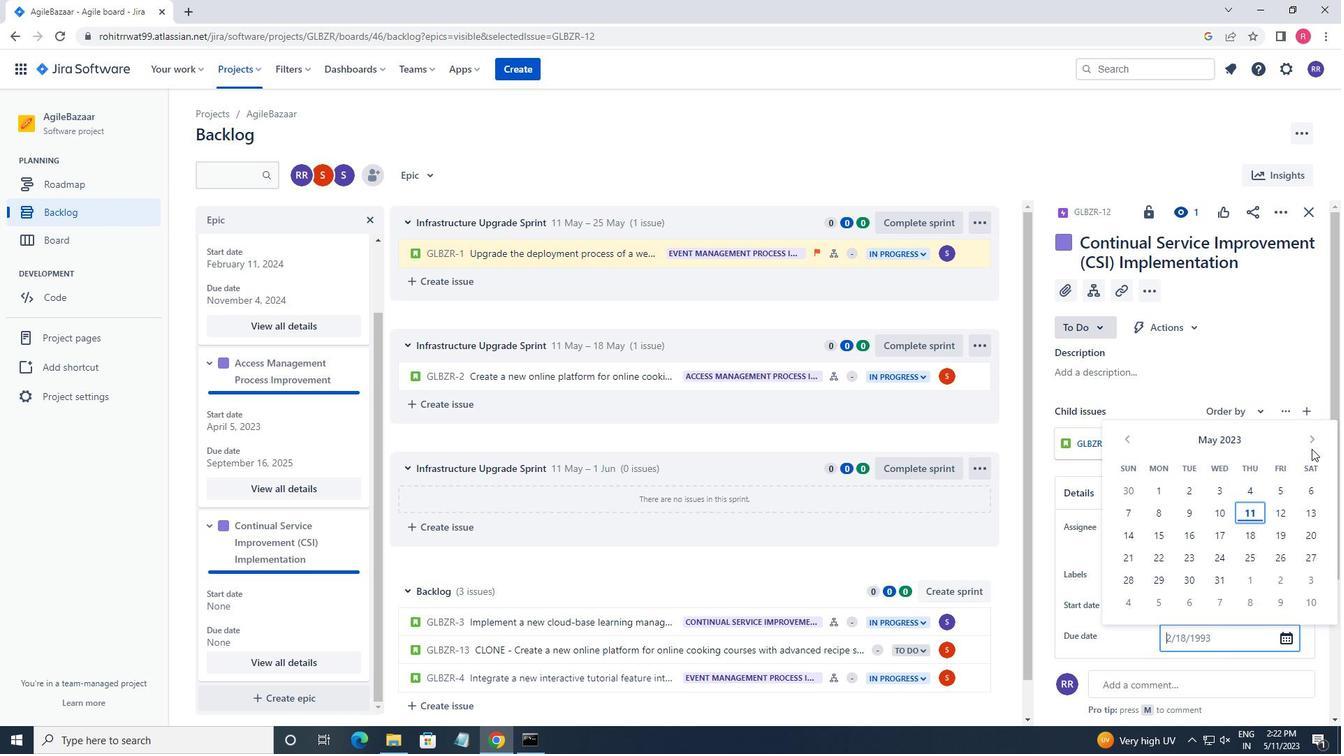 
Action: Mouse pressed left at (1311, 449)
Screenshot: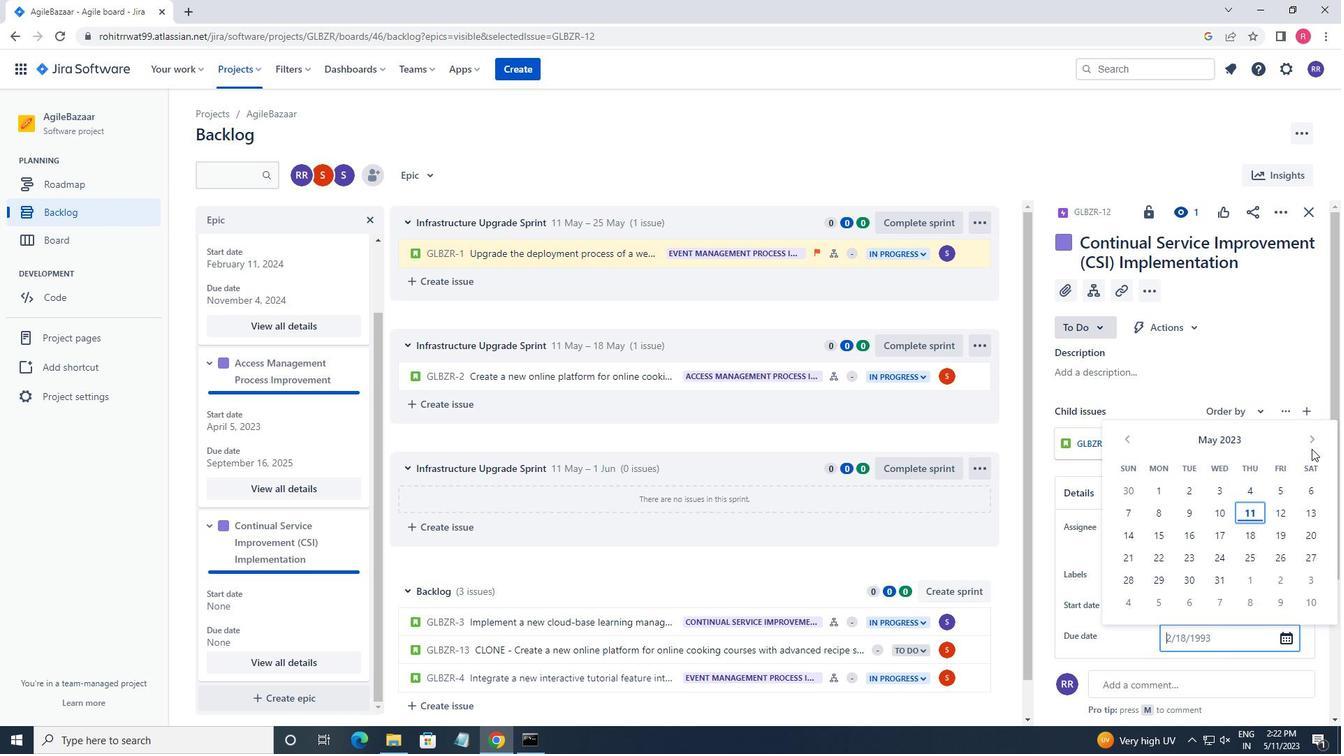 
Action: Mouse pressed left at (1311, 449)
Screenshot: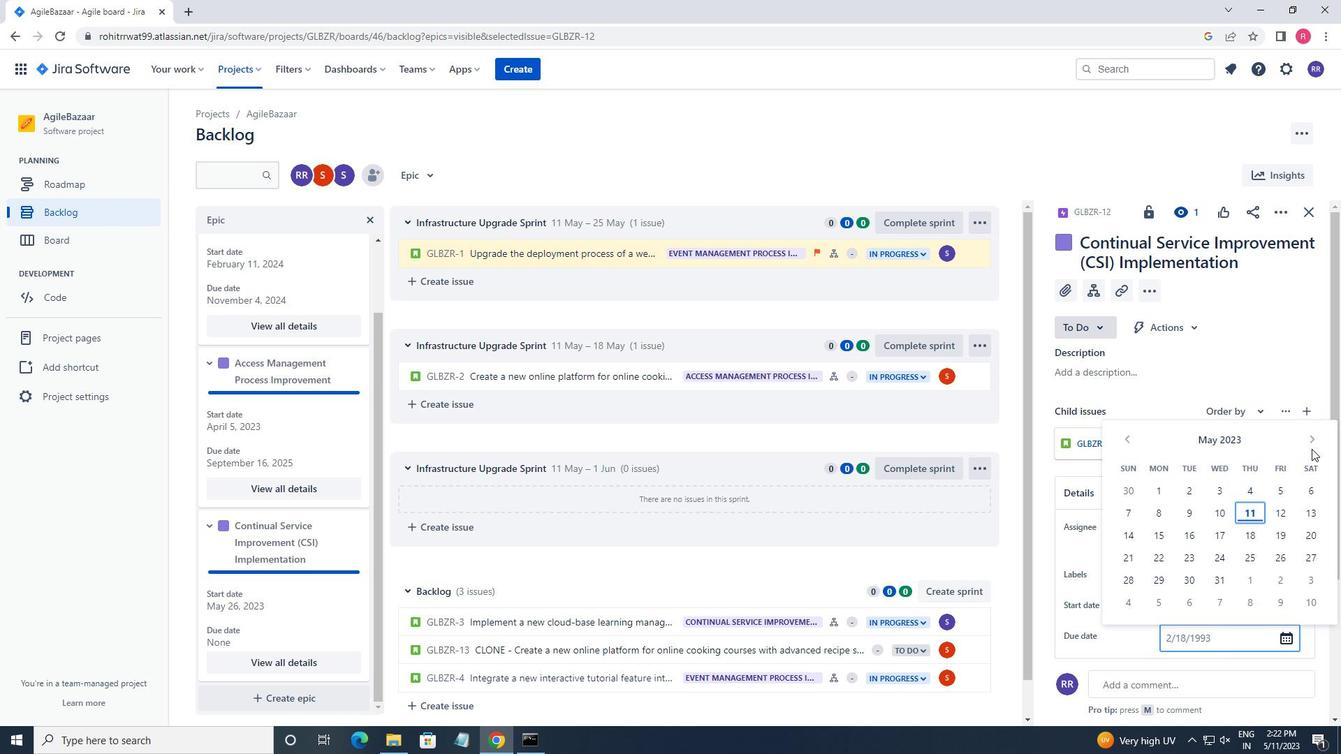 
Action: Mouse pressed left at (1311, 449)
Screenshot: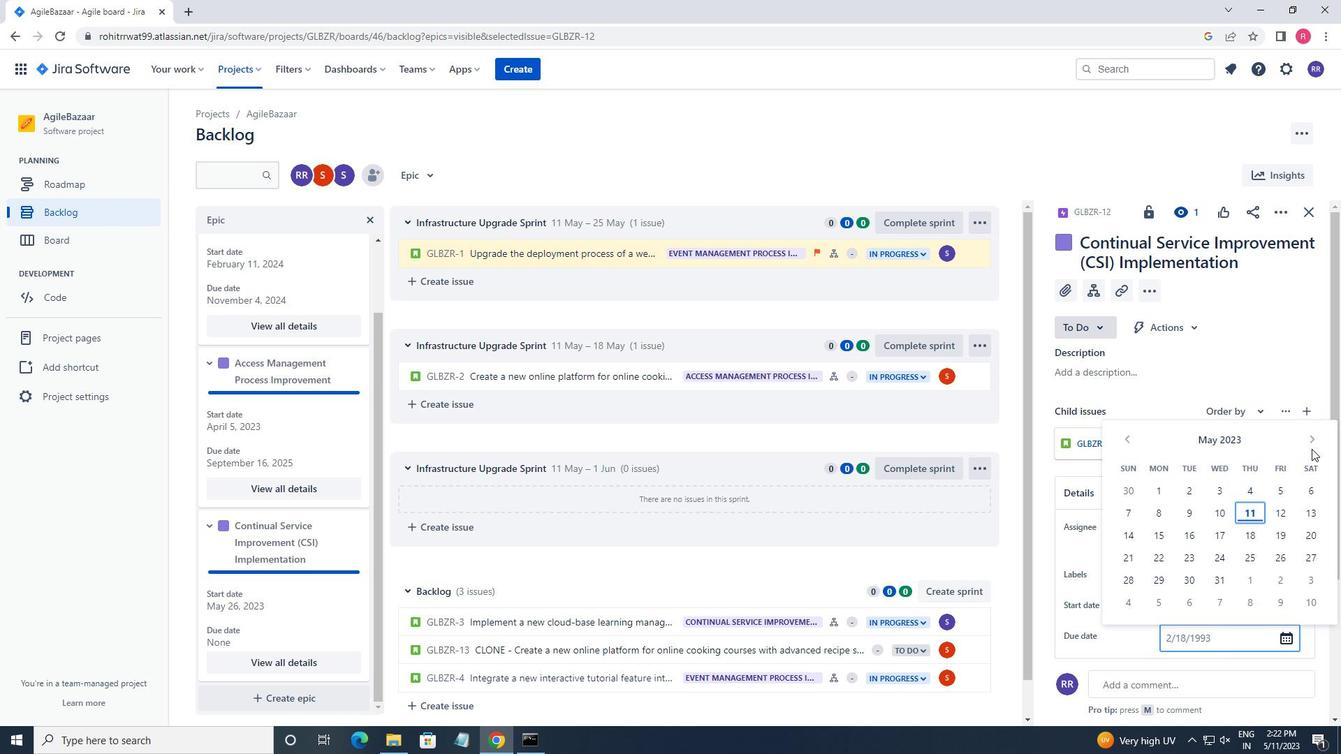 
Action: Mouse pressed left at (1311, 449)
Screenshot: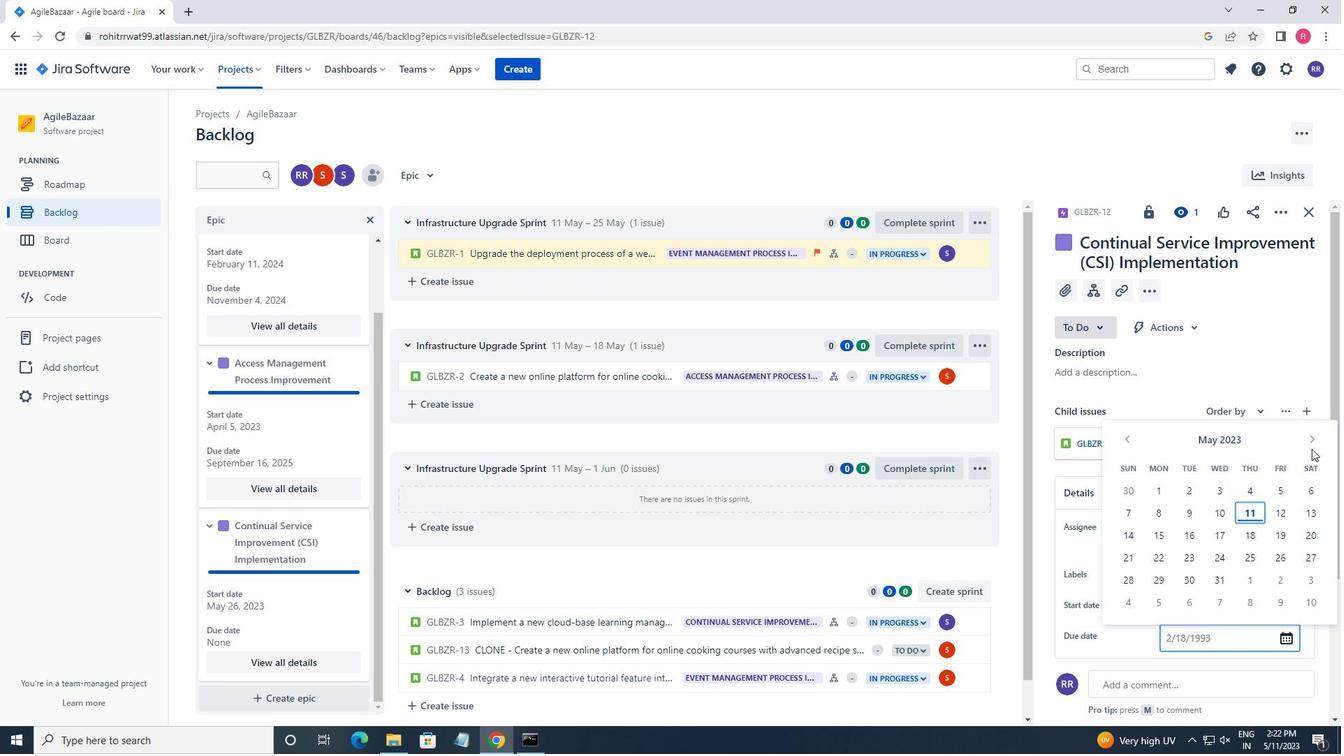 
Action: Mouse pressed left at (1311, 449)
Screenshot: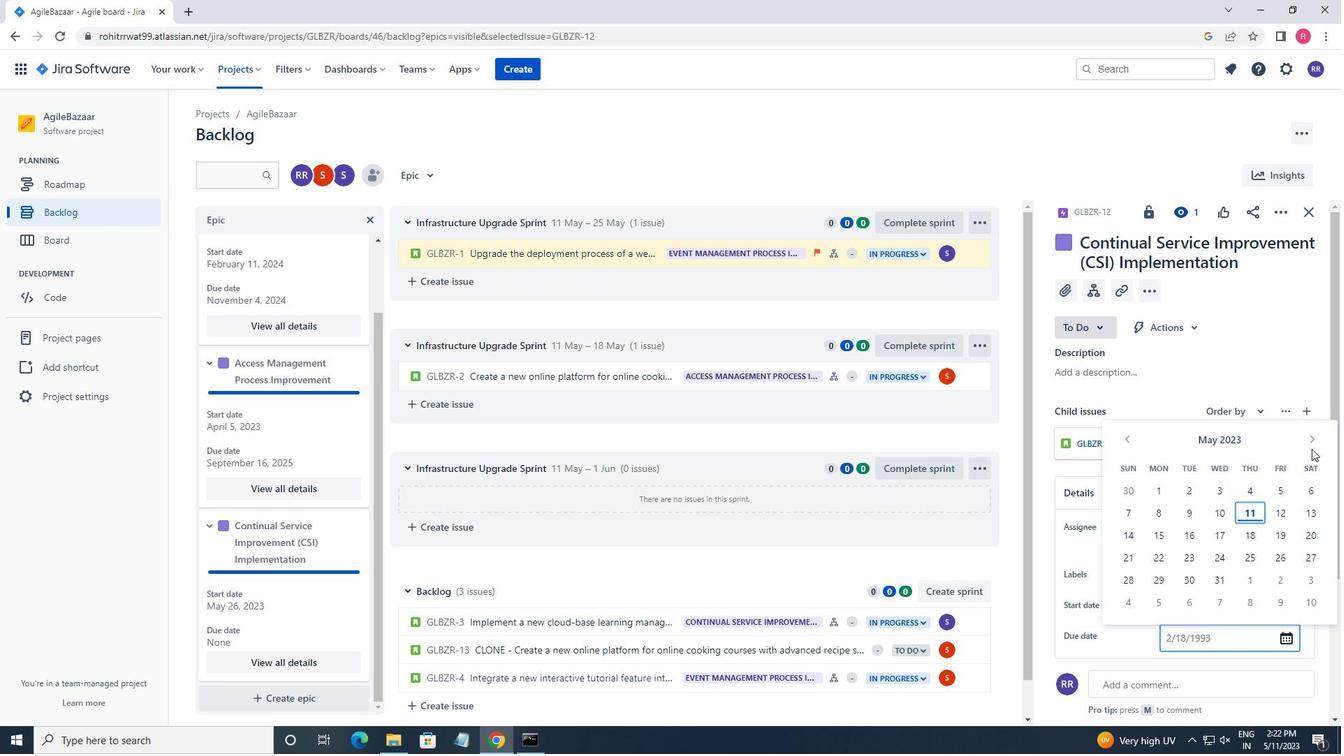 
Action: Mouse moved to (1311, 440)
Screenshot: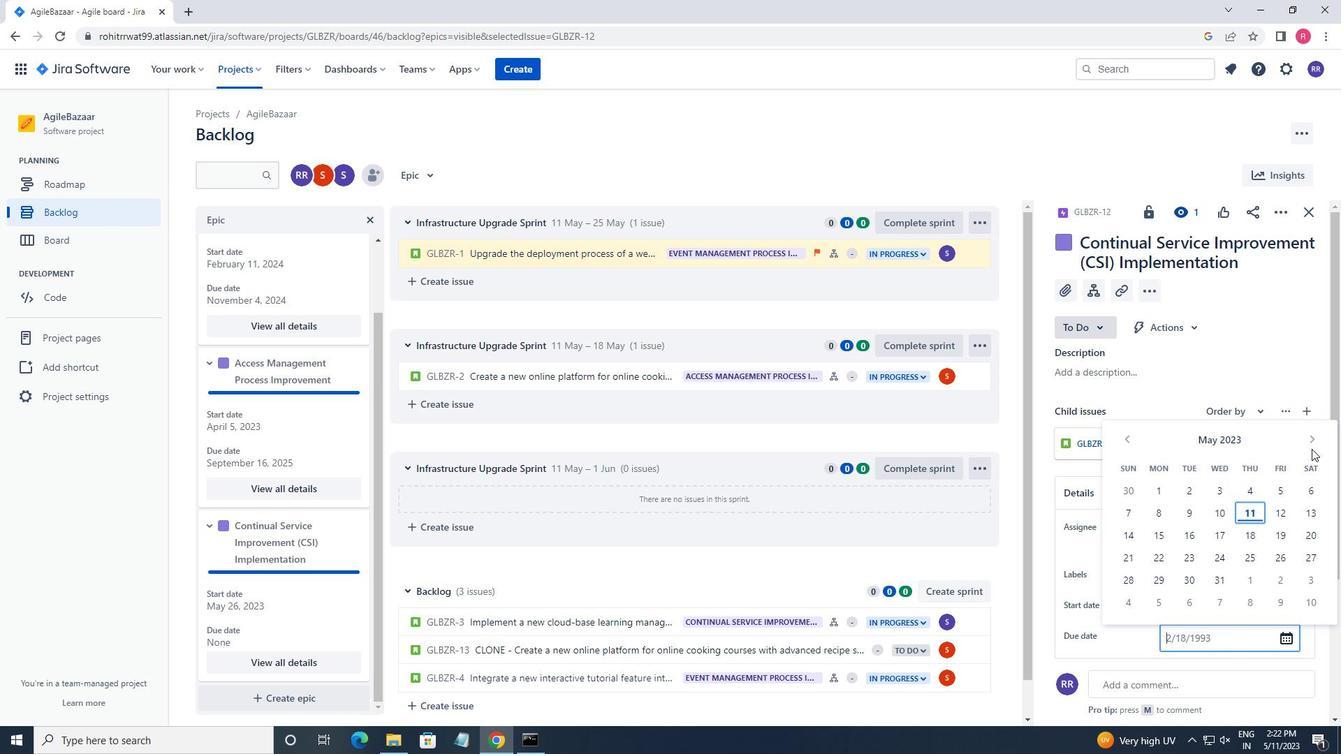 
Action: Mouse pressed left at (1311, 440)
Screenshot: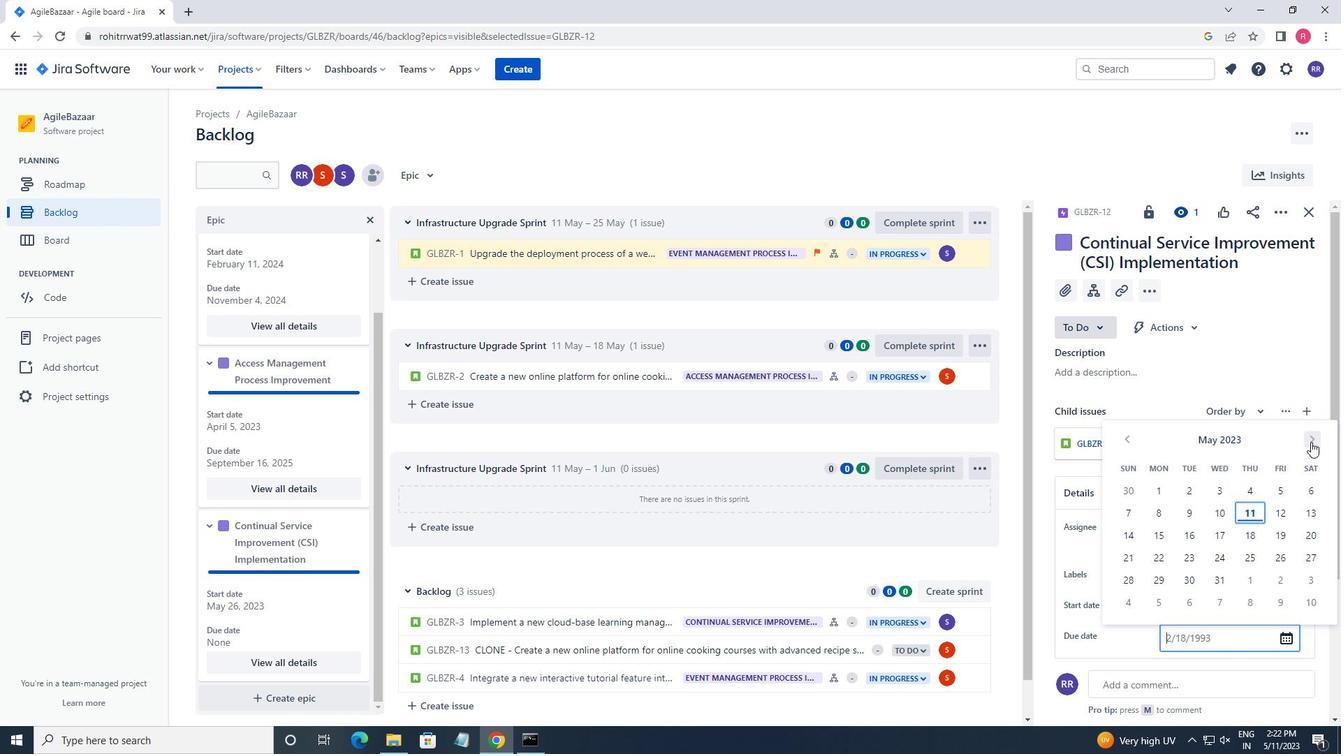 
Action: Mouse pressed left at (1311, 440)
Screenshot: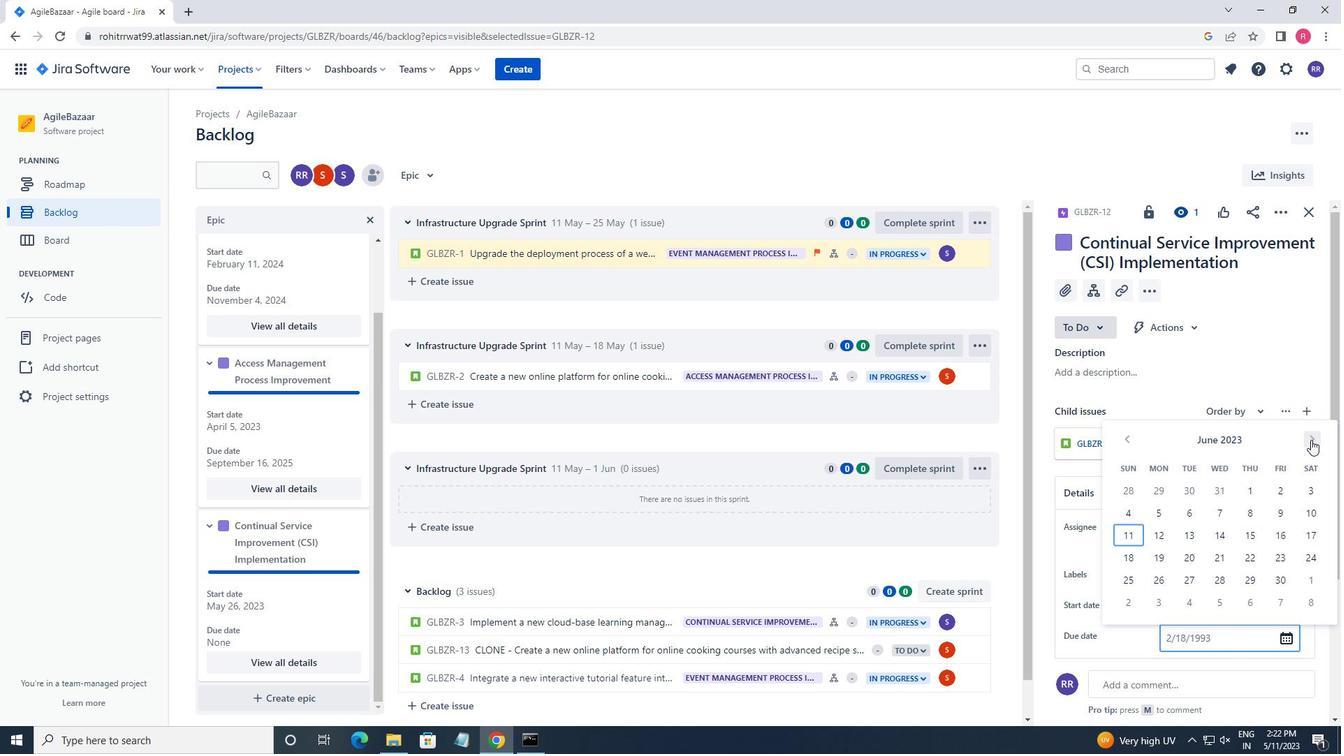
Action: Mouse pressed left at (1311, 440)
Screenshot: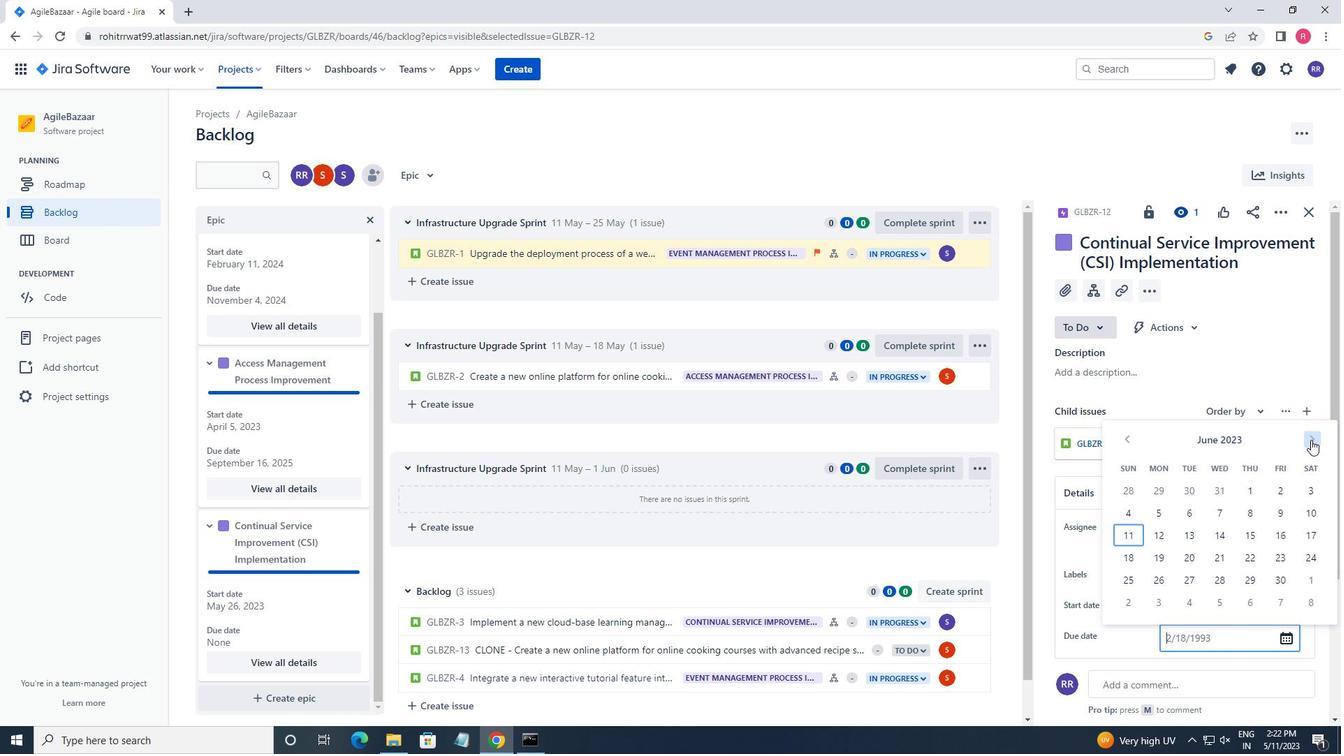 
Action: Mouse pressed left at (1311, 440)
Screenshot: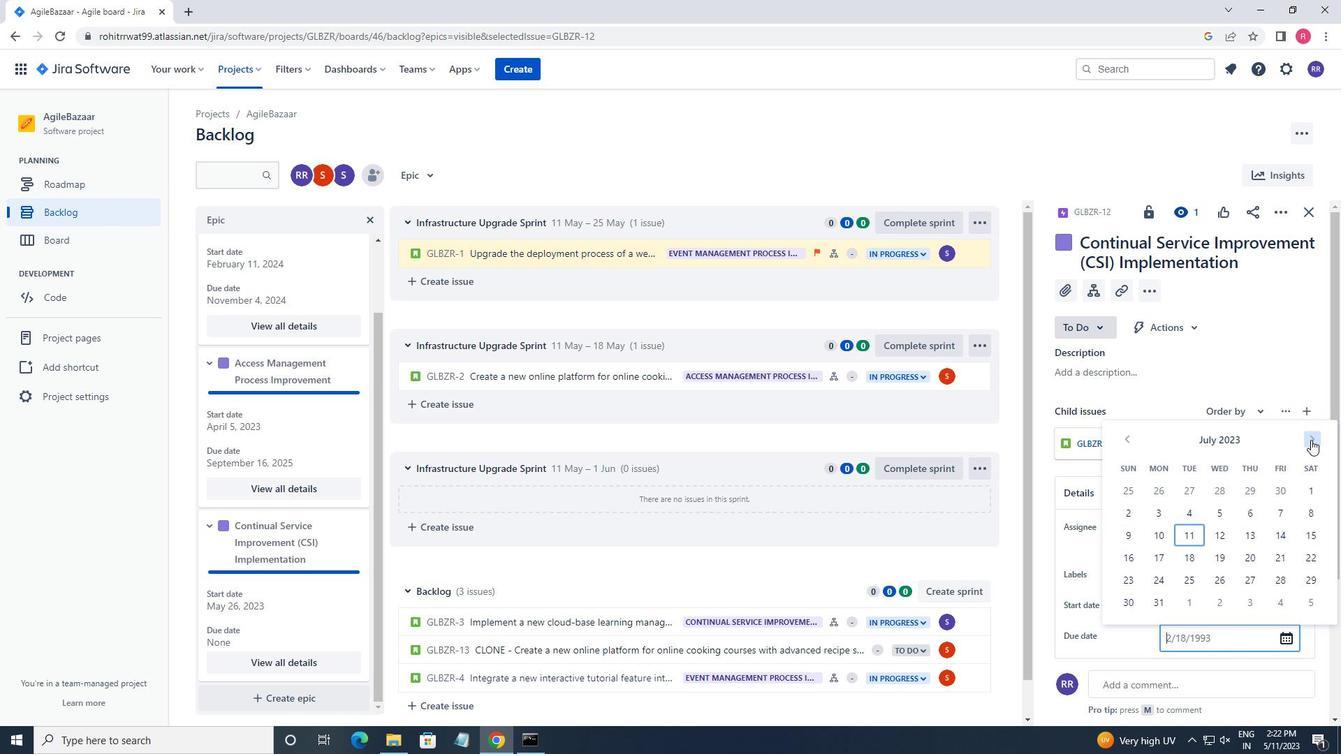 
Action: Mouse pressed left at (1311, 440)
Screenshot: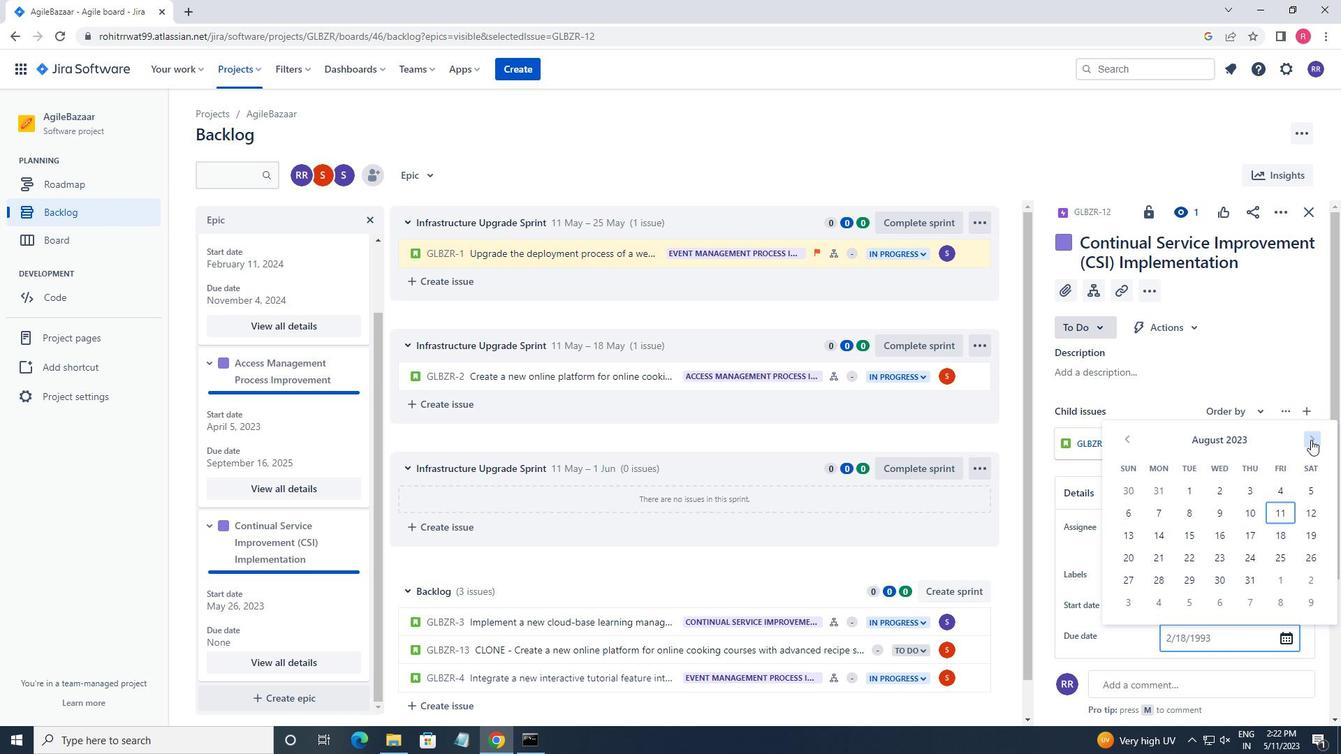 
Action: Mouse pressed left at (1311, 440)
Screenshot: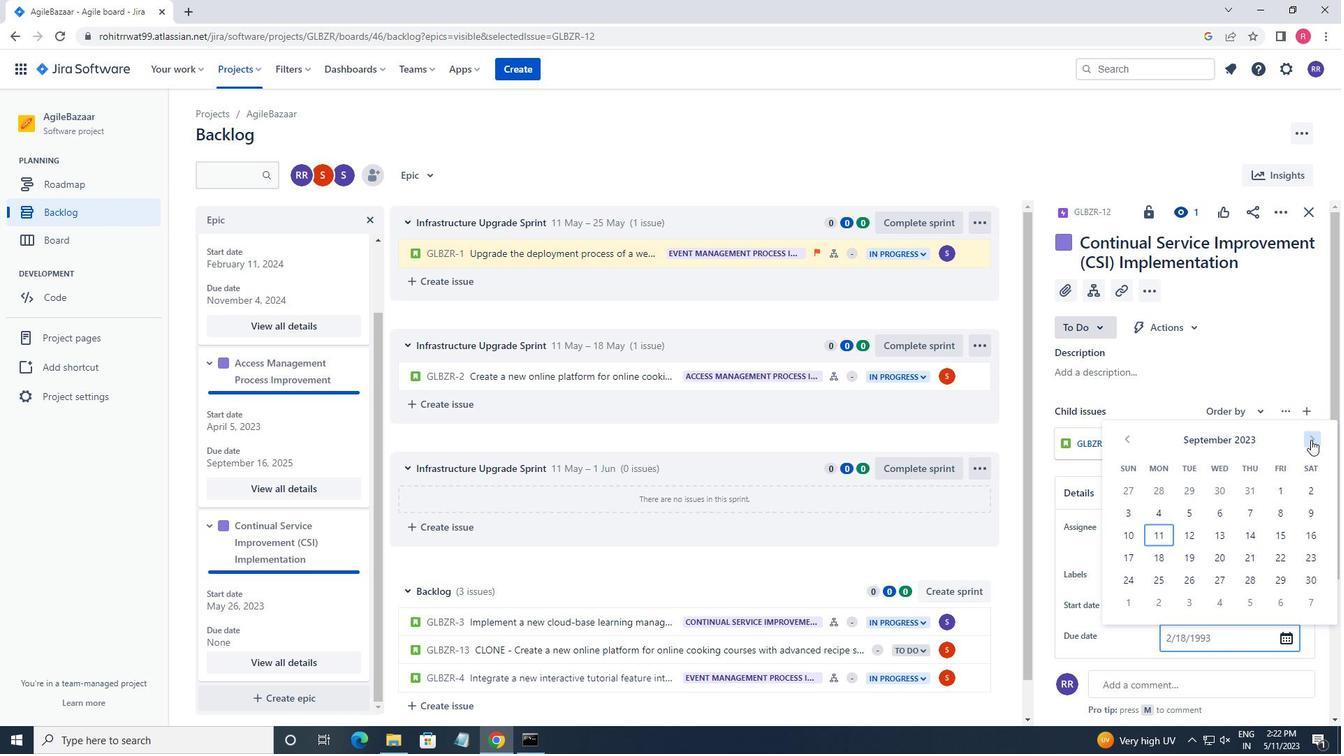 
Action: Mouse pressed left at (1311, 440)
Screenshot: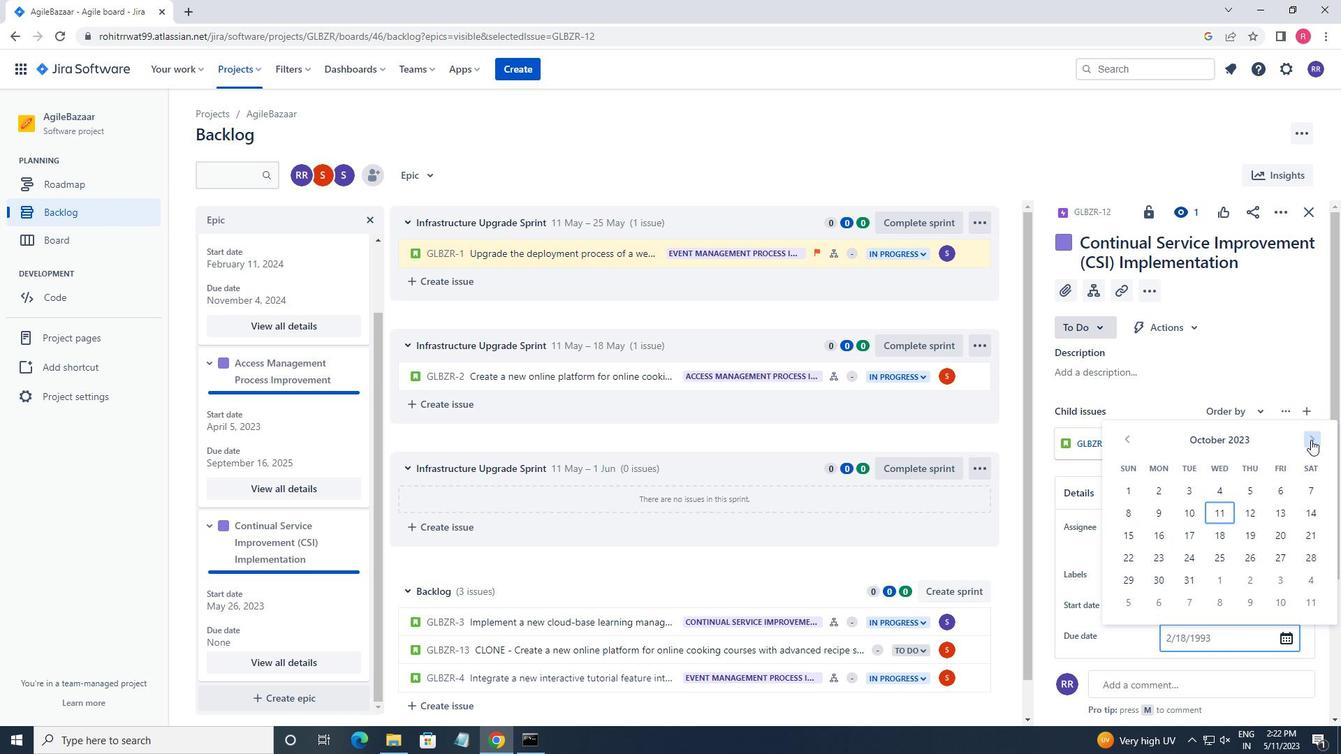 
Action: Mouse pressed left at (1311, 440)
Screenshot: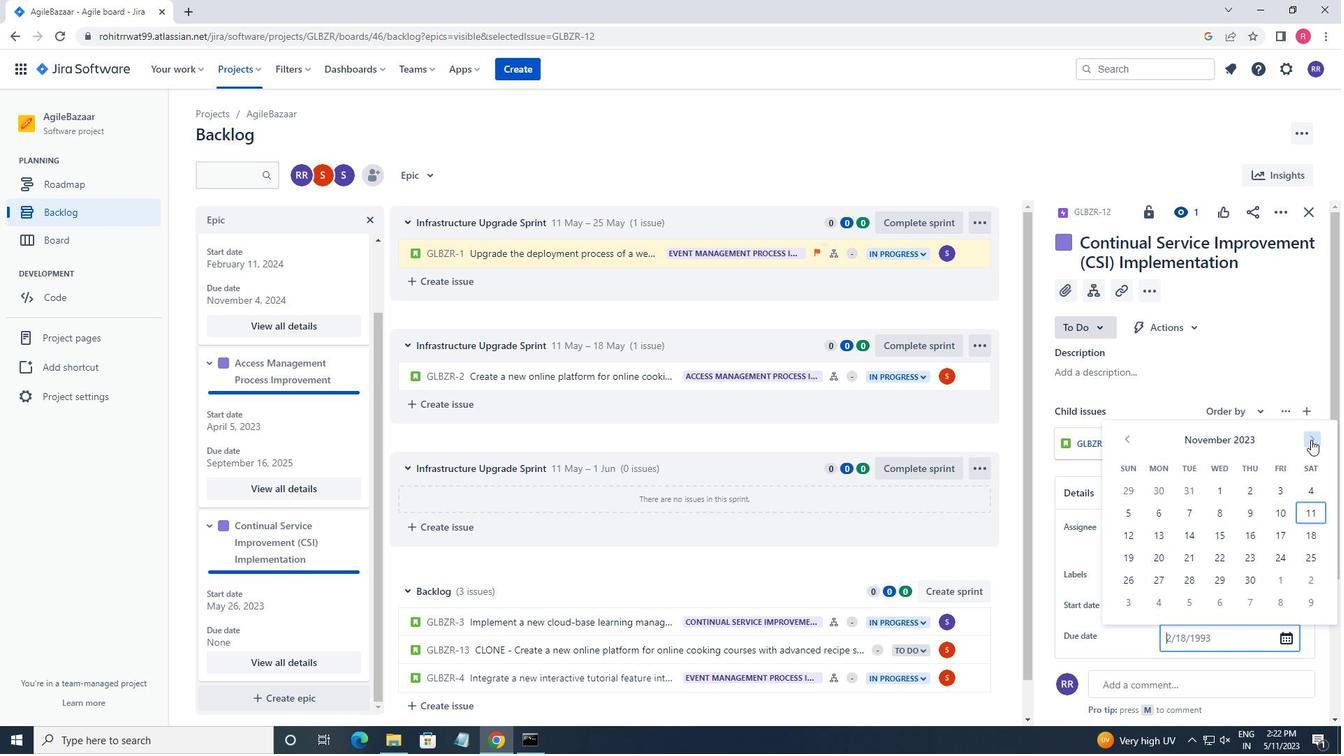 
Action: Mouse pressed left at (1311, 440)
Screenshot: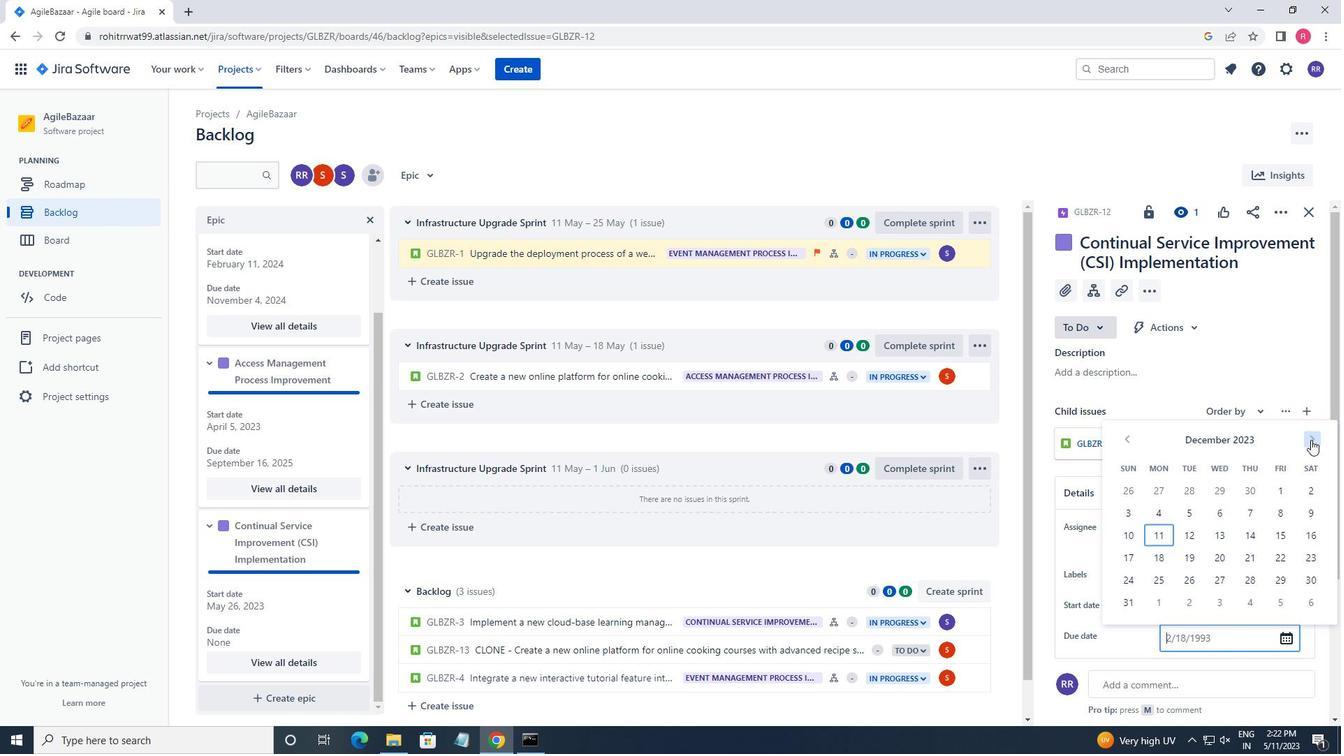 
Action: Mouse pressed left at (1311, 440)
Screenshot: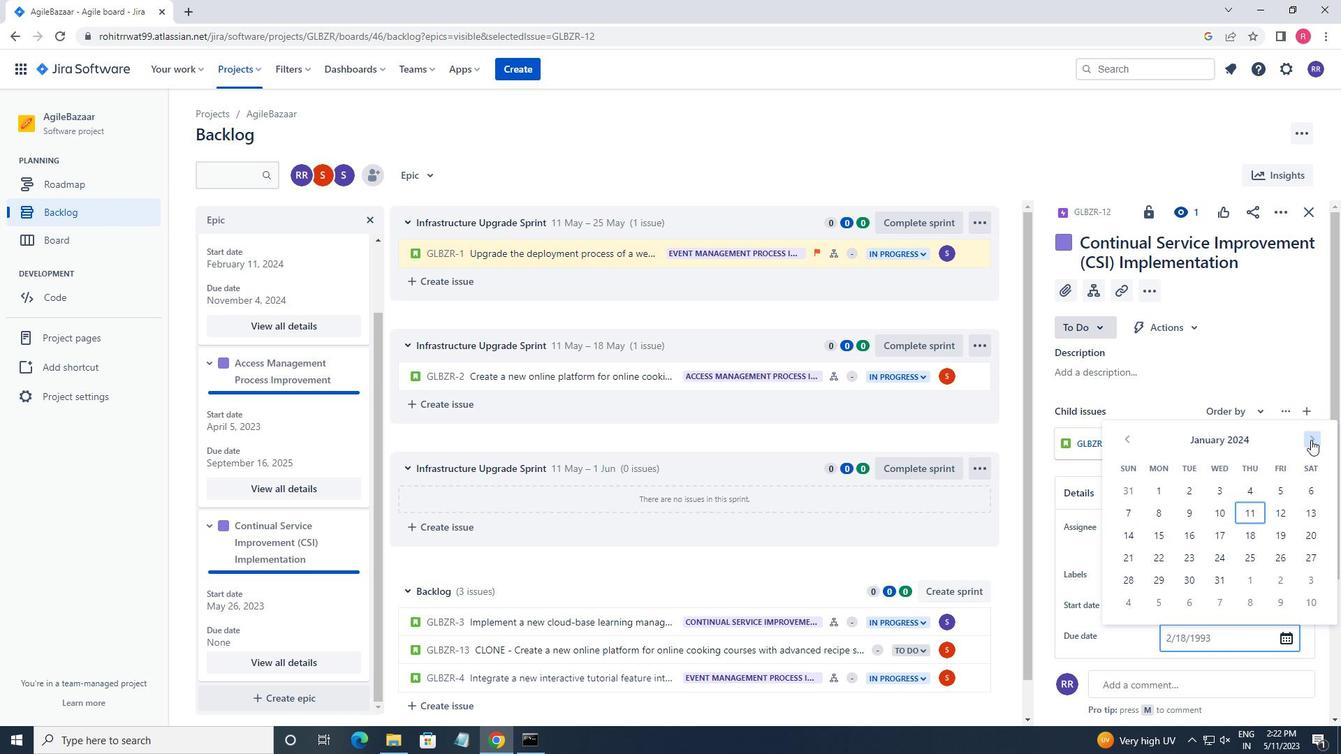 
Action: Mouse pressed left at (1311, 440)
Screenshot: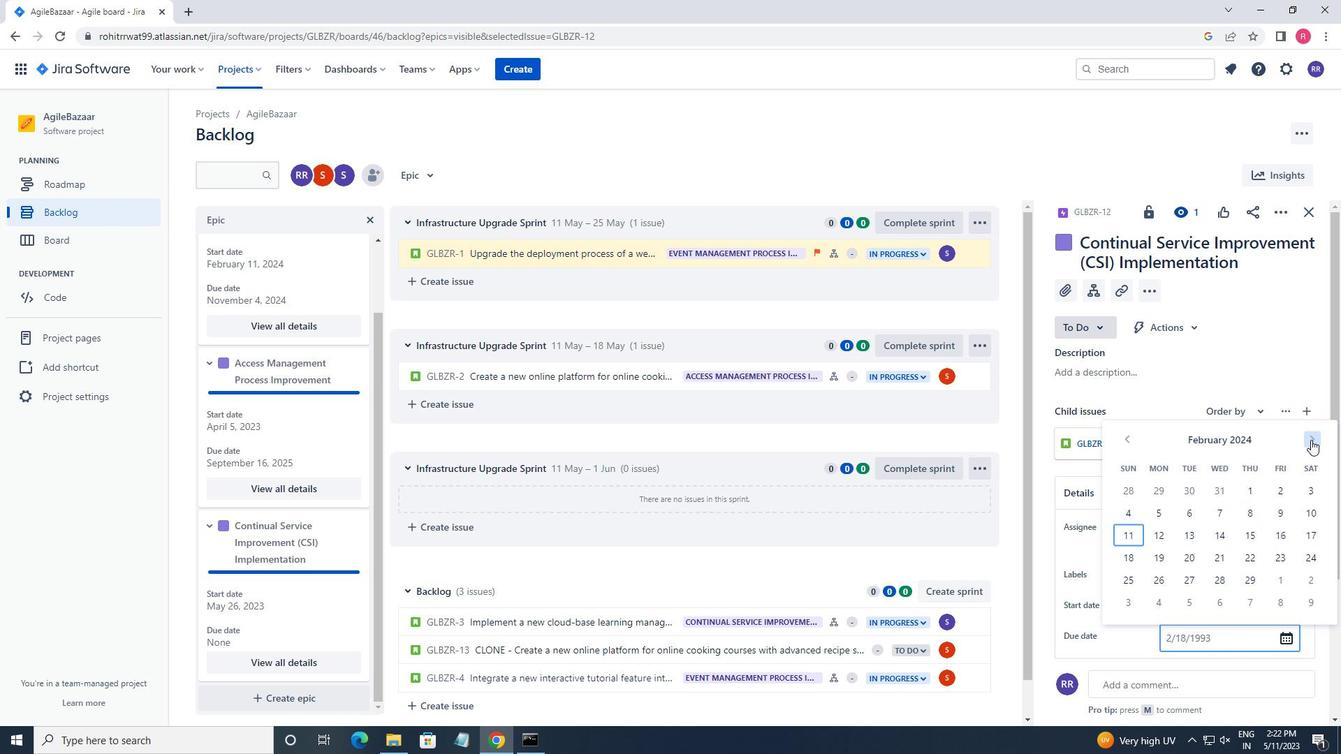 
Action: Mouse pressed left at (1311, 440)
Screenshot: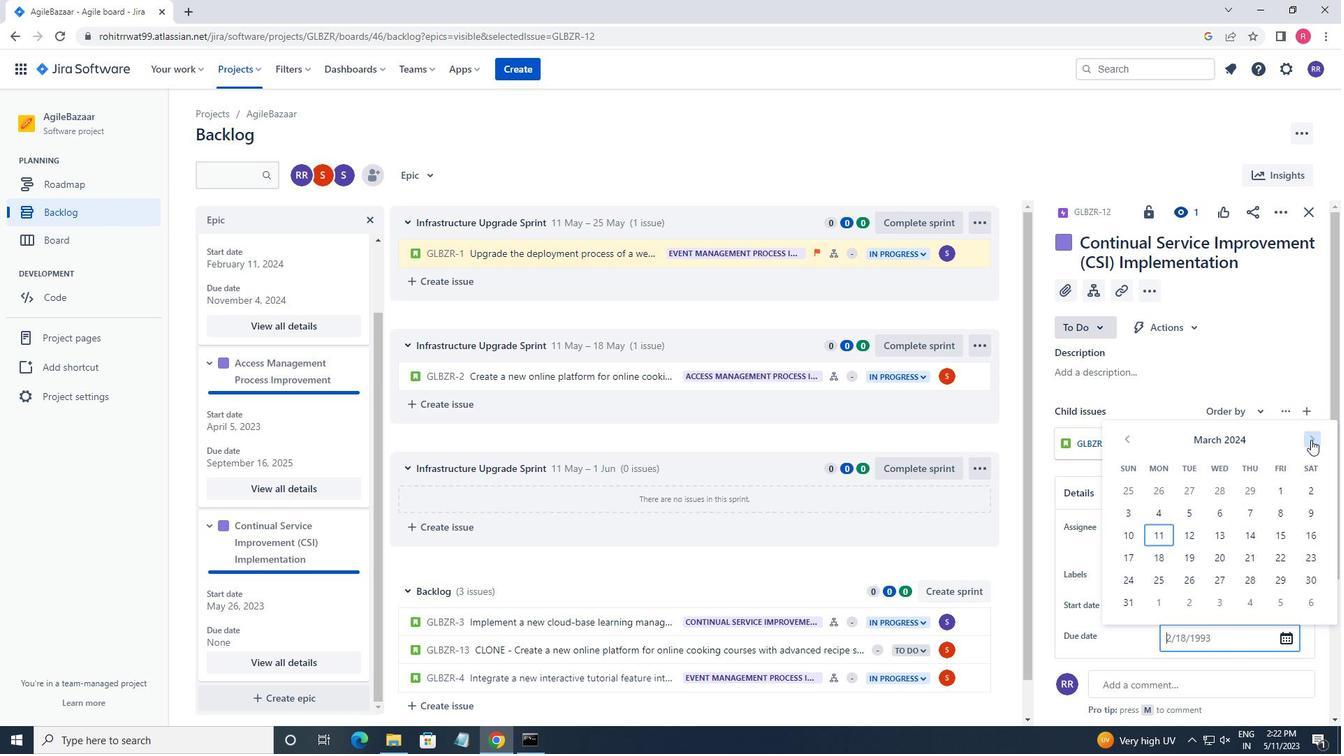 
Action: Mouse pressed left at (1311, 440)
Screenshot: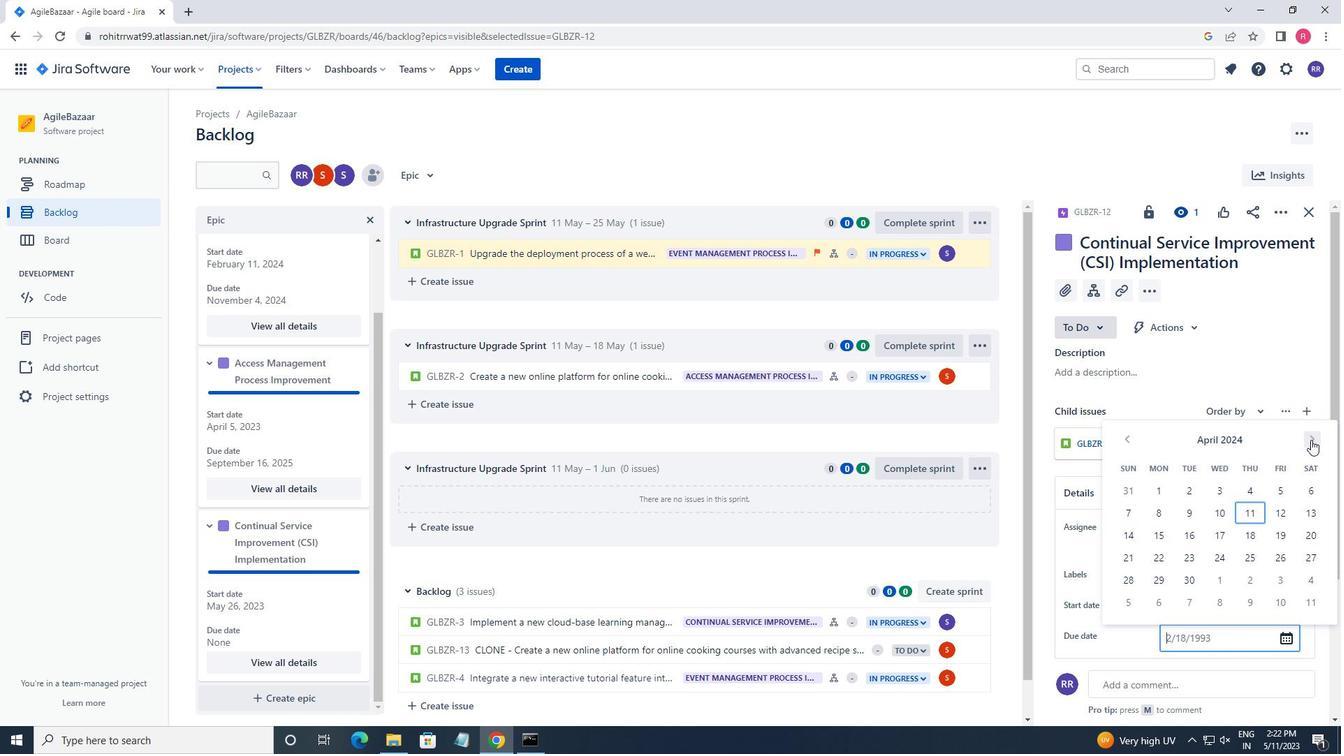 
Action: Mouse pressed left at (1311, 440)
Screenshot: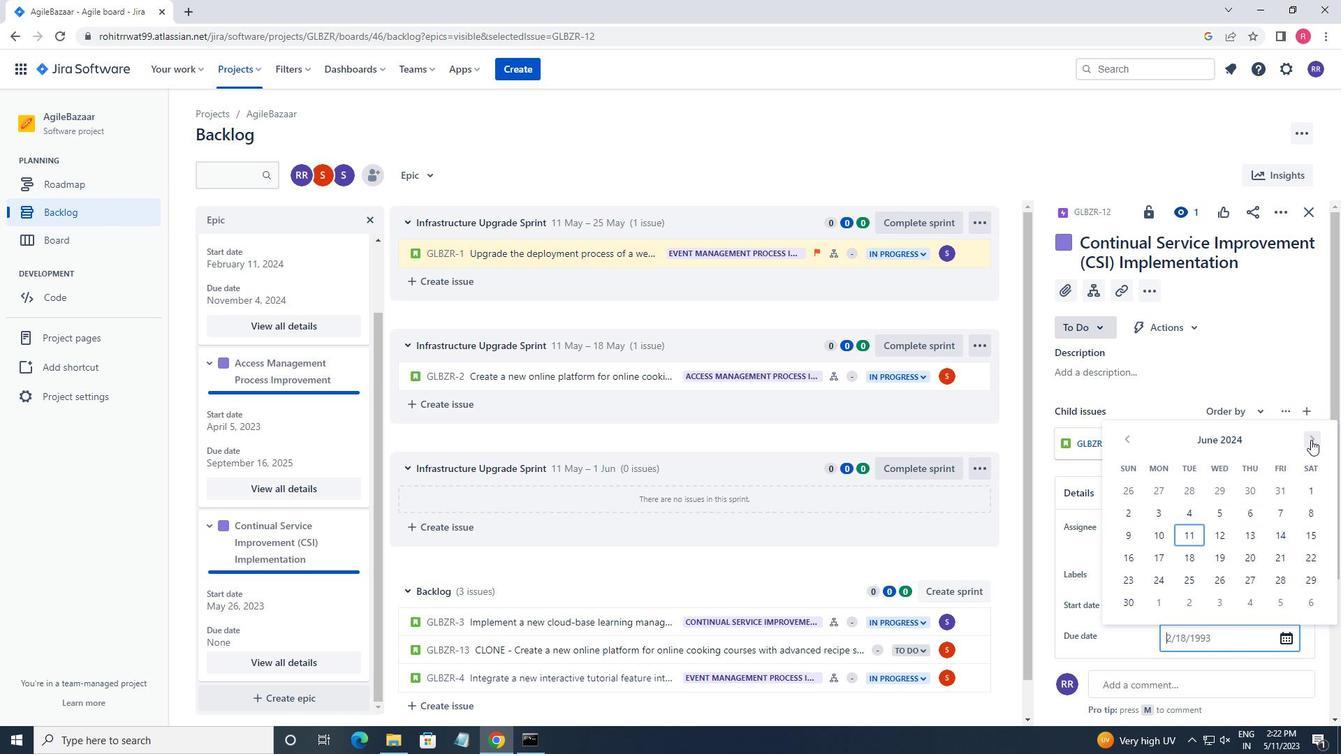 
Action: Mouse pressed left at (1311, 440)
Screenshot: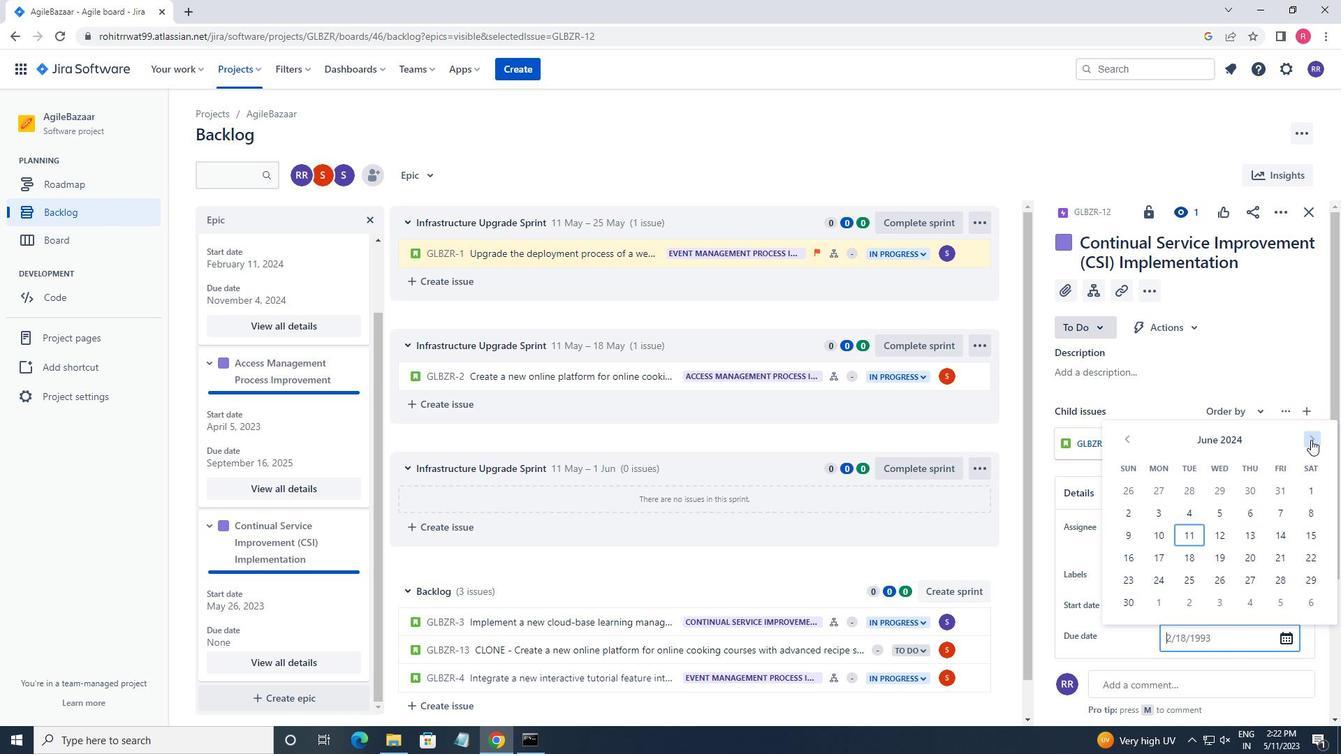 
Action: Mouse pressed left at (1311, 440)
Screenshot: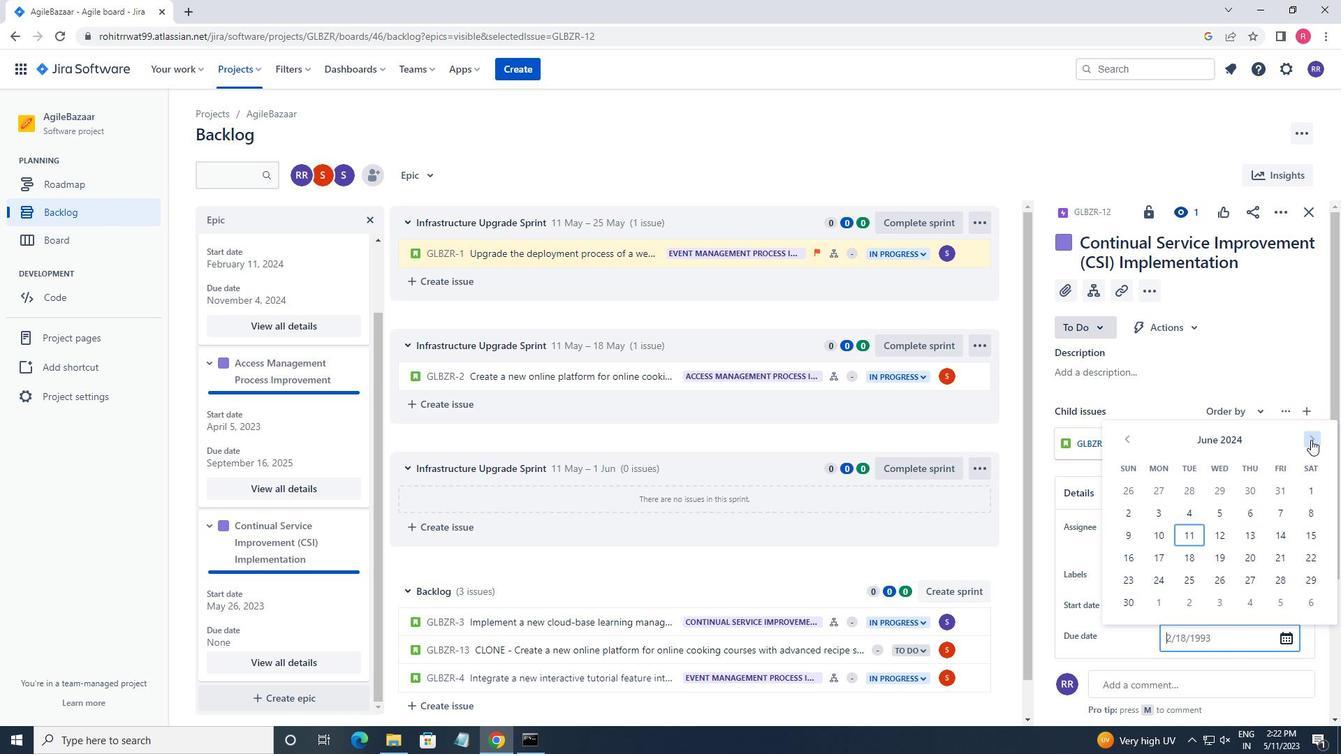 
Action: Mouse pressed left at (1311, 440)
Screenshot: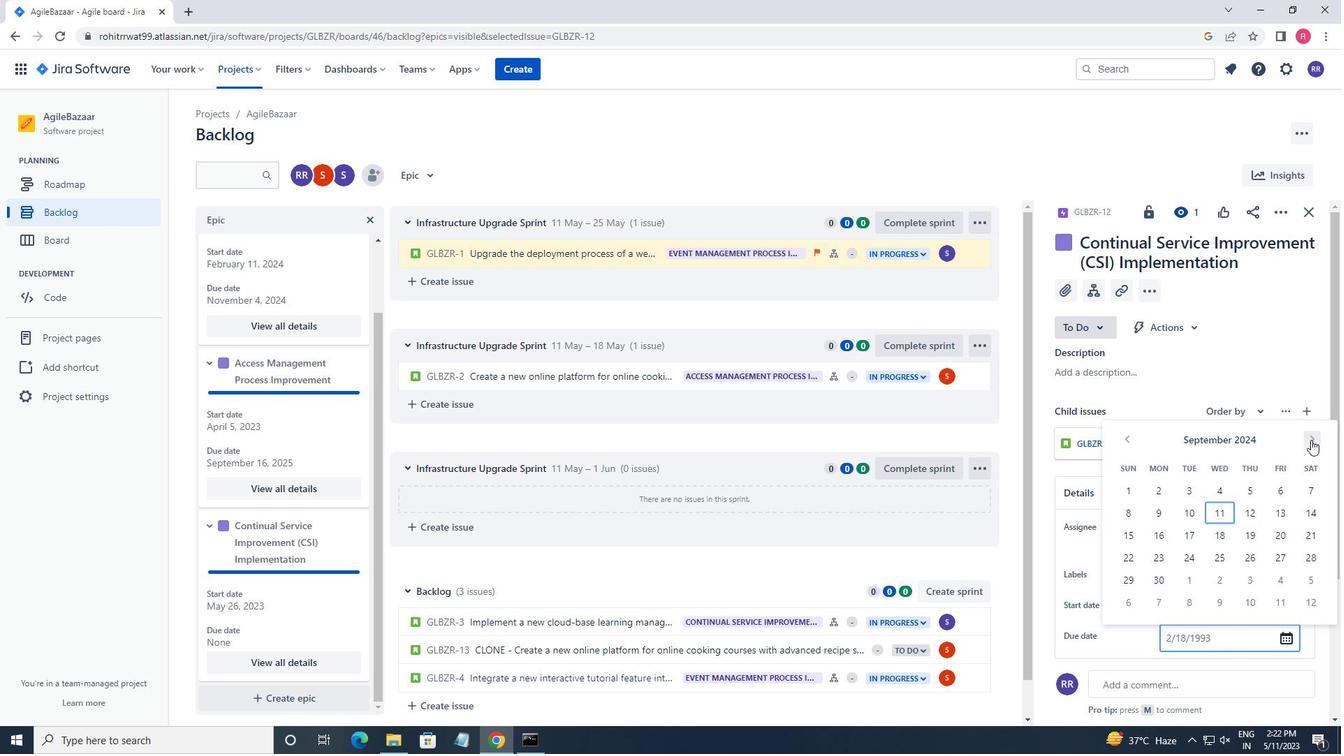 
Action: Mouse pressed left at (1311, 440)
Screenshot: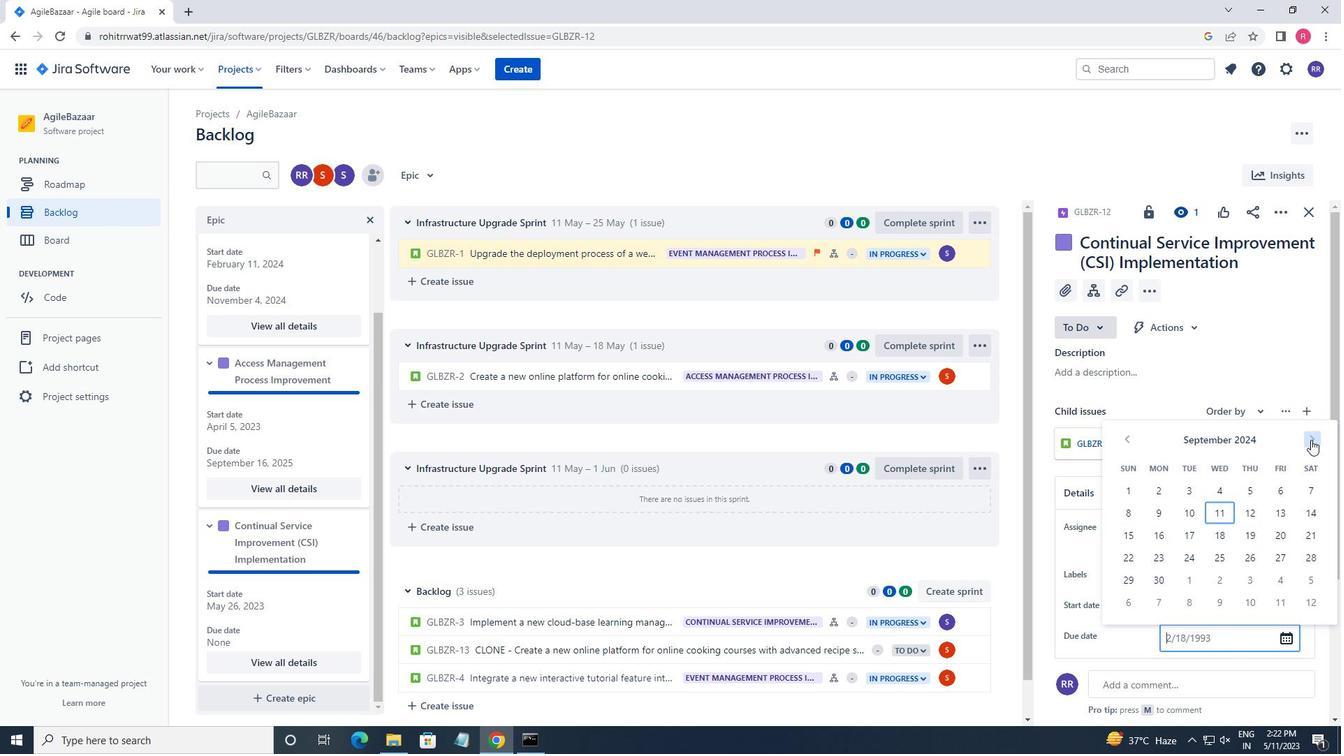
Action: Mouse pressed left at (1311, 440)
Screenshot: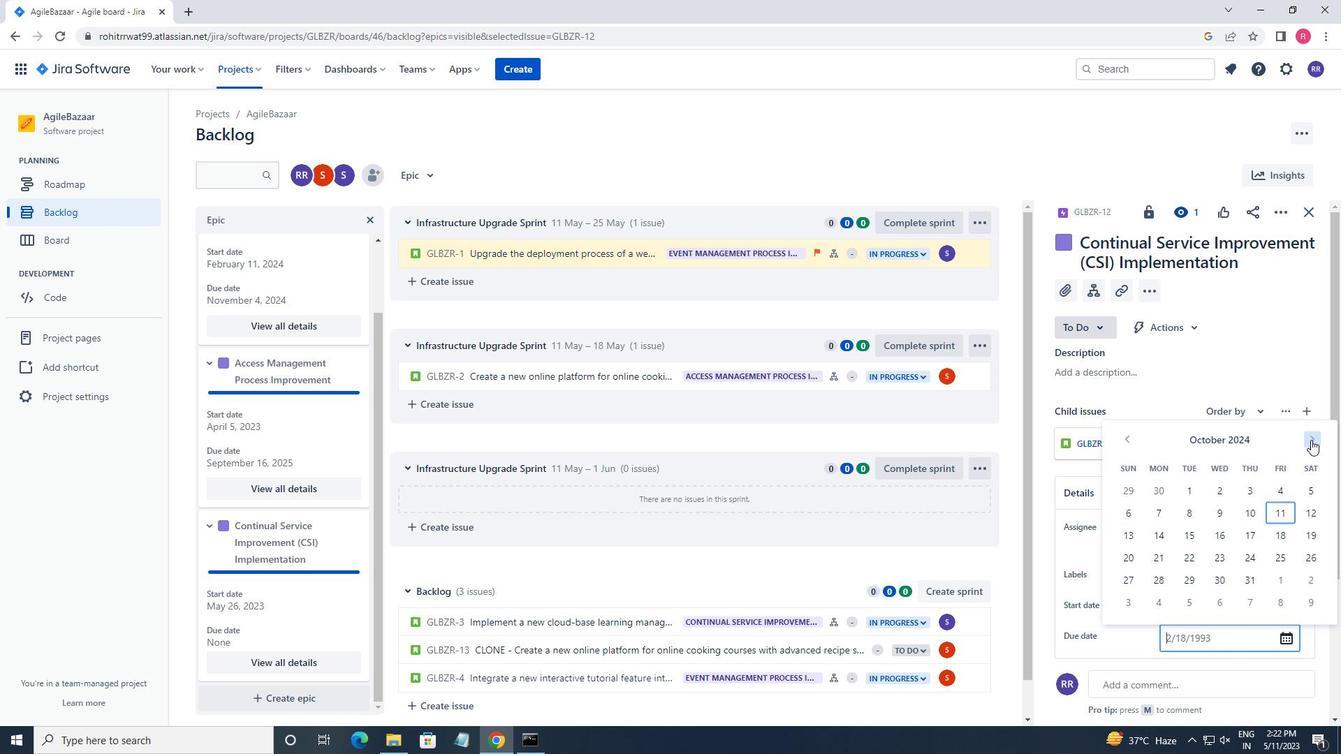 
Action: Mouse moved to (1122, 435)
Screenshot: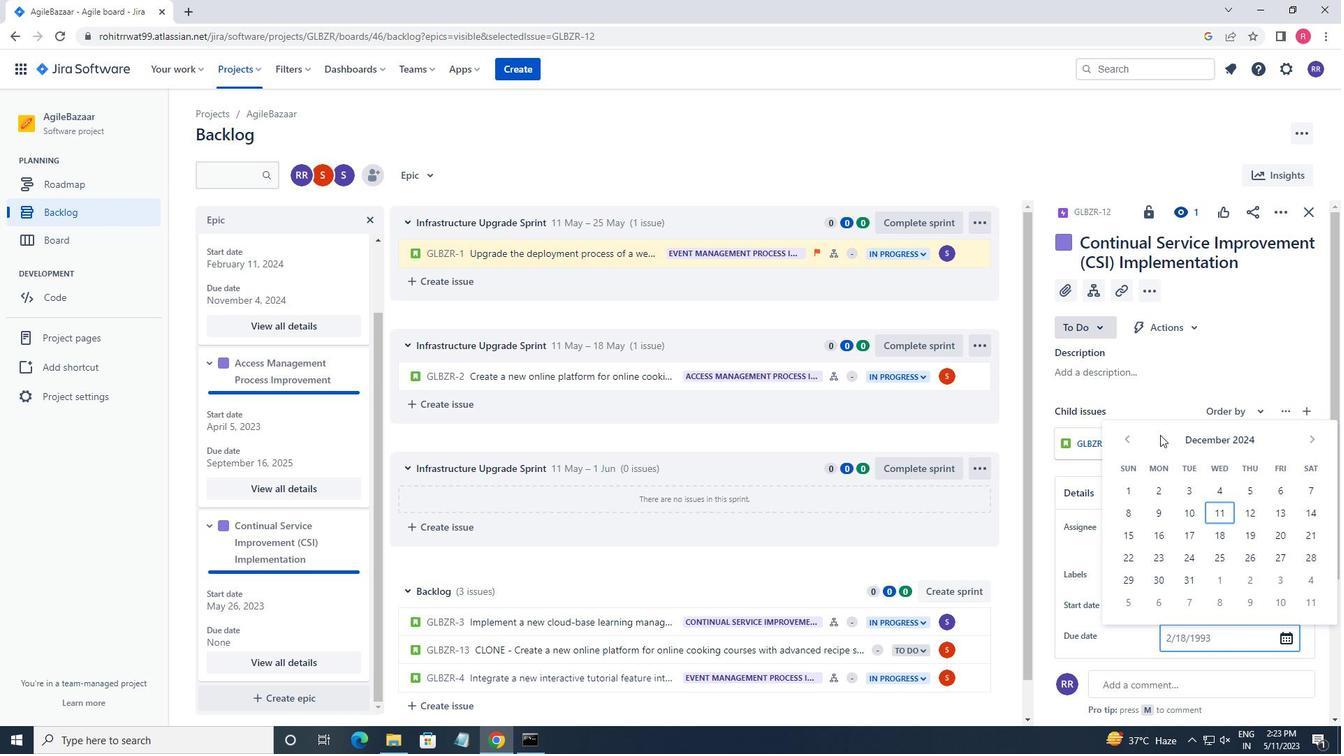 
Action: Mouse pressed left at (1122, 435)
Screenshot: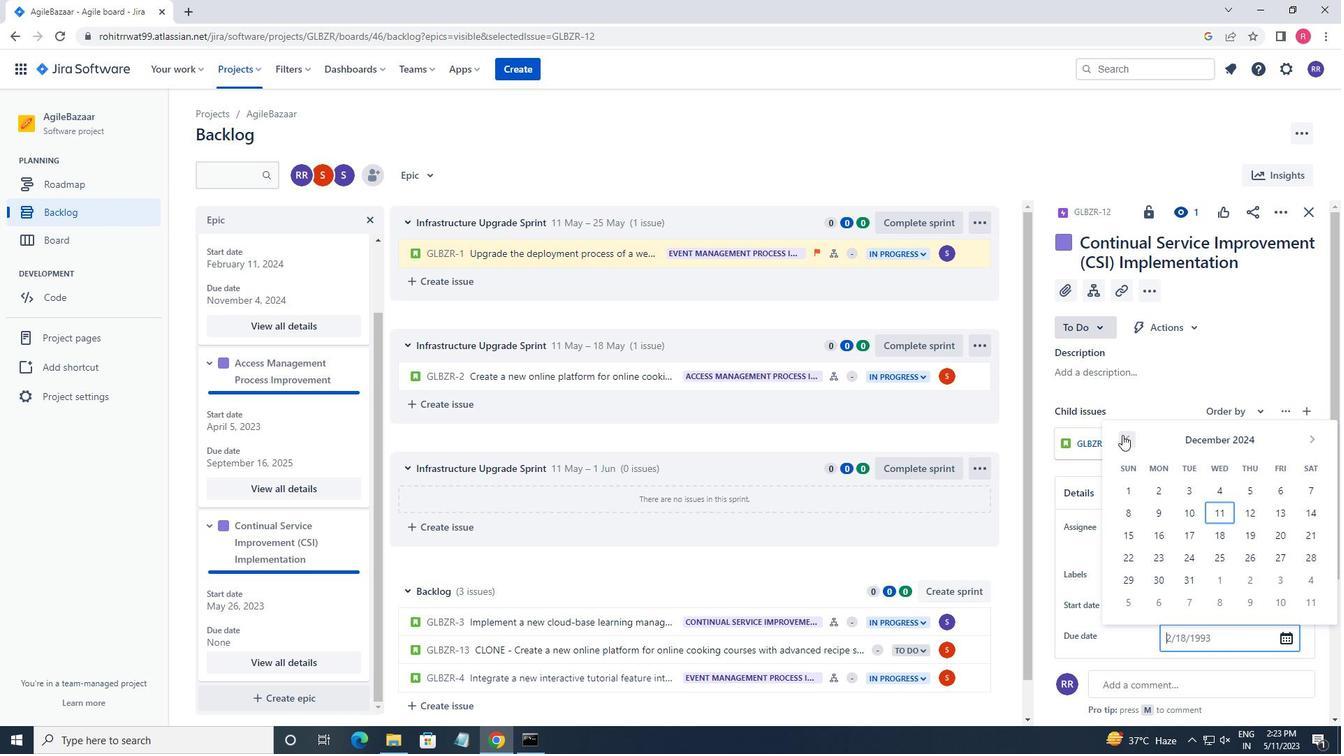 
Action: Mouse pressed left at (1122, 435)
Screenshot: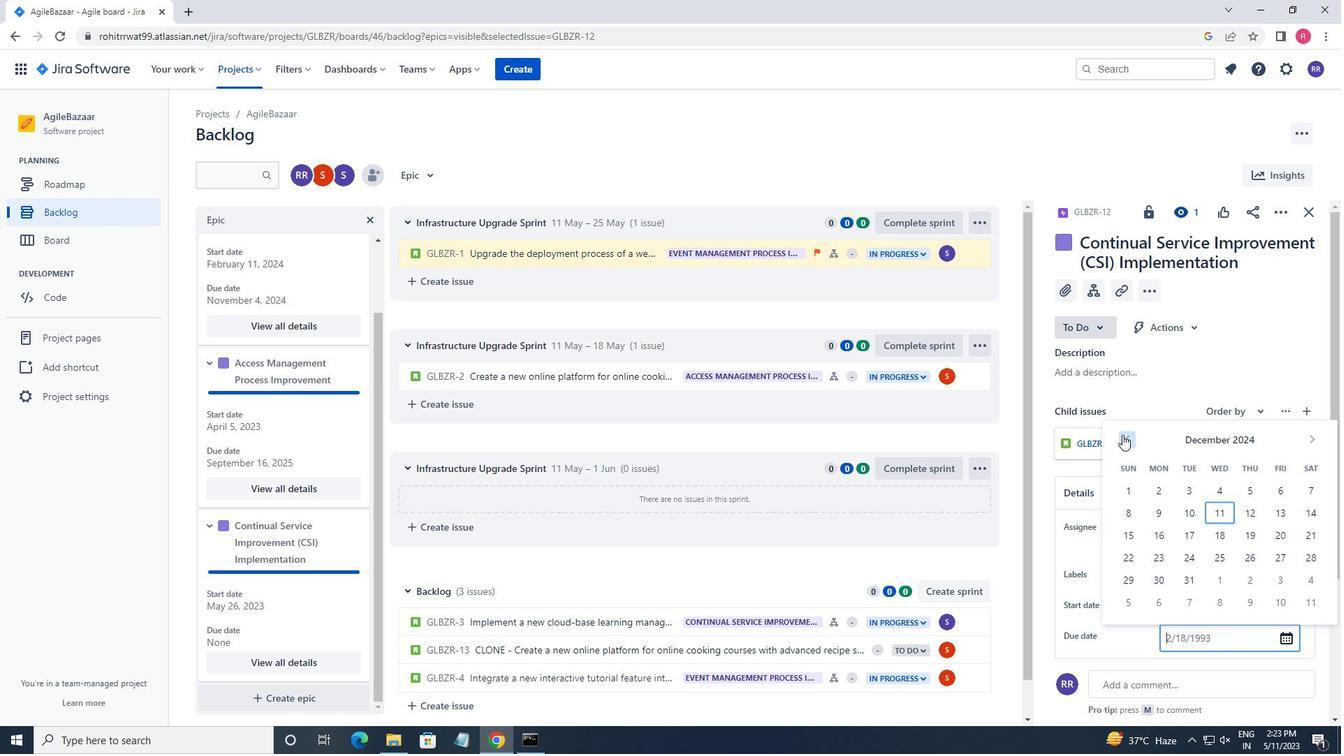 
Action: Mouse pressed left at (1122, 435)
Screenshot: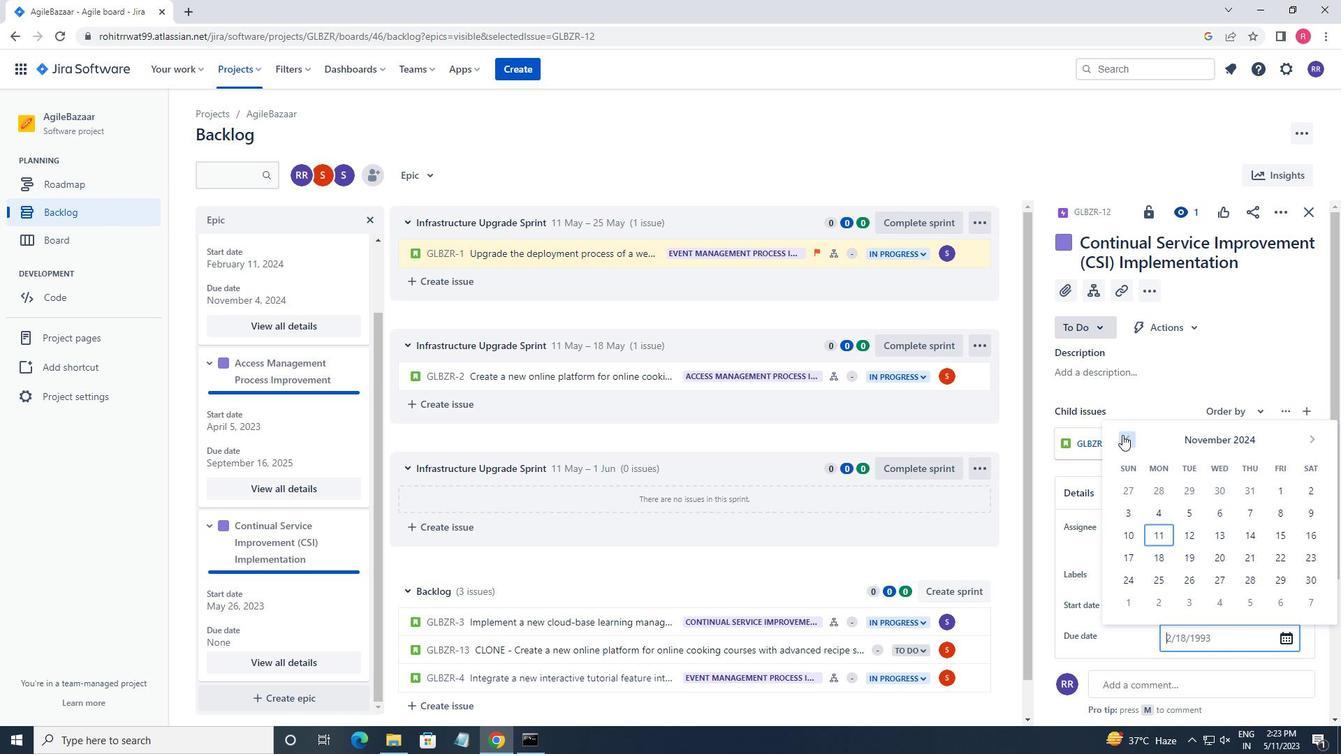 
Action: Mouse moved to (1243, 537)
Screenshot: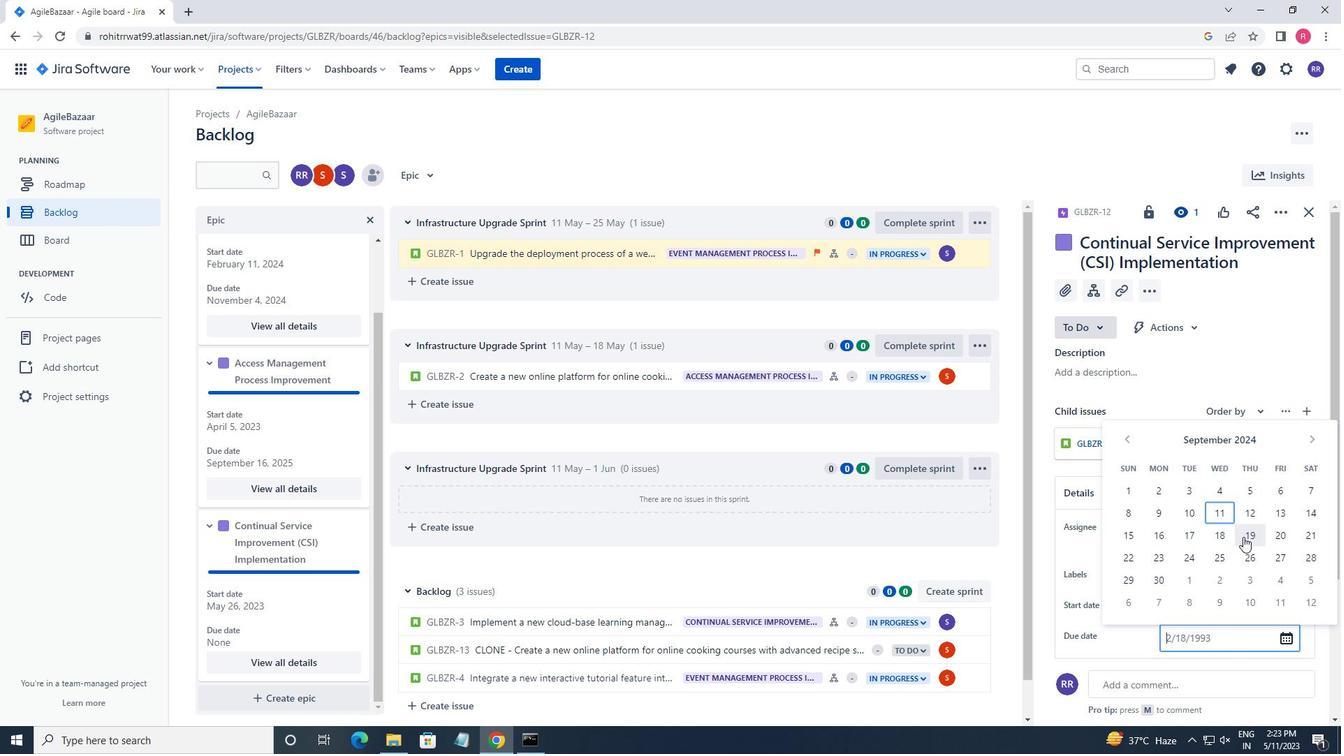 
Action: Mouse pressed left at (1243, 537)
Screenshot: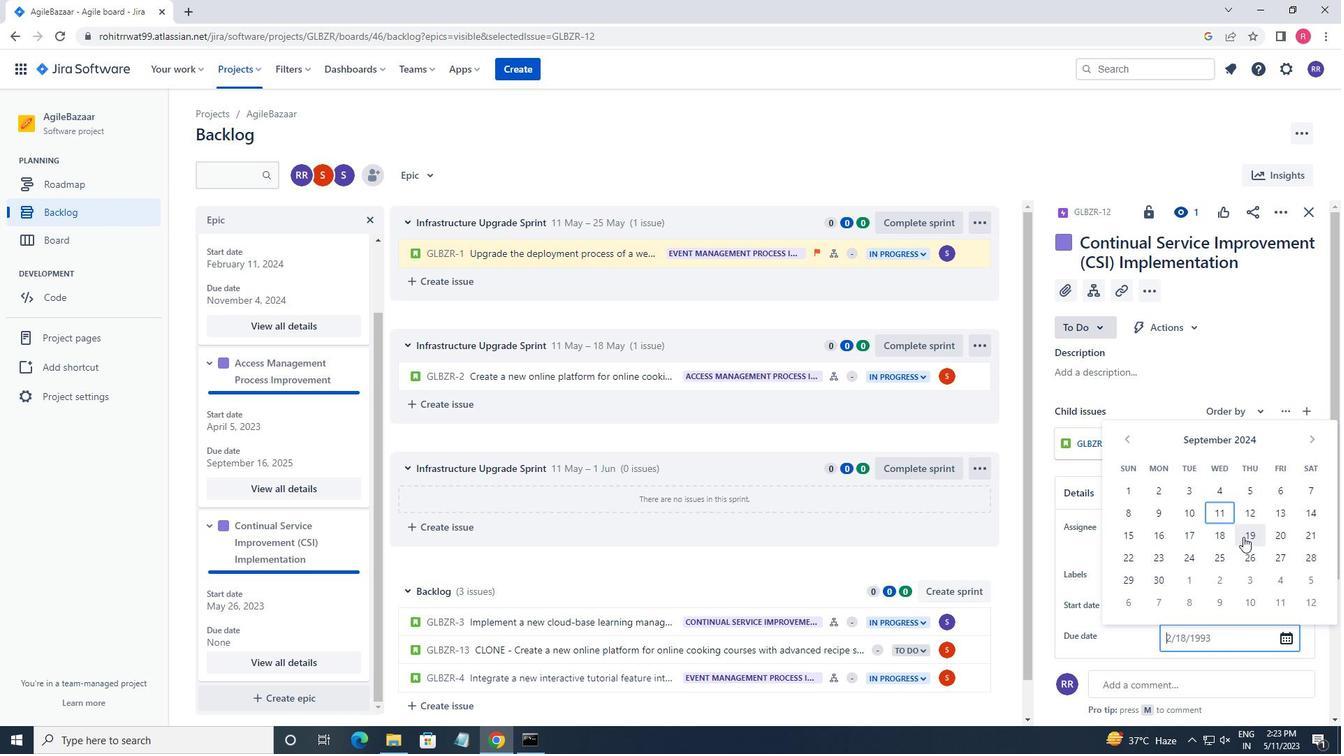 
Action: Mouse moved to (1291, 550)
Screenshot: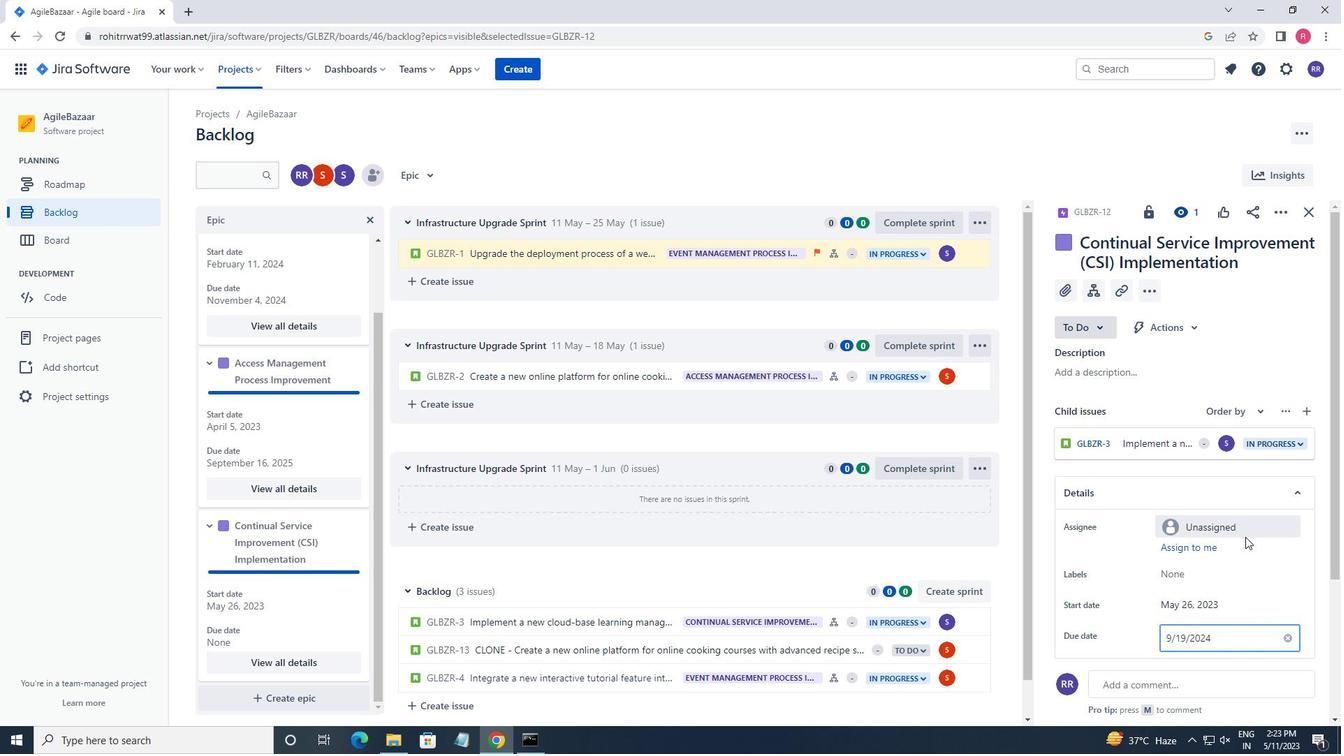 
Action: Mouse pressed left at (1291, 550)
Screenshot: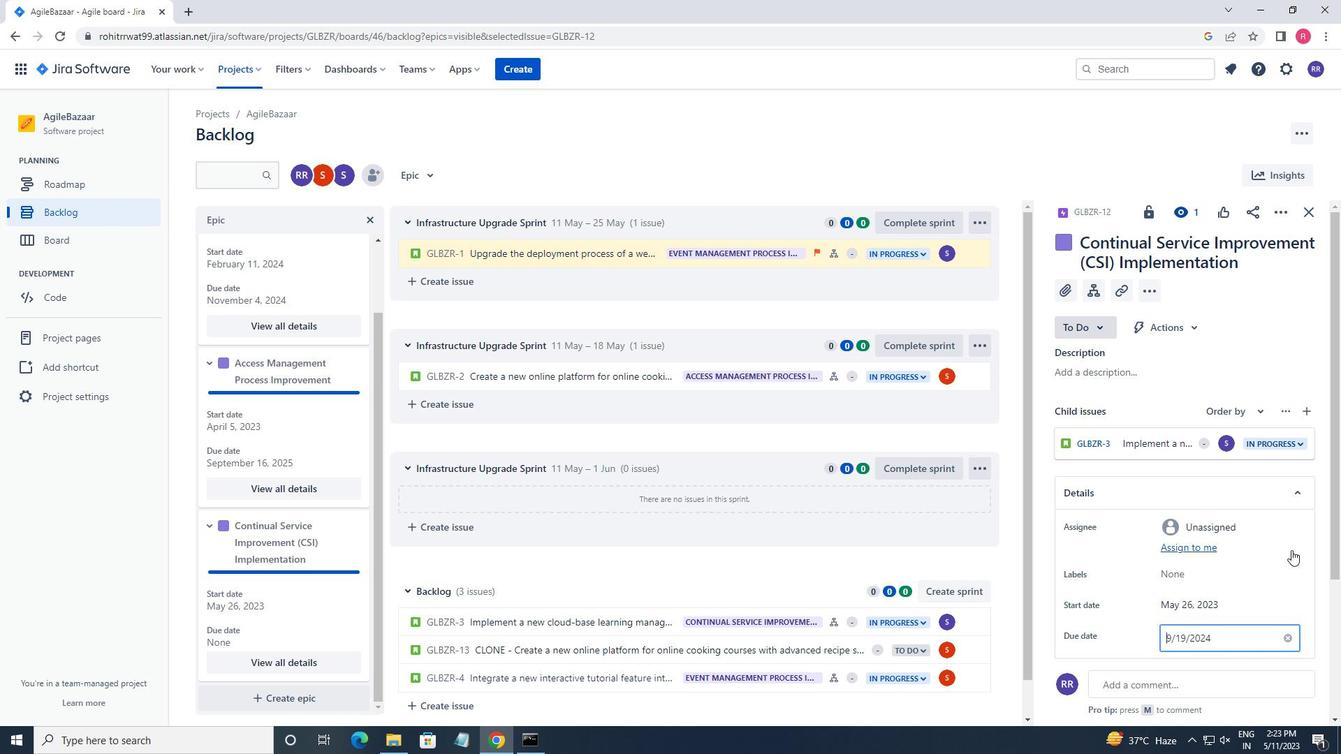 
